 Task: Create a professional a4 business letterhead design .
Action: Mouse moved to (539, 41)
Screenshot: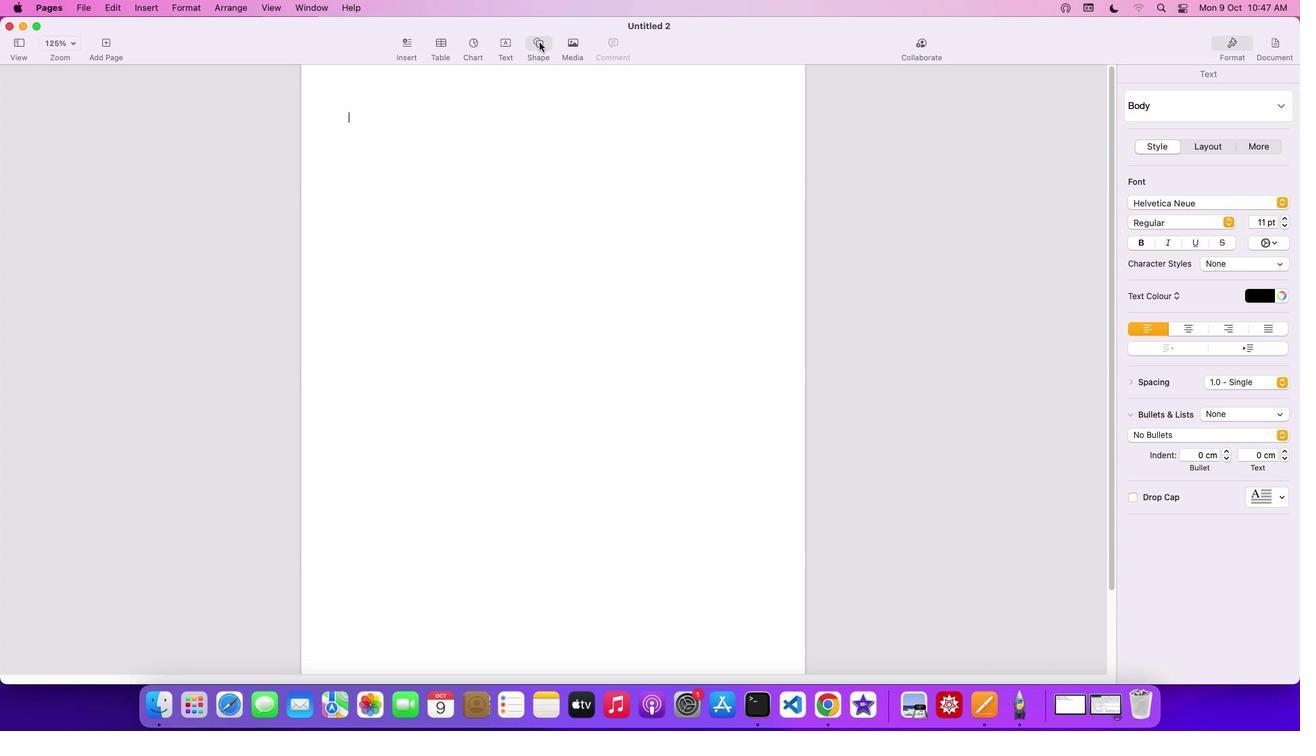 
Action: Mouse pressed left at (539, 41)
Screenshot: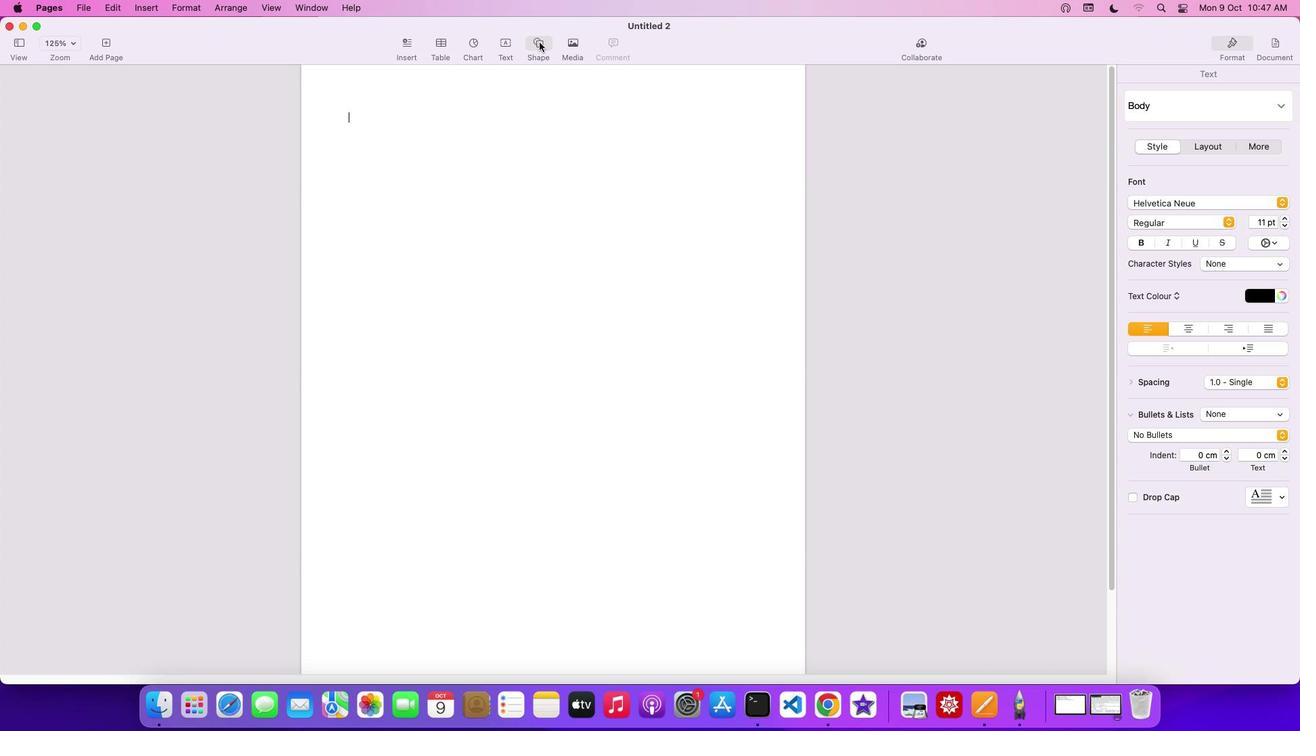 
Action: Mouse moved to (644, 152)
Screenshot: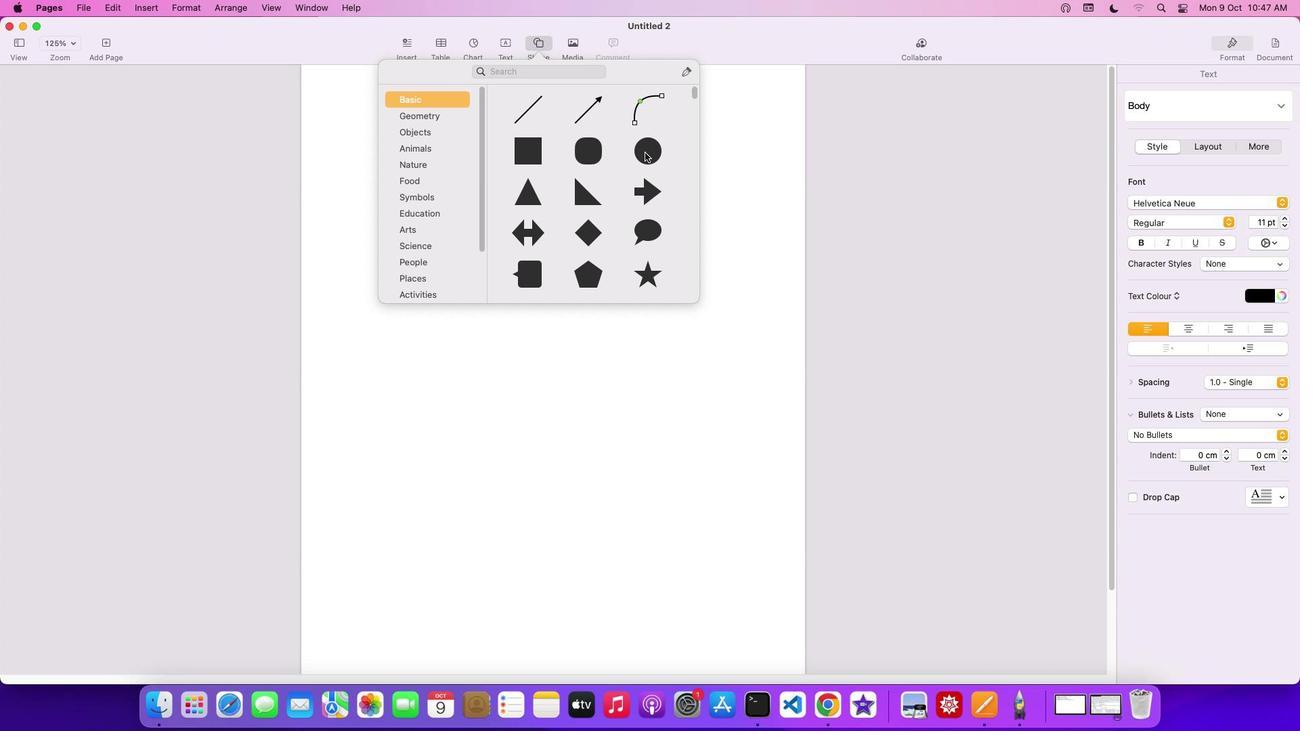 
Action: Mouse pressed left at (644, 152)
Screenshot: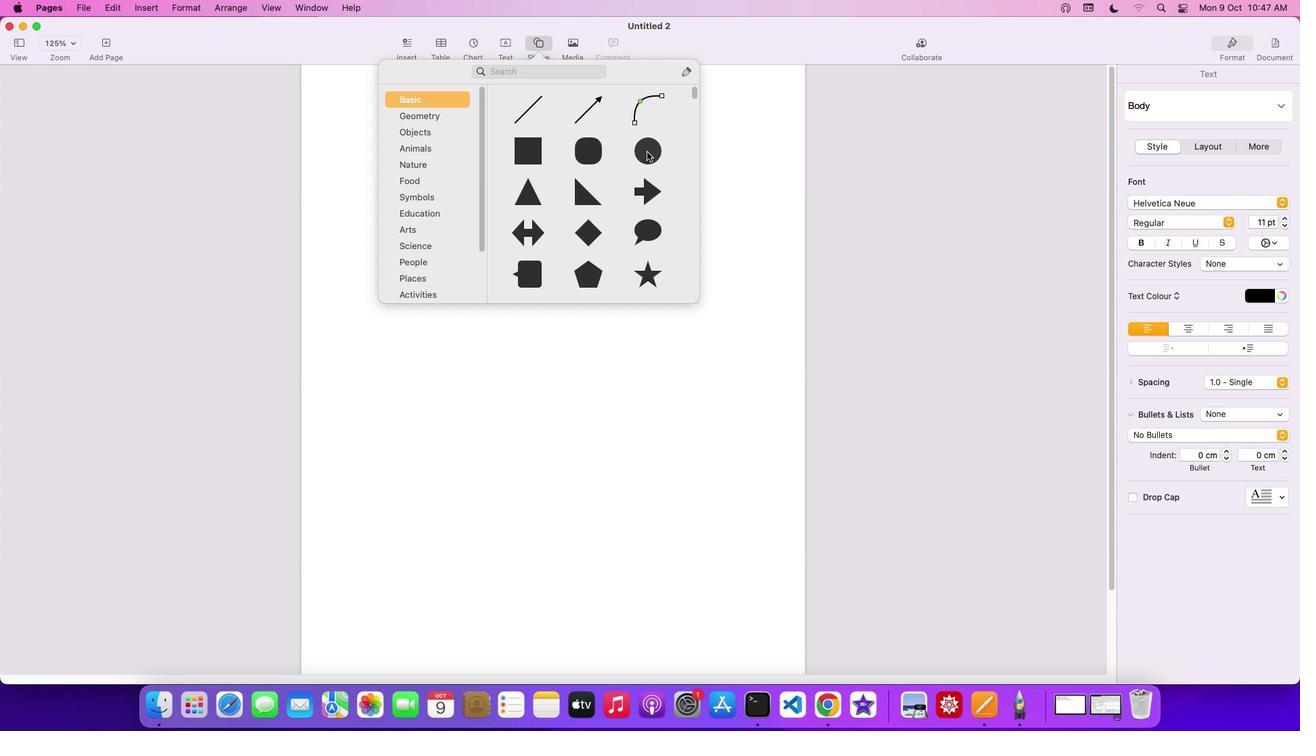 
Action: Mouse moved to (558, 172)
Screenshot: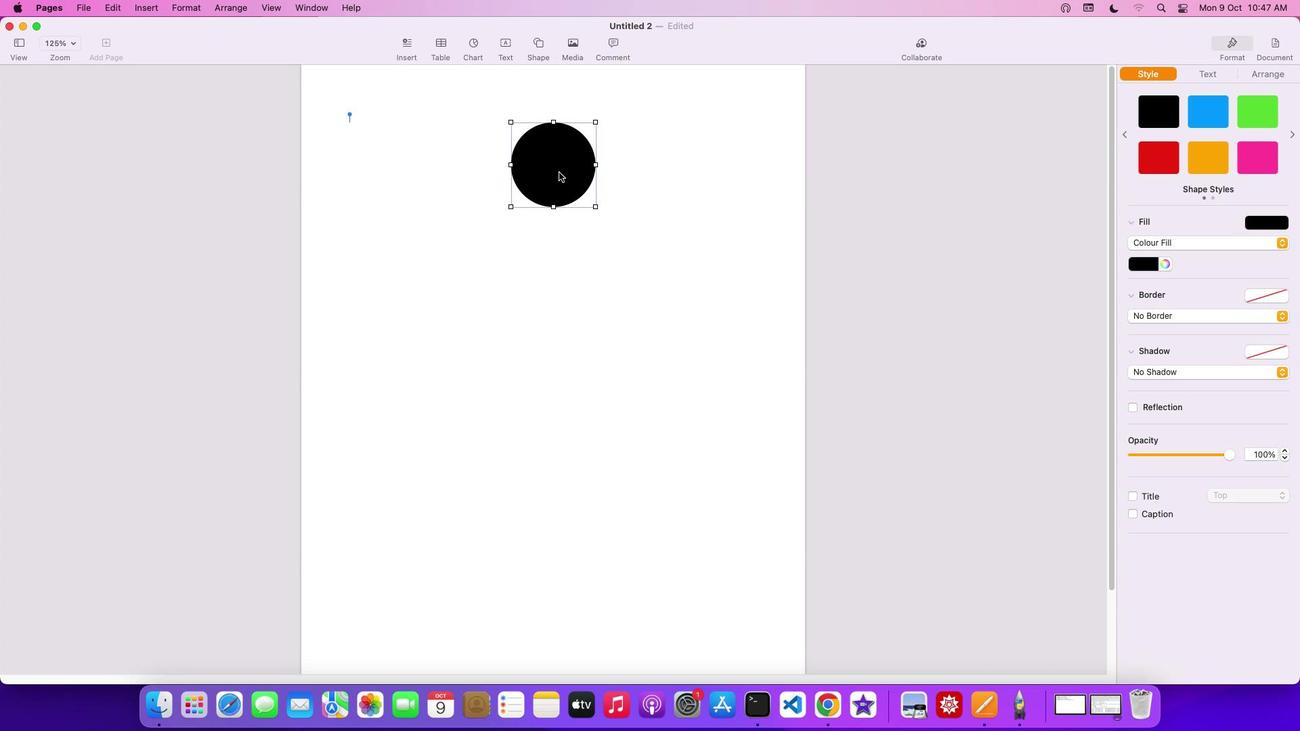 
Action: Mouse pressed left at (558, 172)
Screenshot: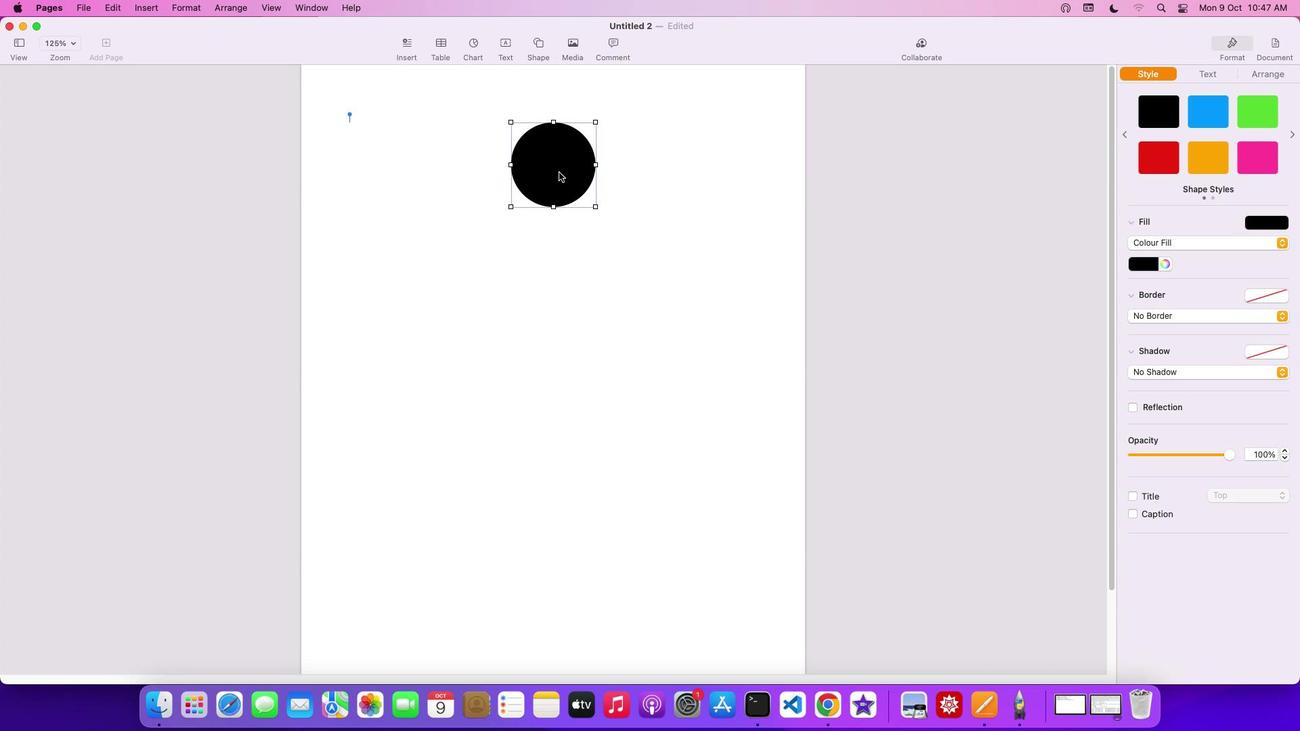
Action: Mouse moved to (314, 103)
Screenshot: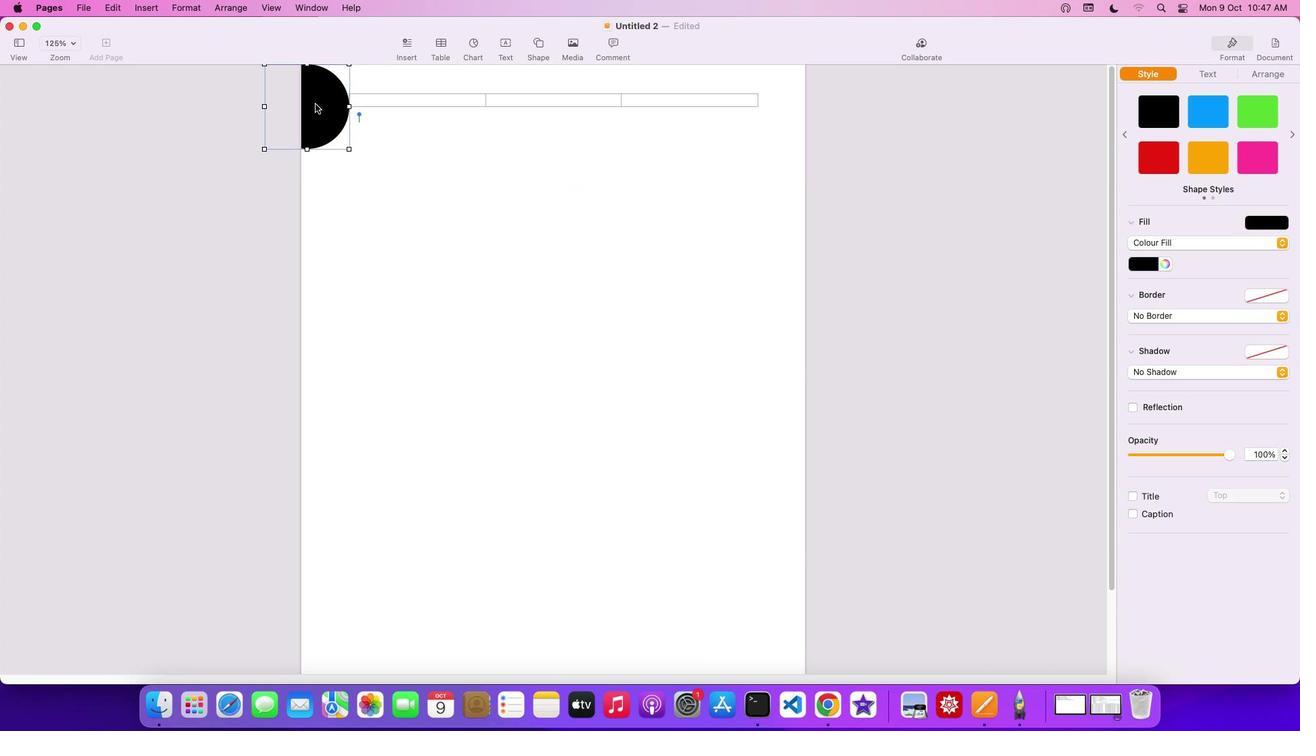 
Action: Key pressed Key.cmd
Screenshot: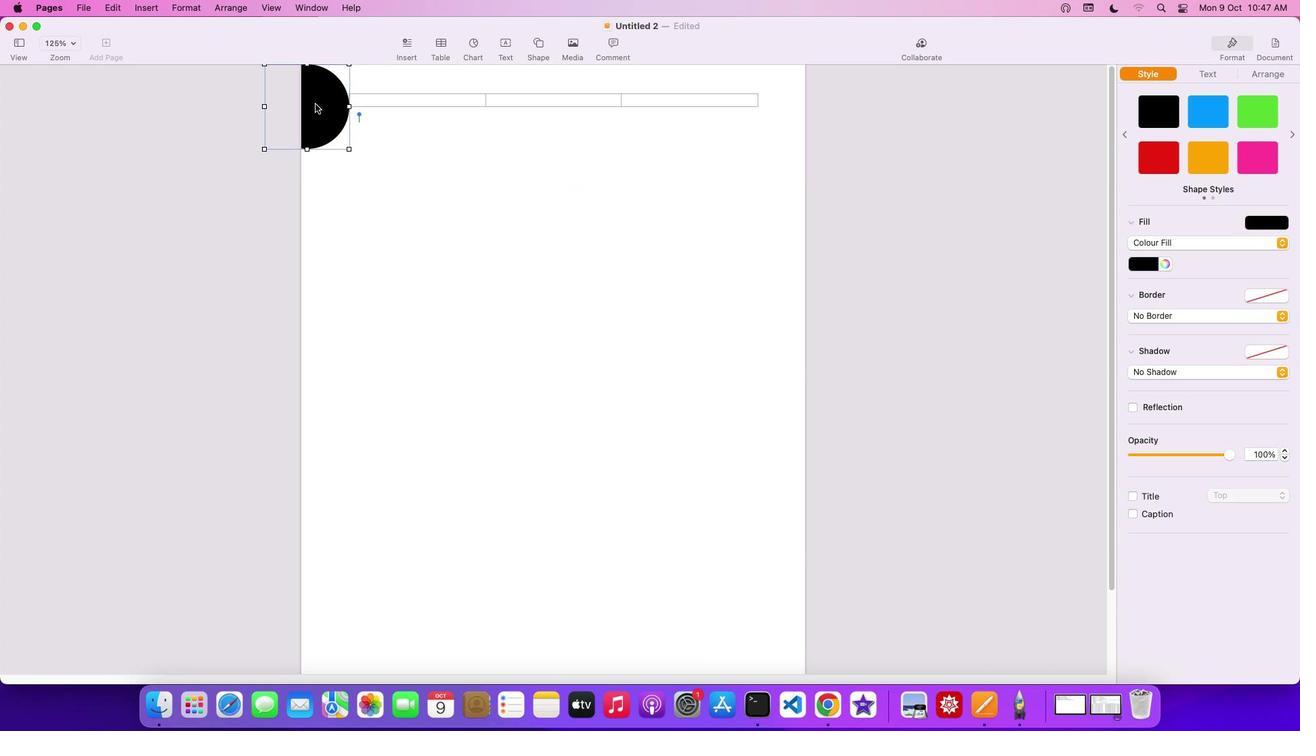 
Action: Mouse moved to (307, 112)
Screenshot: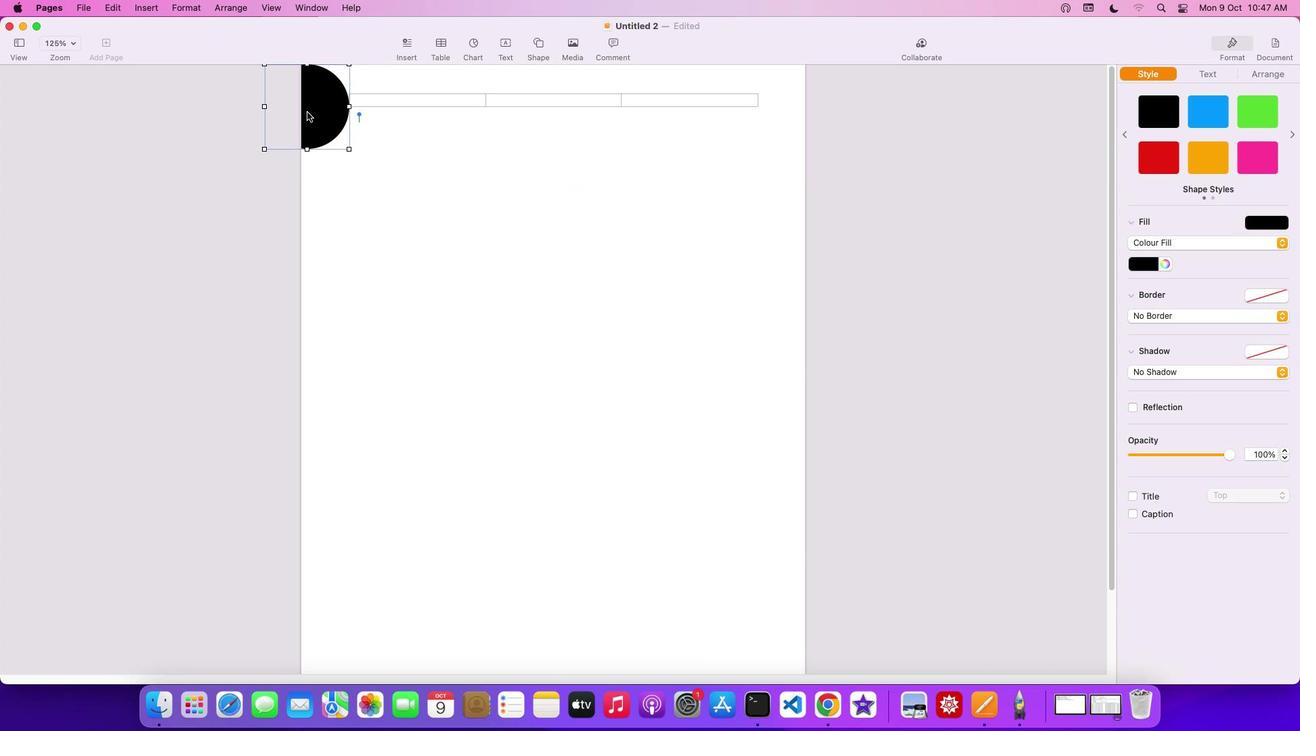 
Action: Key pressed 'c''v'
Screenshot: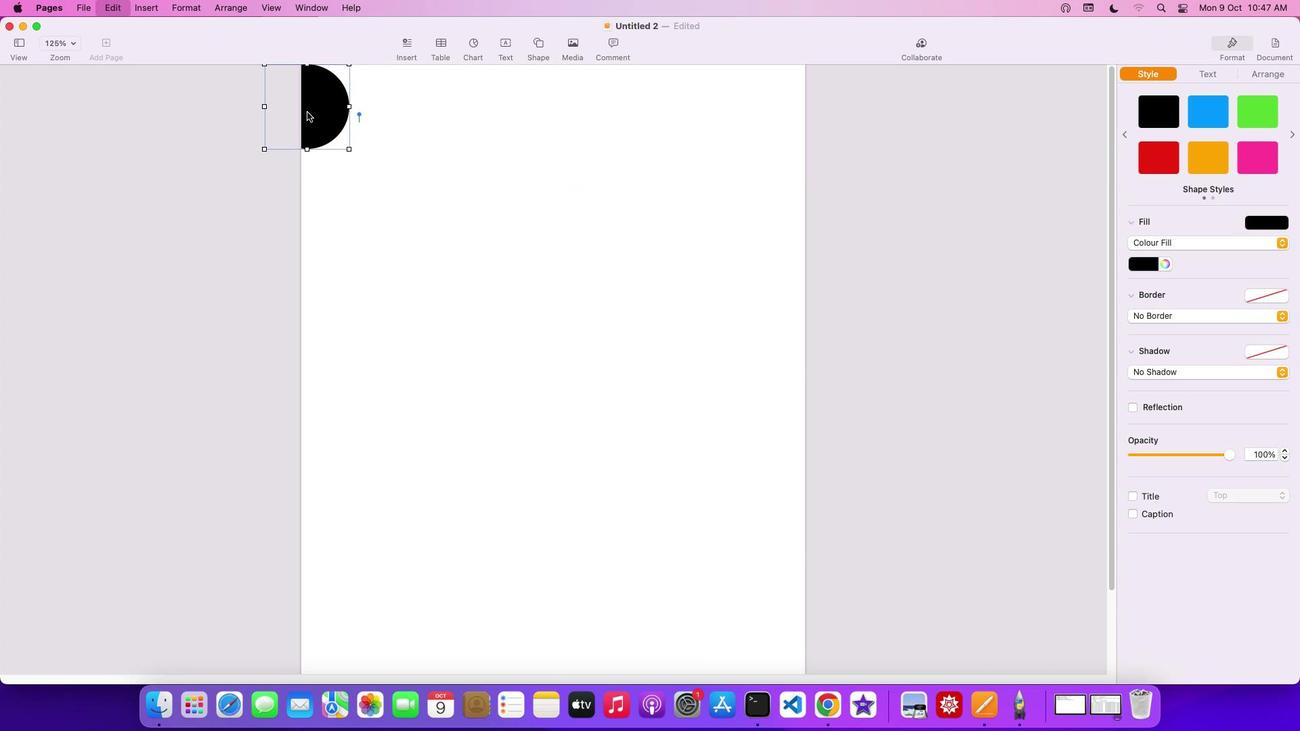 
Action: Mouse moved to (333, 113)
Screenshot: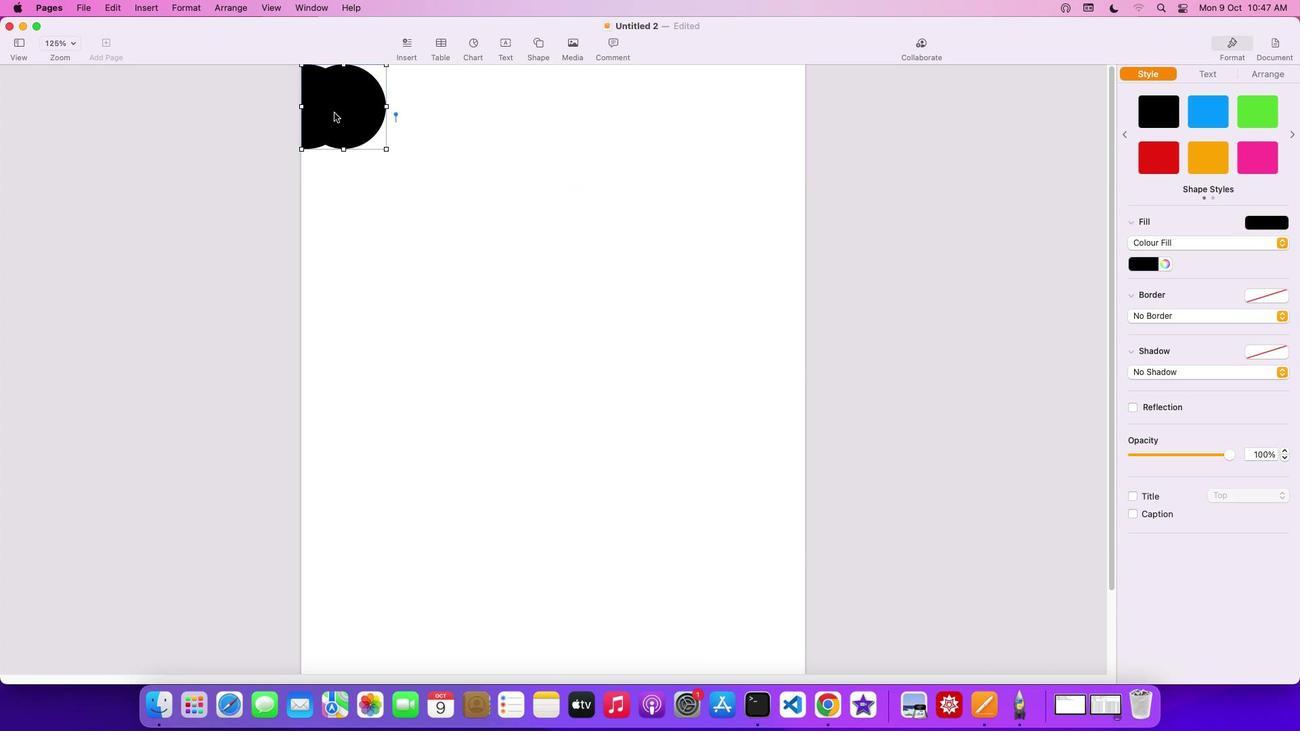 
Action: Mouse pressed left at (333, 113)
Screenshot: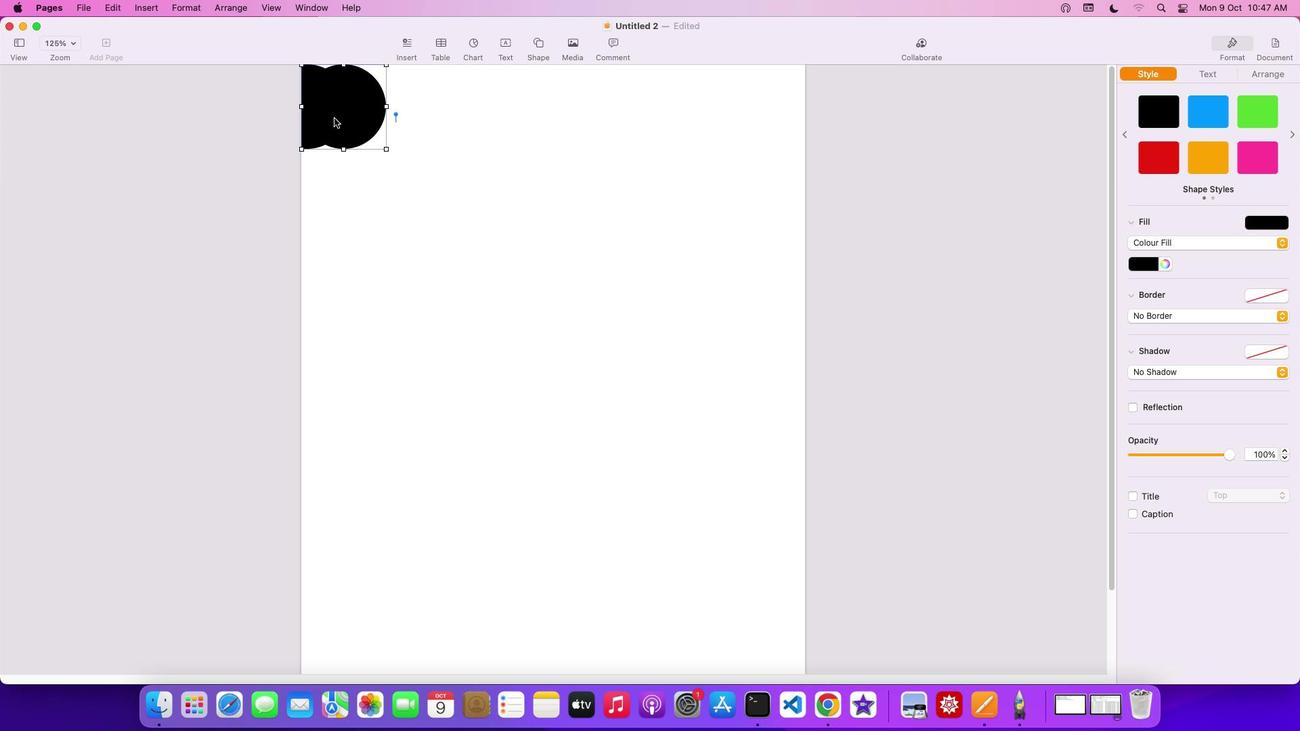 
Action: Mouse moved to (347, 237)
Screenshot: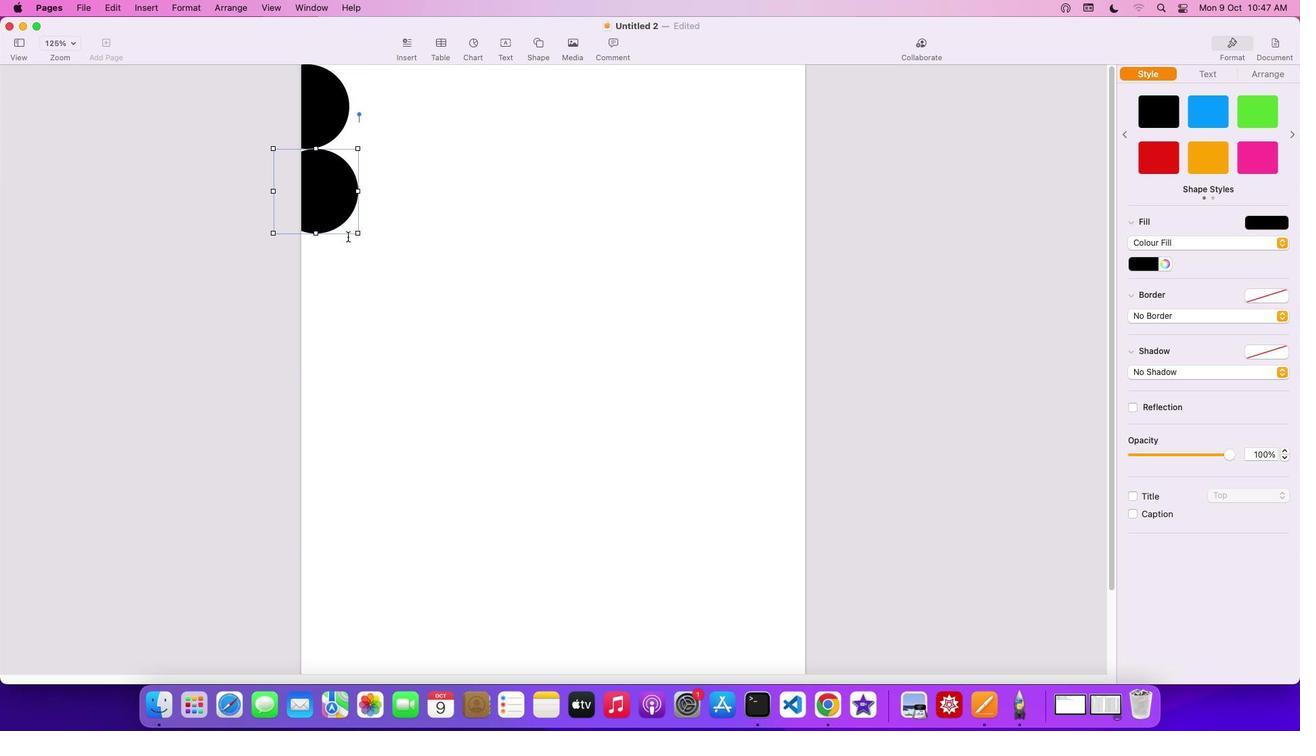 
Action: Key pressed Key.cmd'v'
Screenshot: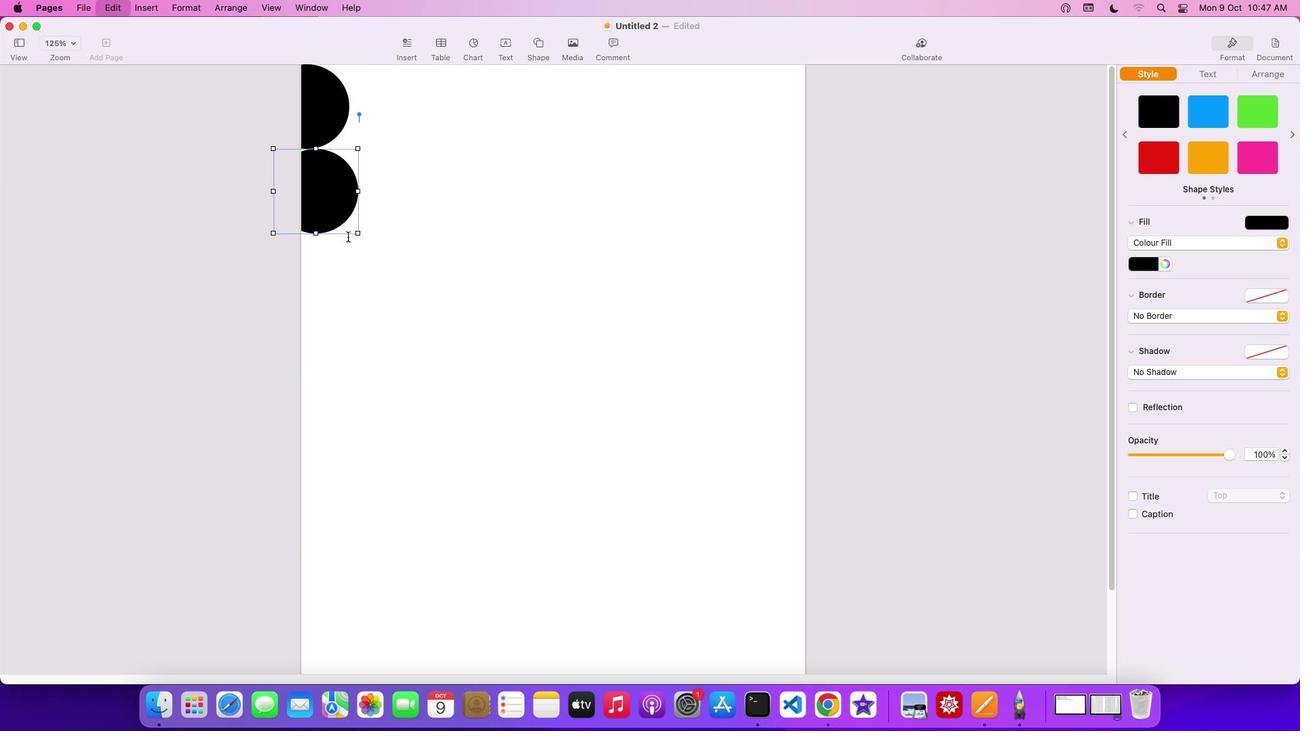 
Action: Mouse moved to (354, 199)
Screenshot: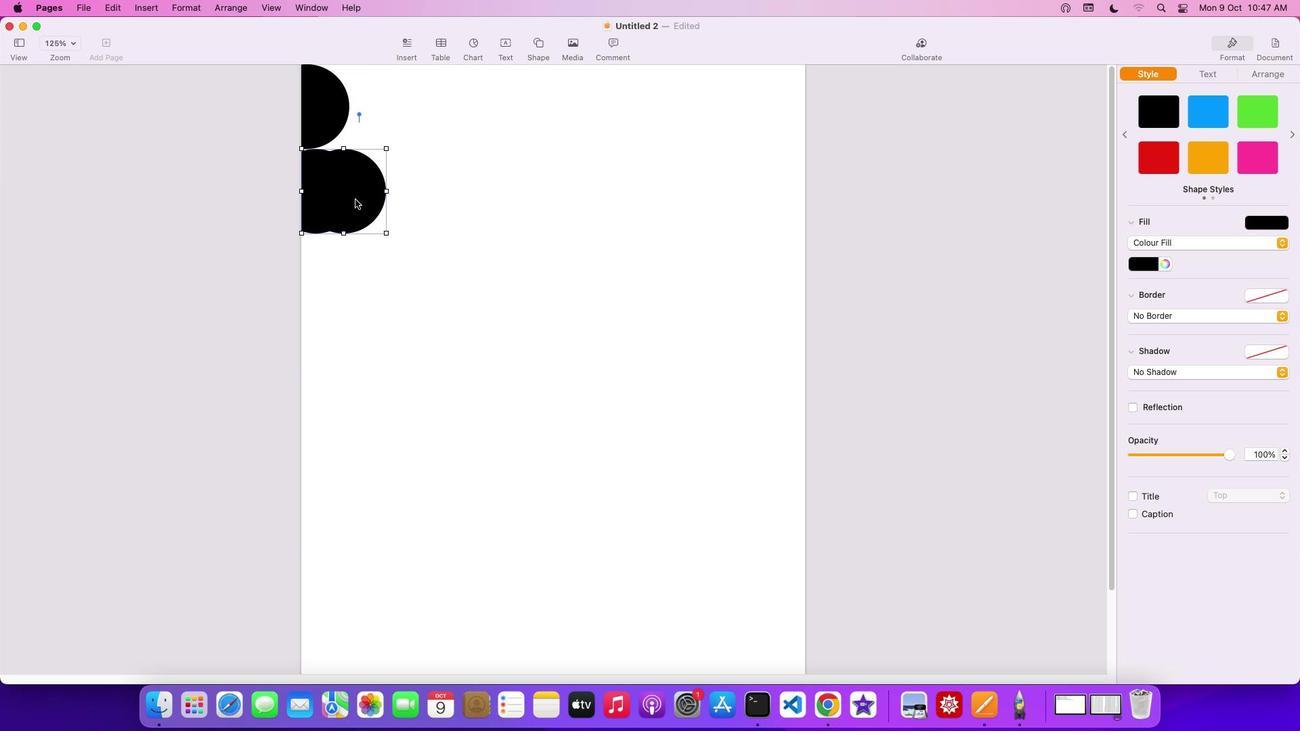 
Action: Mouse pressed left at (354, 199)
Screenshot: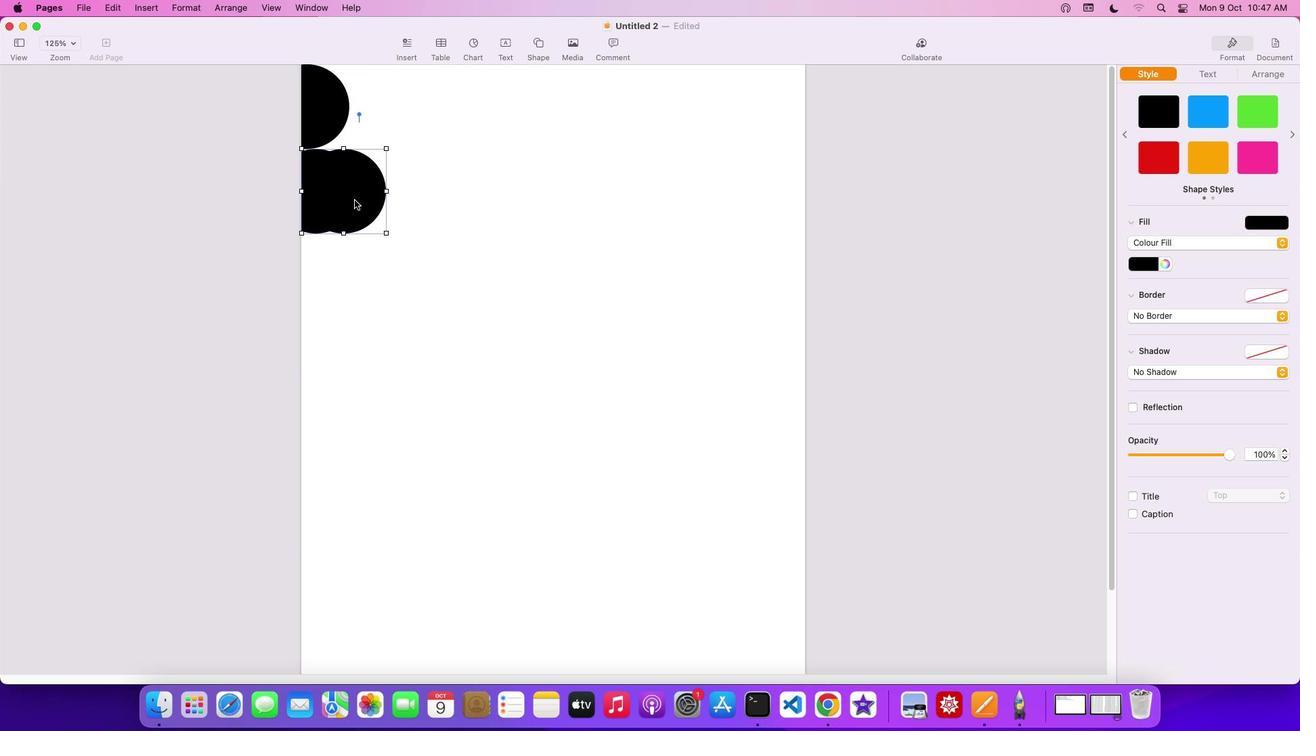 
Action: Mouse moved to (326, 178)
Screenshot: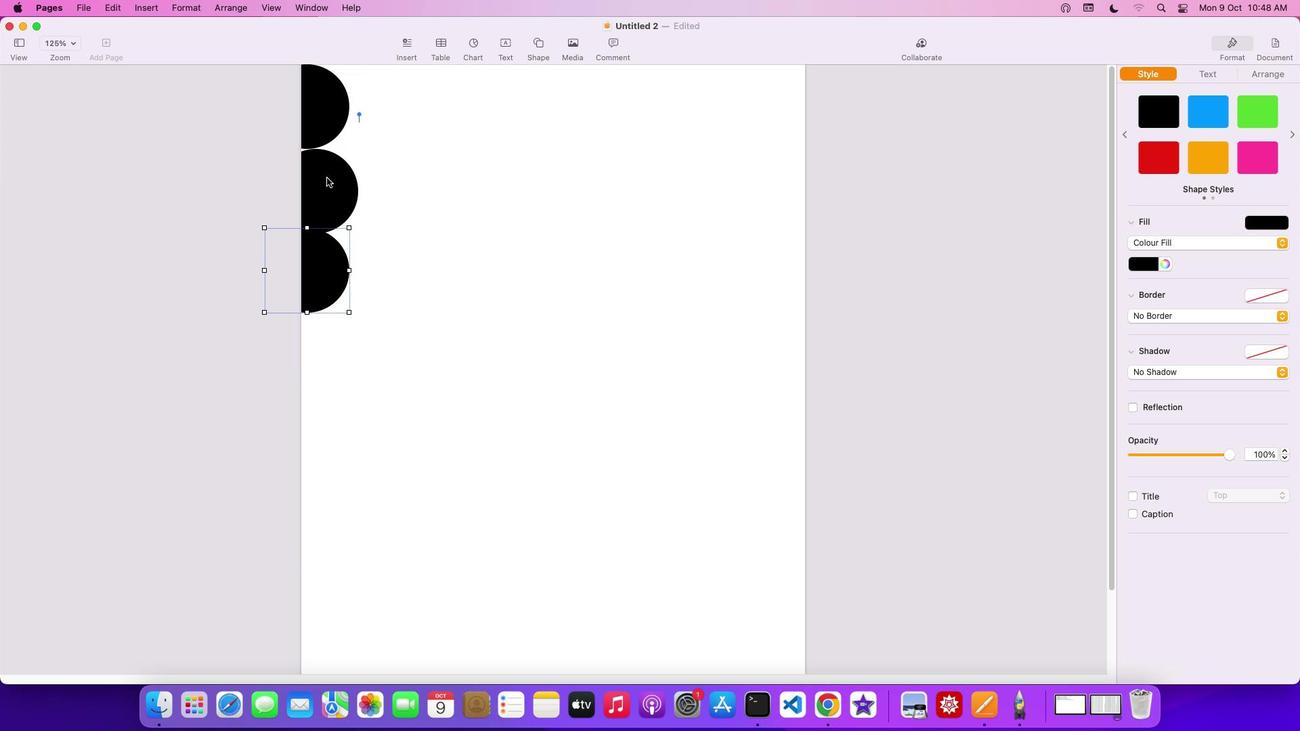 
Action: Mouse pressed left at (326, 178)
Screenshot: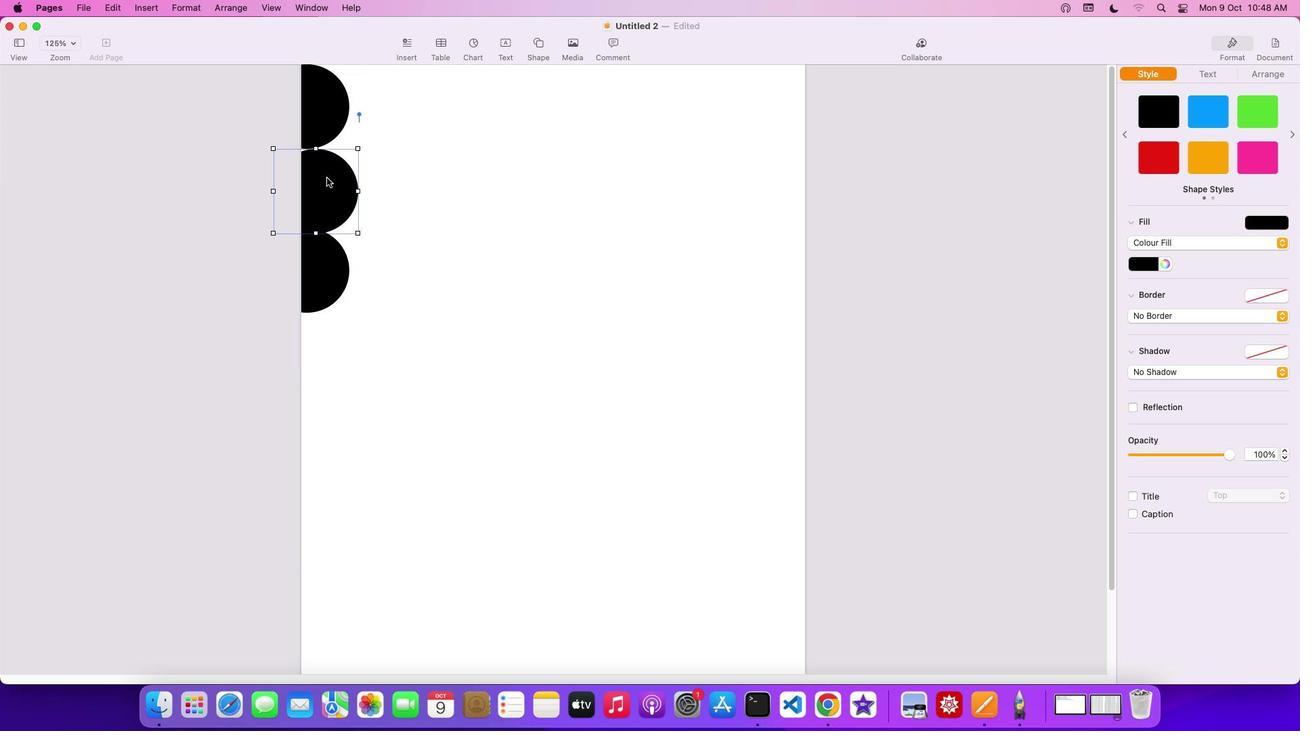 
Action: Mouse moved to (321, 287)
Screenshot: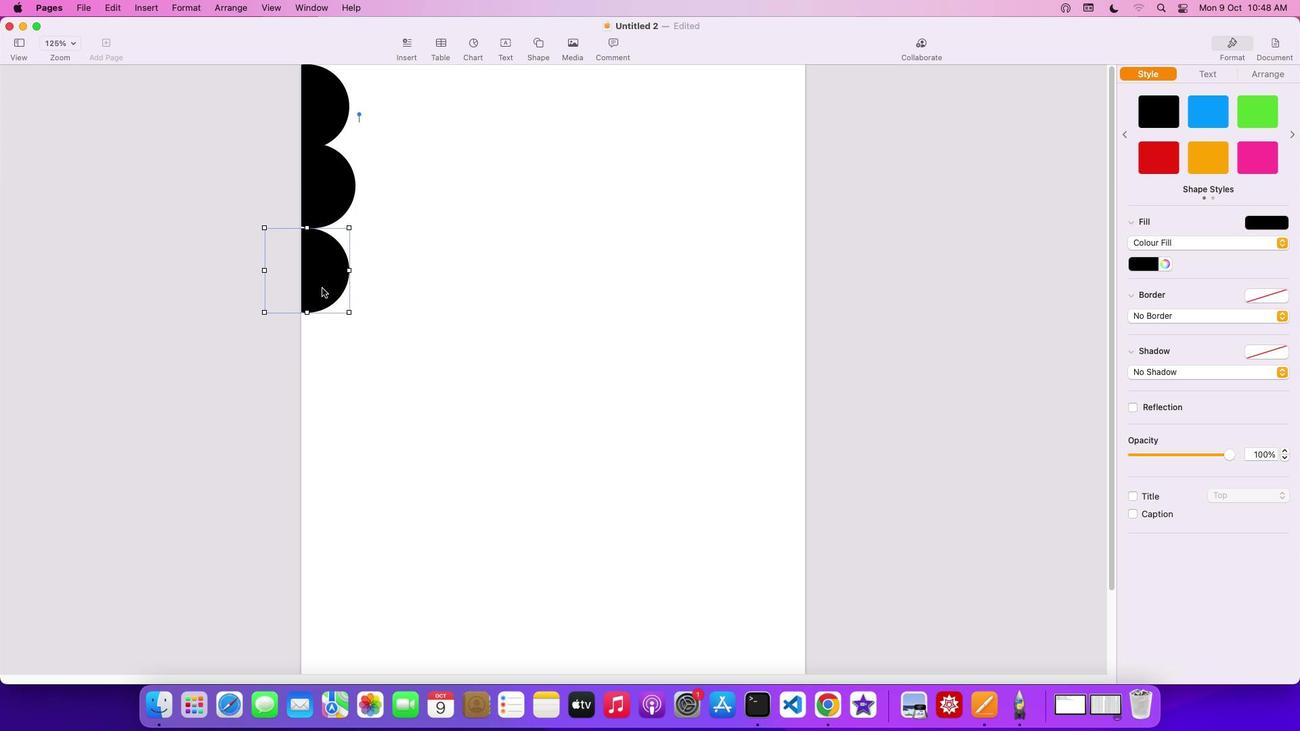 
Action: Mouse pressed left at (321, 287)
Screenshot: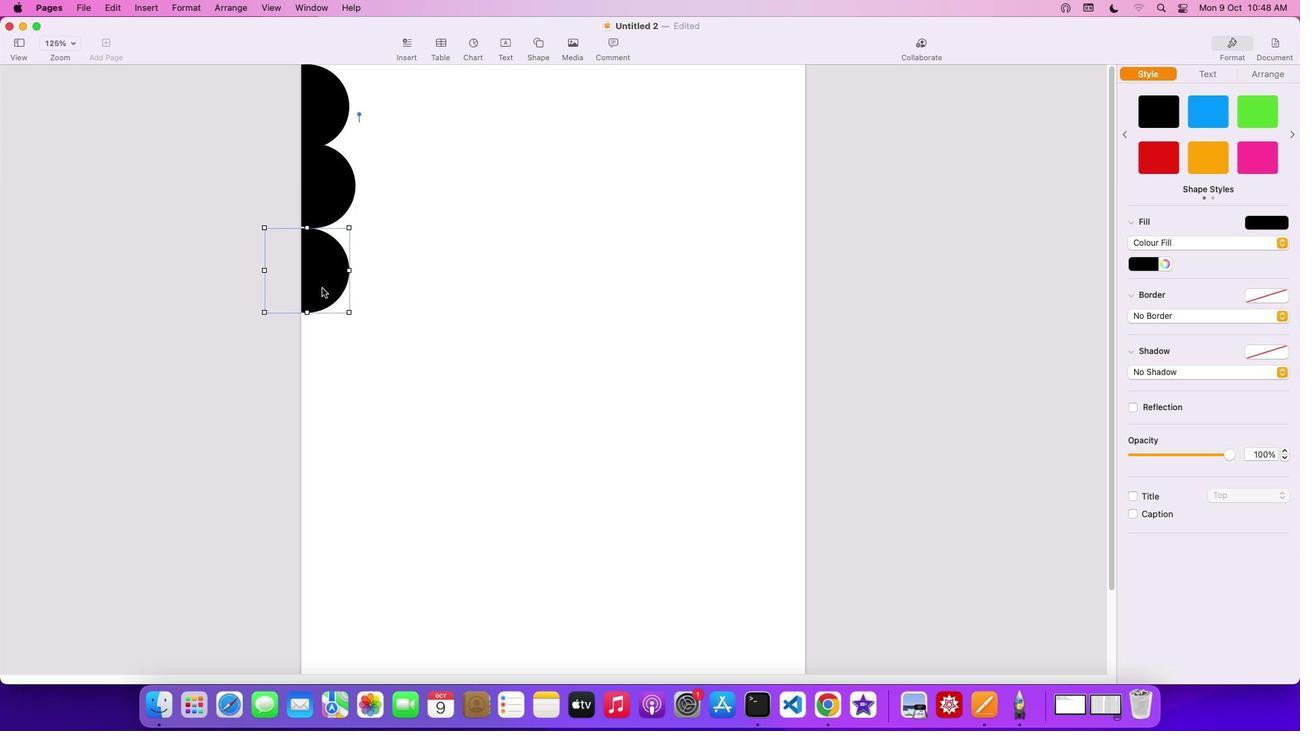 
Action: Mouse moved to (377, 299)
Screenshot: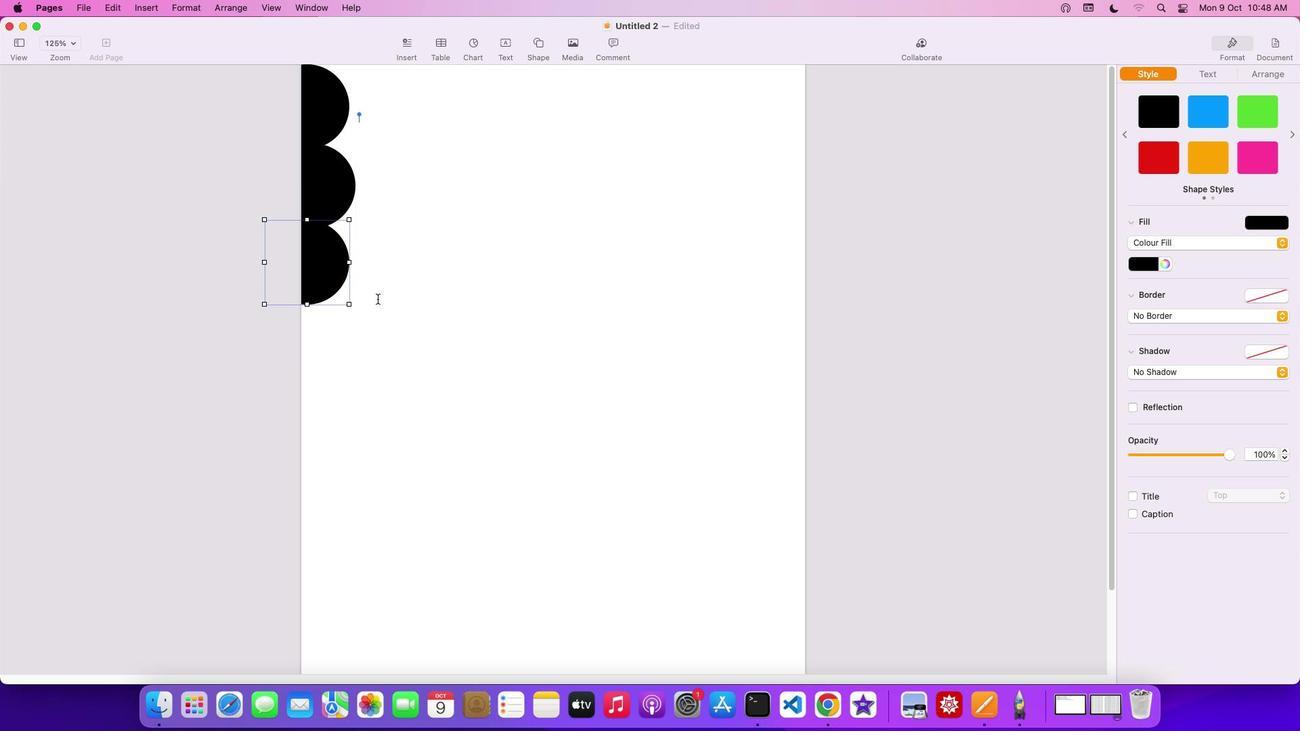 
Action: Key pressed Key.cmd'v'
Screenshot: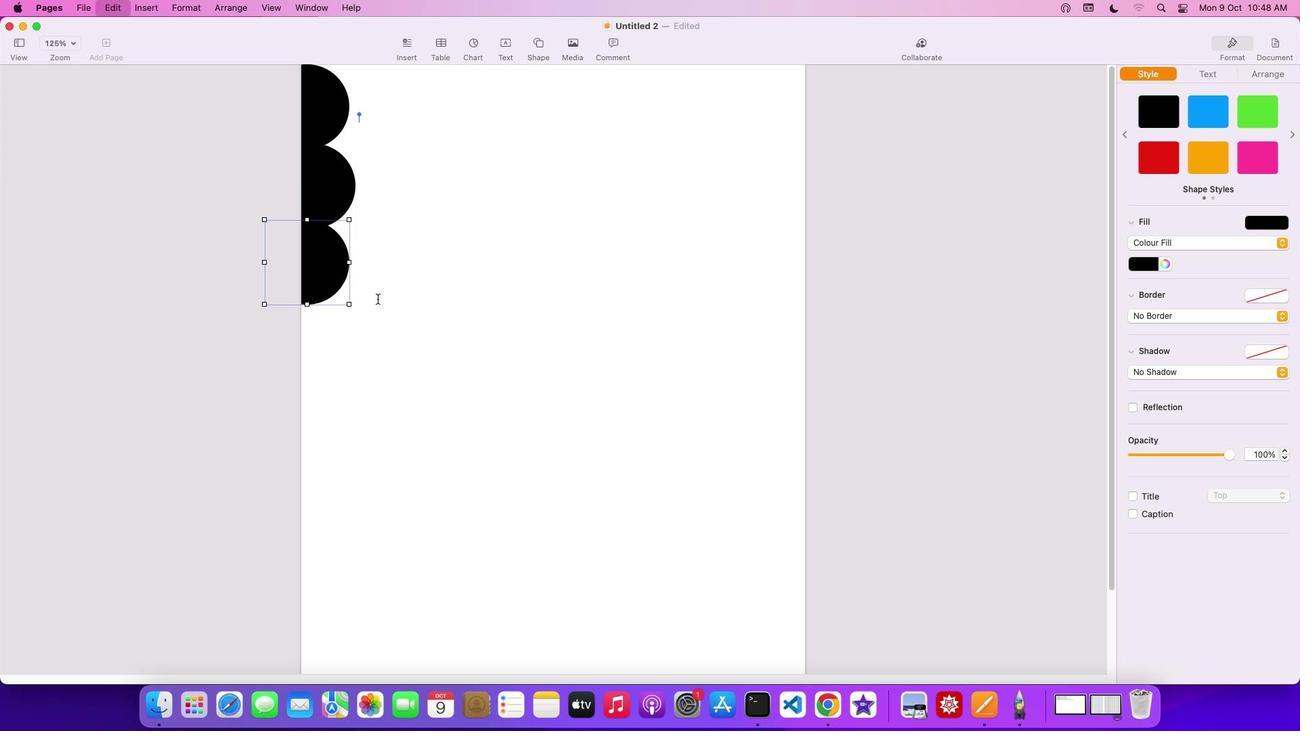 
Action: Mouse moved to (340, 278)
Screenshot: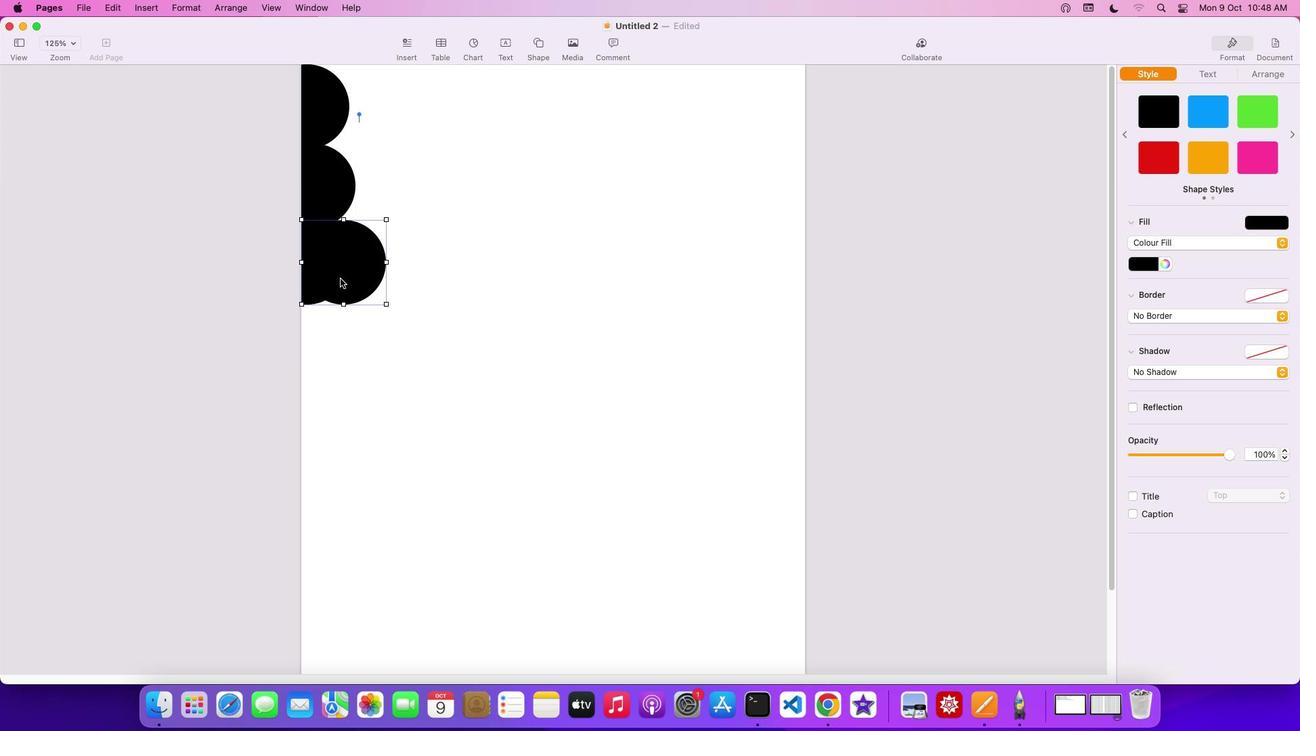 
Action: Mouse pressed left at (340, 278)
Screenshot: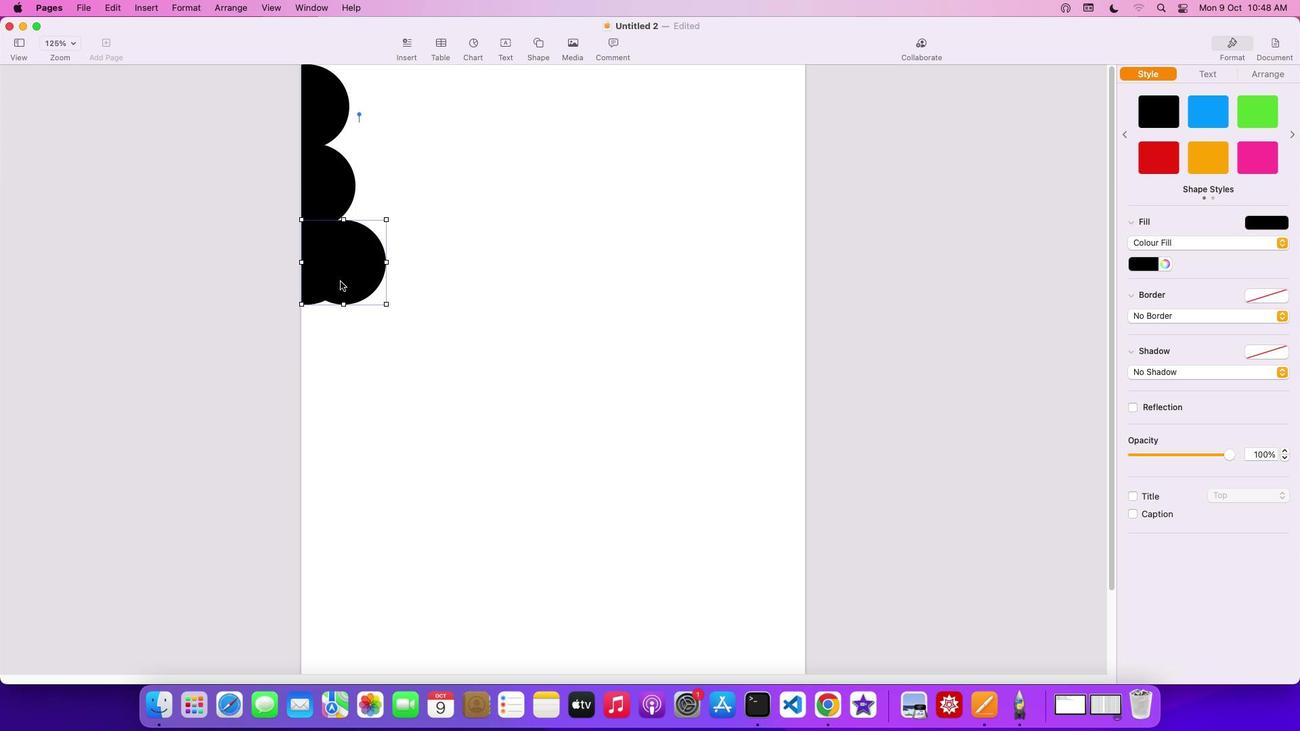 
Action: Mouse moved to (338, 184)
Screenshot: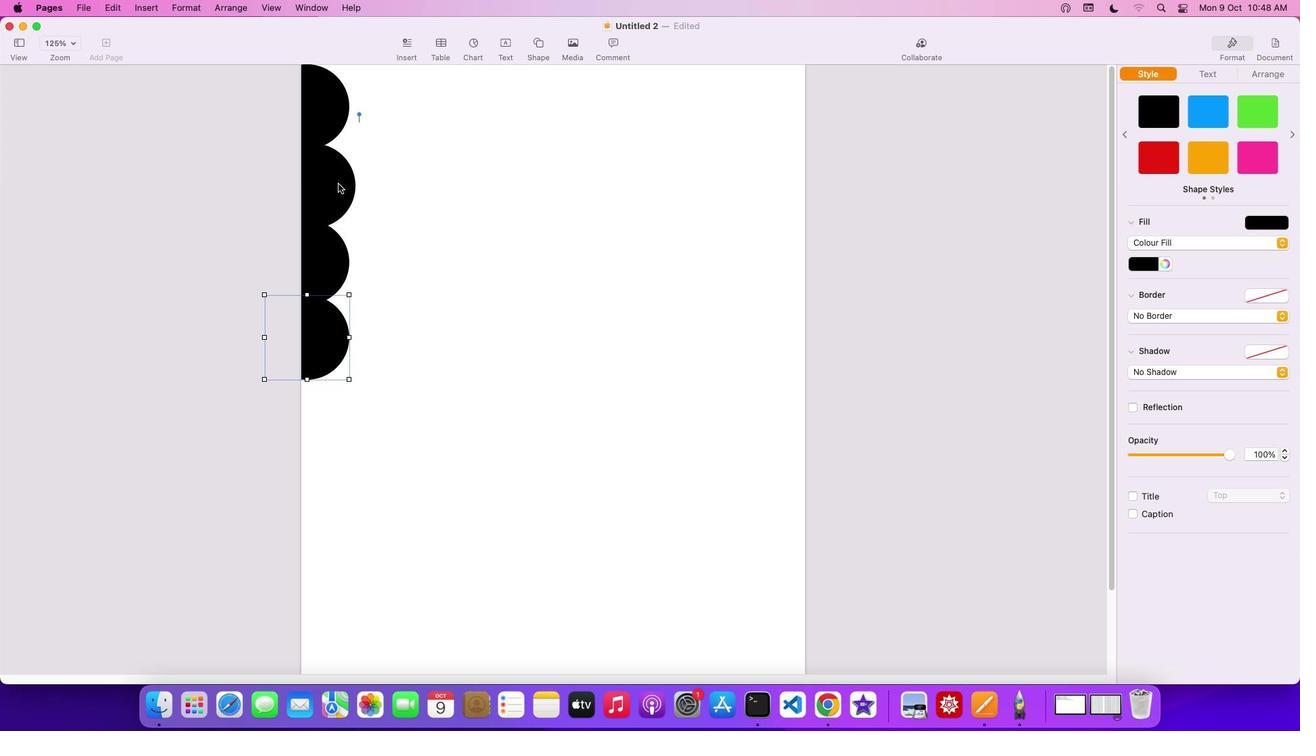 
Action: Mouse pressed left at (338, 184)
Screenshot: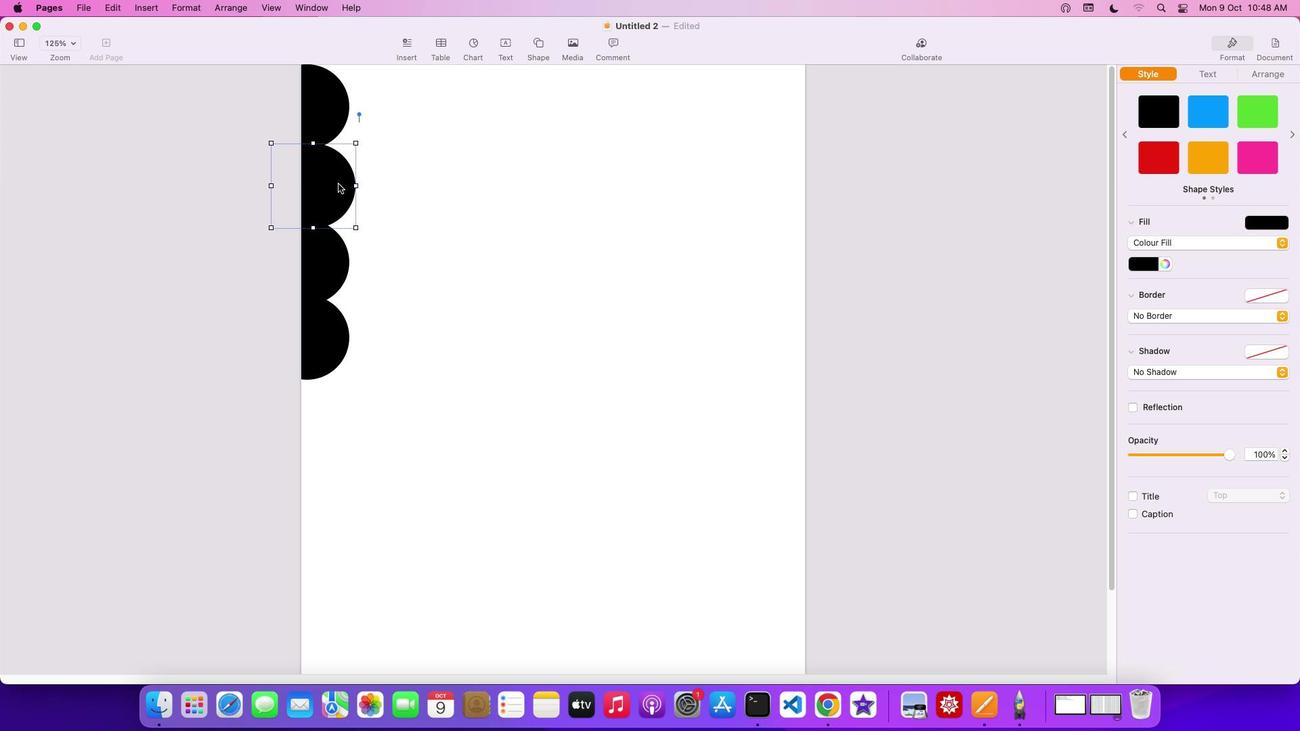
Action: Mouse moved to (473, 329)
Screenshot: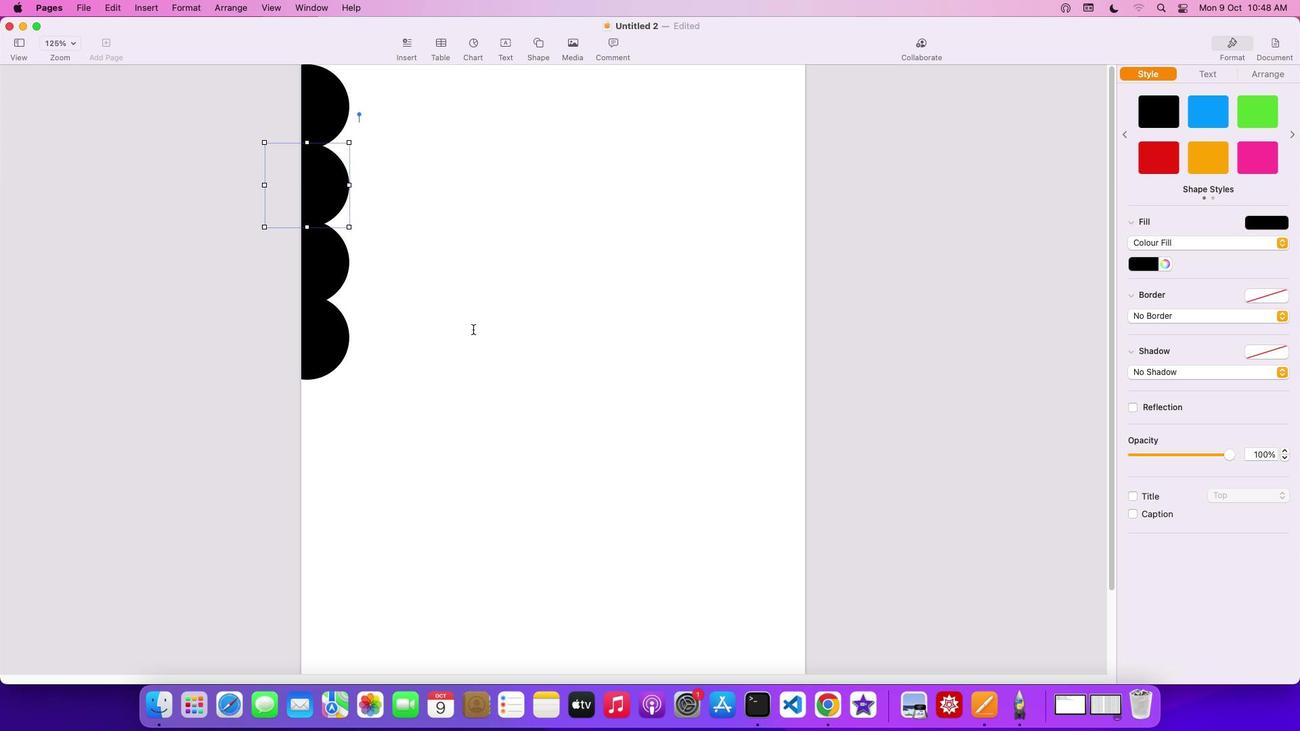 
Action: Mouse scrolled (473, 329) with delta (0, 0)
Screenshot: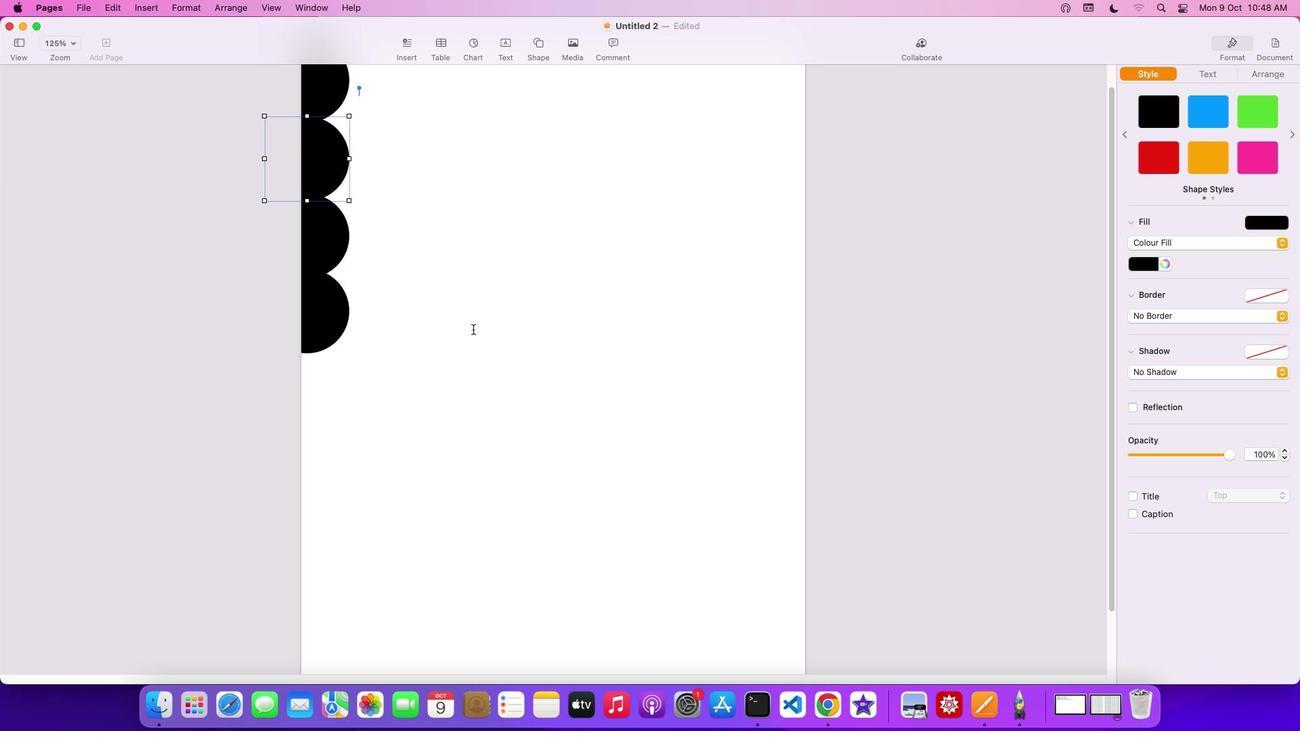 
Action: Mouse scrolled (473, 329) with delta (0, 0)
Screenshot: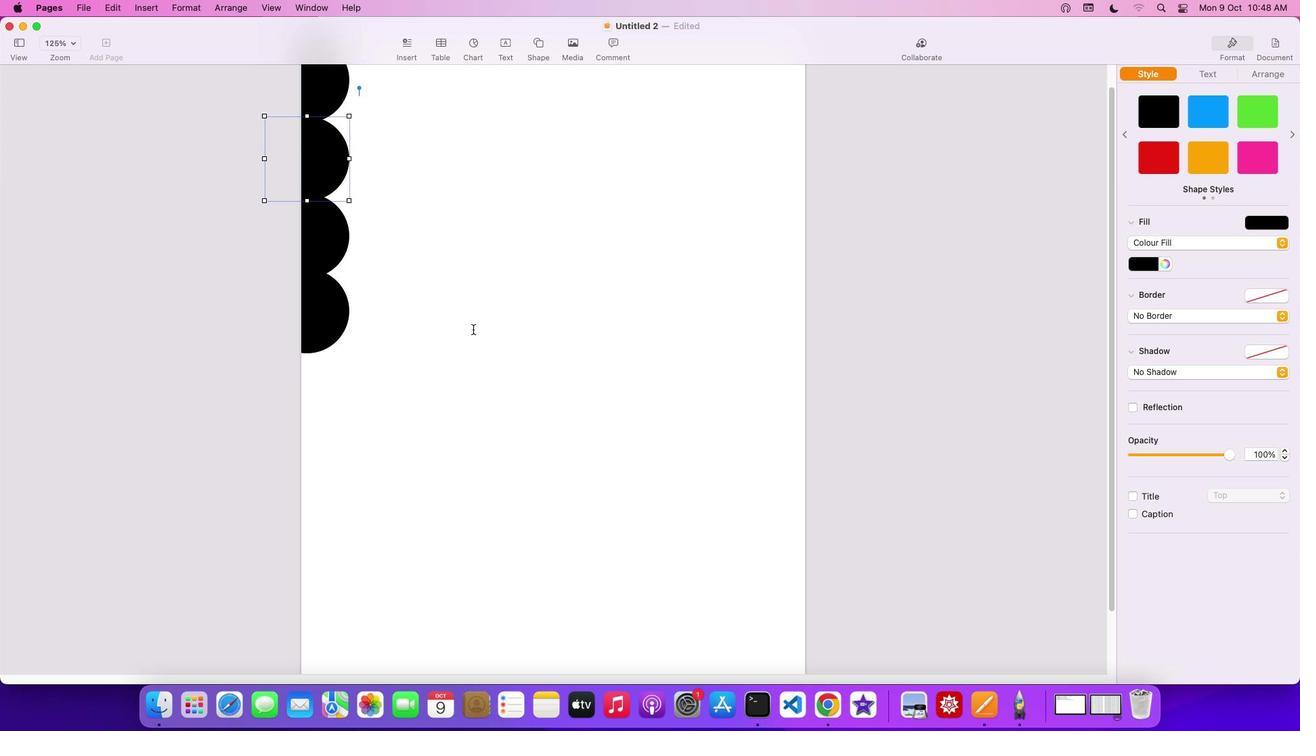 
Action: Mouse scrolled (473, 329) with delta (0, -1)
Screenshot: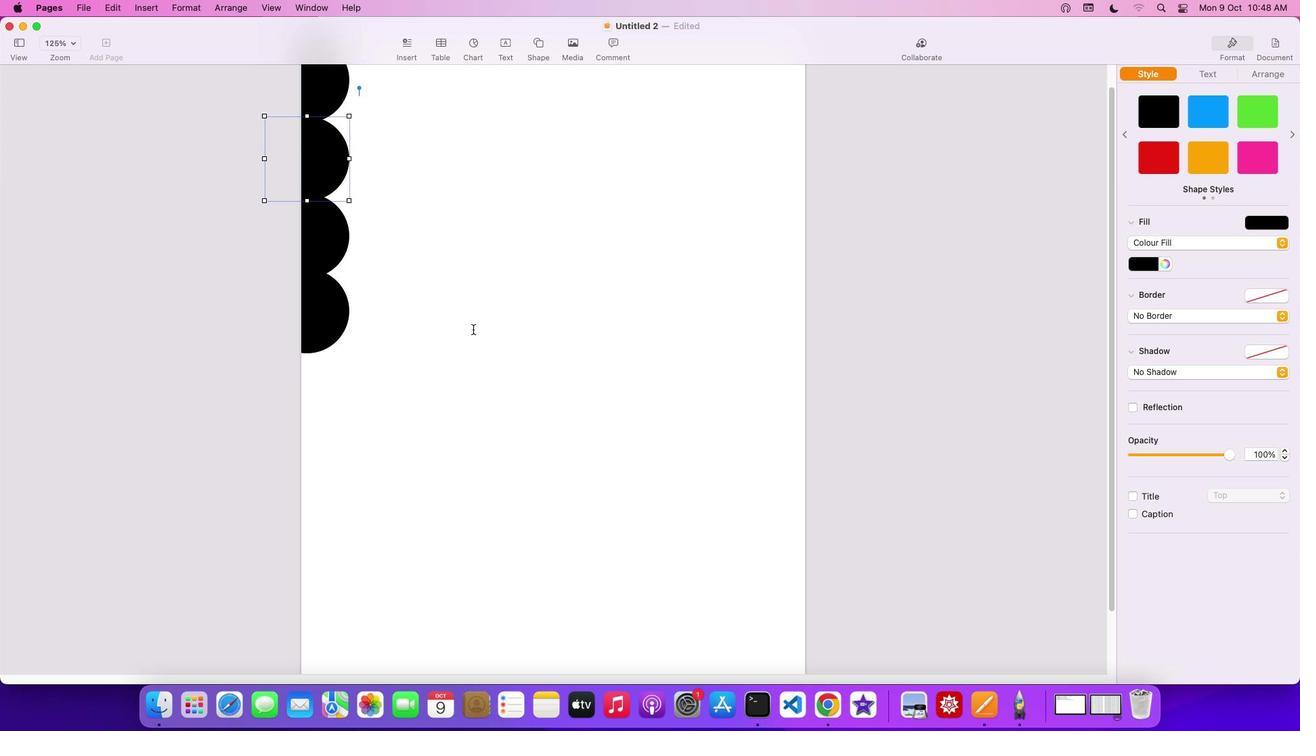 
Action: Mouse moved to (409, 365)
Screenshot: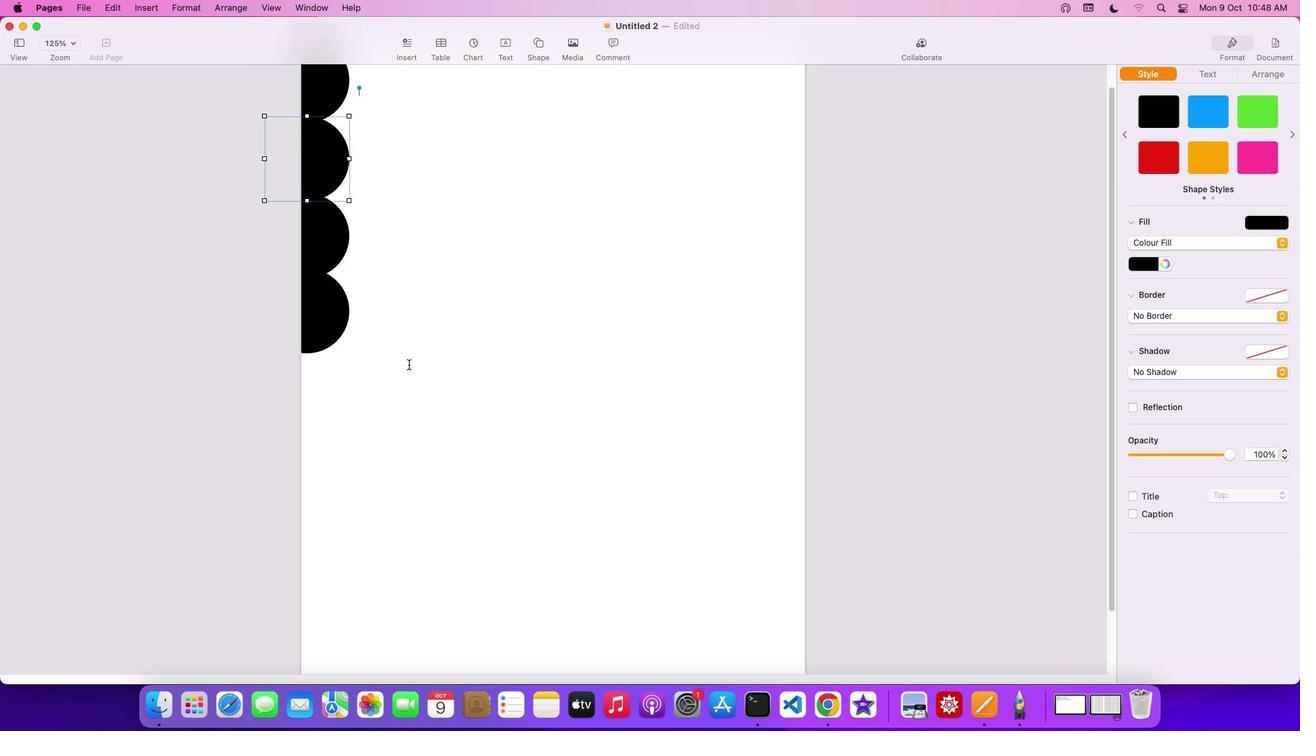 
Action: Key pressed Key.cmd'v'
Screenshot: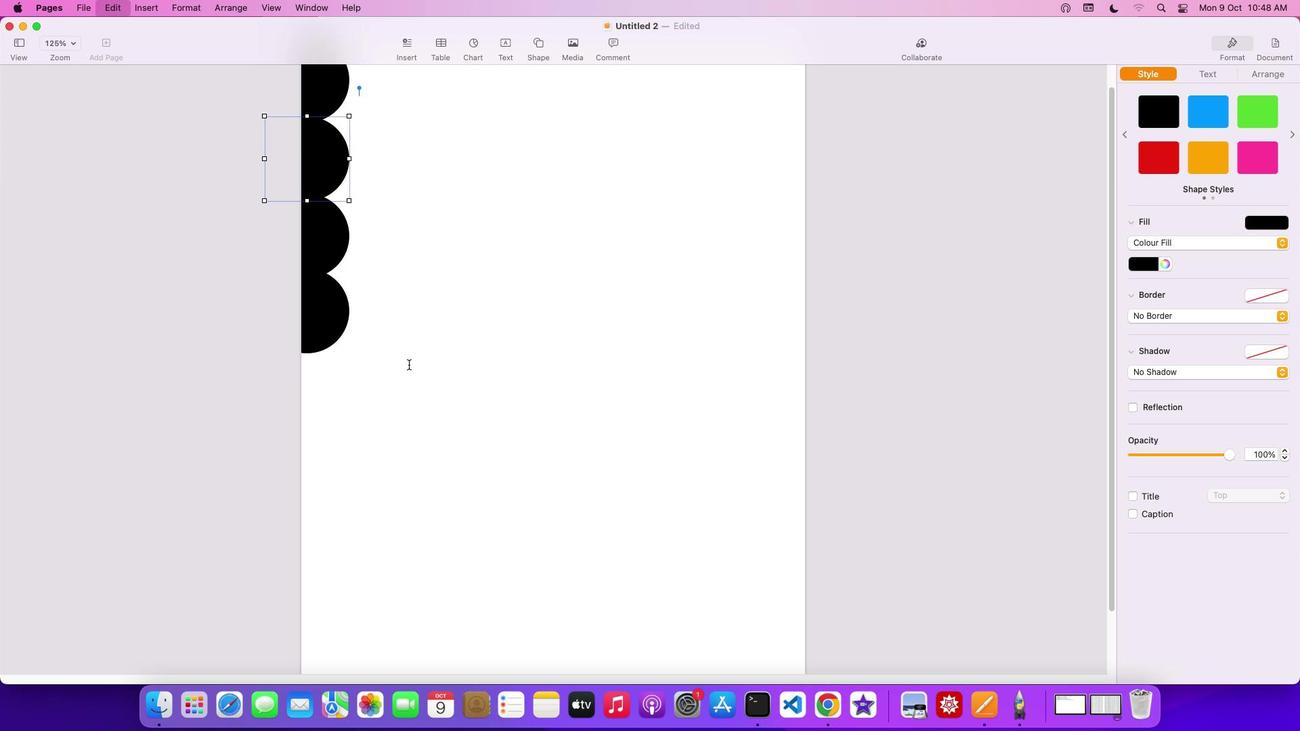 
Action: Mouse moved to (353, 155)
Screenshot: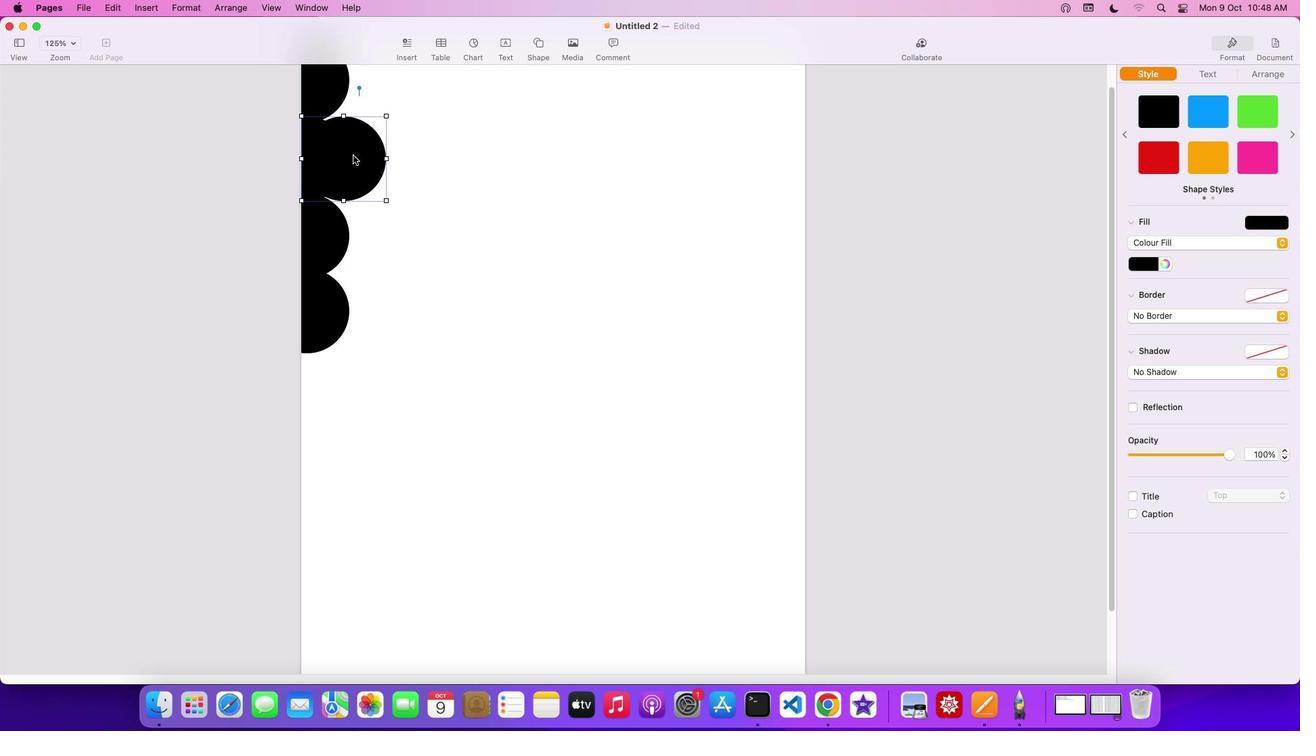 
Action: Mouse pressed left at (353, 155)
Screenshot: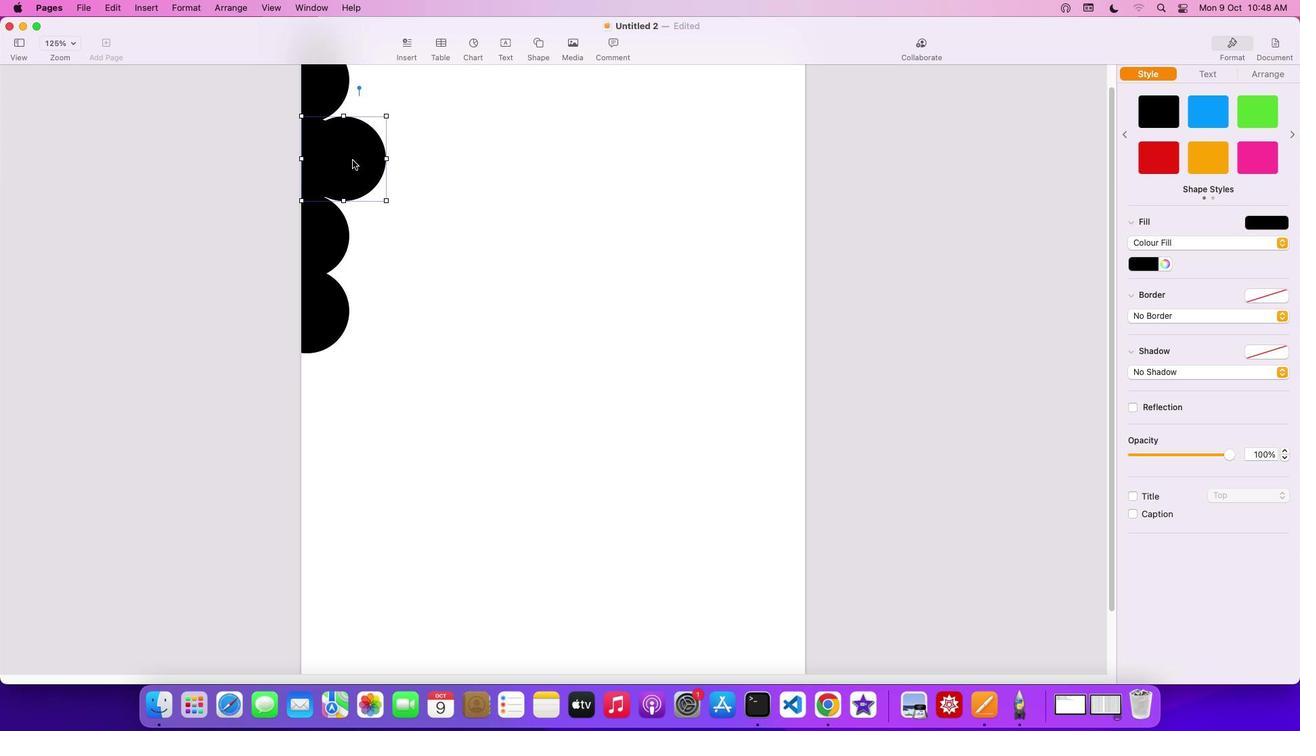 
Action: Mouse moved to (359, 453)
Screenshot: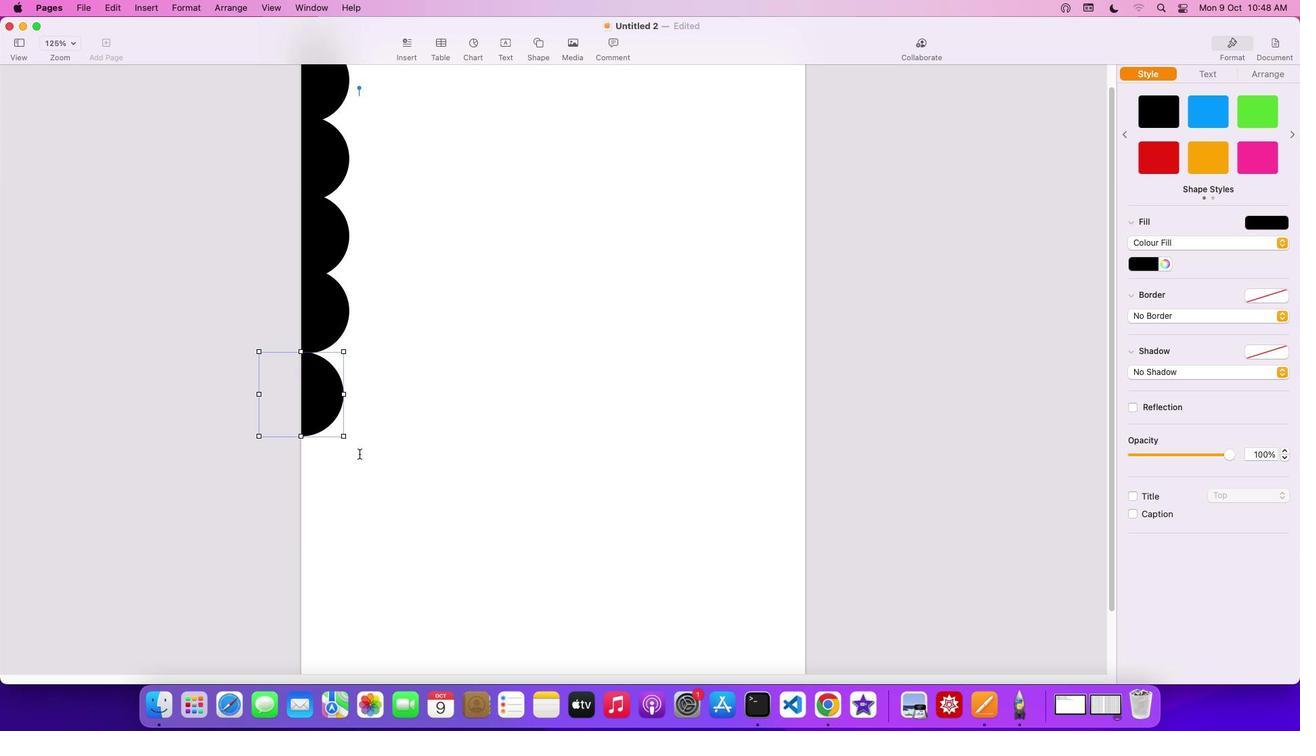 
Action: Key pressed Key.cmd'v'
Screenshot: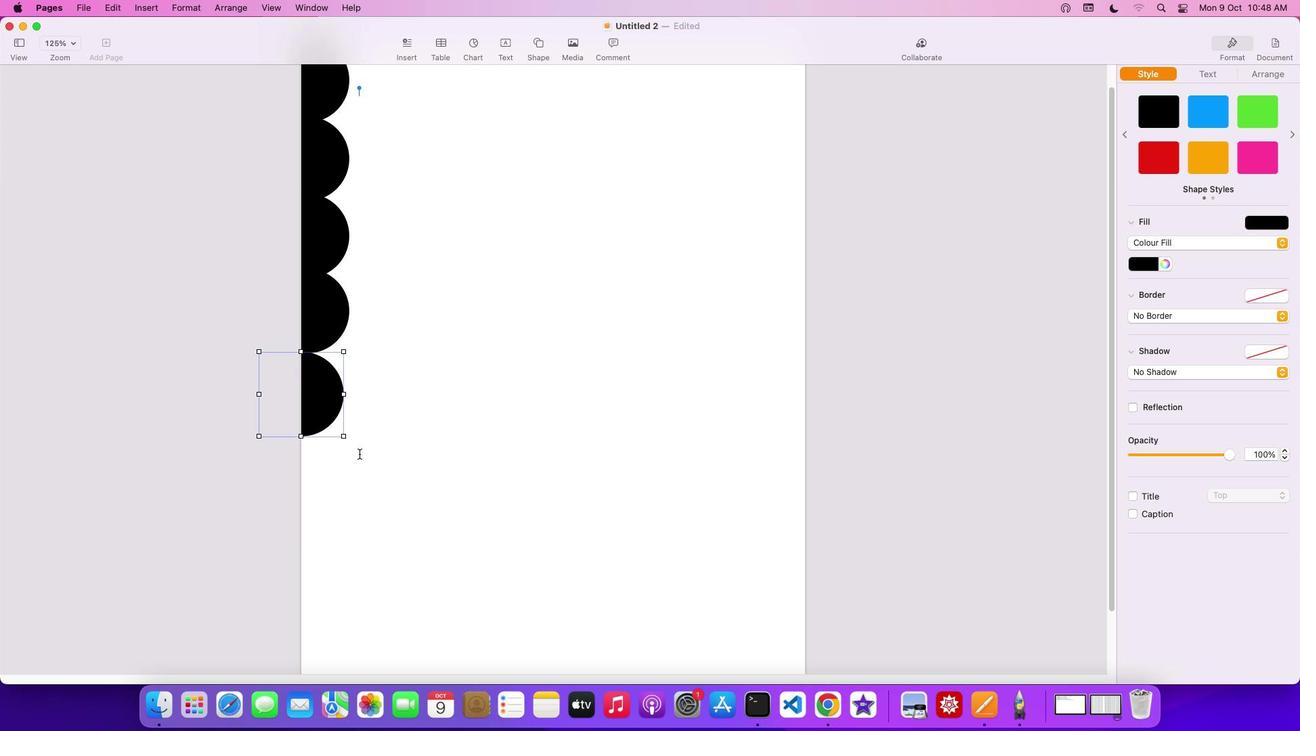 
Action: Mouse moved to (360, 412)
Screenshot: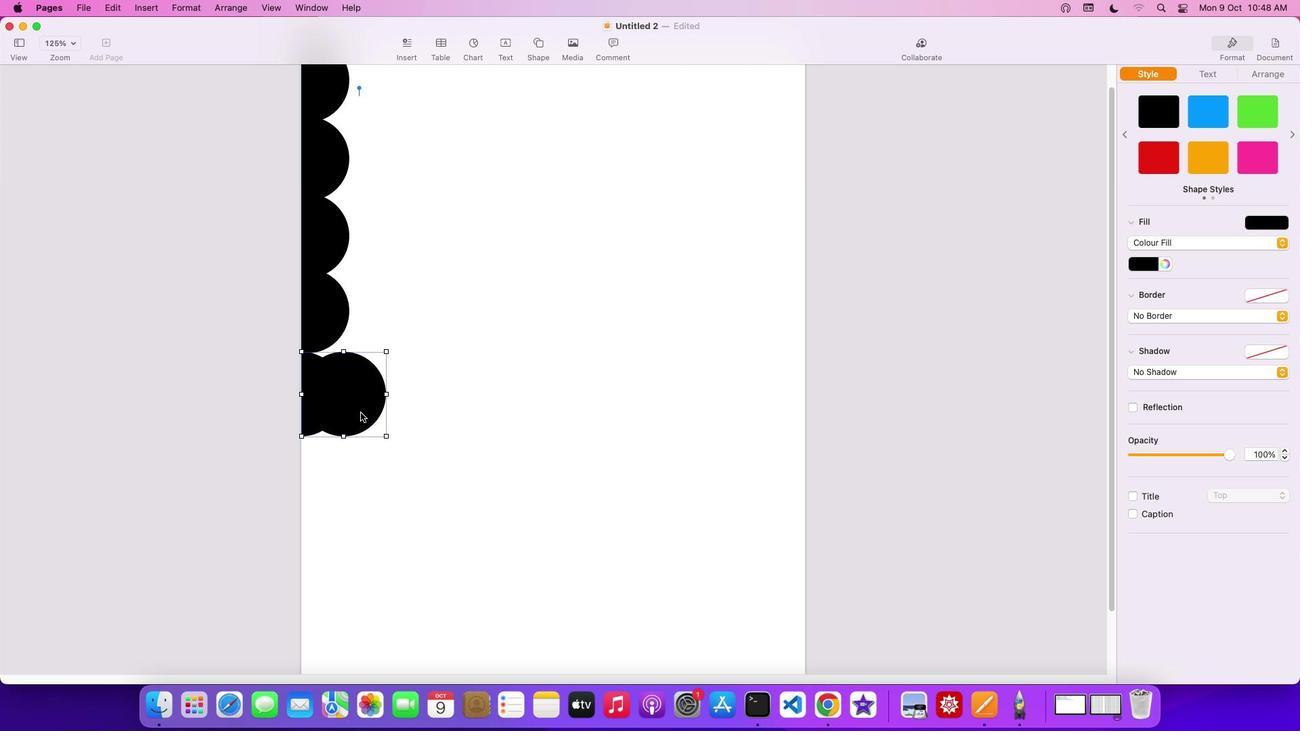 
Action: Mouse pressed left at (360, 412)
Screenshot: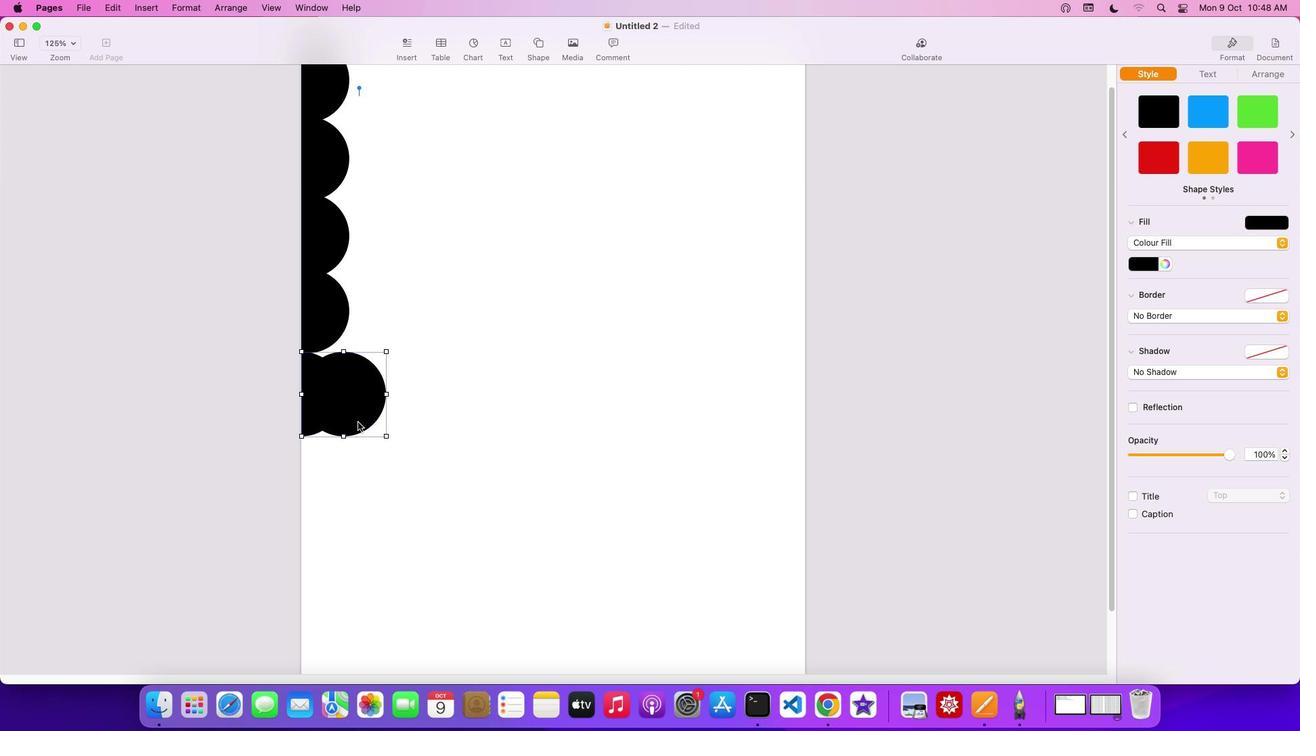 
Action: Mouse moved to (449, 478)
Screenshot: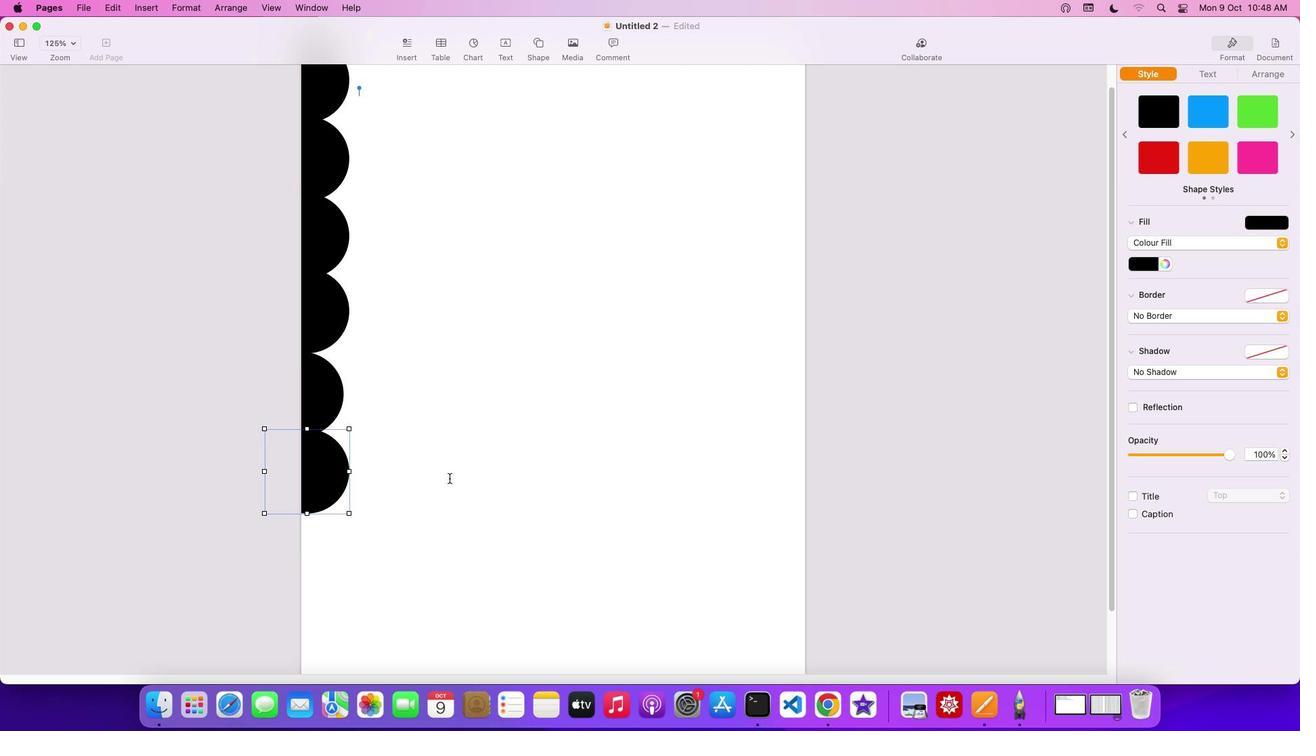 
Action: Key pressed Key.cmd'v'
Screenshot: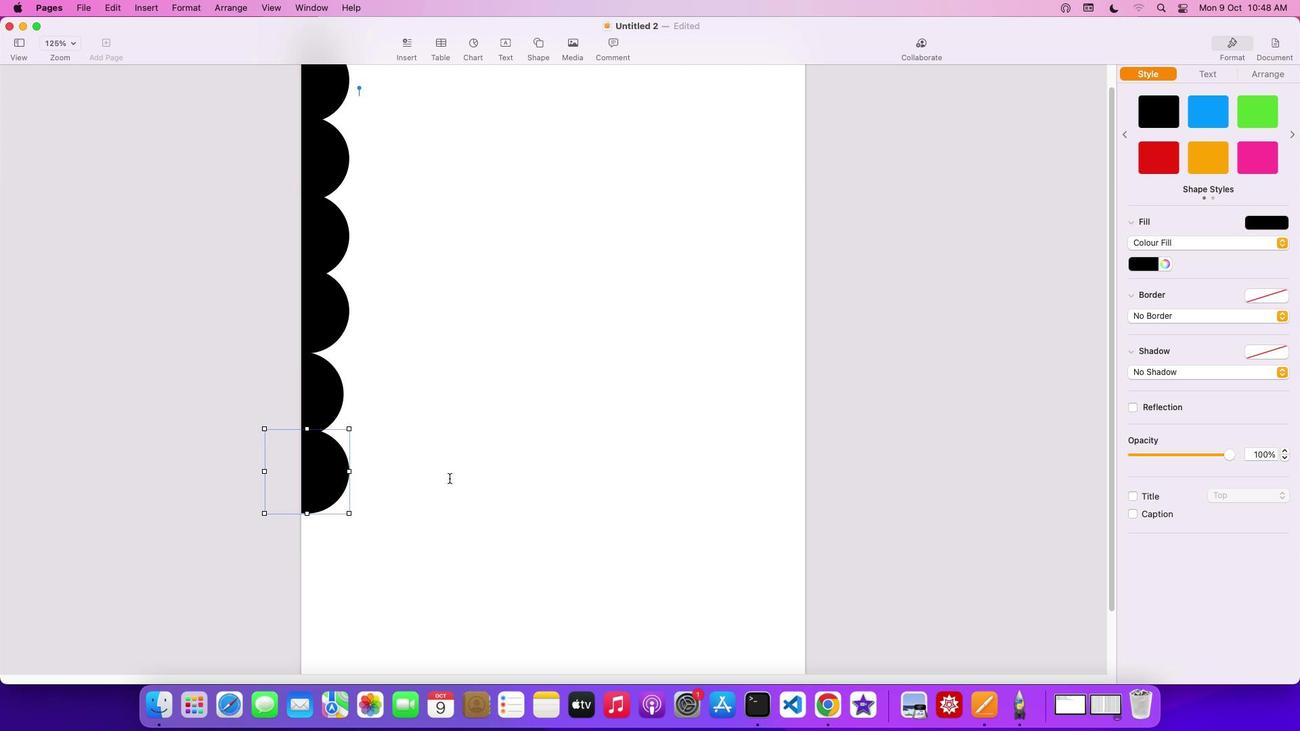 
Action: Mouse moved to (360, 472)
Screenshot: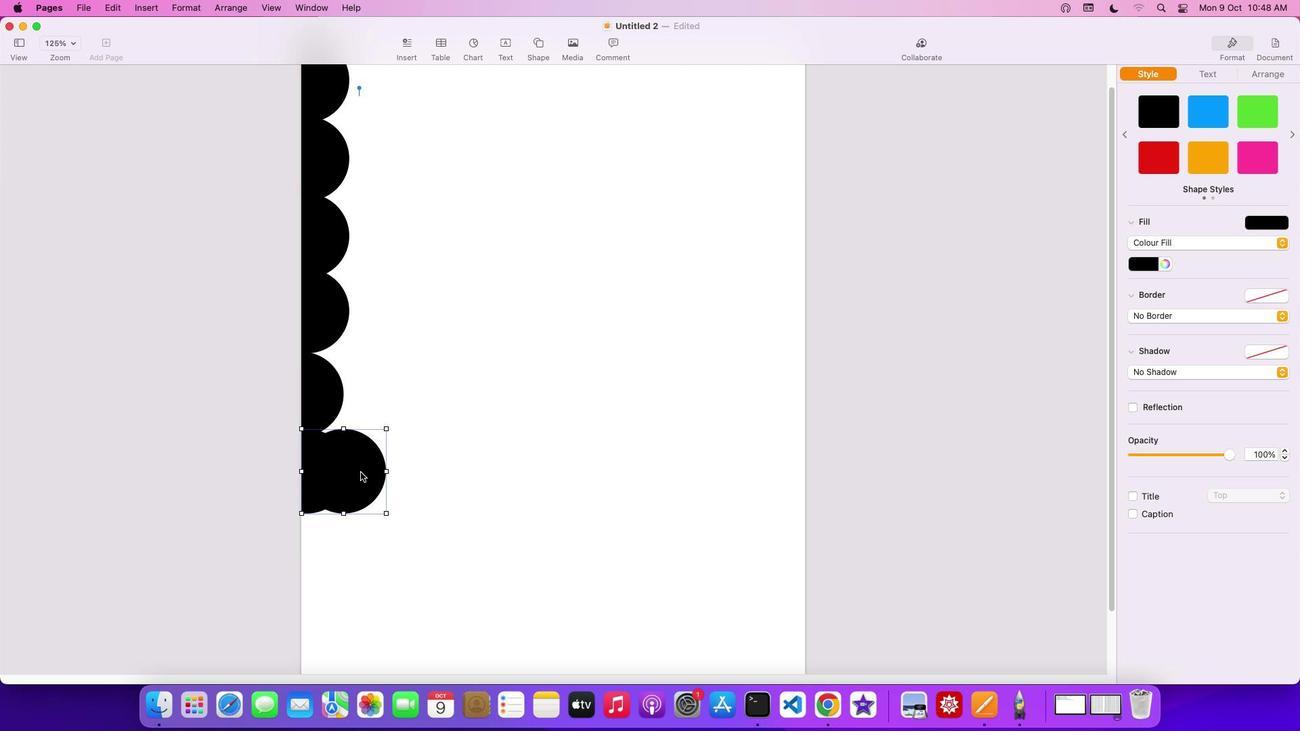 
Action: Mouse pressed left at (360, 472)
Screenshot: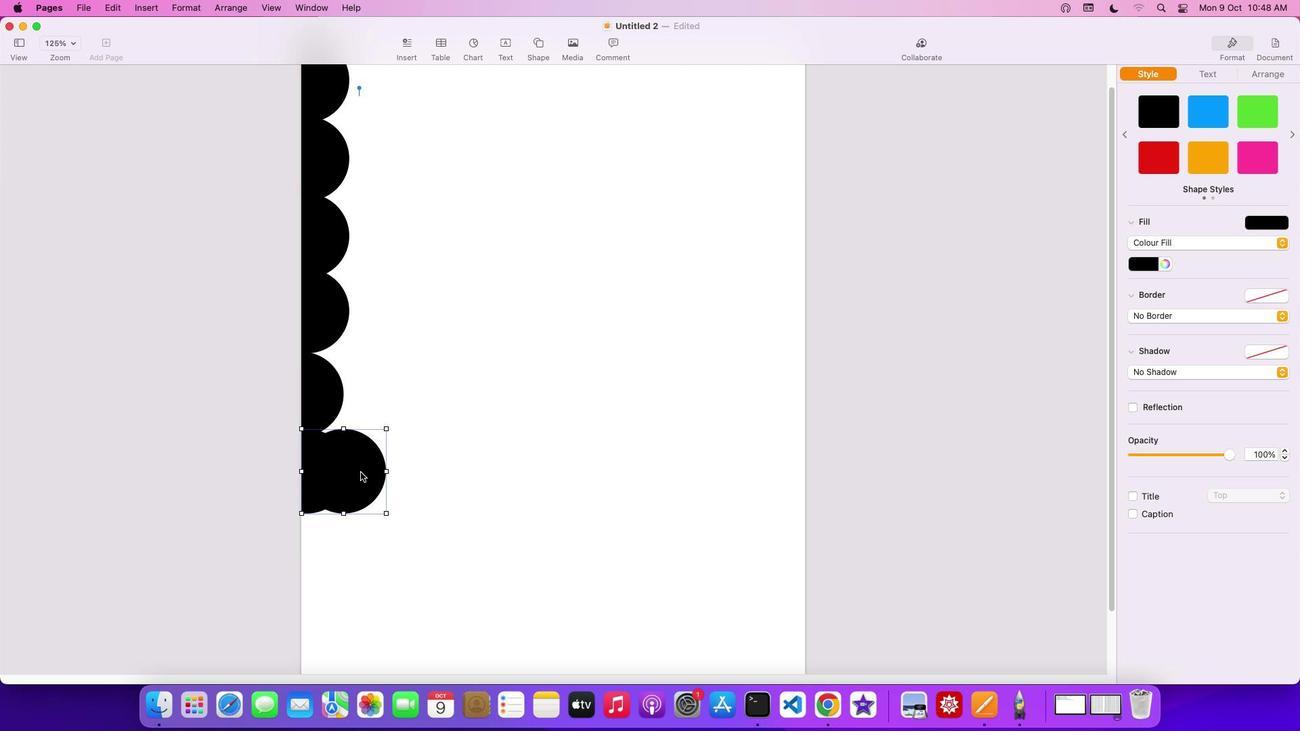 
Action: Mouse moved to (496, 560)
Screenshot: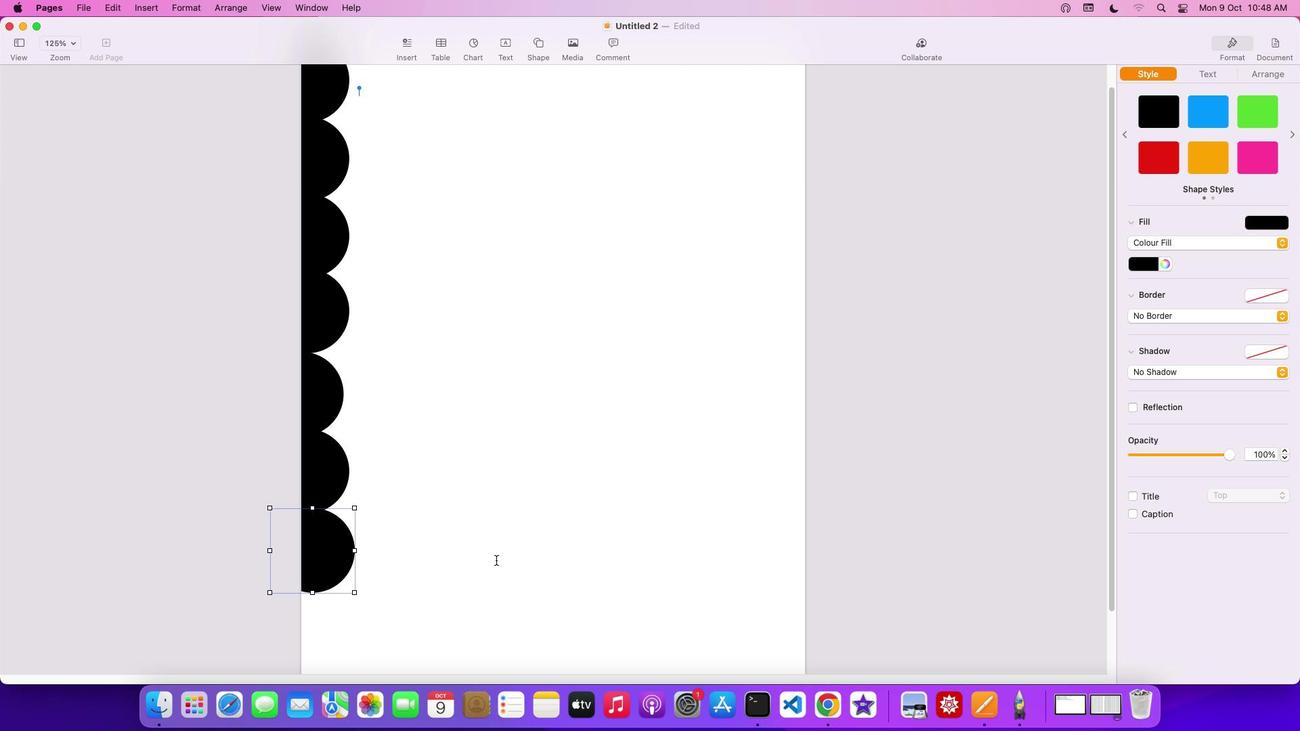 
Action: Key pressed Key.cmd
Screenshot: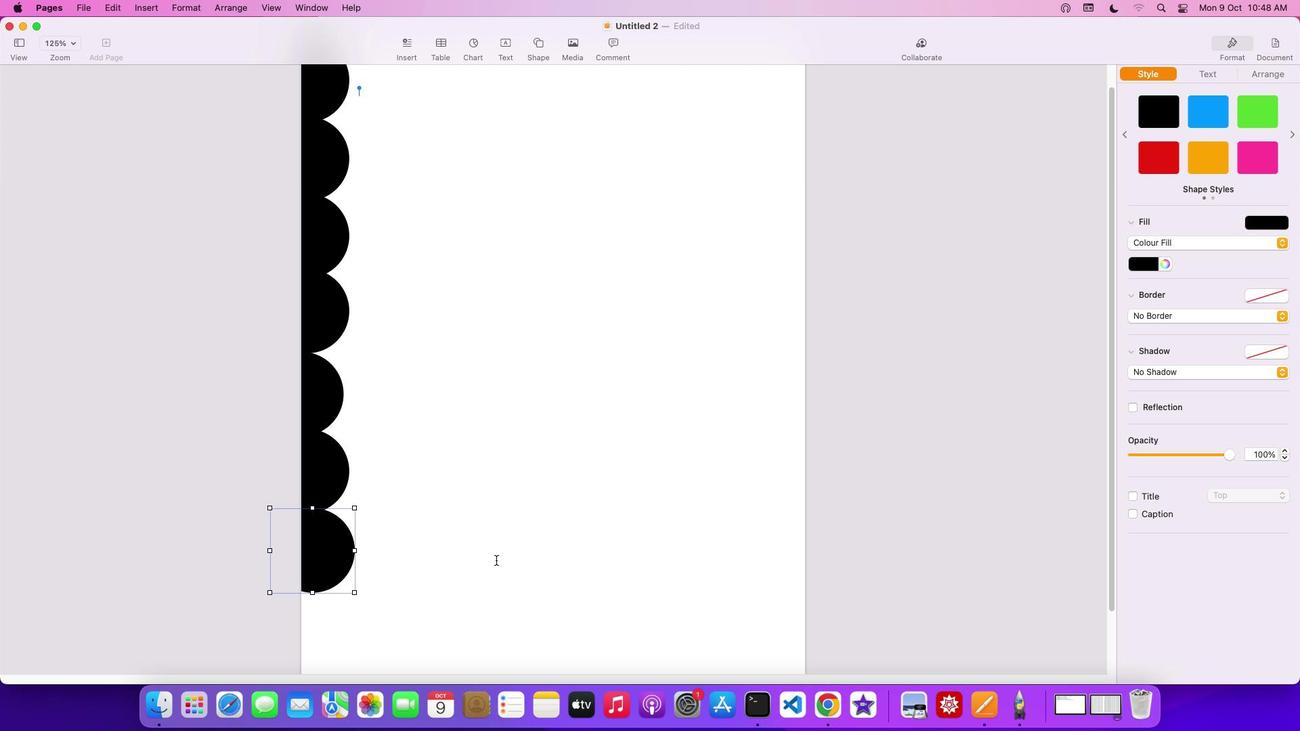 
Action: Mouse moved to (491, 560)
Screenshot: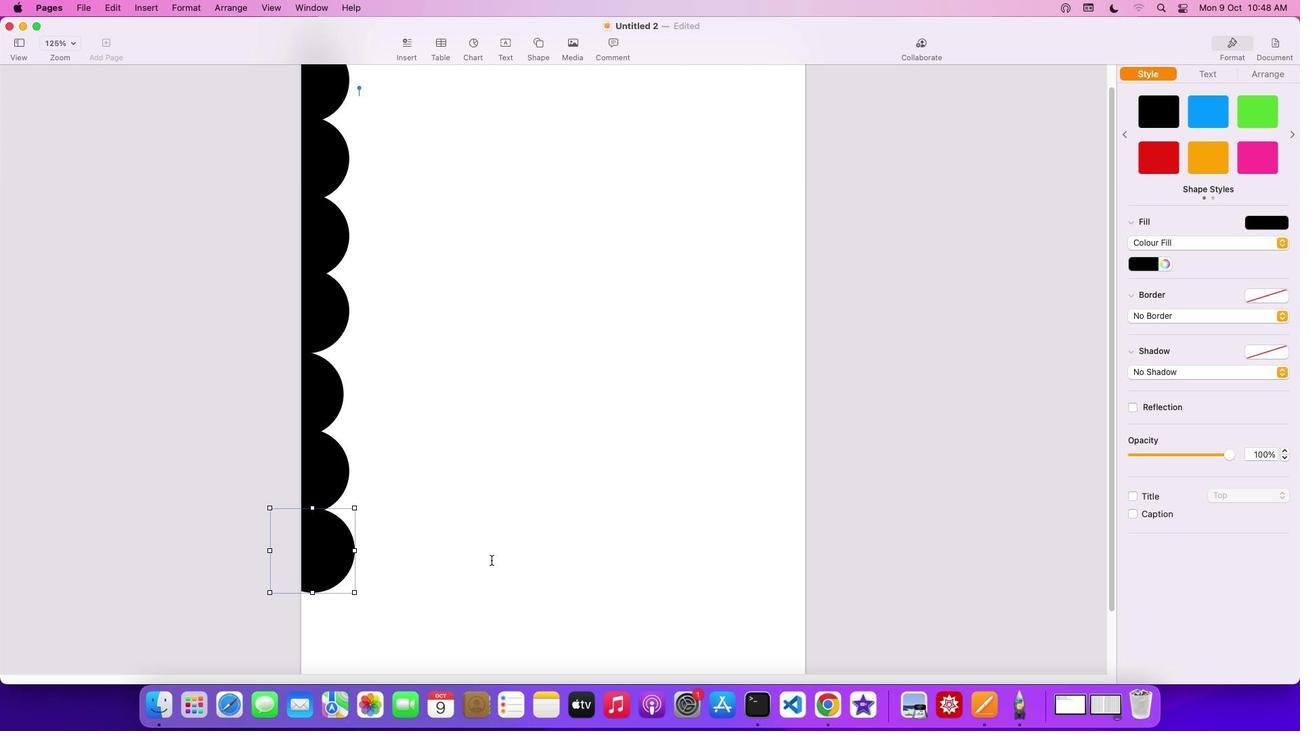 
Action: Key pressed 'v'
Screenshot: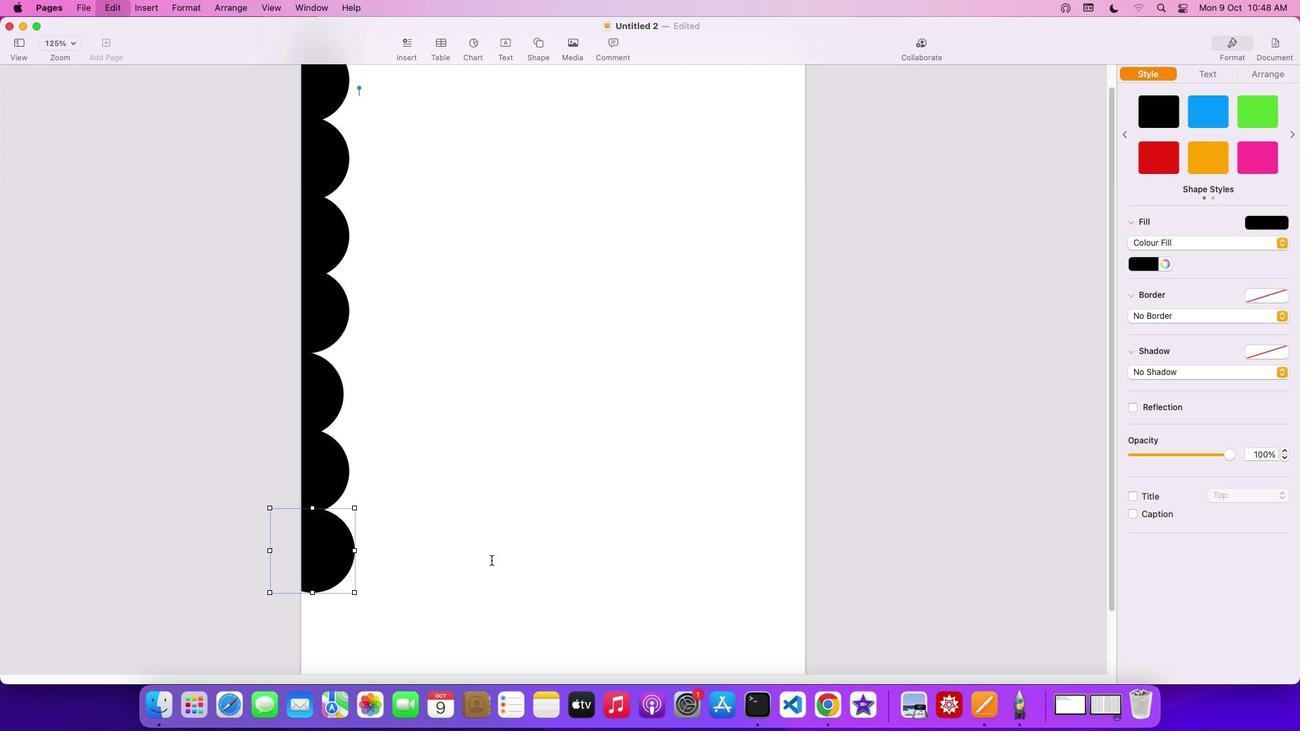 
Action: Mouse moved to (453, 541)
Screenshot: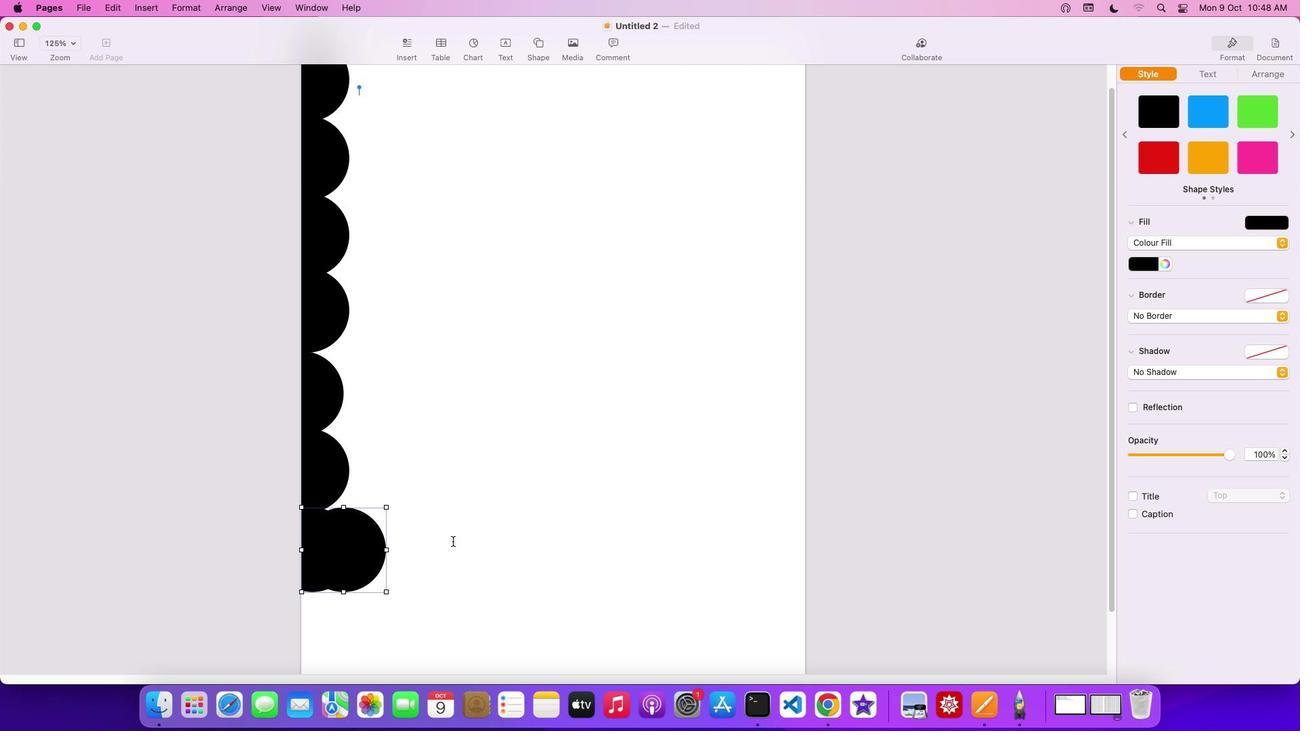 
Action: Mouse scrolled (453, 541) with delta (0, 0)
Screenshot: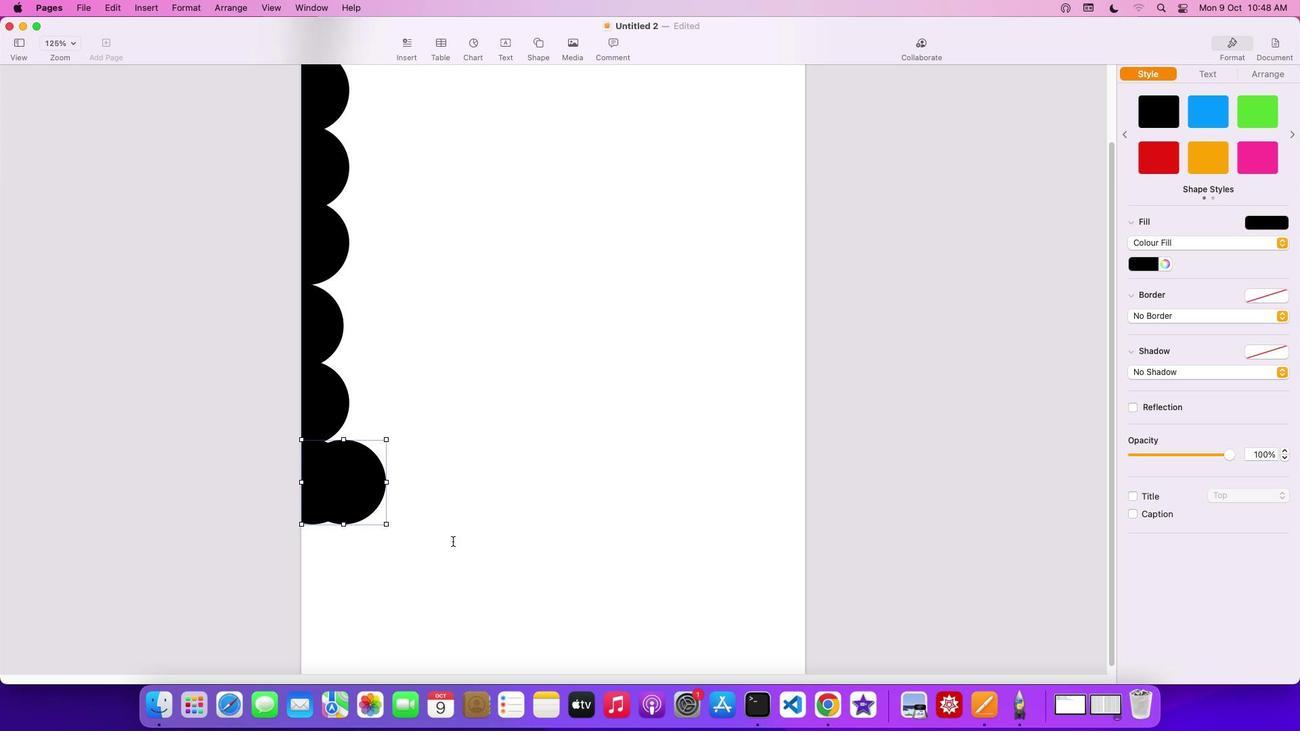 
Action: Mouse scrolled (453, 541) with delta (0, 0)
Screenshot: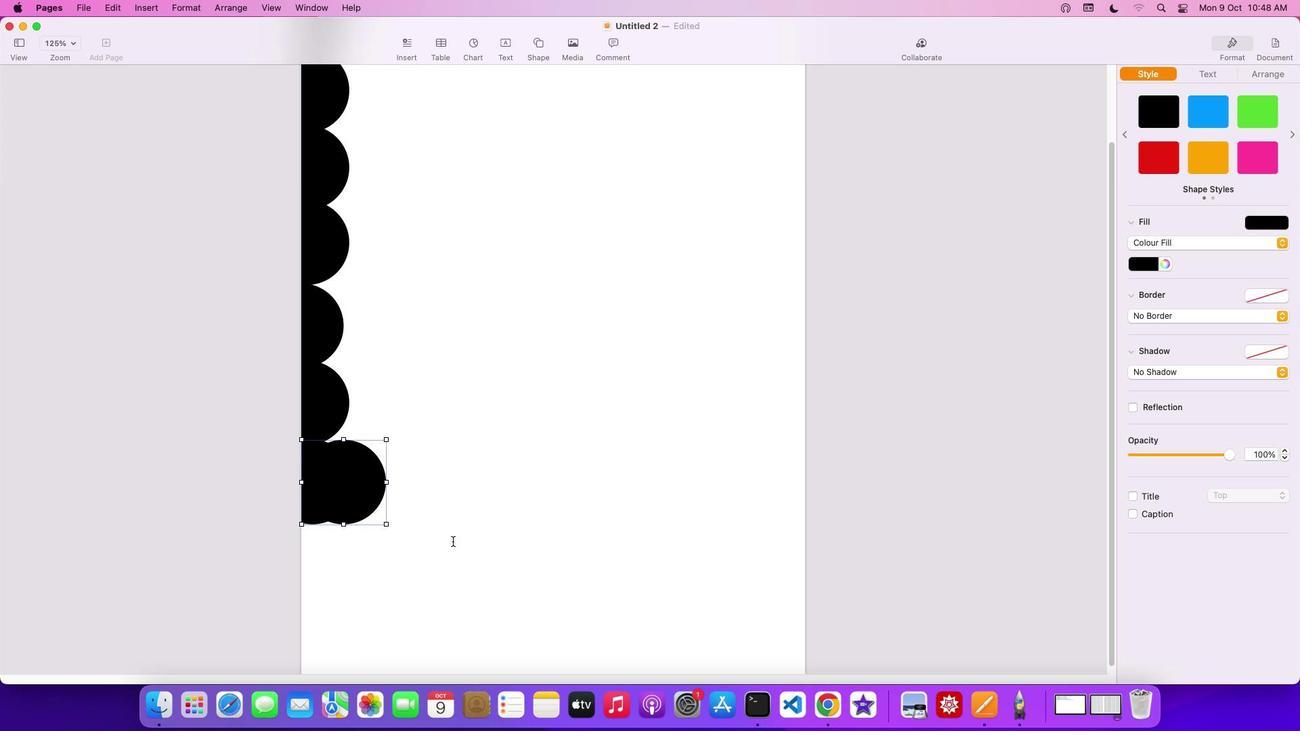 
Action: Mouse scrolled (453, 541) with delta (0, -2)
Screenshot: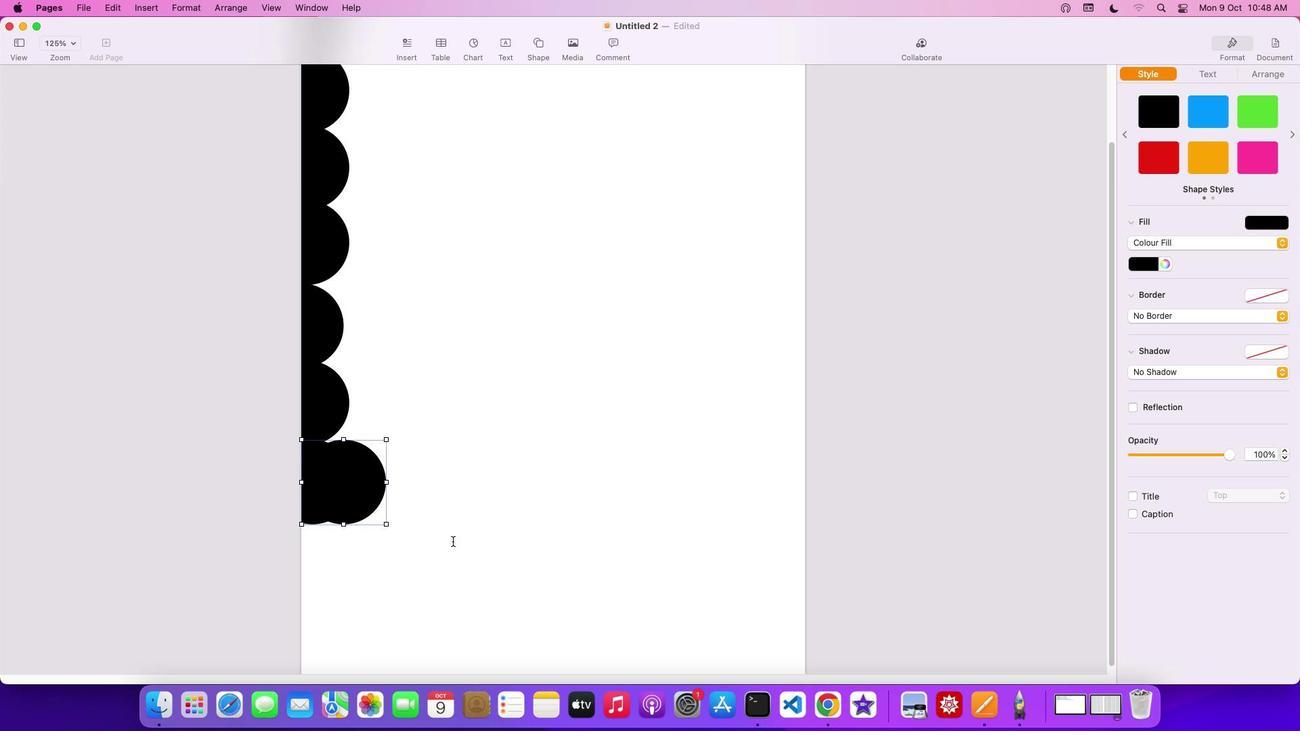 
Action: Mouse scrolled (453, 541) with delta (0, -3)
Screenshot: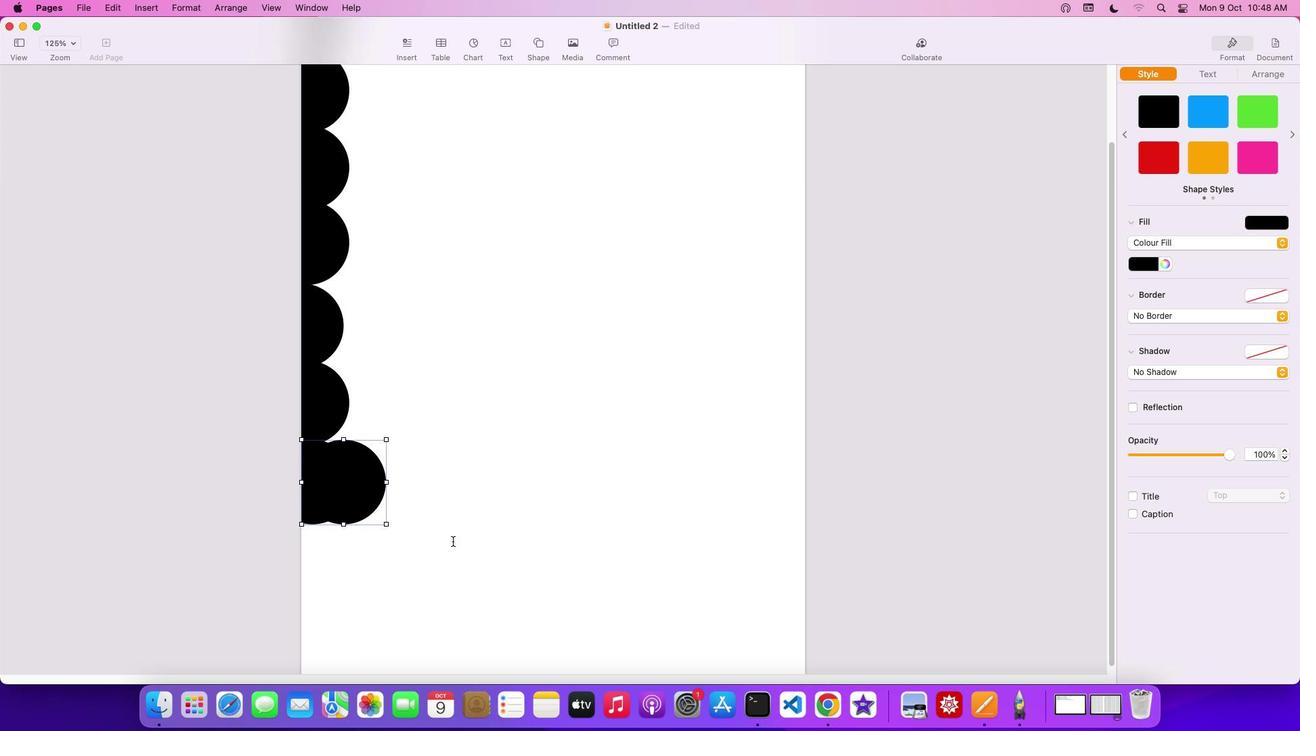 
Action: Mouse moved to (358, 487)
Screenshot: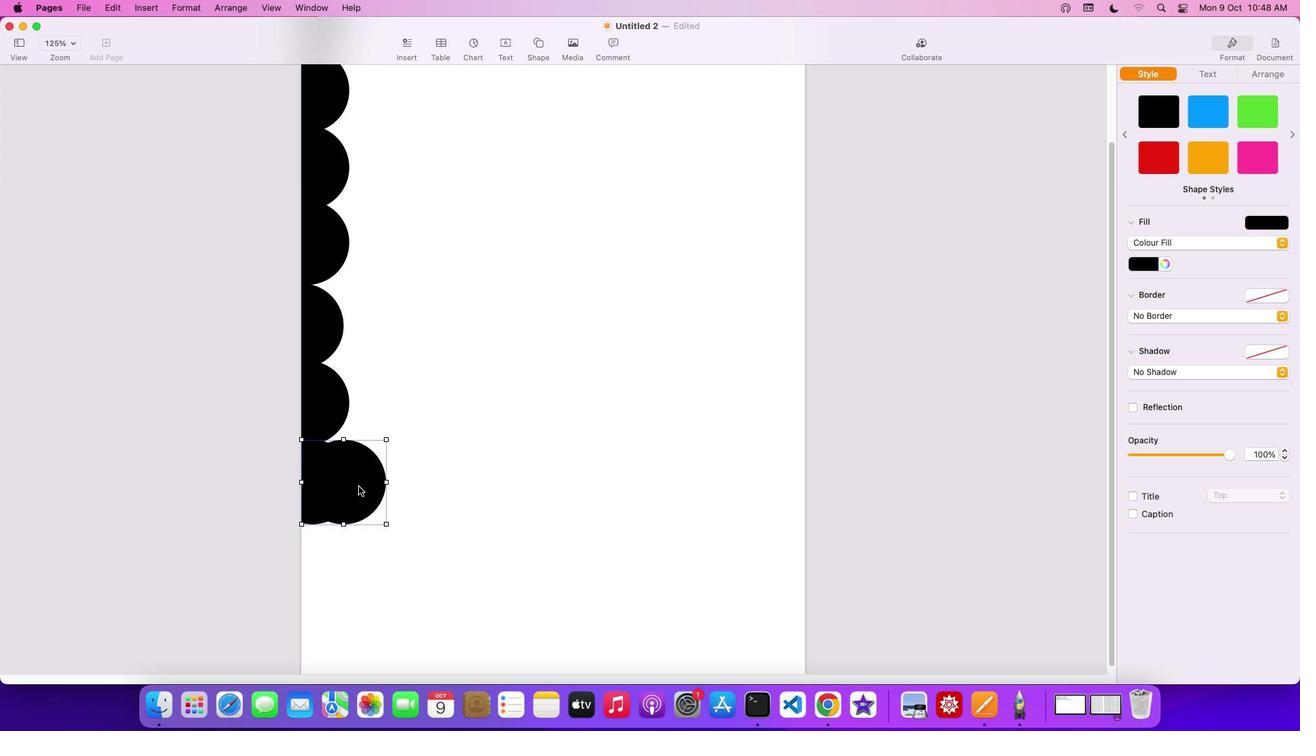 
Action: Mouse pressed left at (358, 487)
Screenshot: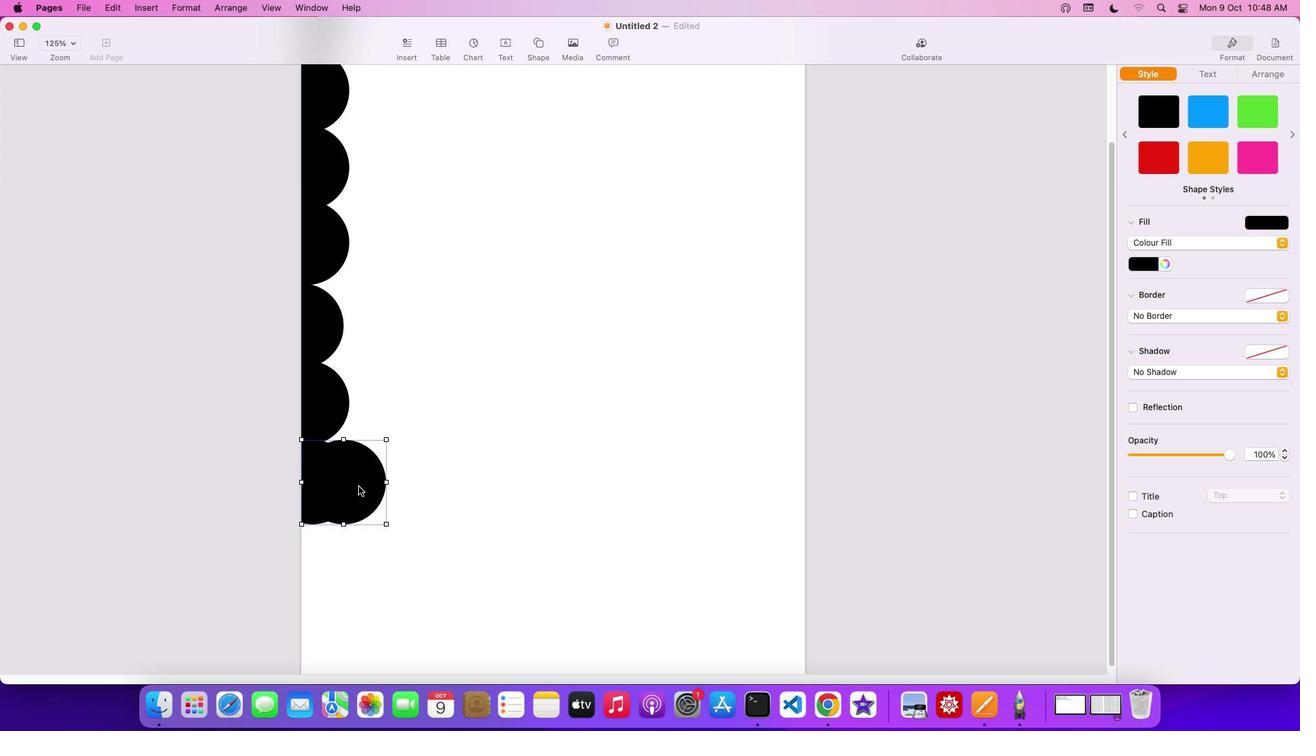 
Action: Mouse moved to (335, 493)
Screenshot: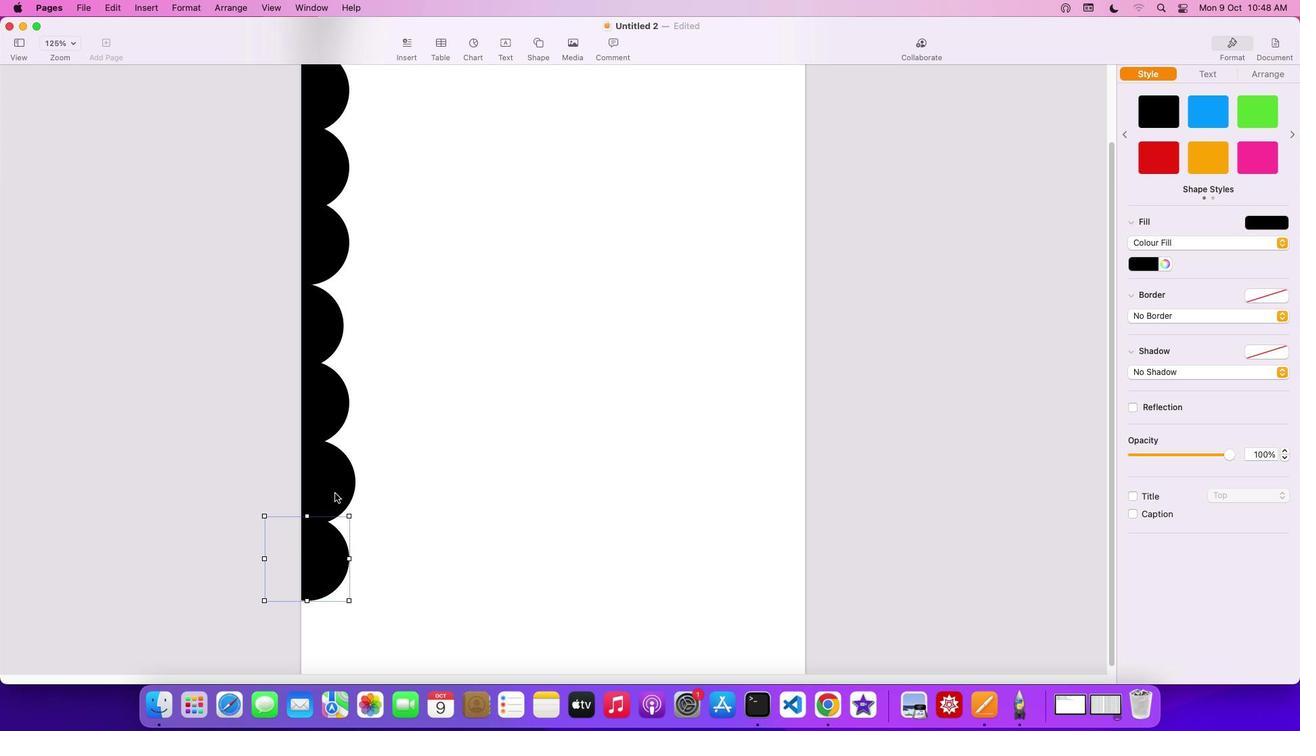 
Action: Mouse pressed left at (335, 493)
Screenshot: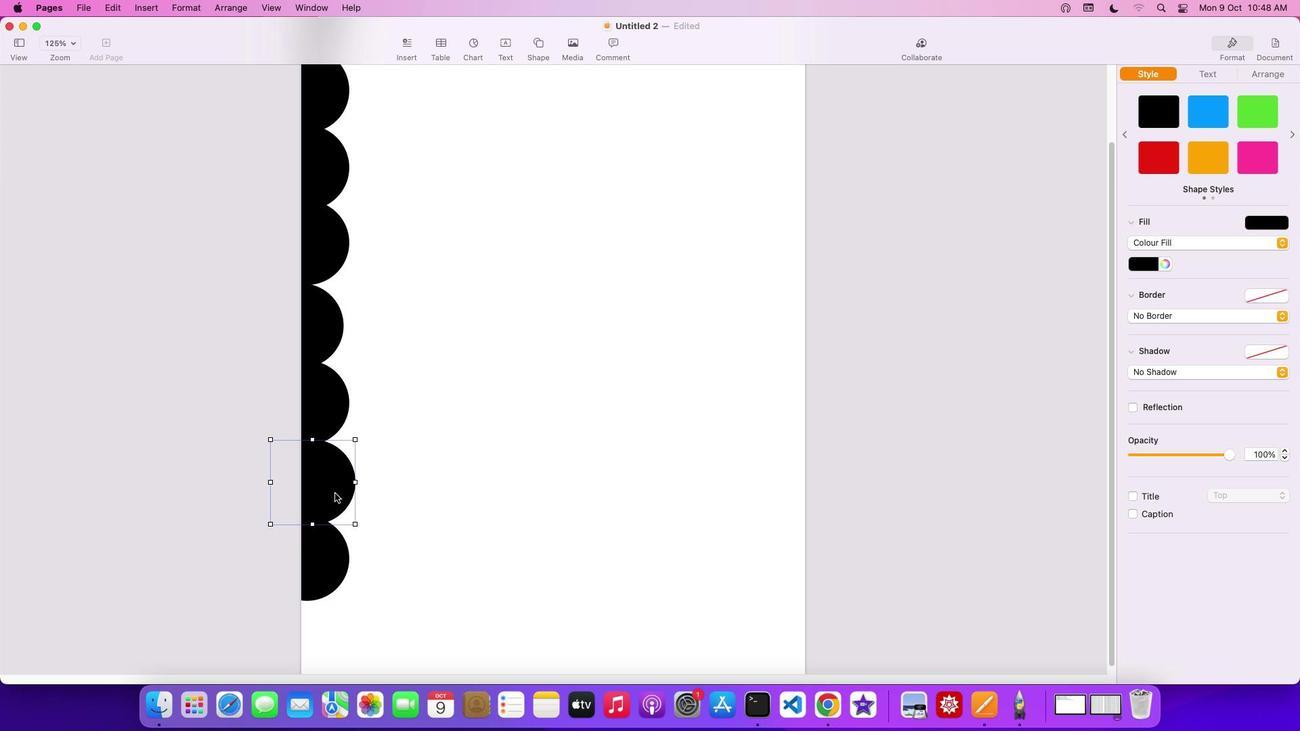 
Action: Mouse moved to (497, 567)
Screenshot: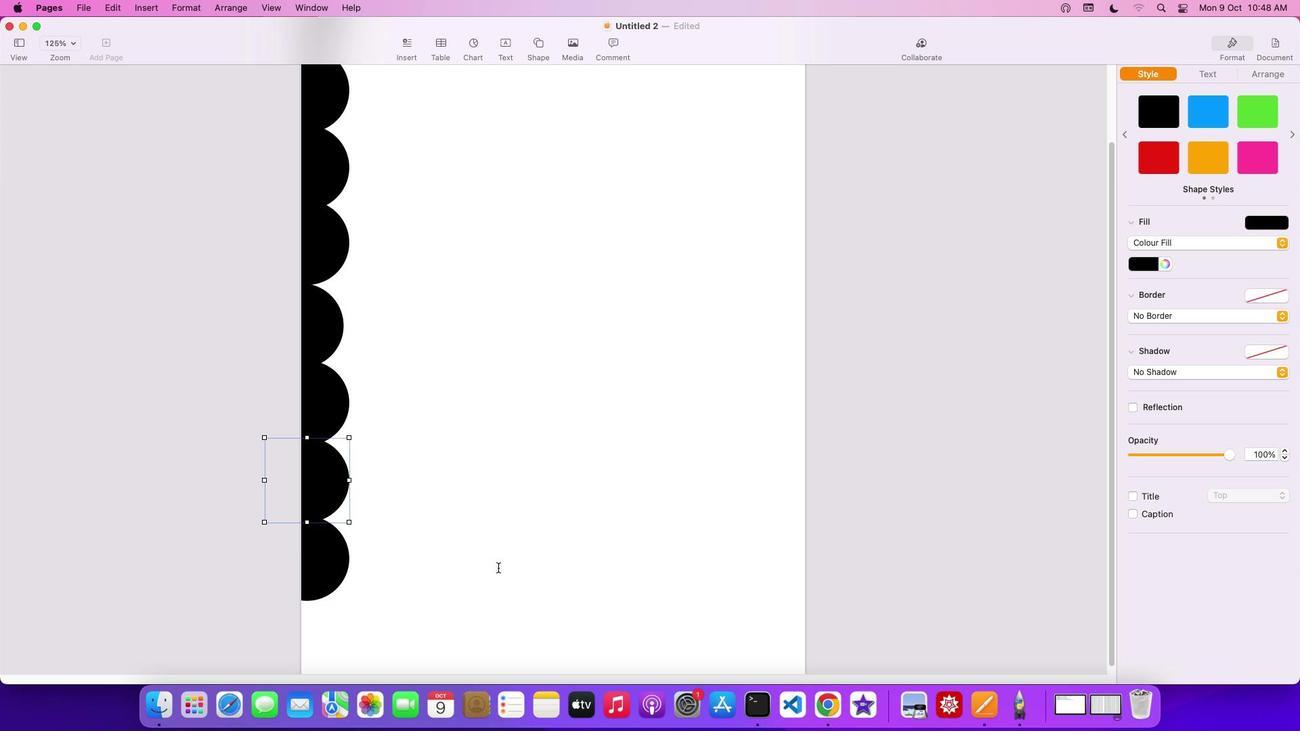 
Action: Key pressed Key.cmd
Screenshot: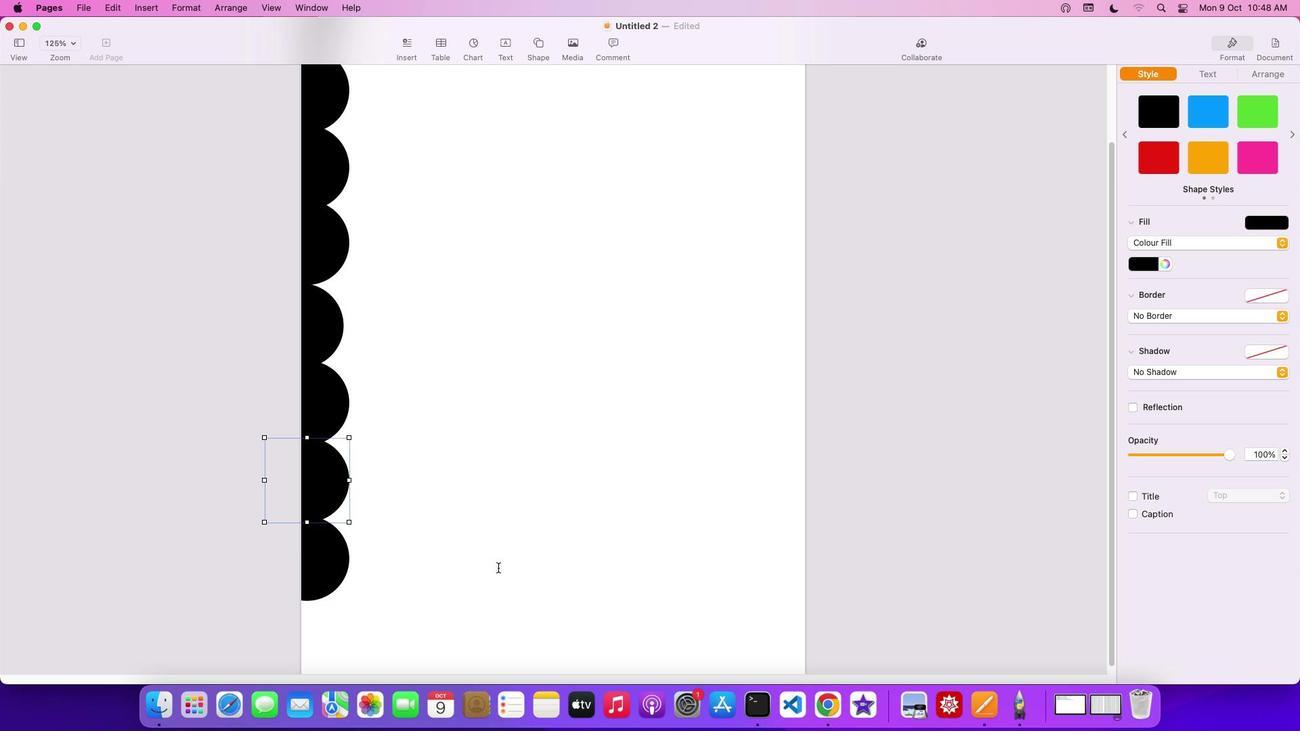 
Action: Mouse moved to (495, 567)
Screenshot: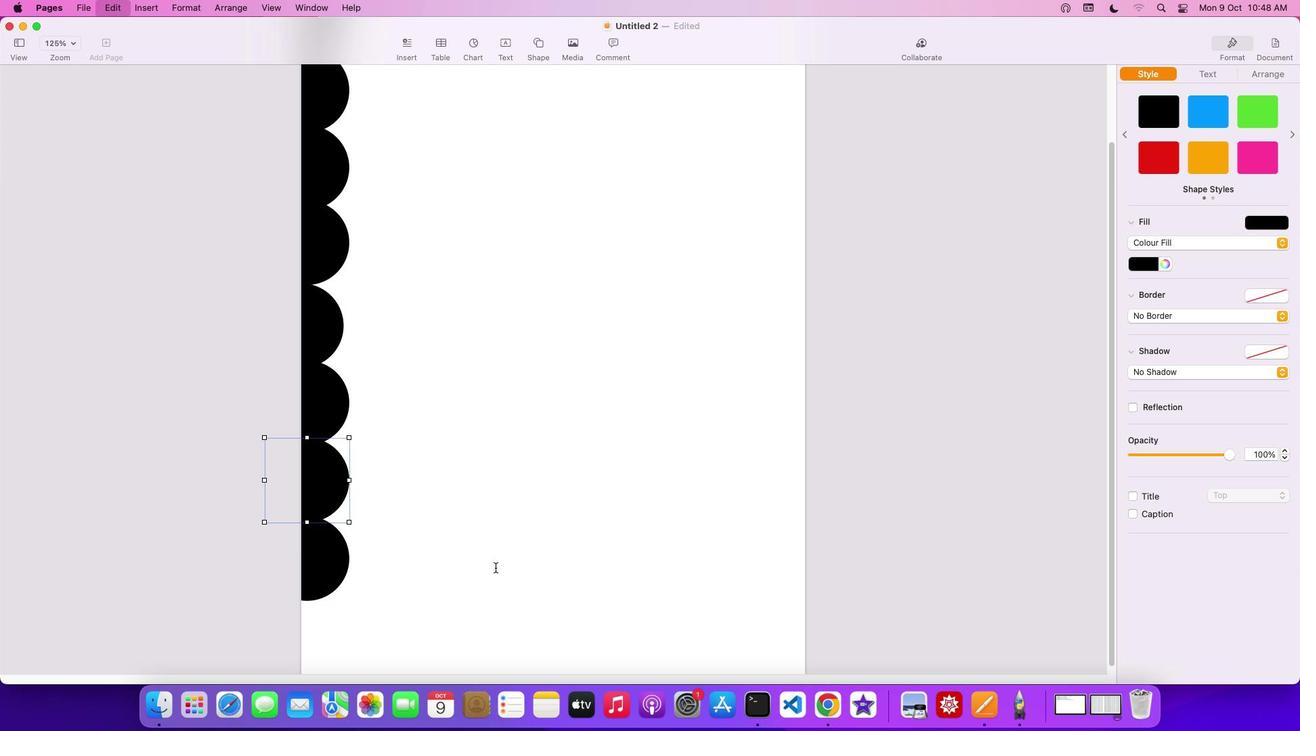 
Action: Key pressed 'v'
Screenshot: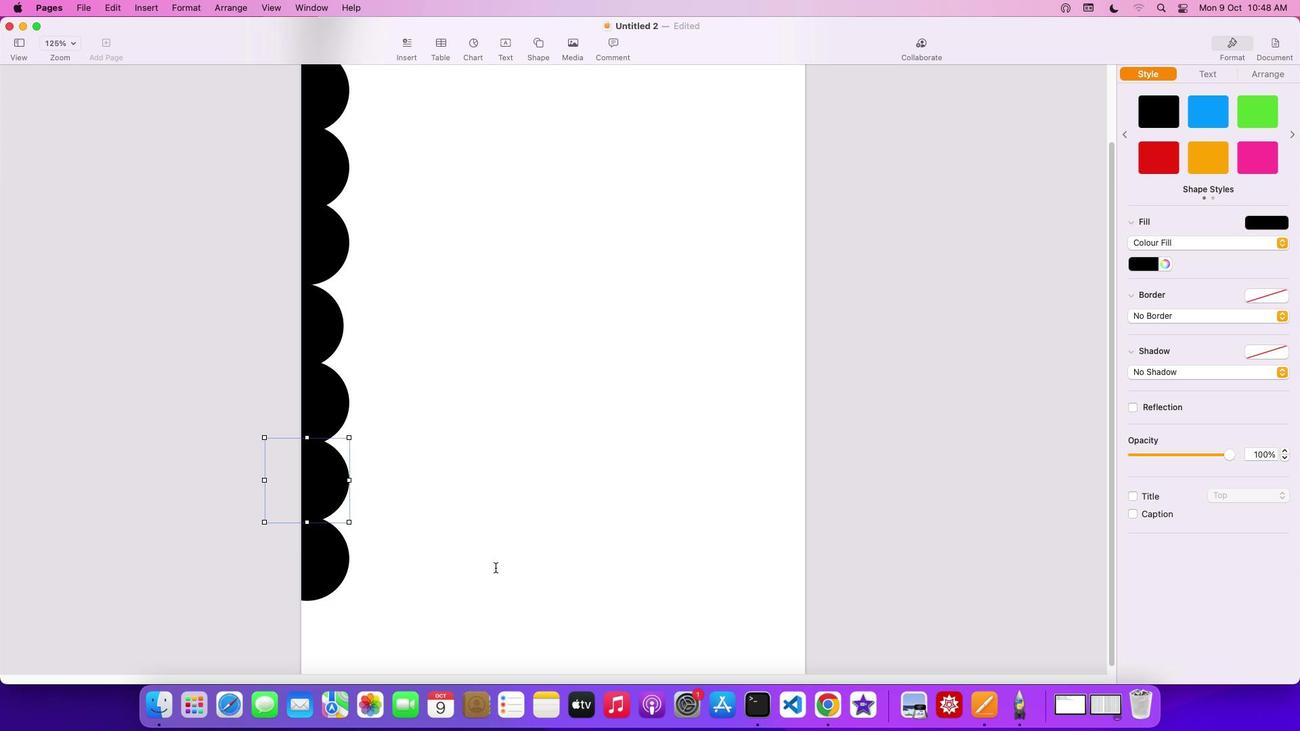 
Action: Mouse moved to (332, 473)
Screenshot: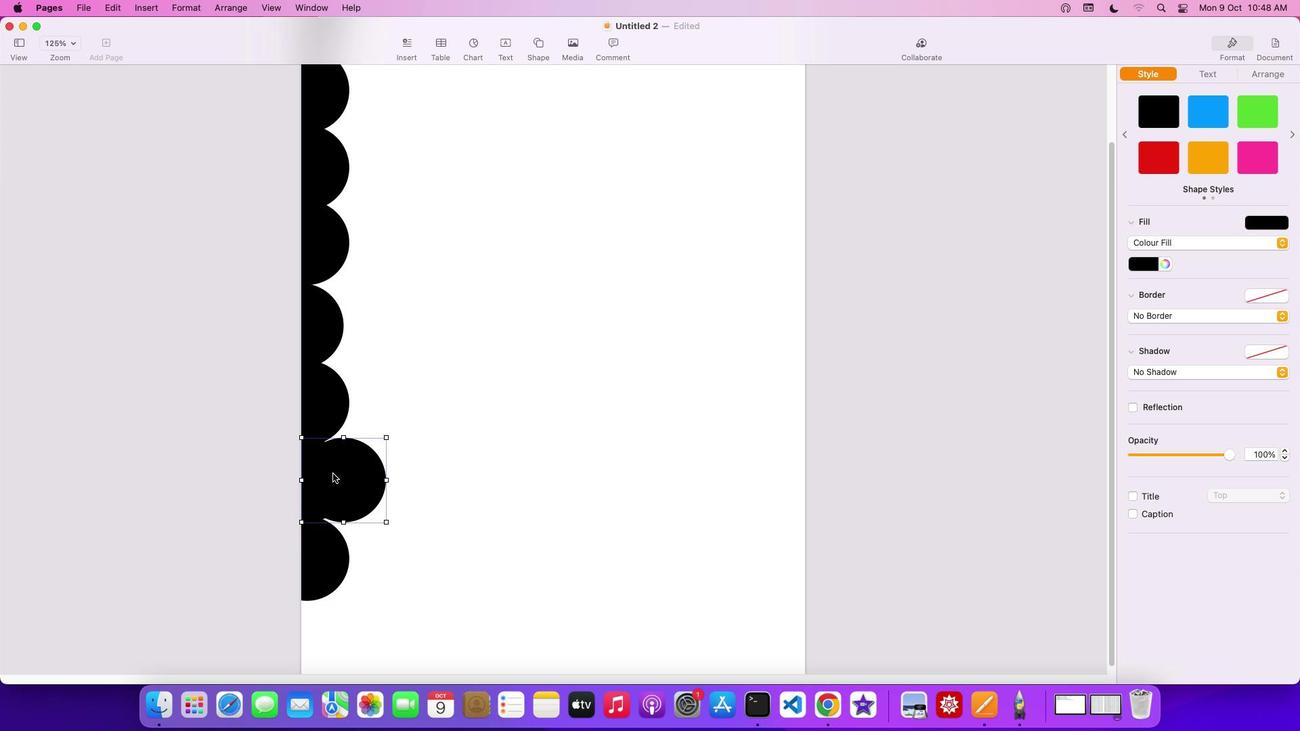 
Action: Mouse pressed left at (332, 473)
Screenshot: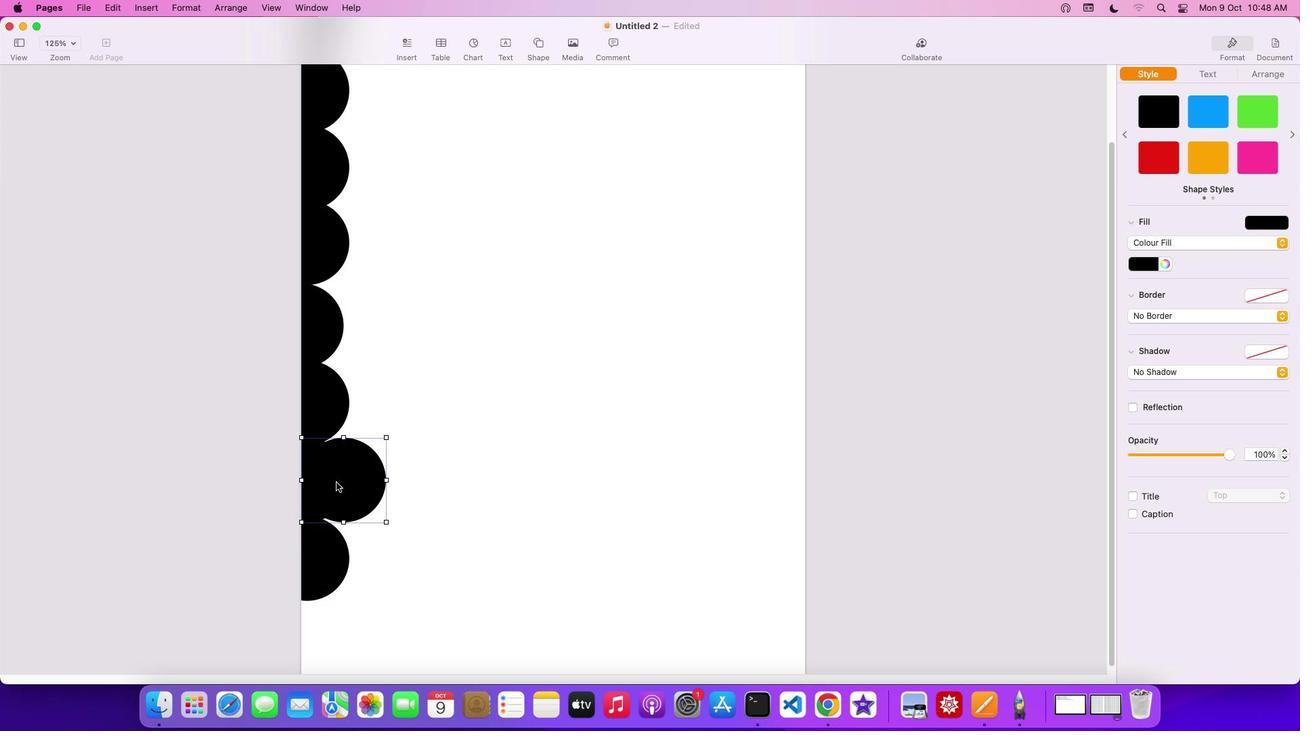 
Action: Mouse moved to (446, 597)
Screenshot: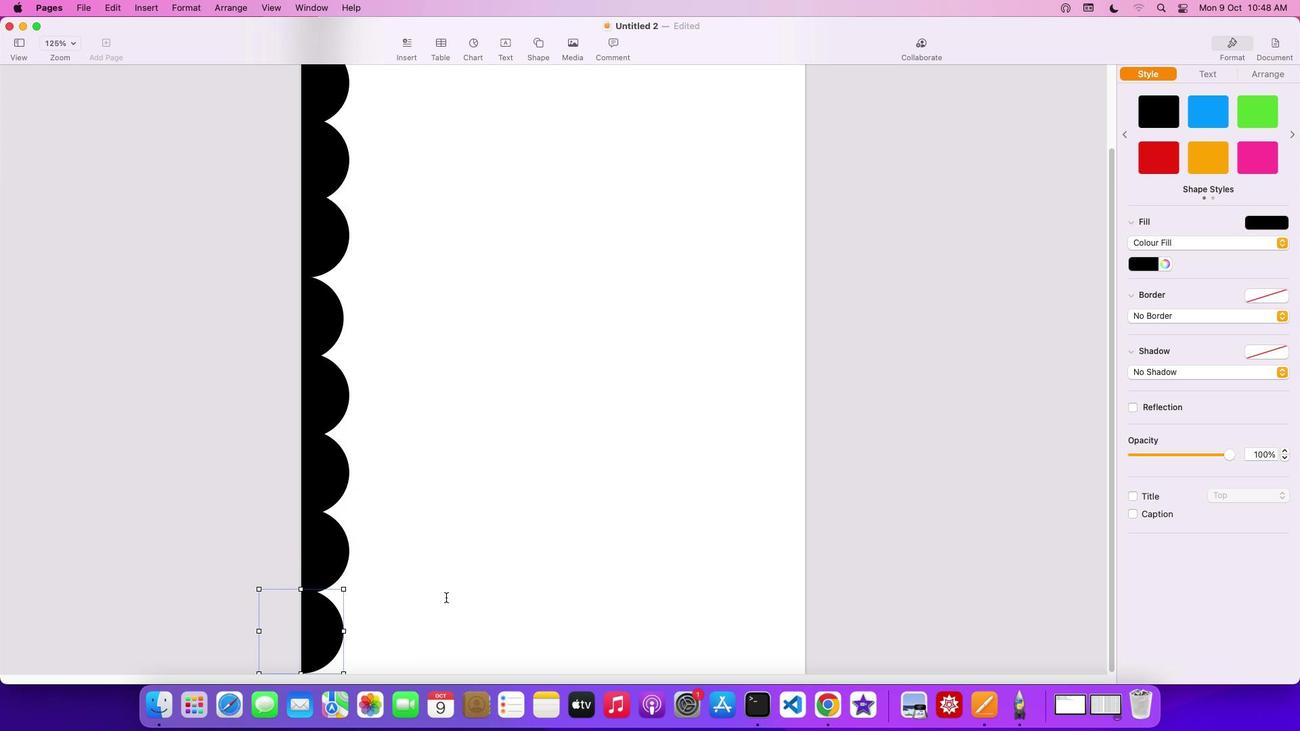 
Action: Mouse scrolled (446, 597) with delta (0, 0)
Screenshot: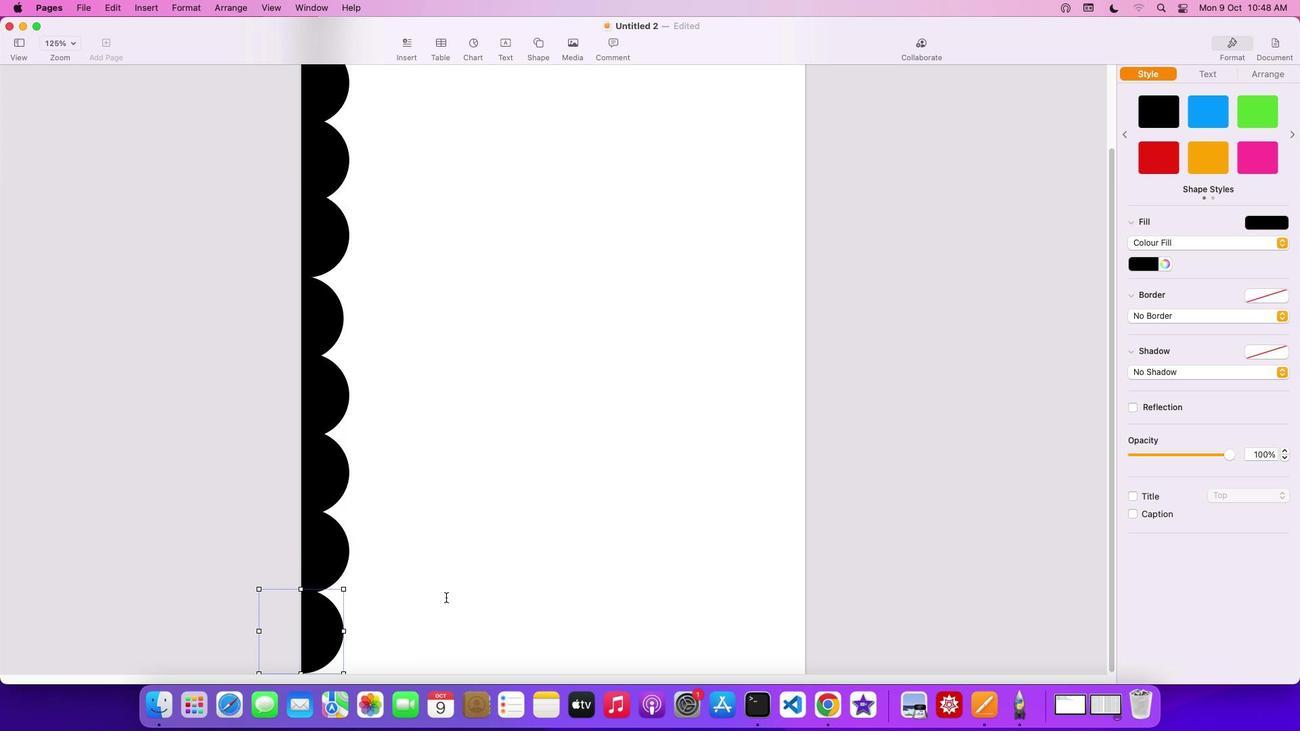 
Action: Mouse scrolled (446, 597) with delta (0, 0)
Screenshot: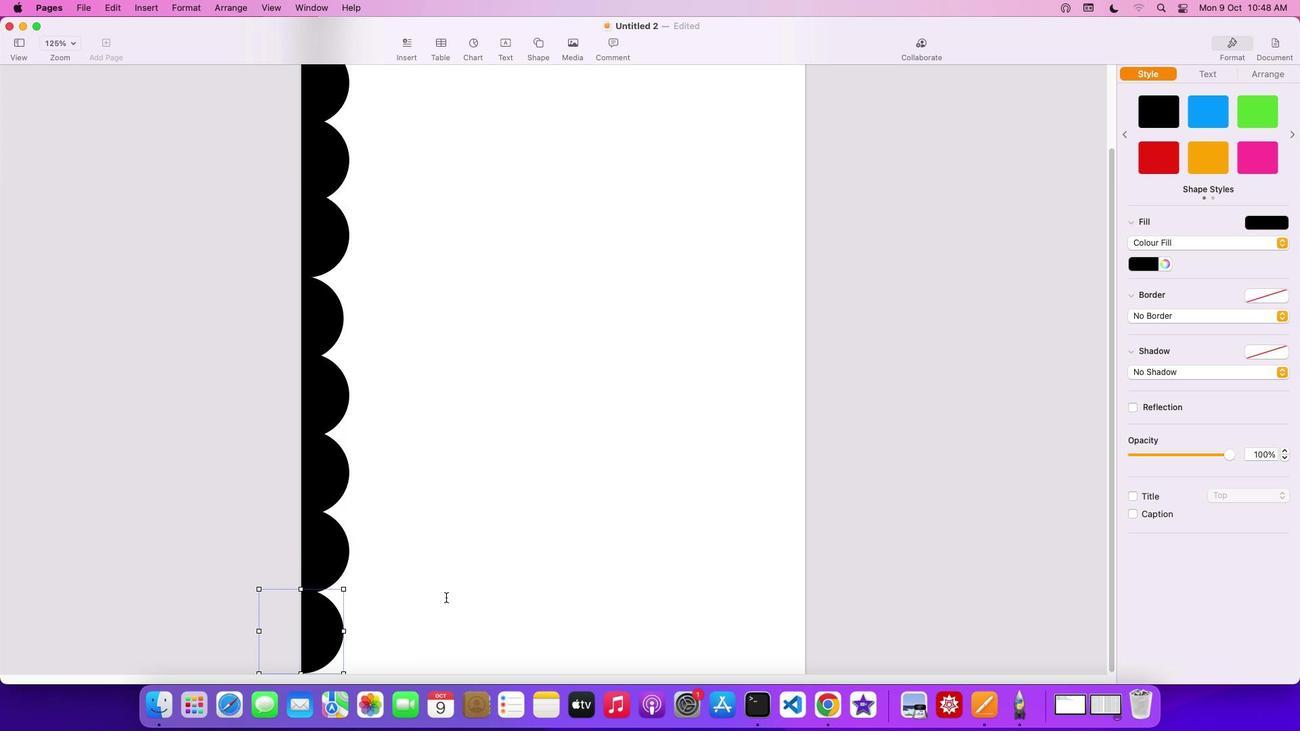 
Action: Mouse scrolled (446, 597) with delta (0, -2)
Screenshot: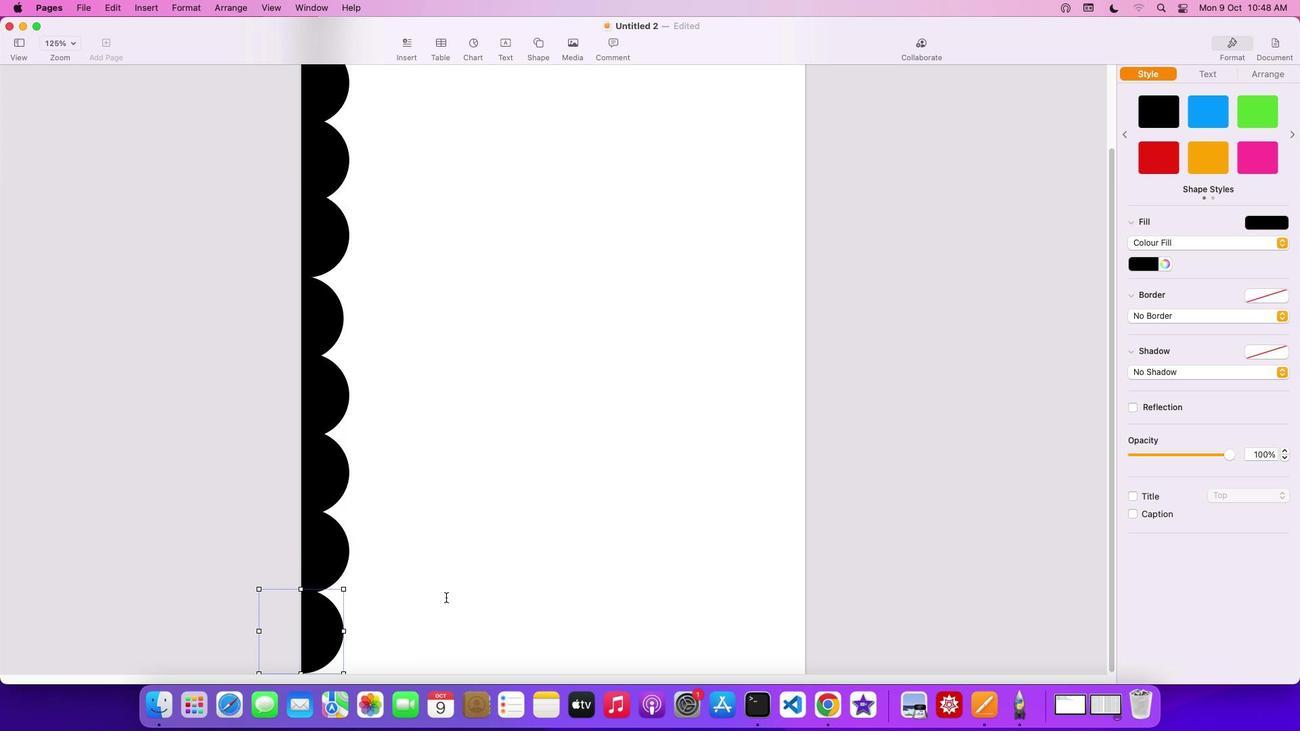 
Action: Mouse scrolled (446, 597) with delta (0, -3)
Screenshot: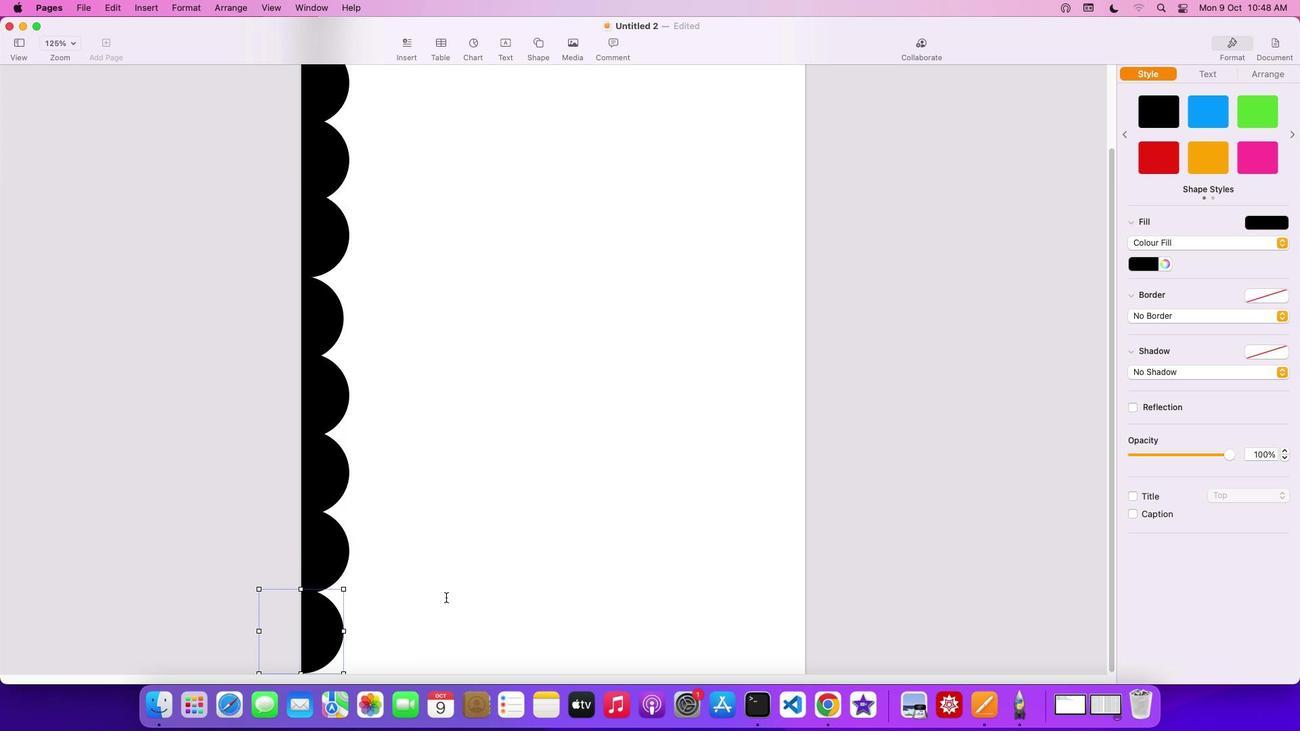 
Action: Mouse scrolled (446, 597) with delta (0, -4)
Screenshot: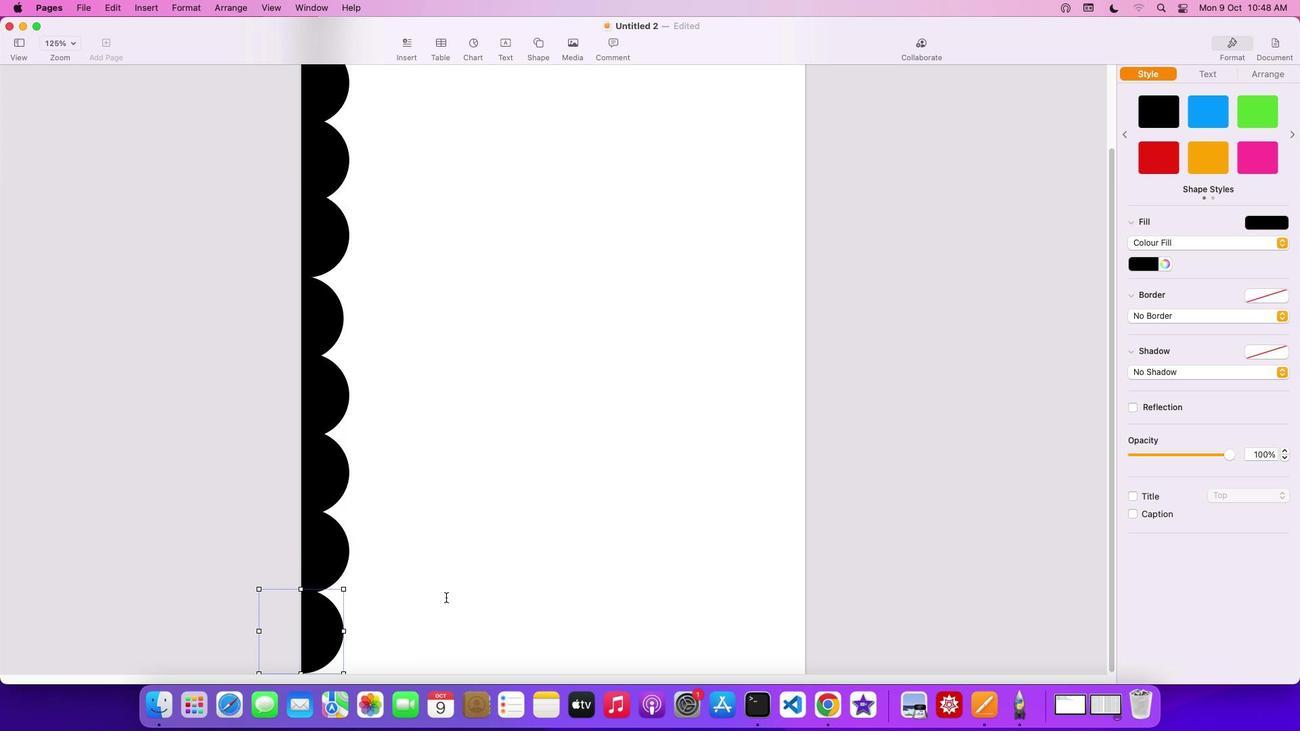 
Action: Mouse scrolled (446, 597) with delta (0, 0)
Screenshot: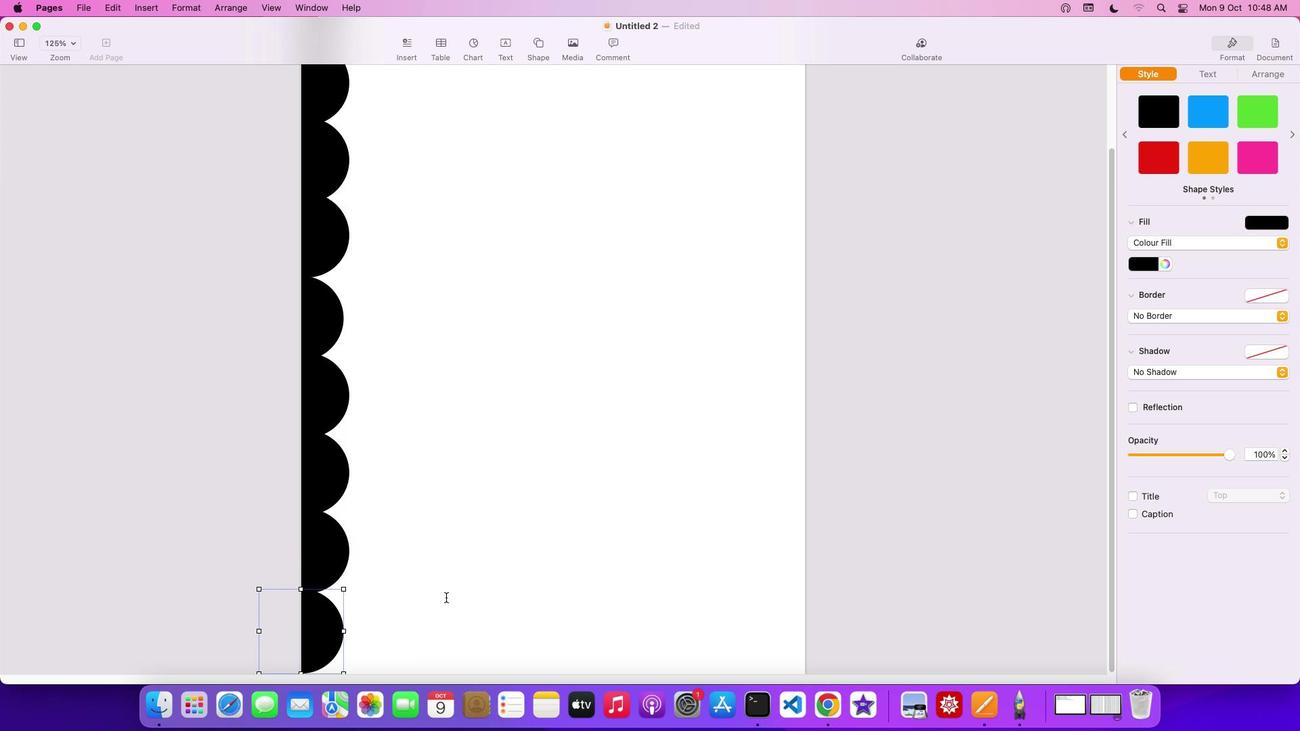 
Action: Mouse scrolled (446, 597) with delta (0, 0)
Screenshot: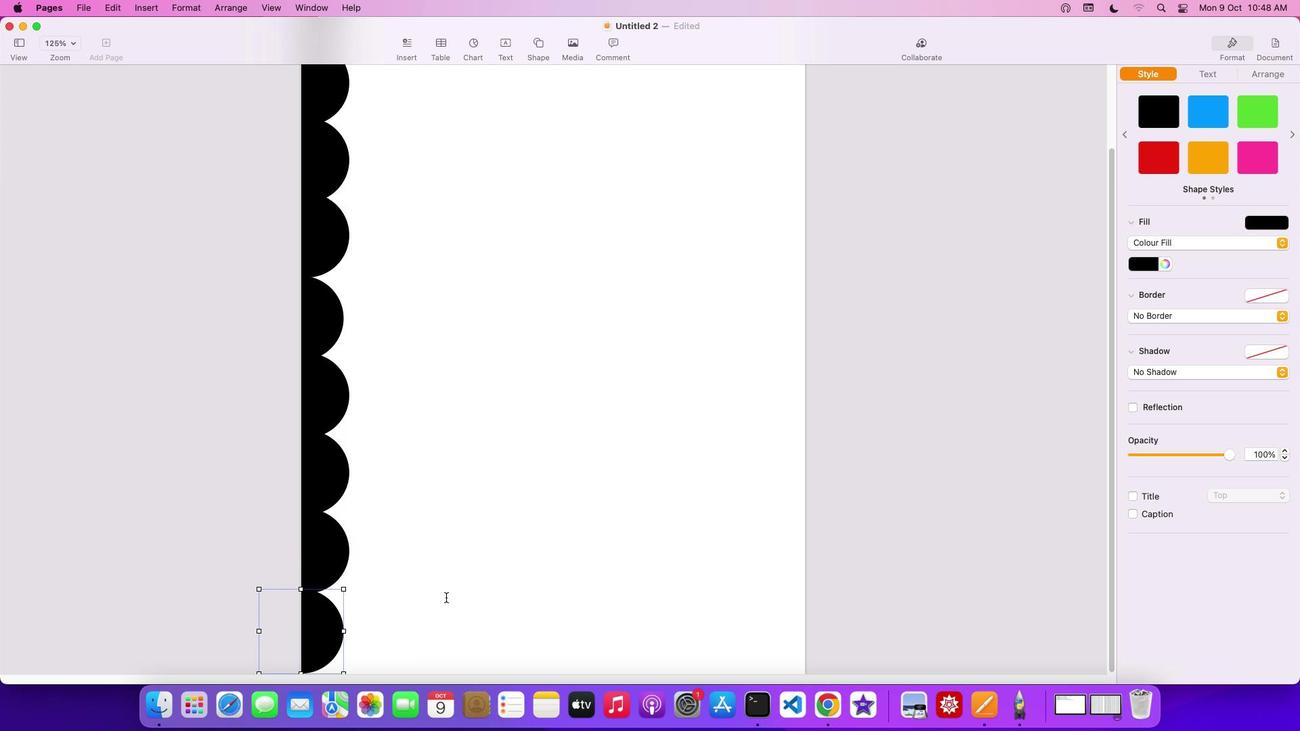 
Action: Mouse scrolled (446, 597) with delta (0, -2)
Screenshot: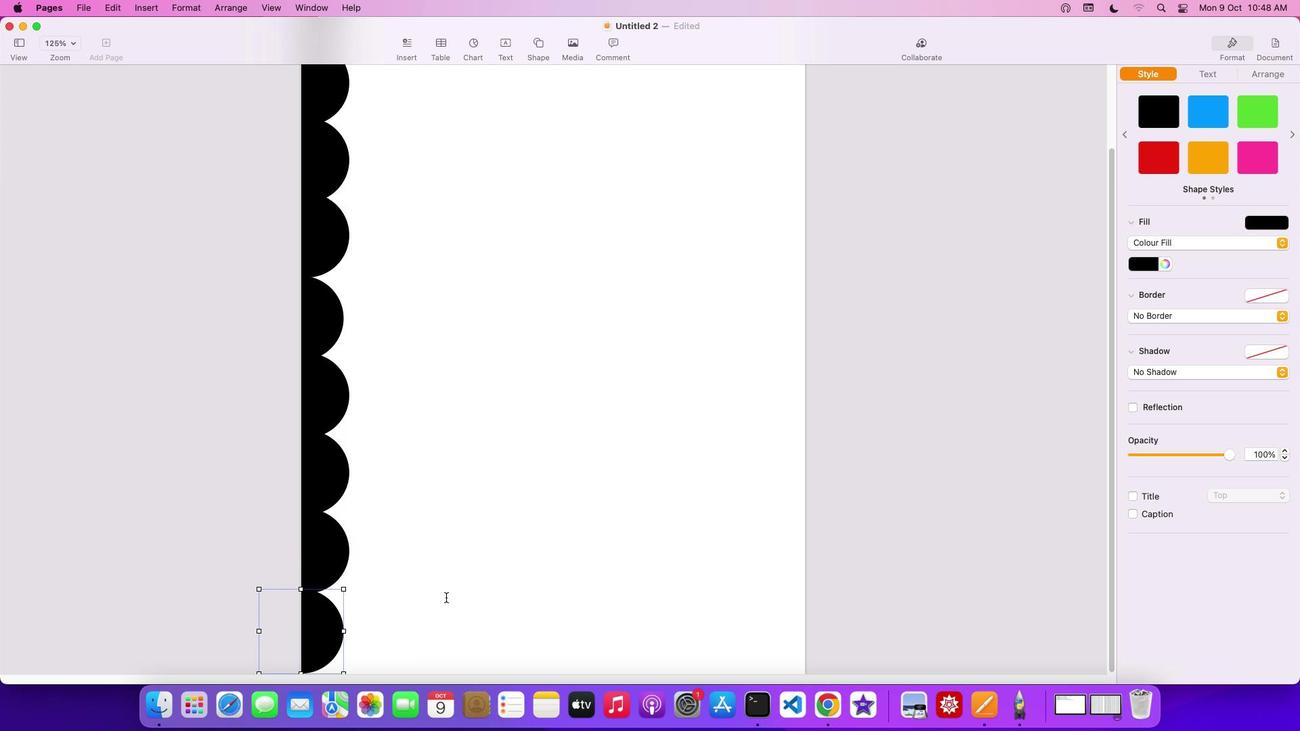 
Action: Mouse scrolled (446, 597) with delta (0, -3)
Screenshot: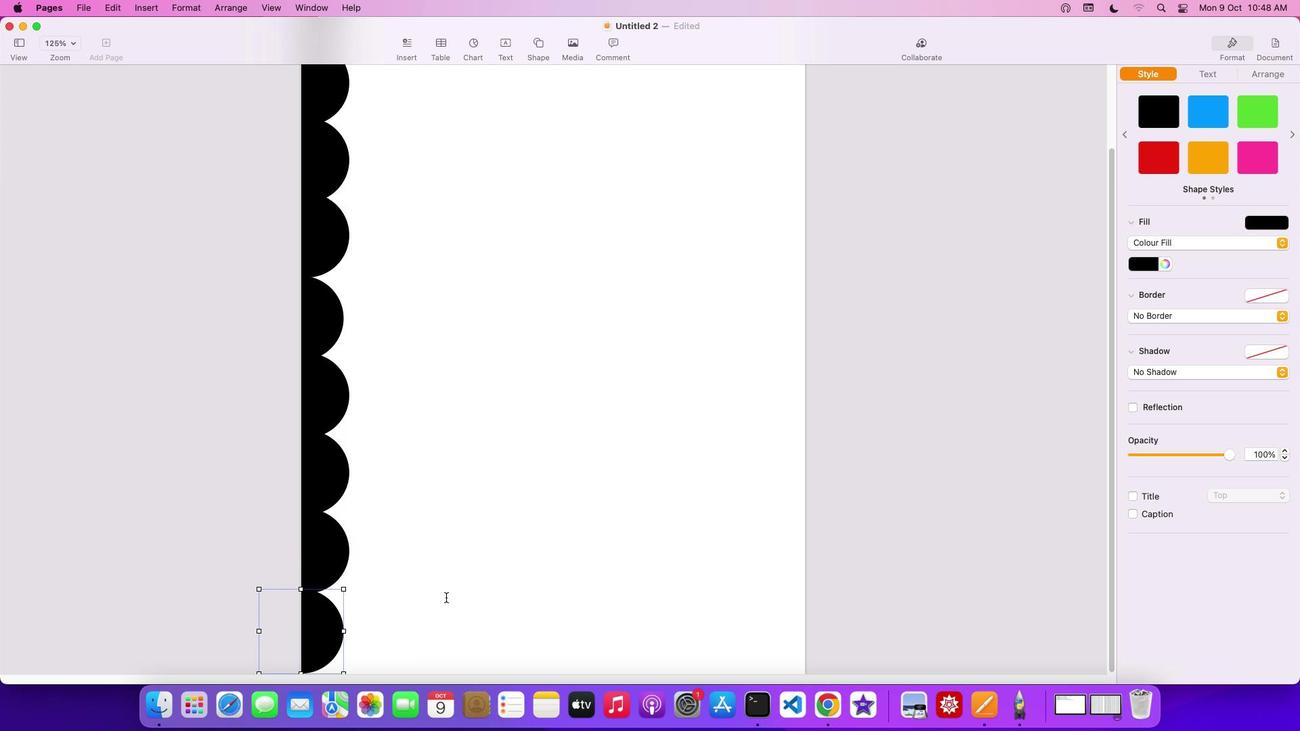 
Action: Mouse scrolled (446, 597) with delta (0, -3)
Screenshot: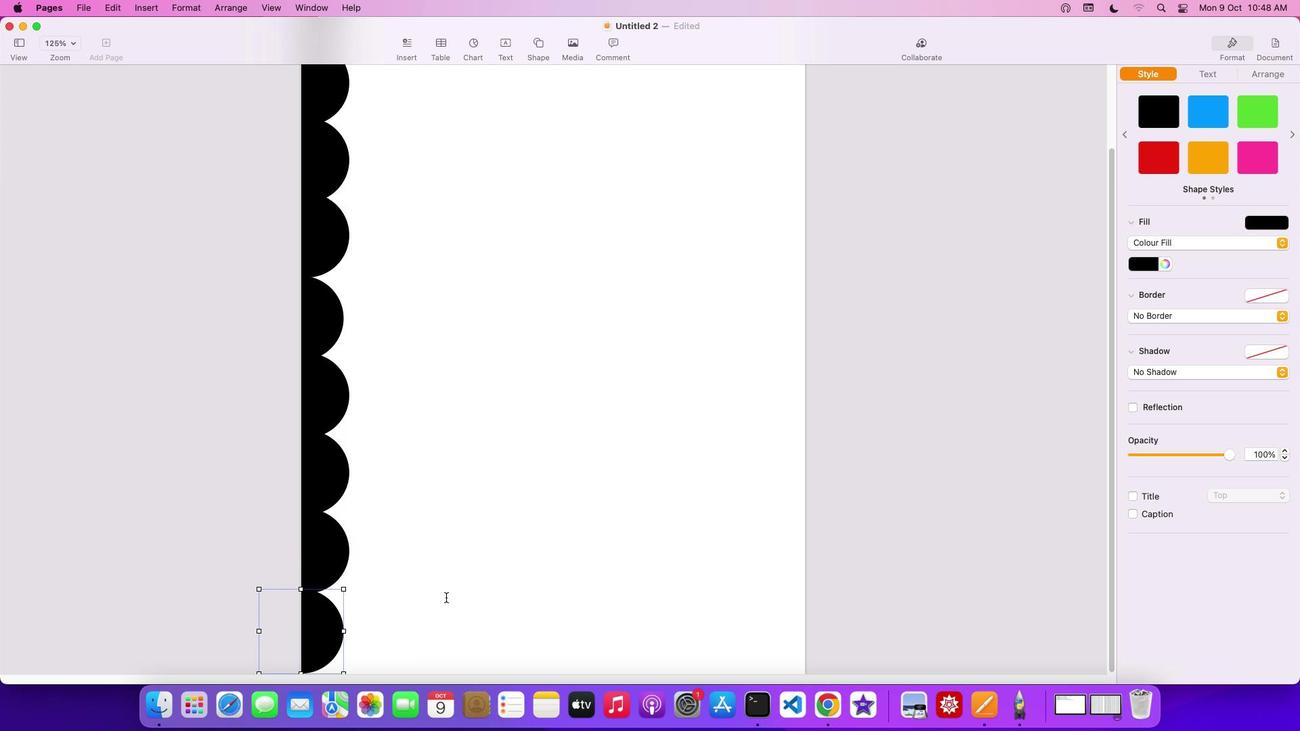 
Action: Key pressed Key.cmdKey.cmd'v'
Screenshot: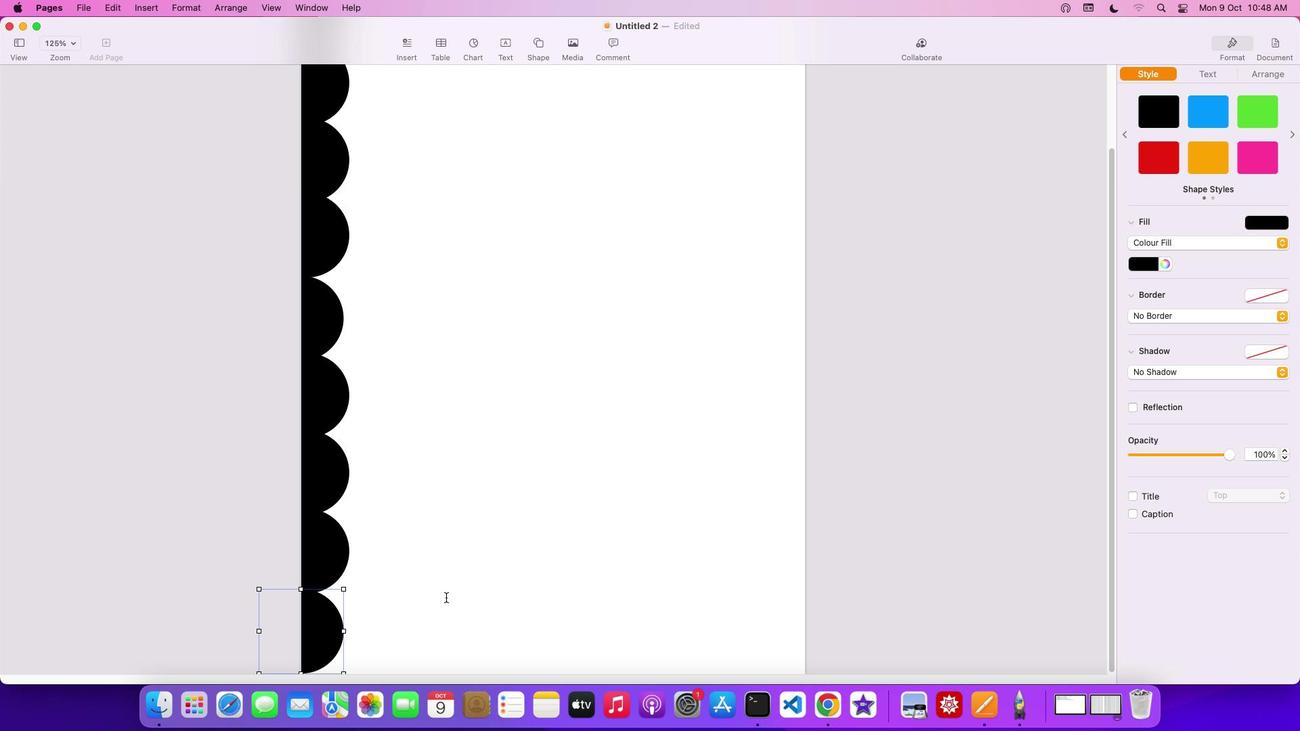 
Action: Mouse moved to (331, 629)
Screenshot: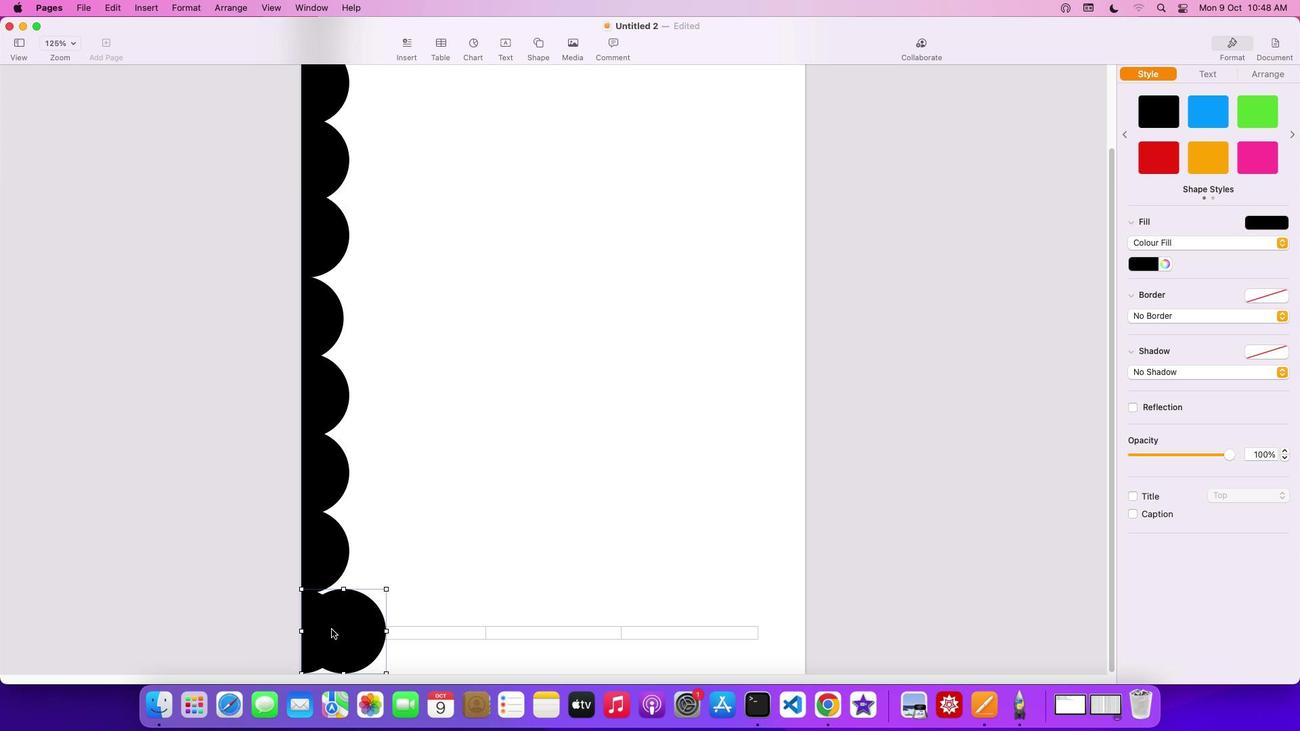 
Action: Mouse pressed left at (331, 629)
Screenshot: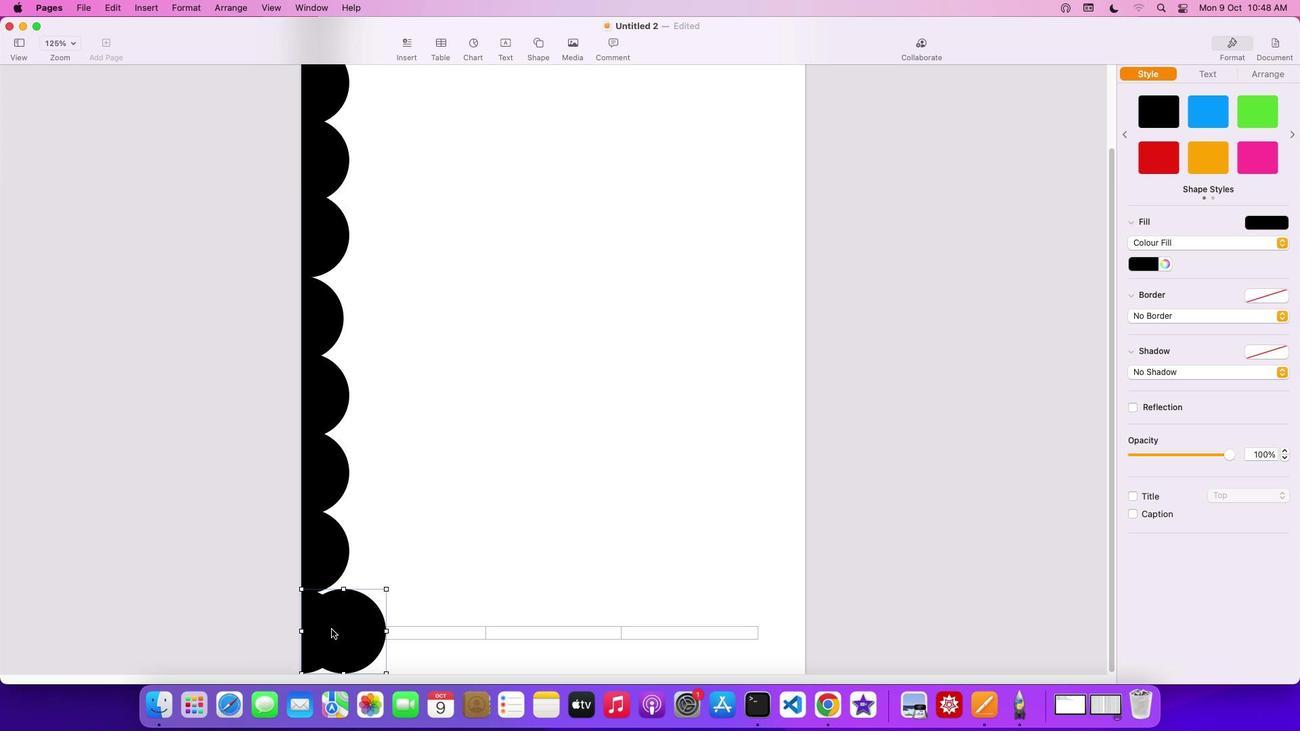 
Action: Mouse moved to (1198, 74)
Screenshot: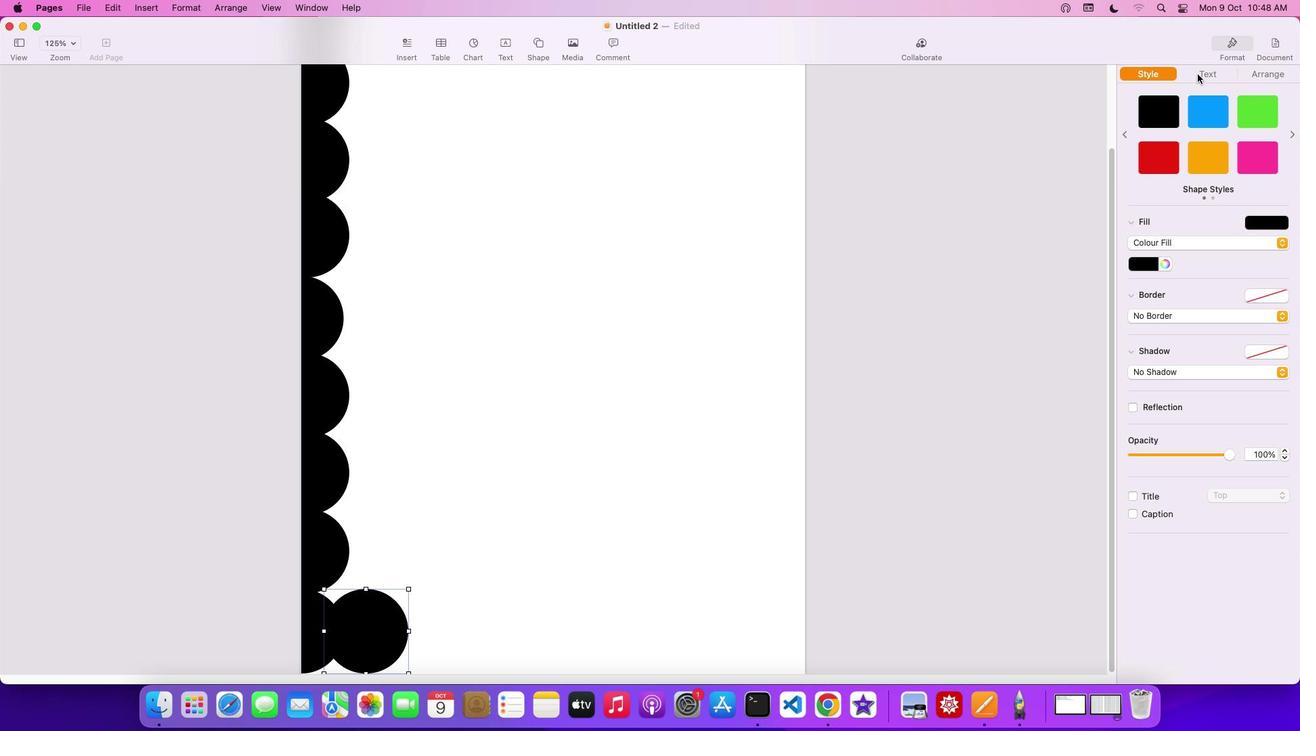
Action: Mouse pressed left at (1198, 74)
Screenshot: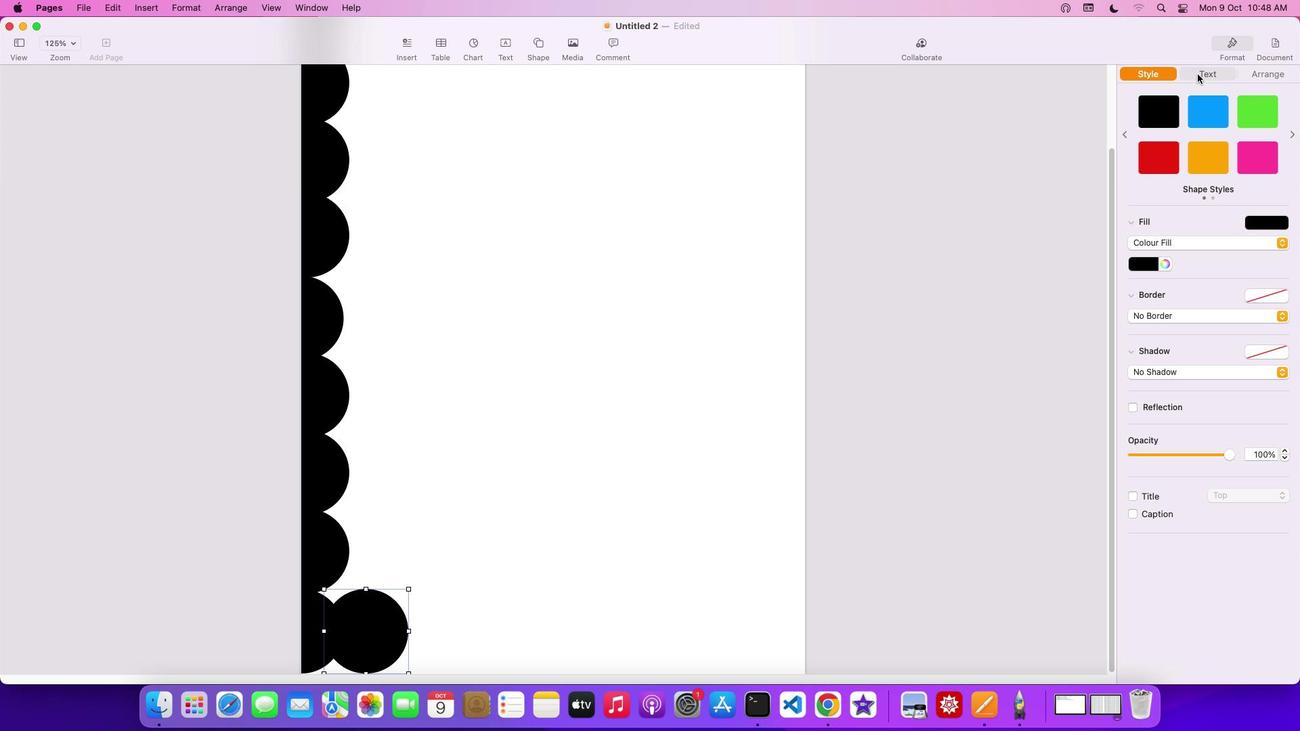 
Action: Mouse moved to (1270, 76)
Screenshot: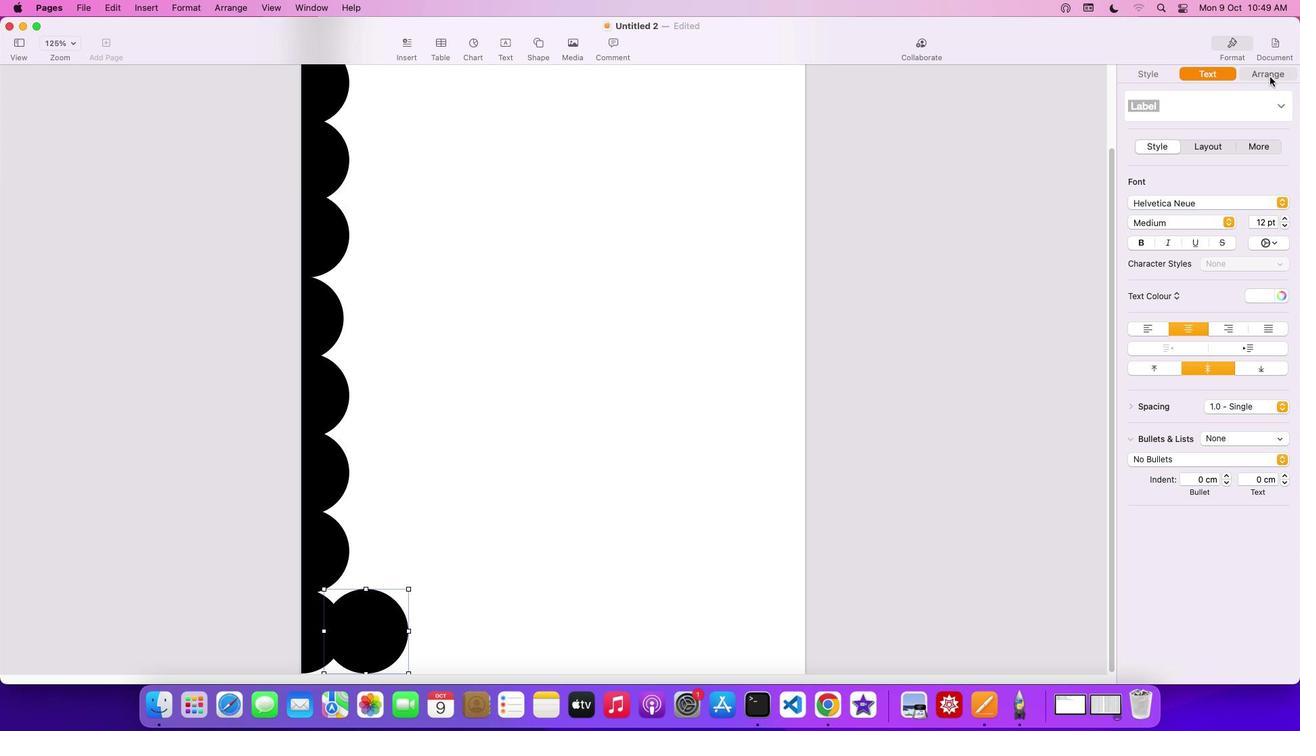 
Action: Mouse pressed left at (1270, 76)
Screenshot: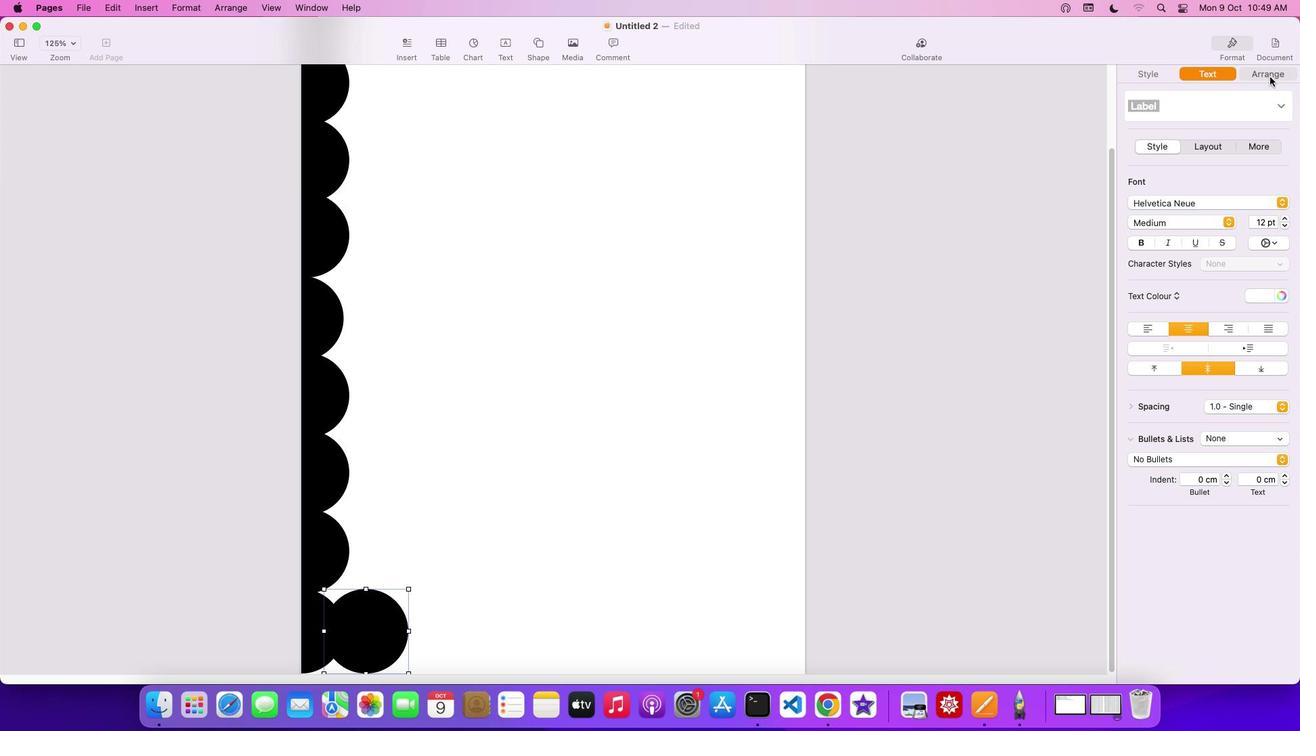 
Action: Mouse moved to (1175, 119)
Screenshot: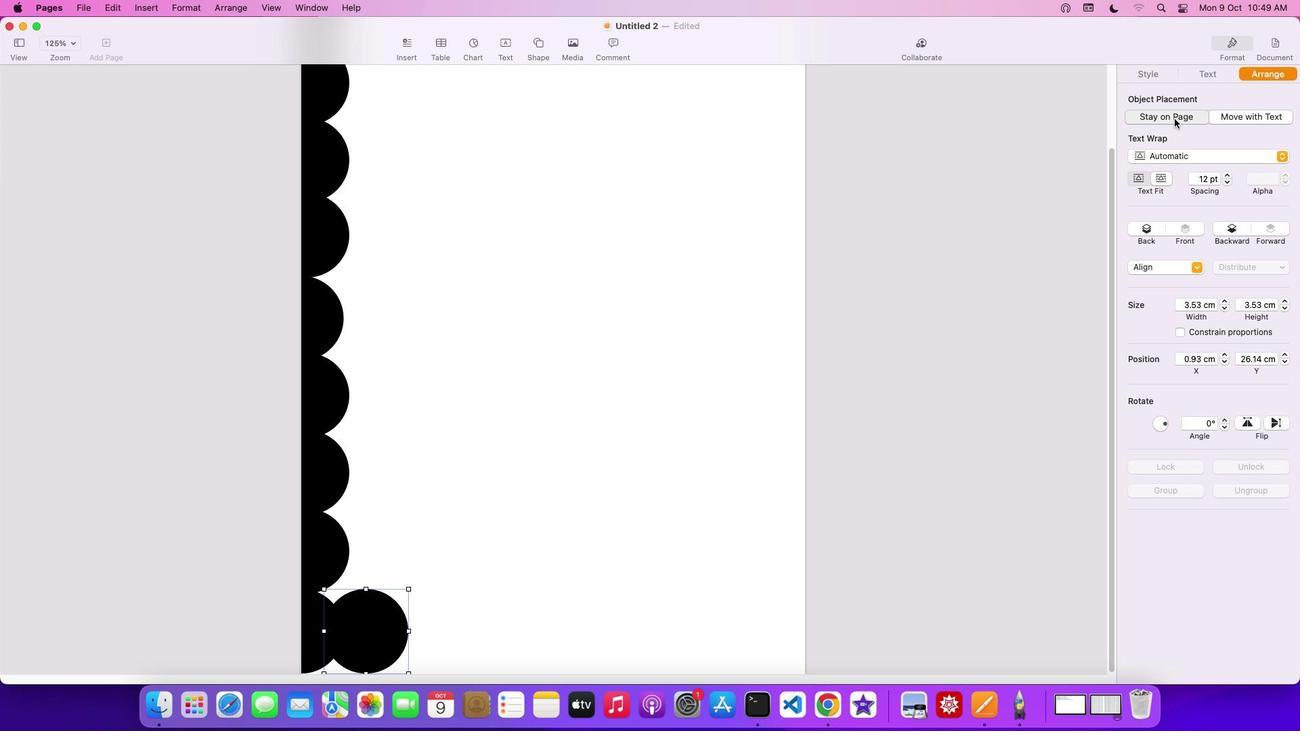 
Action: Mouse pressed left at (1175, 119)
Screenshot: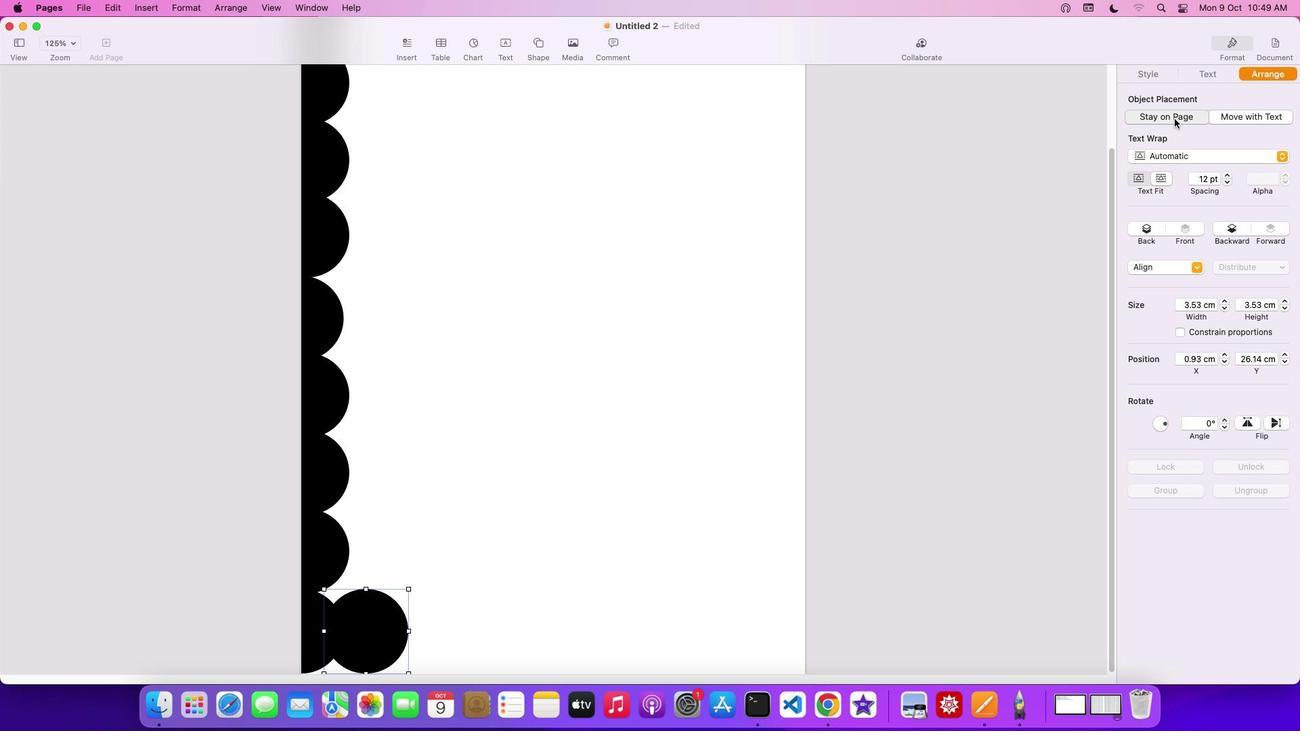 
Action: Mouse moved to (371, 640)
Screenshot: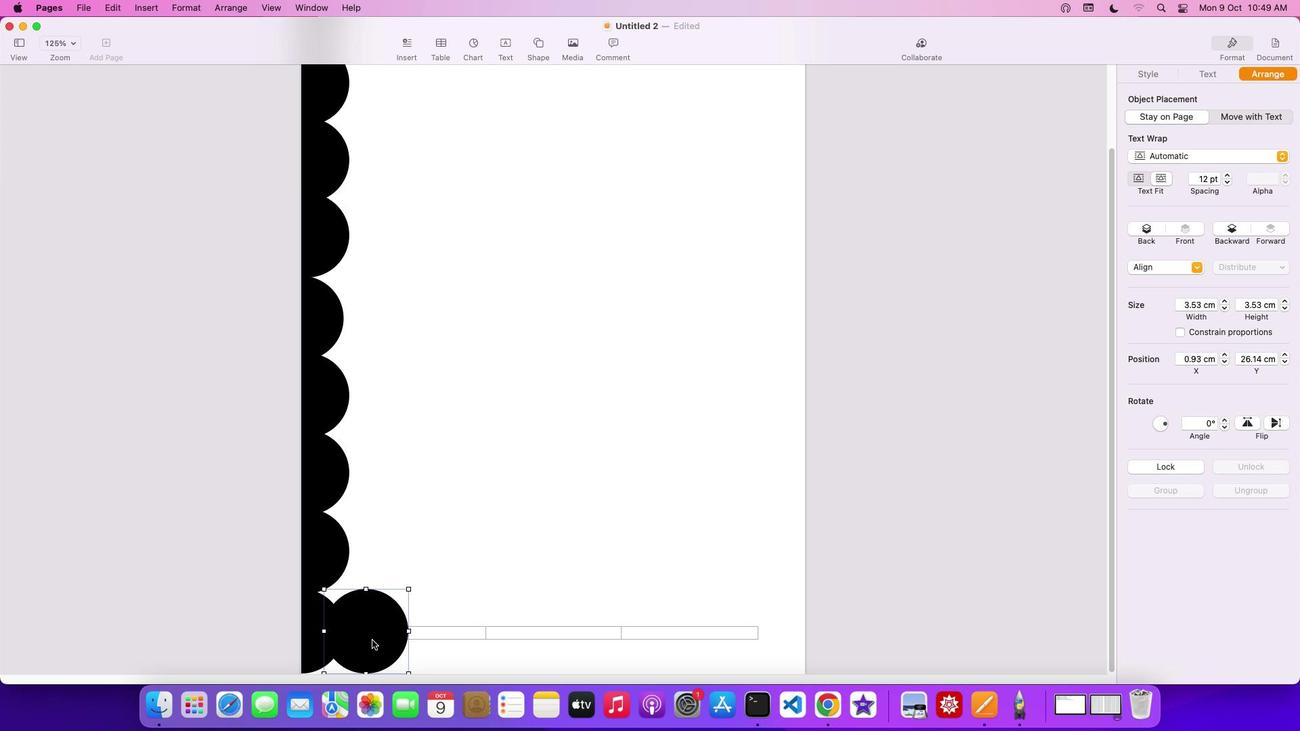 
Action: Mouse pressed left at (371, 640)
Screenshot: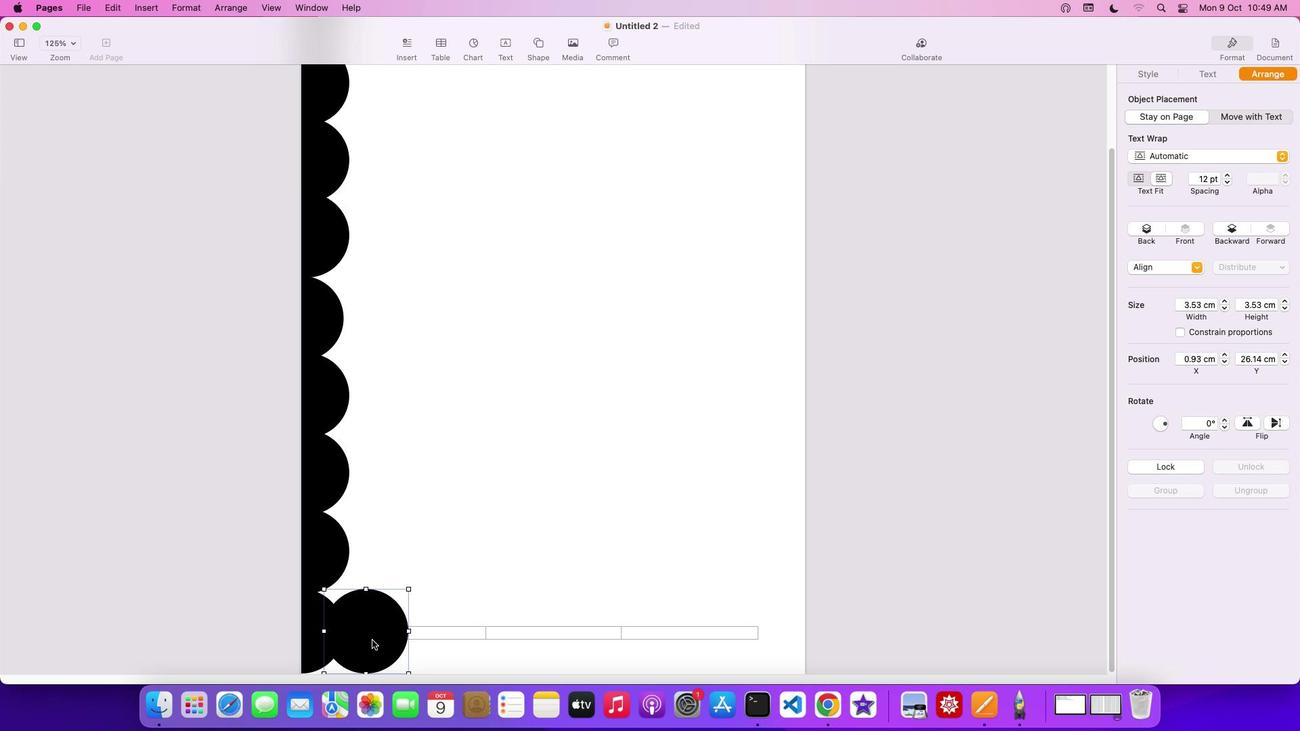 
Action: Mouse moved to (525, 639)
Screenshot: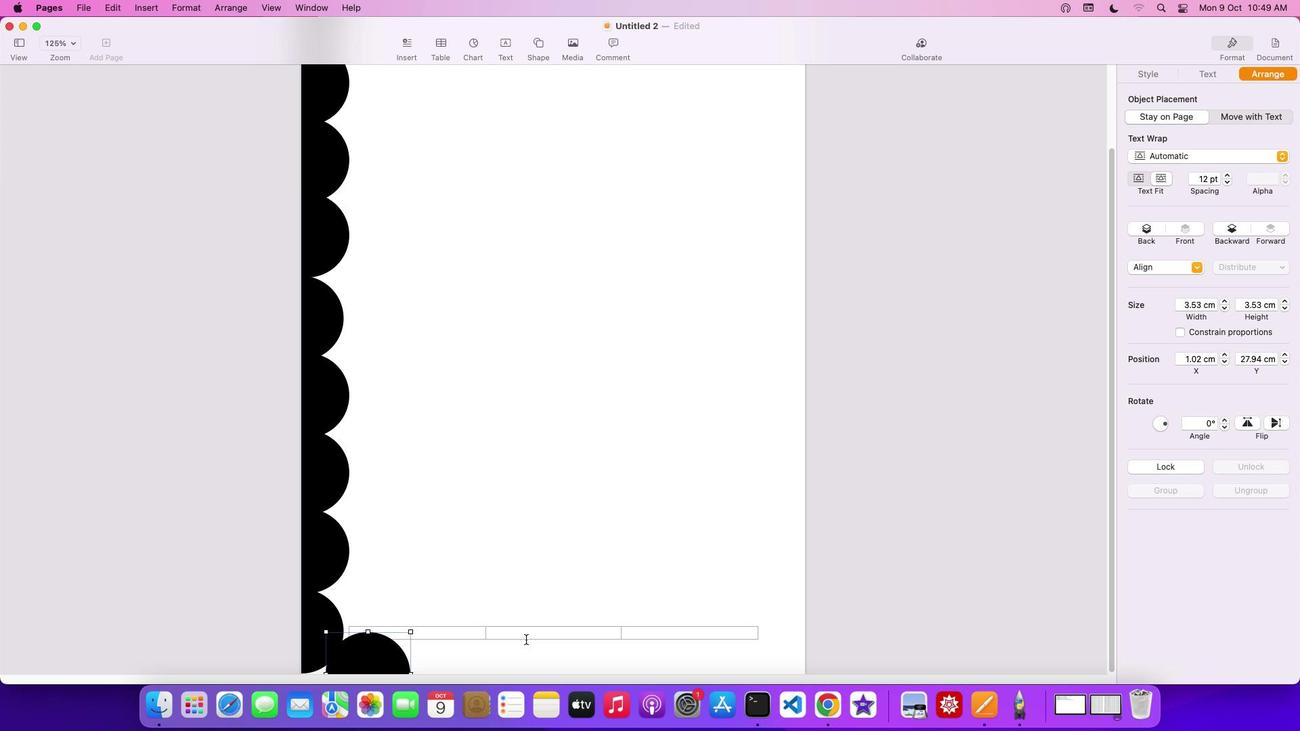 
Action: Key pressed Key.cmd
Screenshot: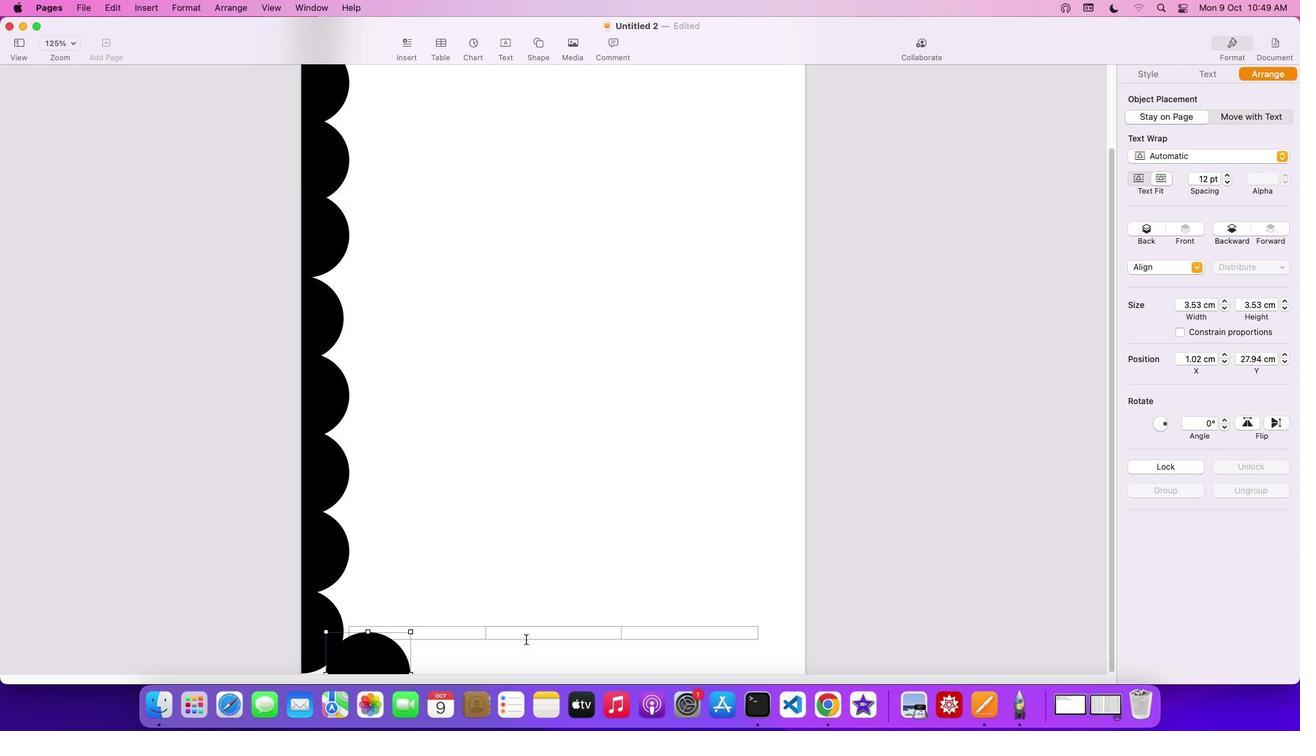 
Action: Mouse moved to (524, 640)
Screenshot: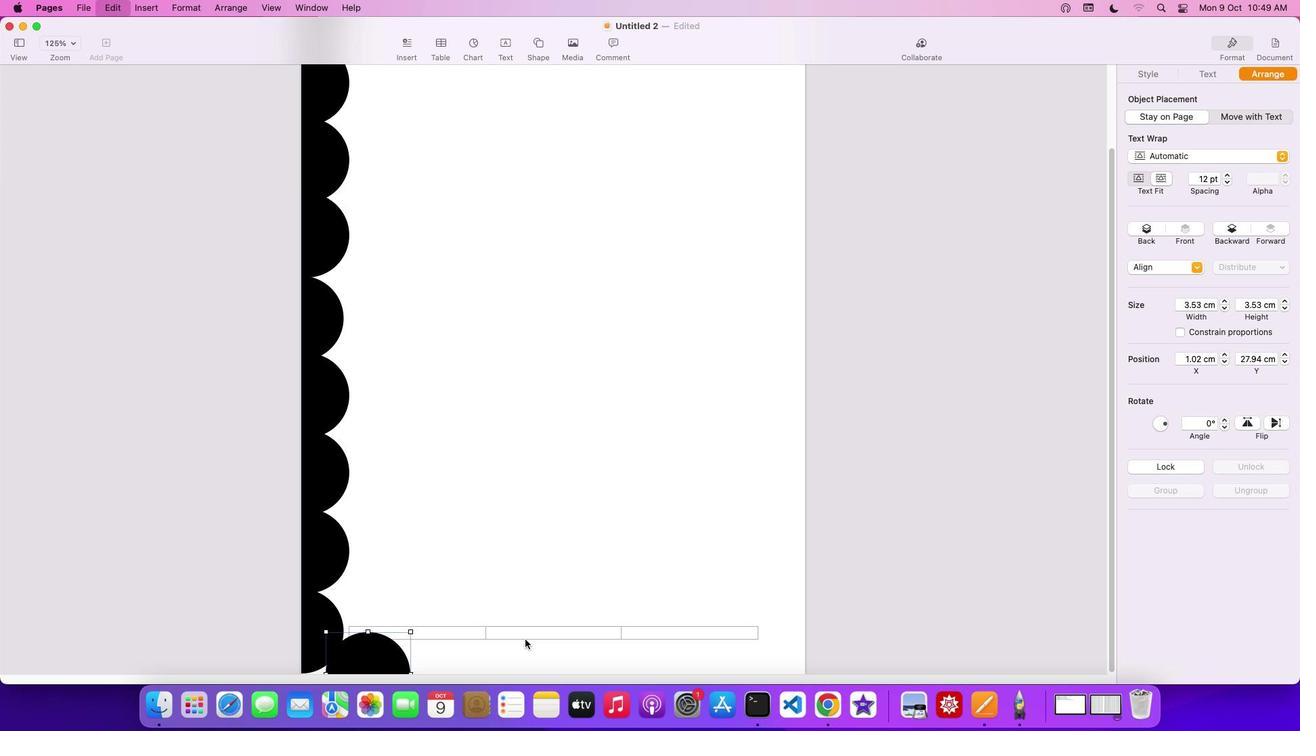 
Action: Key pressed 'v'
Screenshot: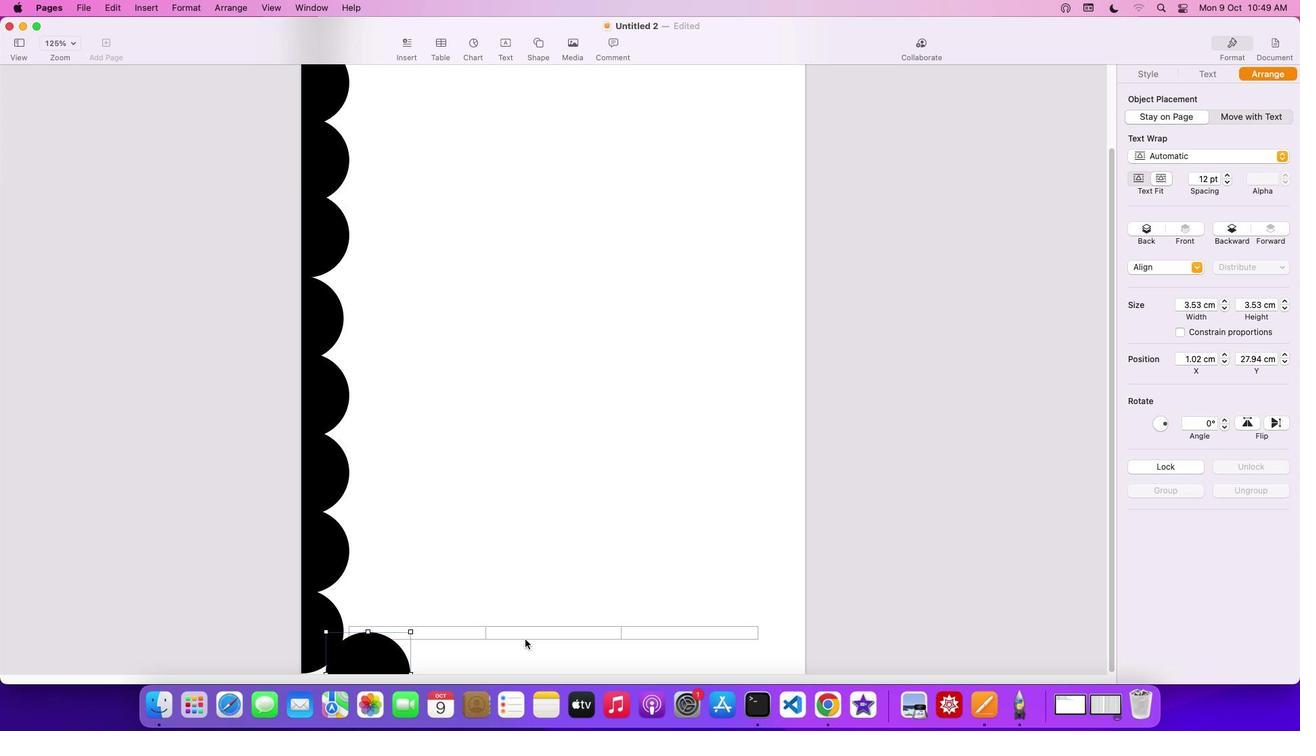 
Action: Mouse moved to (375, 616)
Screenshot: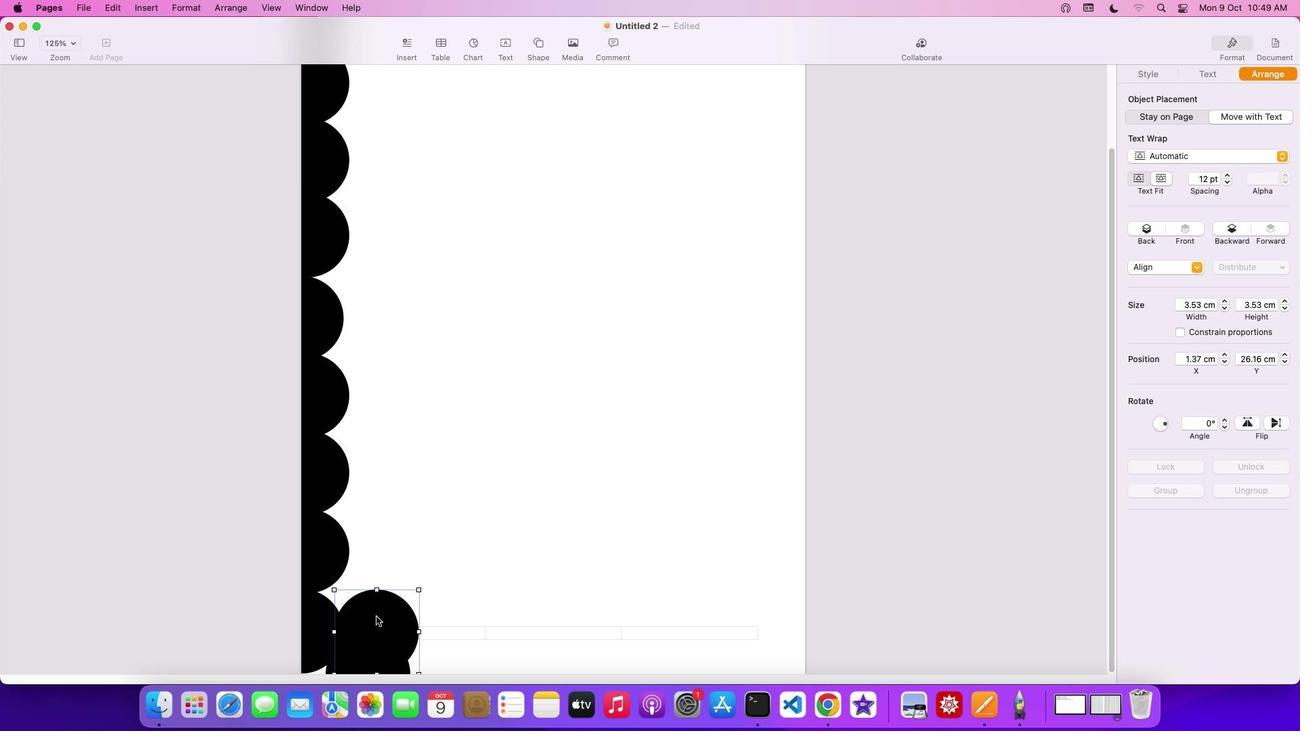 
Action: Mouse pressed left at (375, 616)
Screenshot: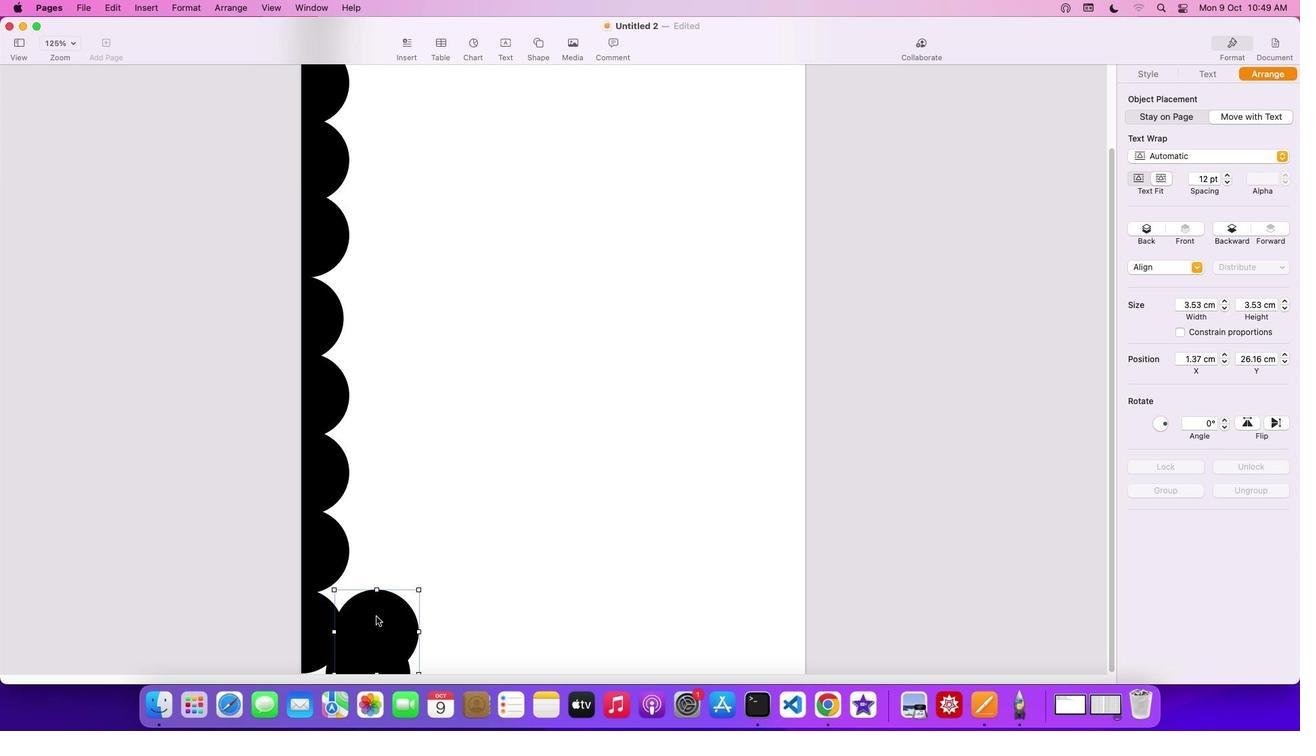 
Action: Mouse moved to (1187, 115)
Screenshot: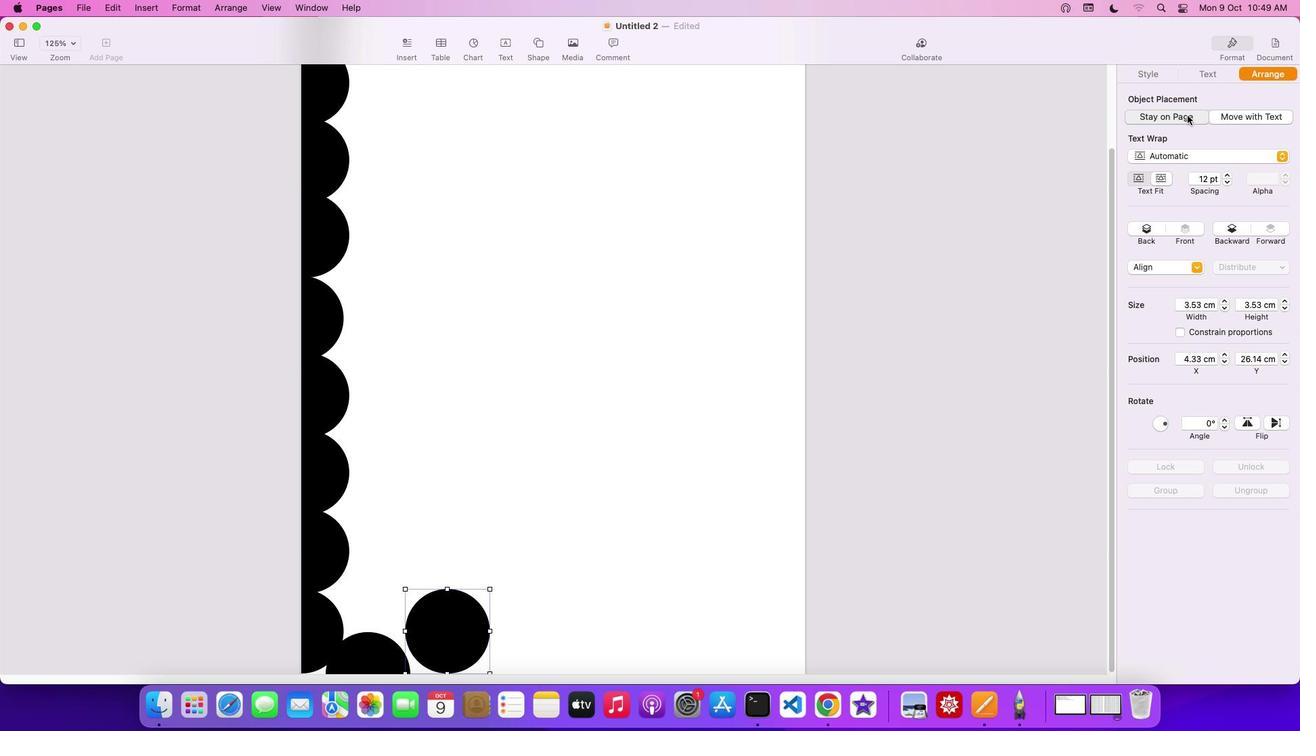 
Action: Mouse pressed left at (1187, 115)
Screenshot: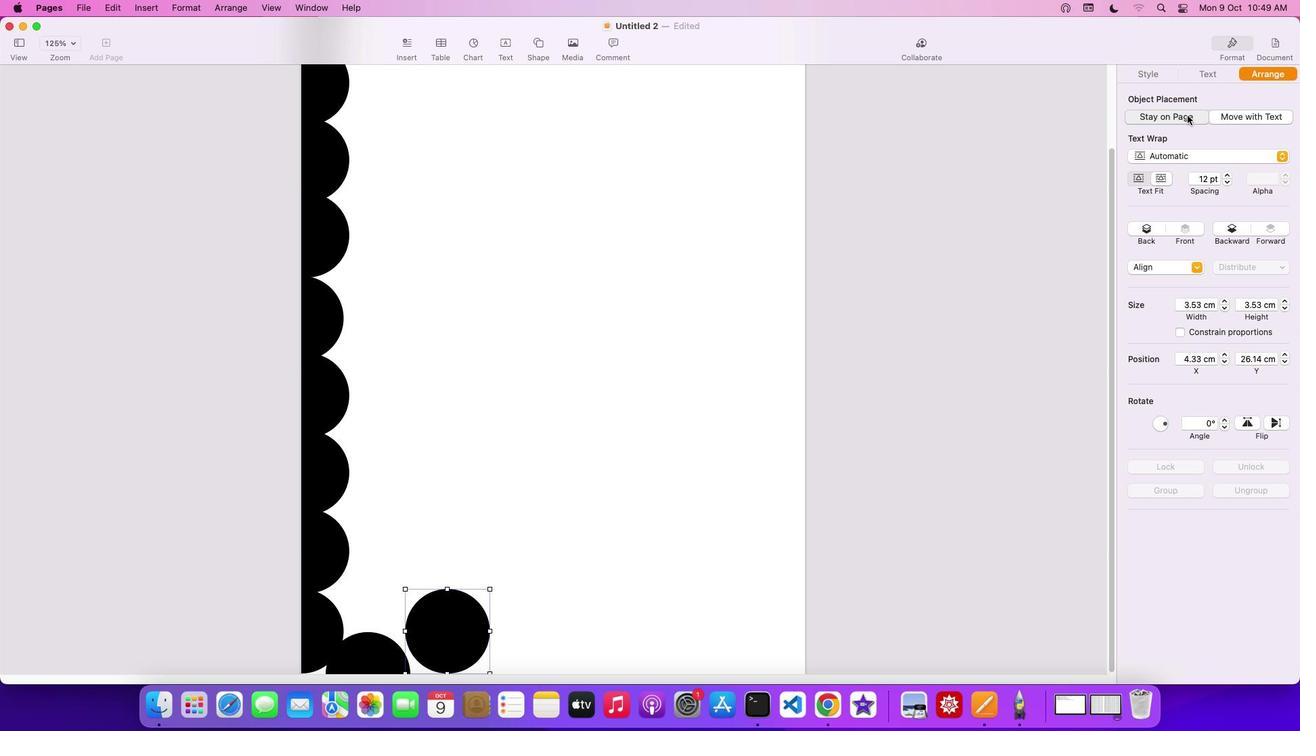 
Action: Mouse moved to (457, 619)
Screenshot: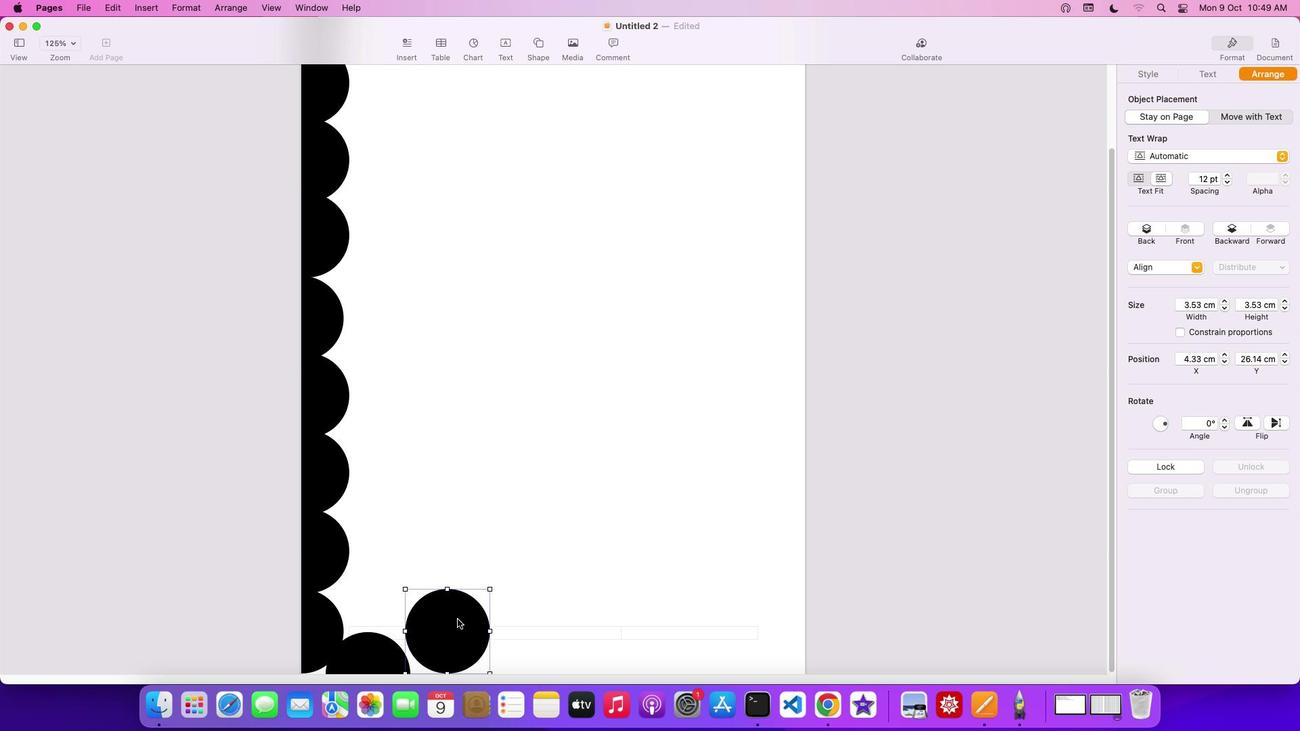 
Action: Mouse pressed left at (457, 619)
Screenshot: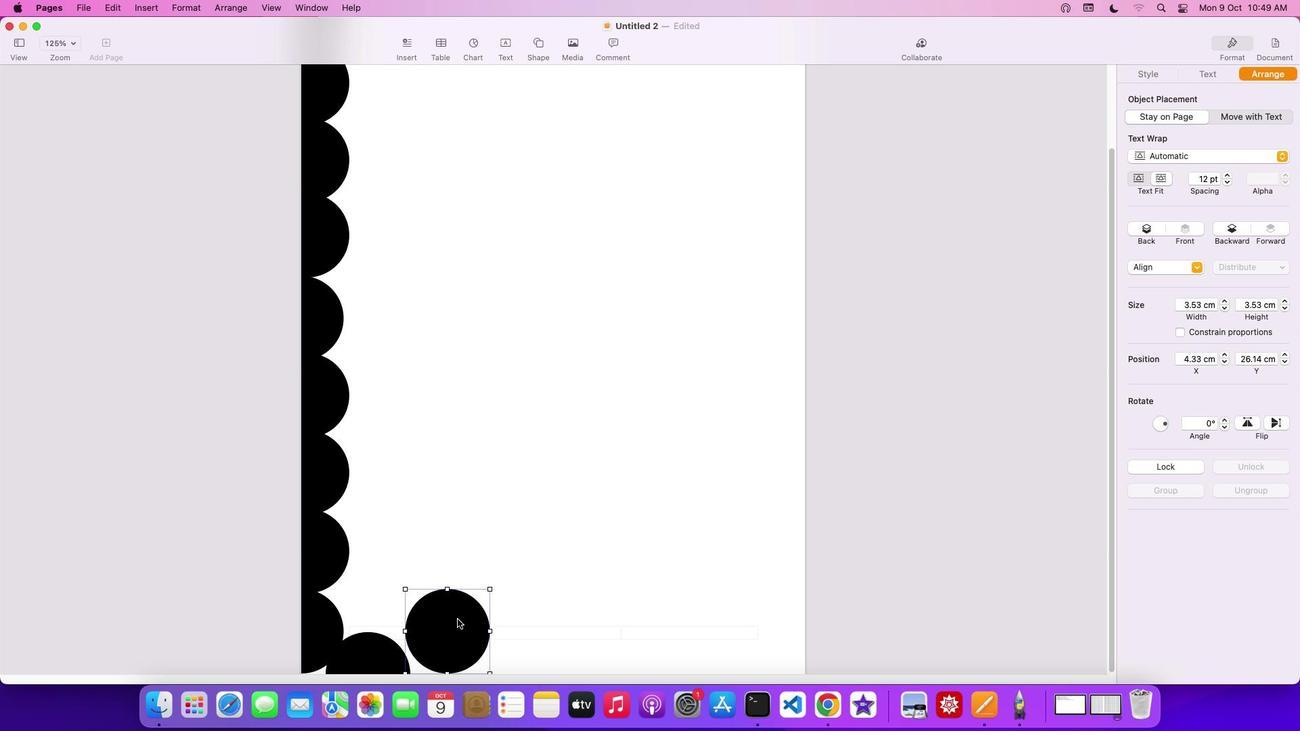 
Action: Mouse moved to (581, 639)
Screenshot: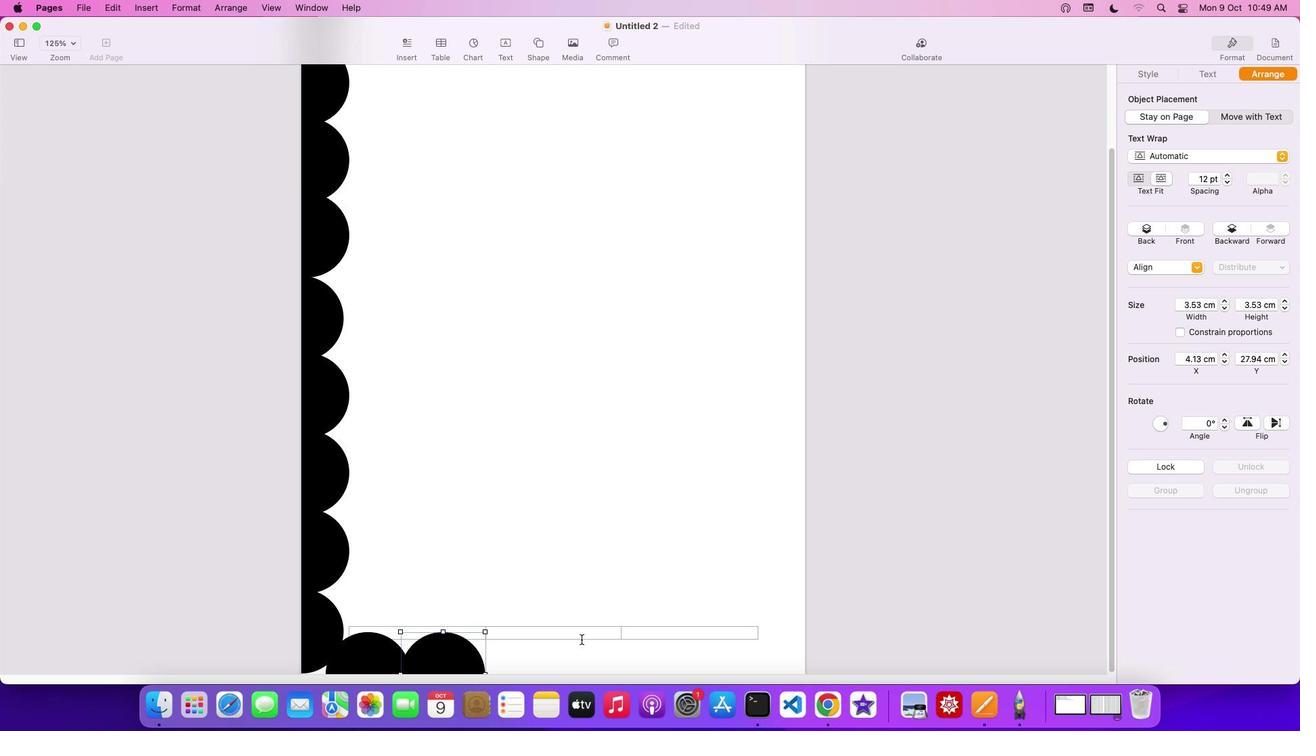 
Action: Key pressed Key.cmd
Screenshot: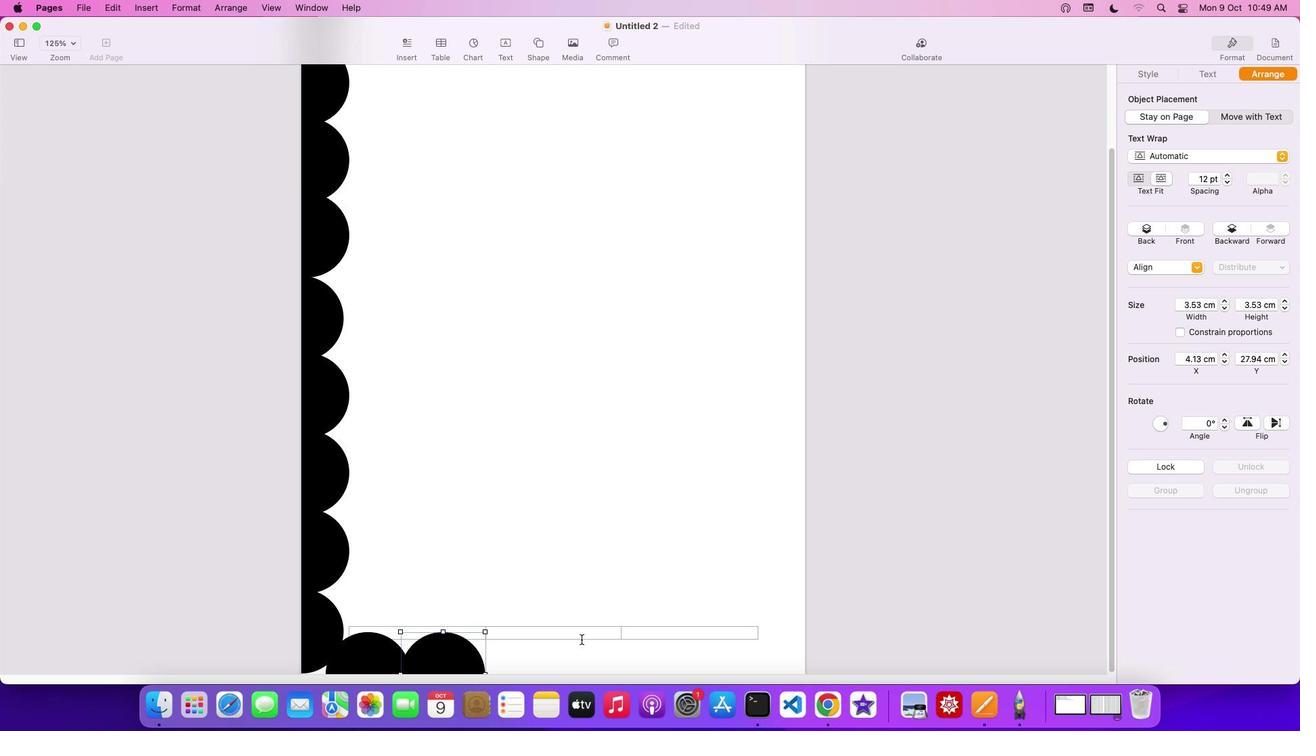 
Action: Mouse moved to (579, 640)
Screenshot: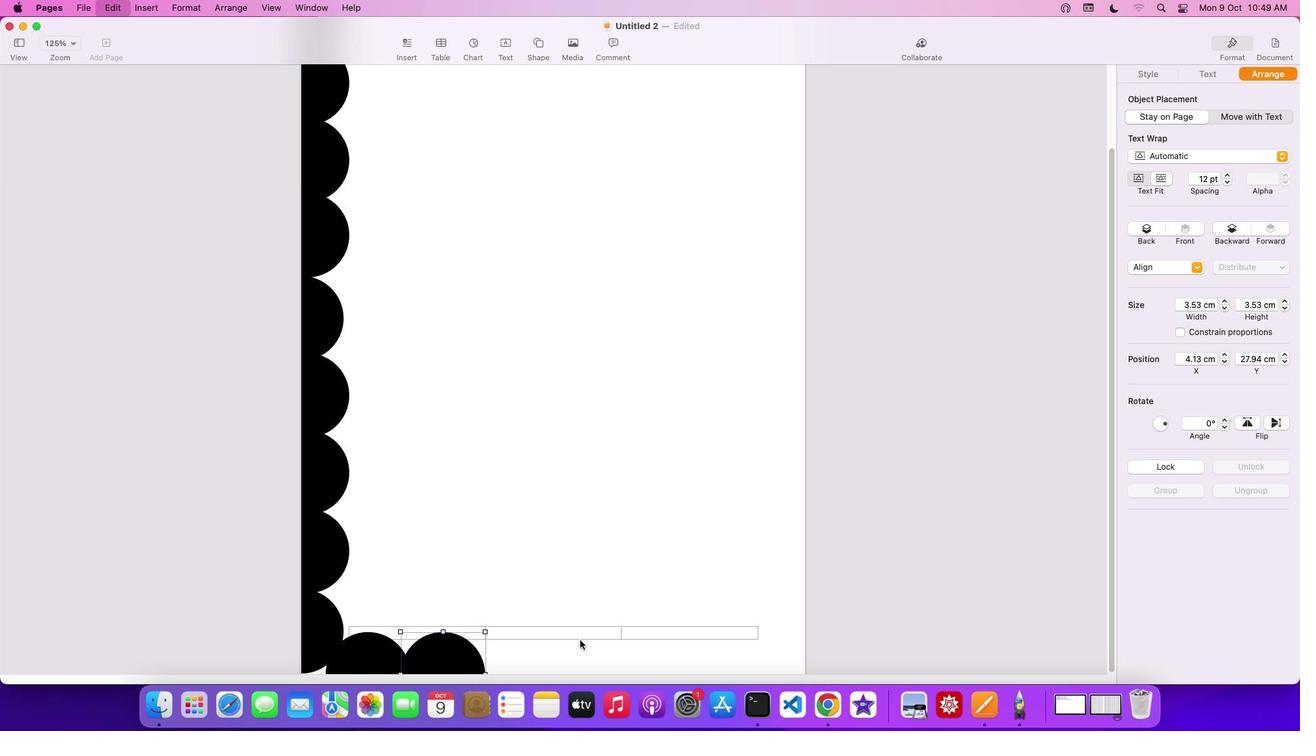
Action: Key pressed 'v'
Screenshot: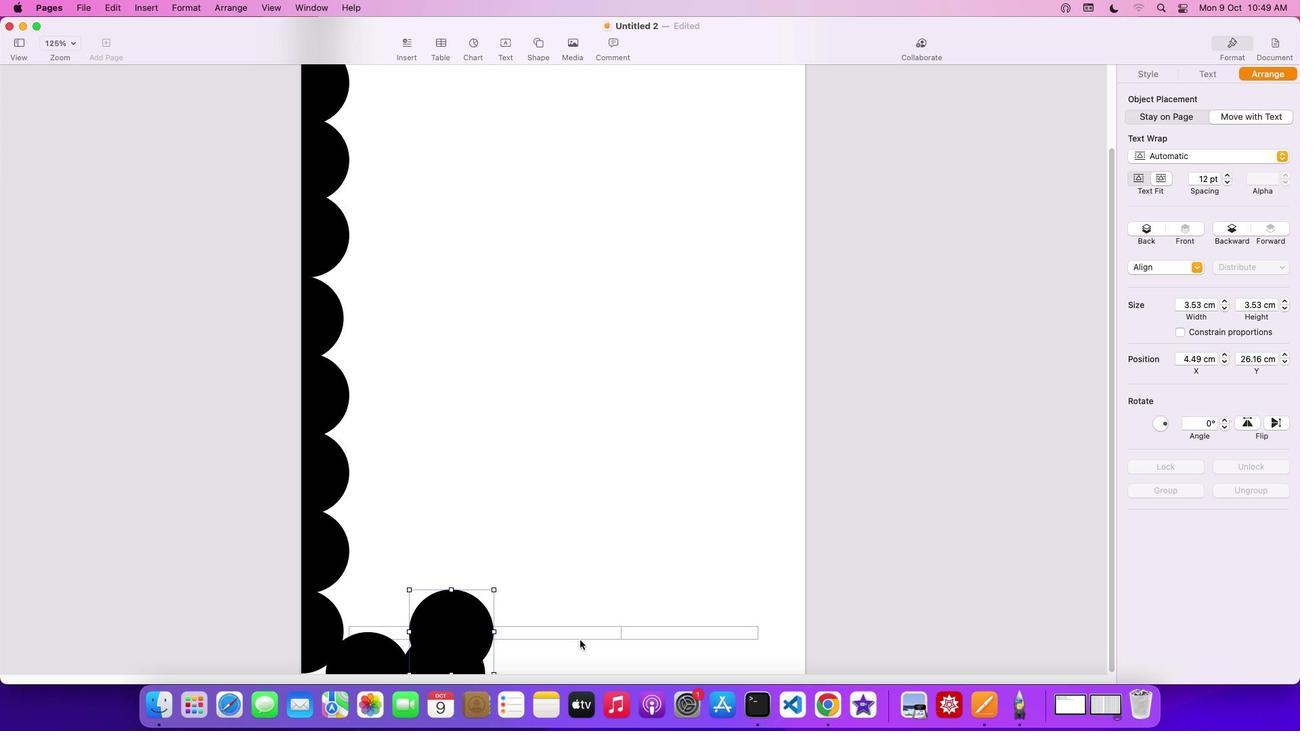 
Action: Mouse moved to (457, 636)
Screenshot: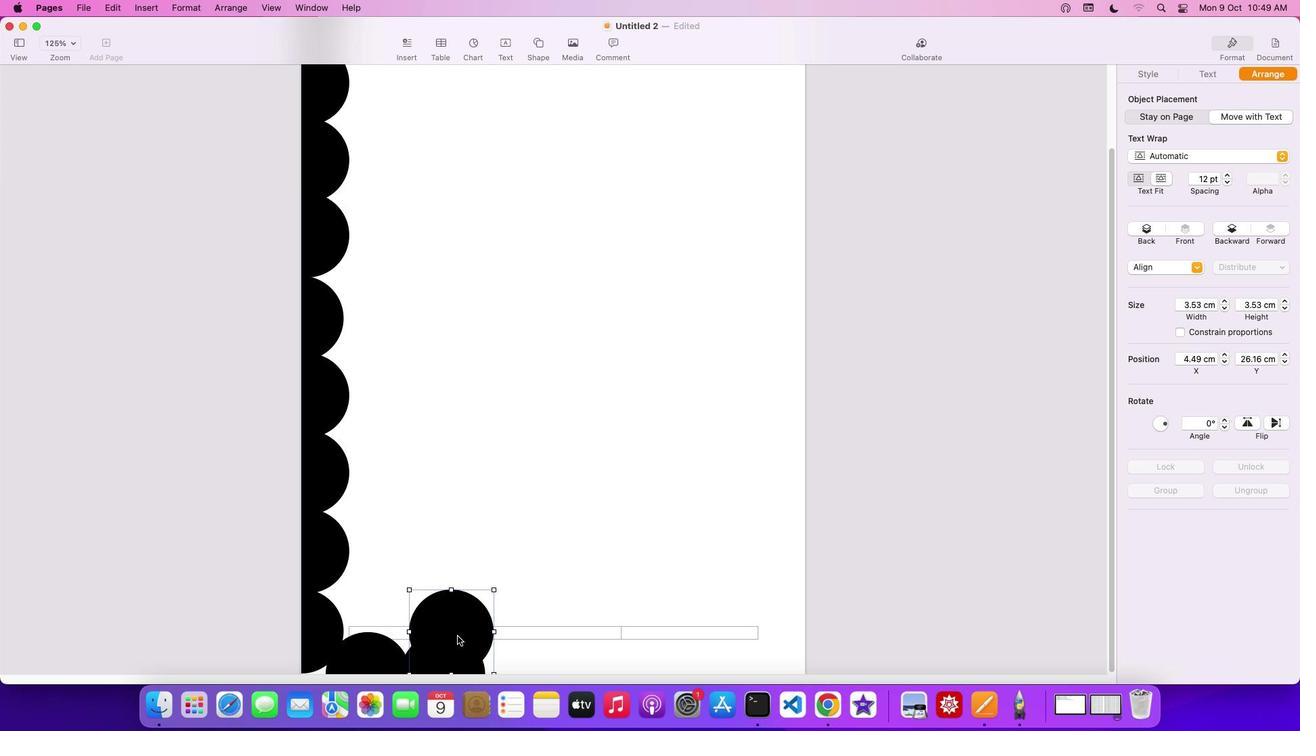 
Action: Mouse pressed left at (457, 636)
Screenshot: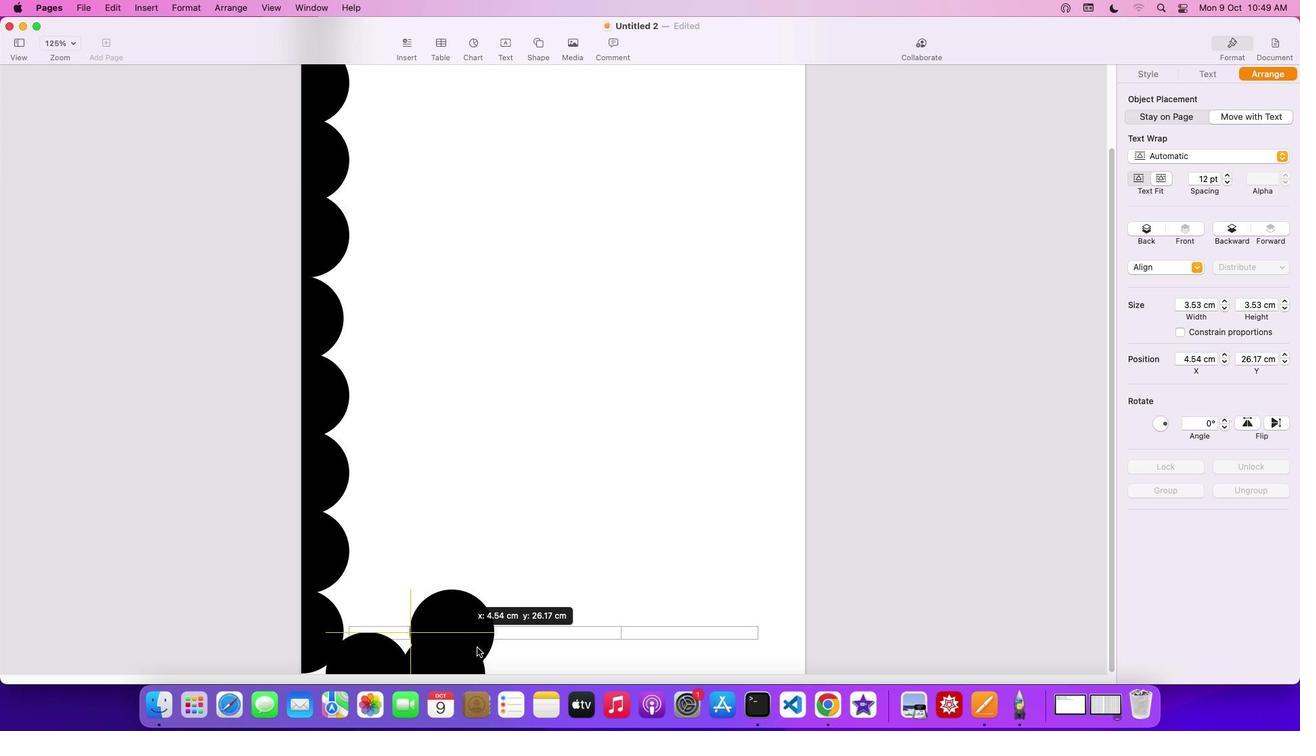 
Action: Mouse moved to (1188, 111)
Screenshot: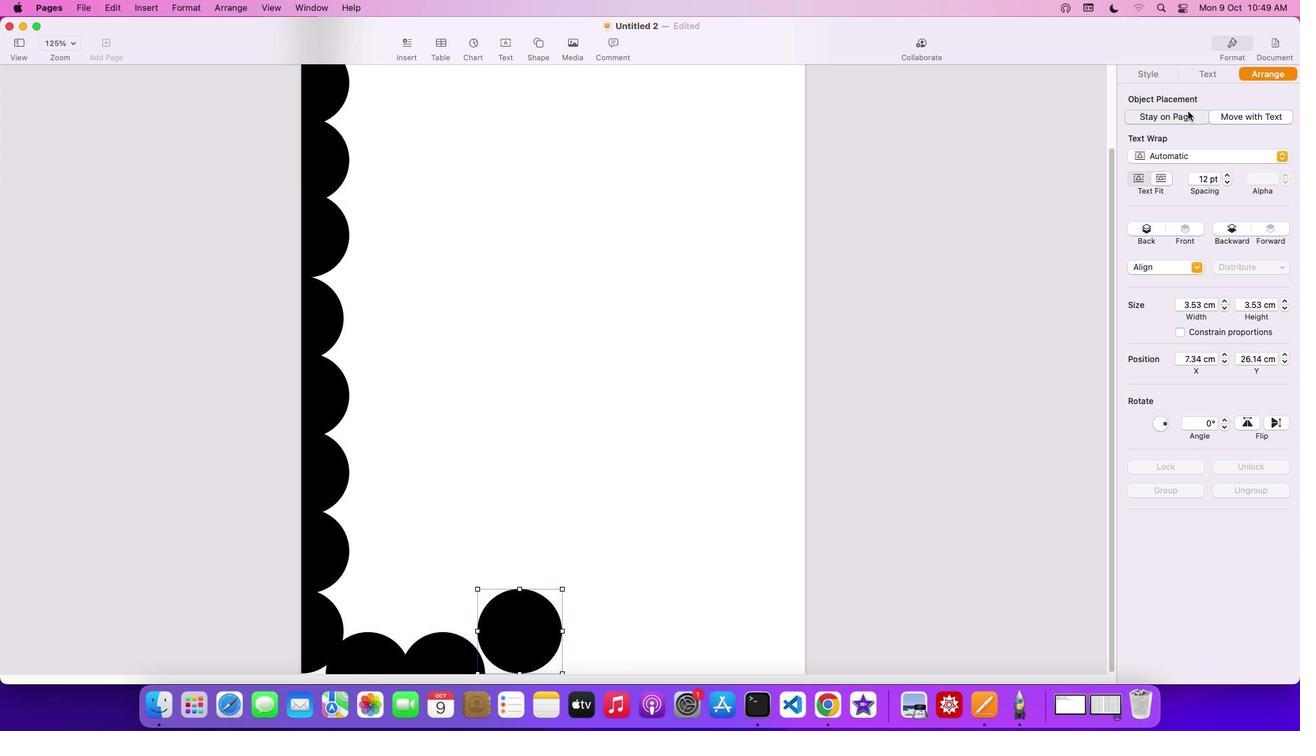 
Action: Mouse pressed left at (1188, 111)
Screenshot: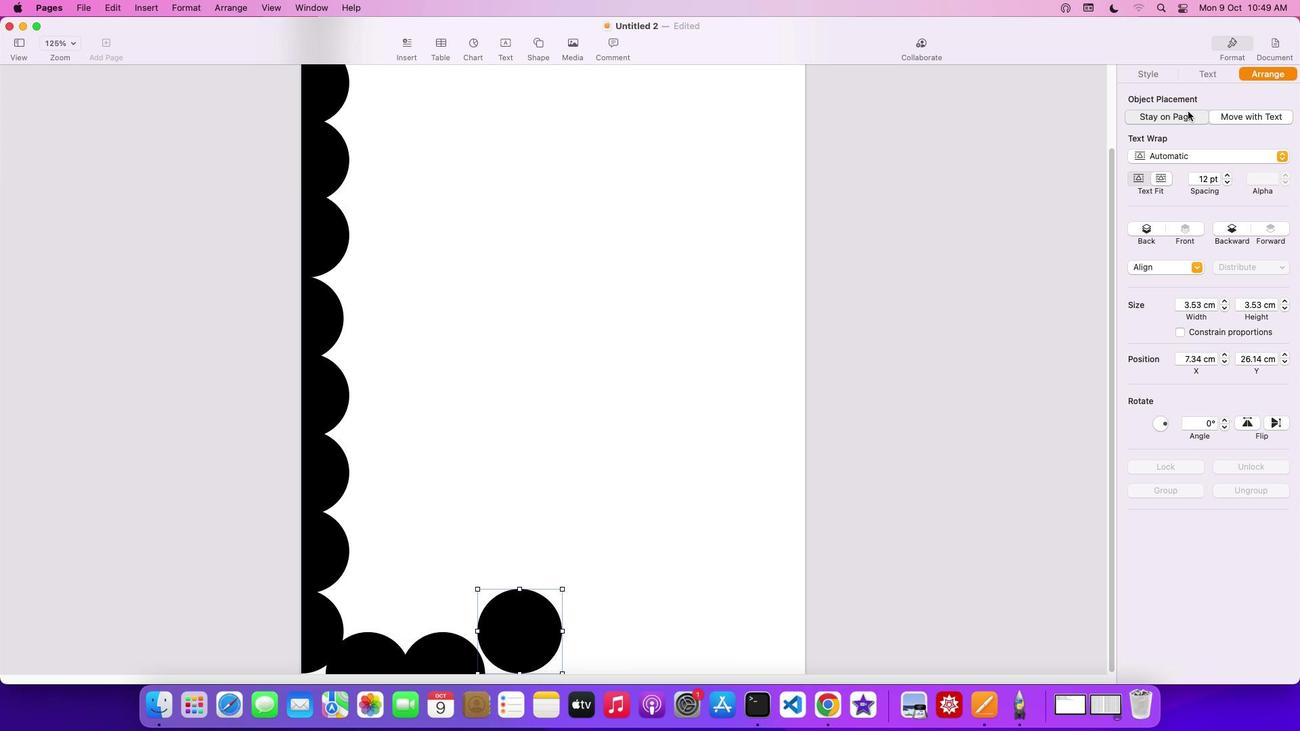 
Action: Mouse moved to (518, 640)
Screenshot: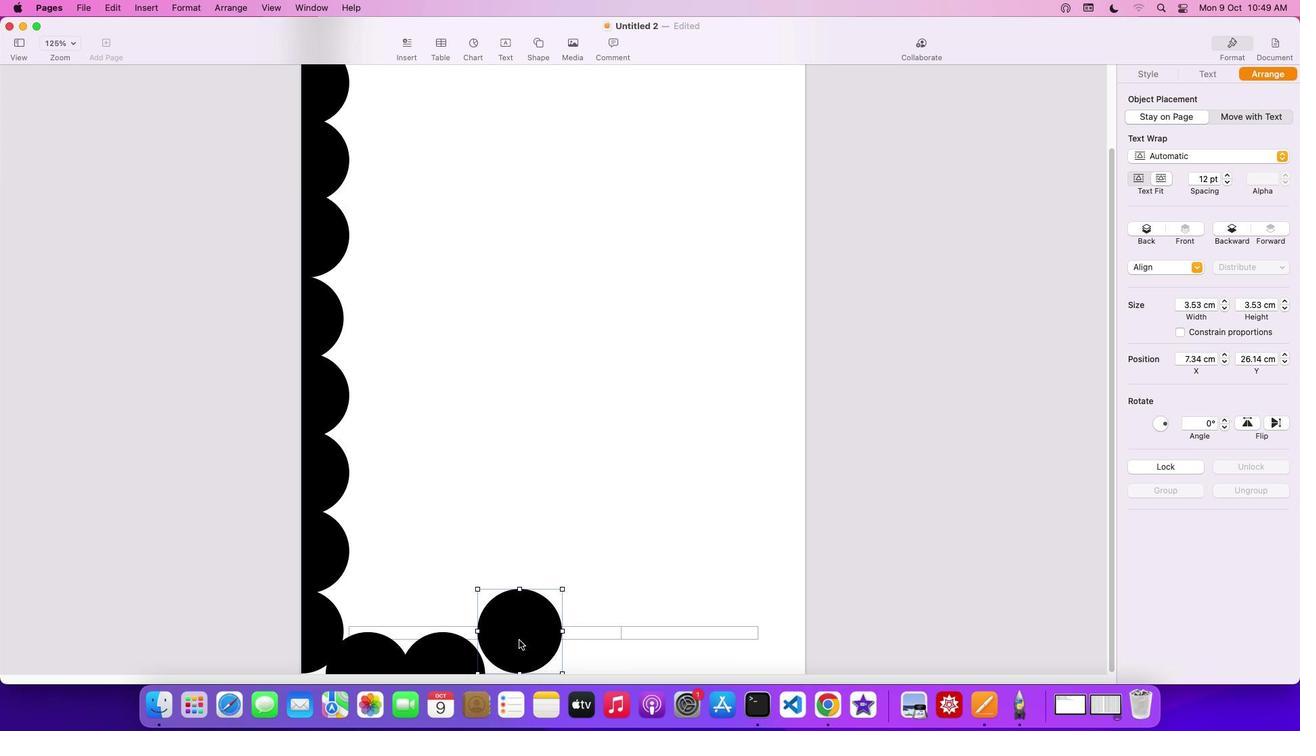 
Action: Mouse pressed left at (518, 640)
Screenshot: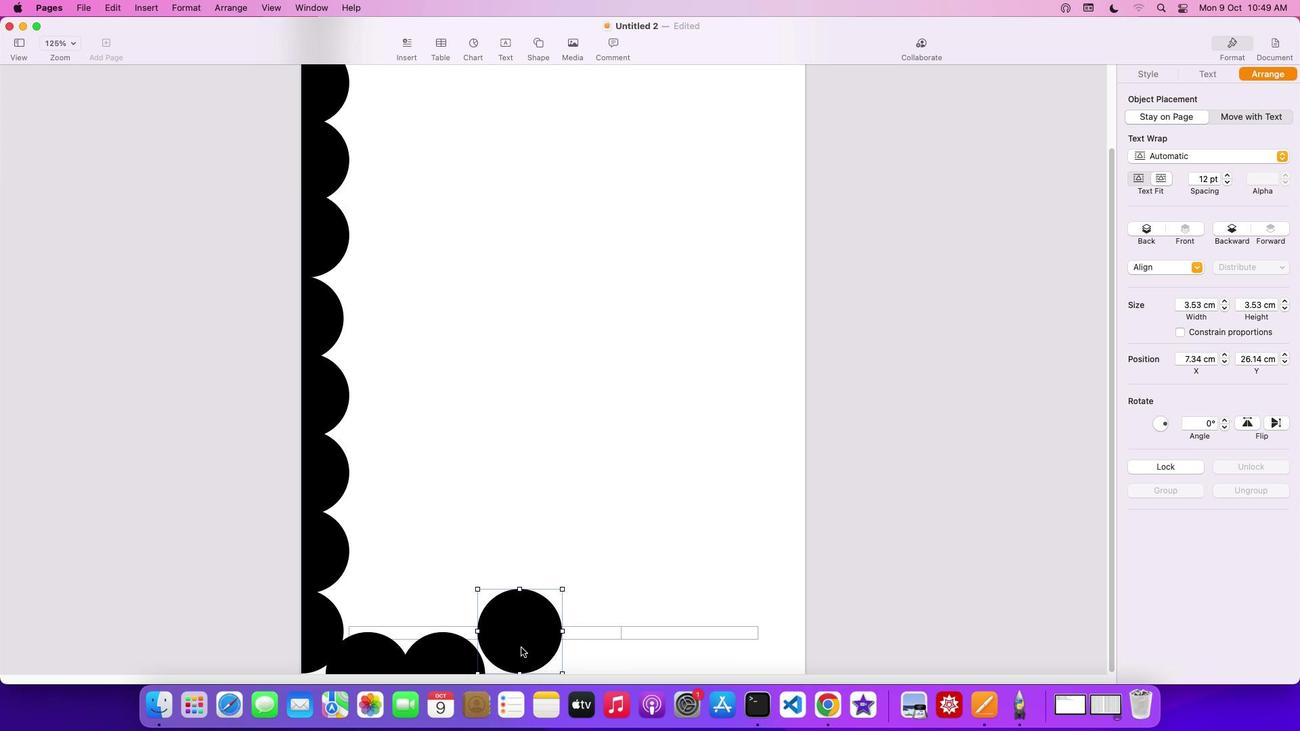 
Action: Mouse moved to (517, 684)
Screenshot: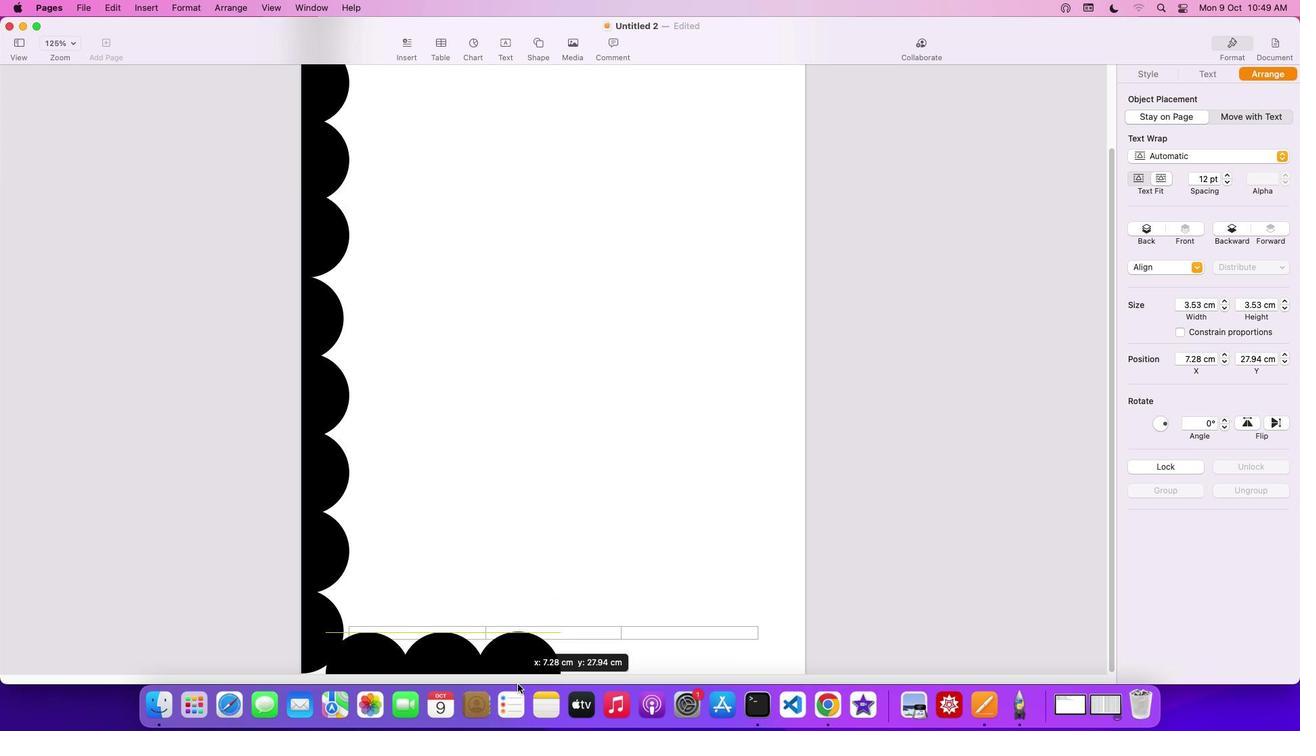 
Action: Key pressed Key.cmd'v'
Screenshot: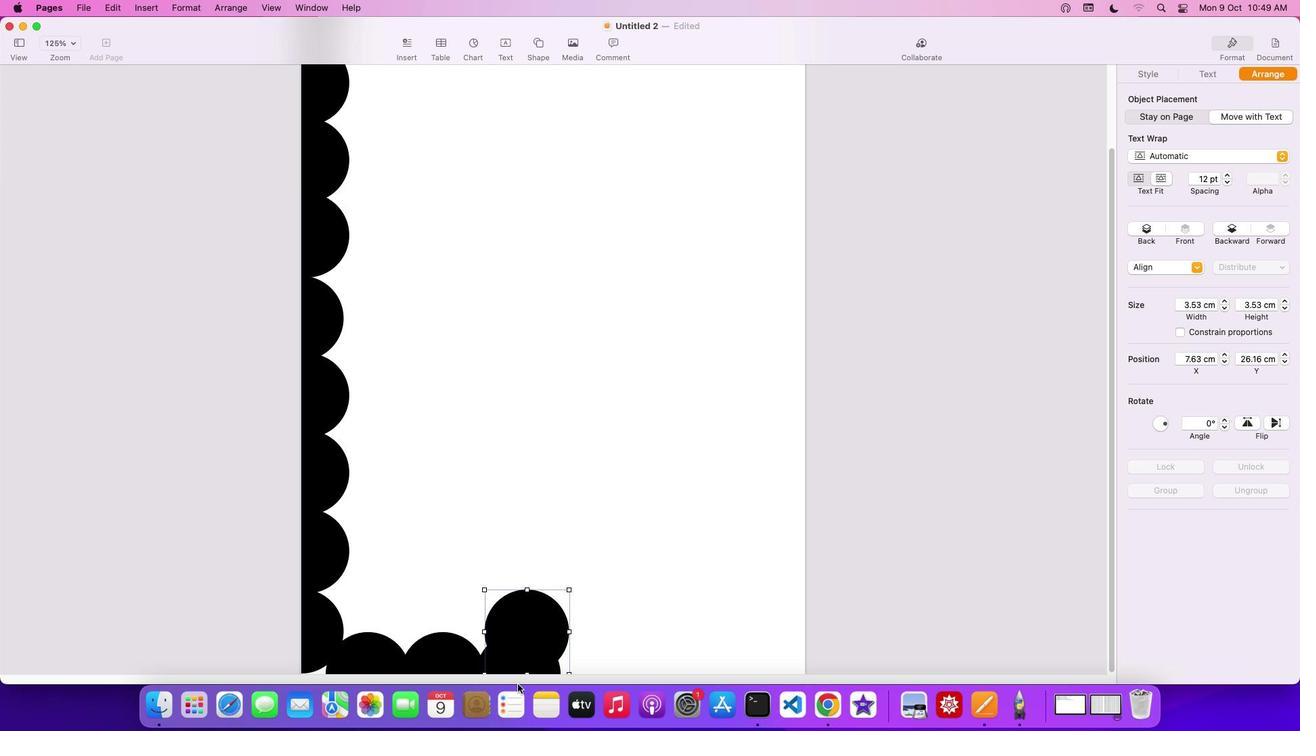 
Action: Mouse moved to (1158, 111)
Screenshot: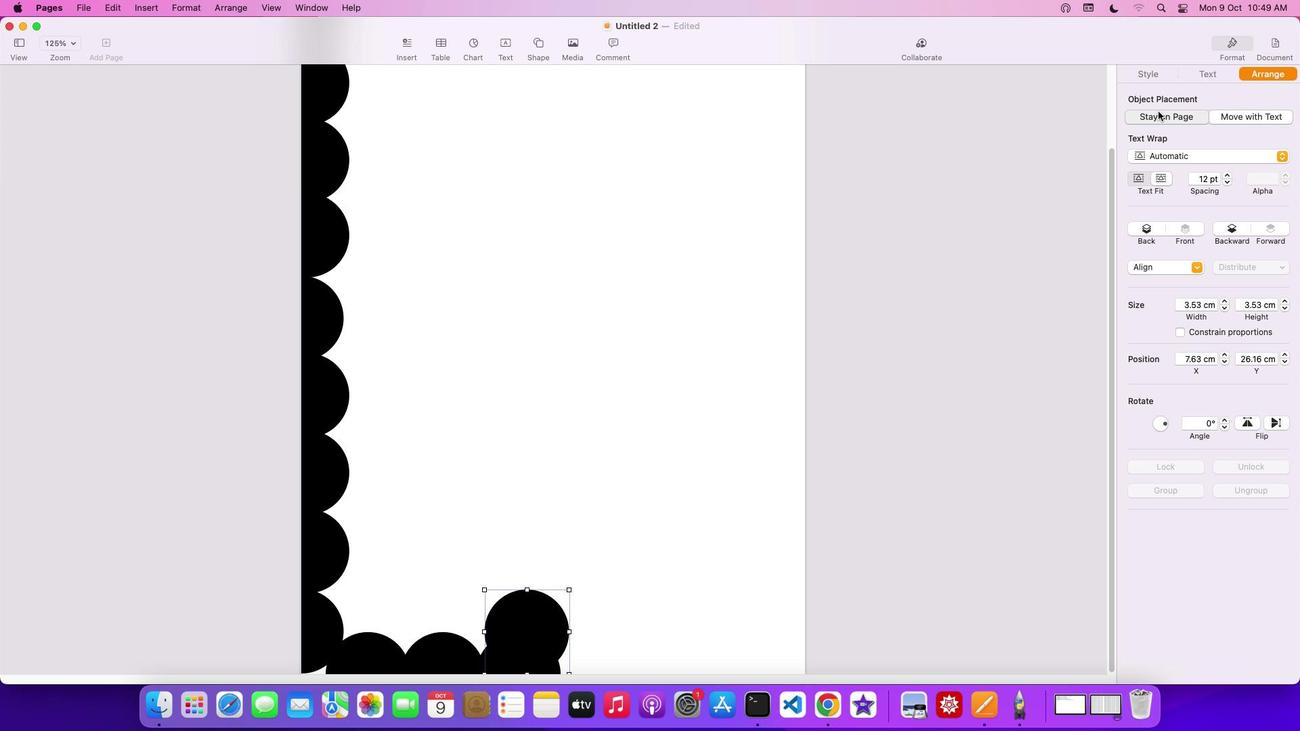
Action: Mouse pressed left at (1158, 111)
Screenshot: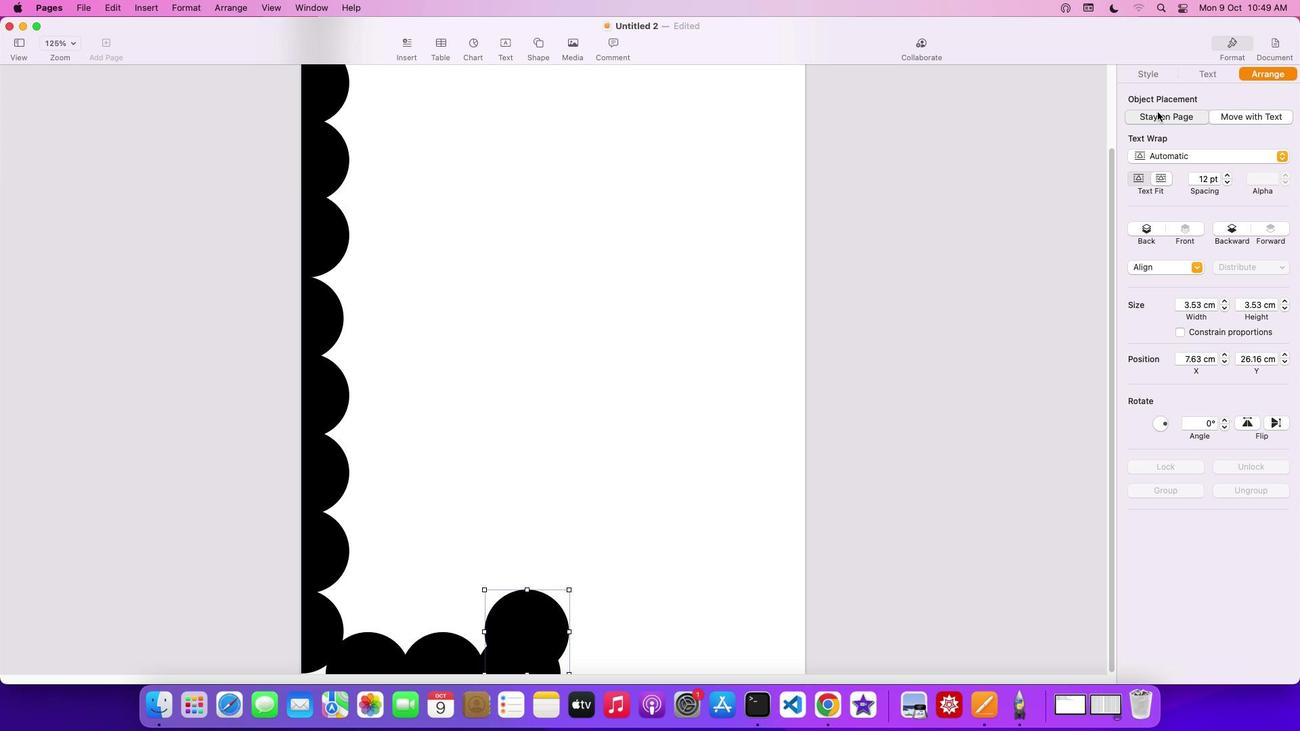 
Action: Mouse moved to (541, 644)
Screenshot: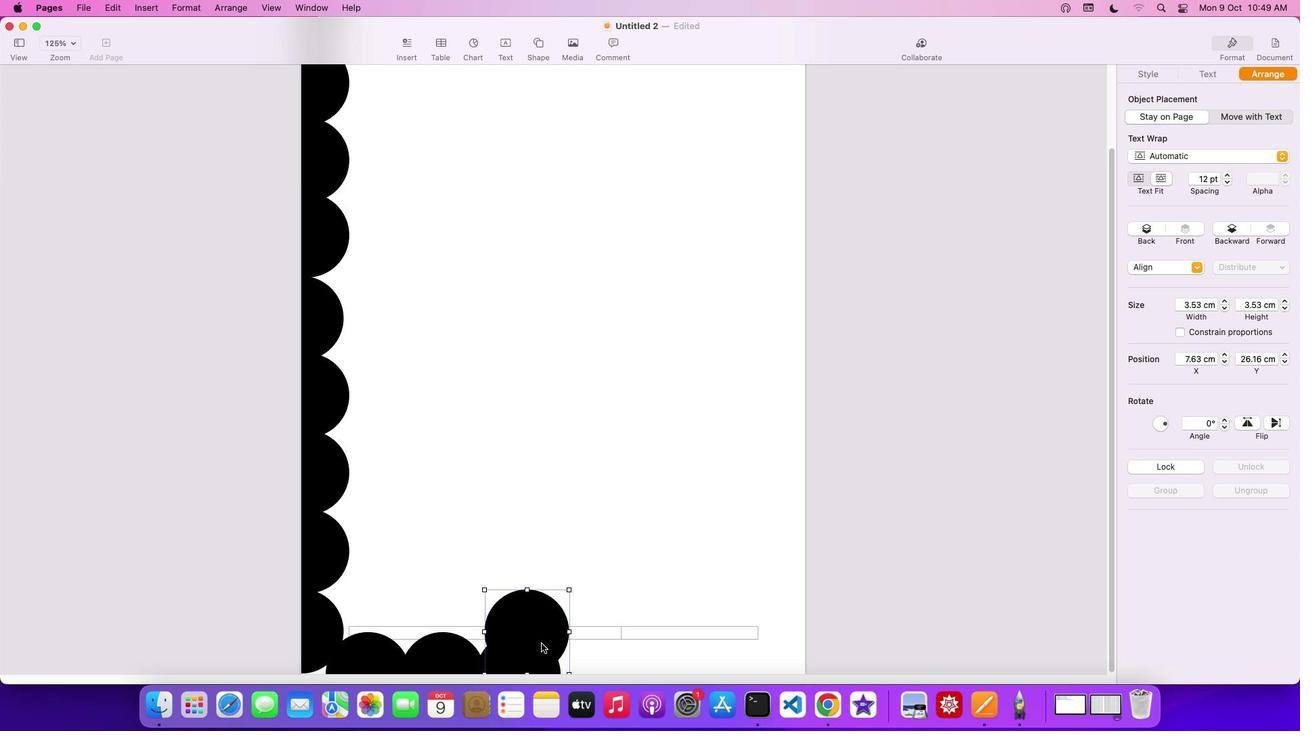 
Action: Mouse pressed left at (541, 644)
Screenshot: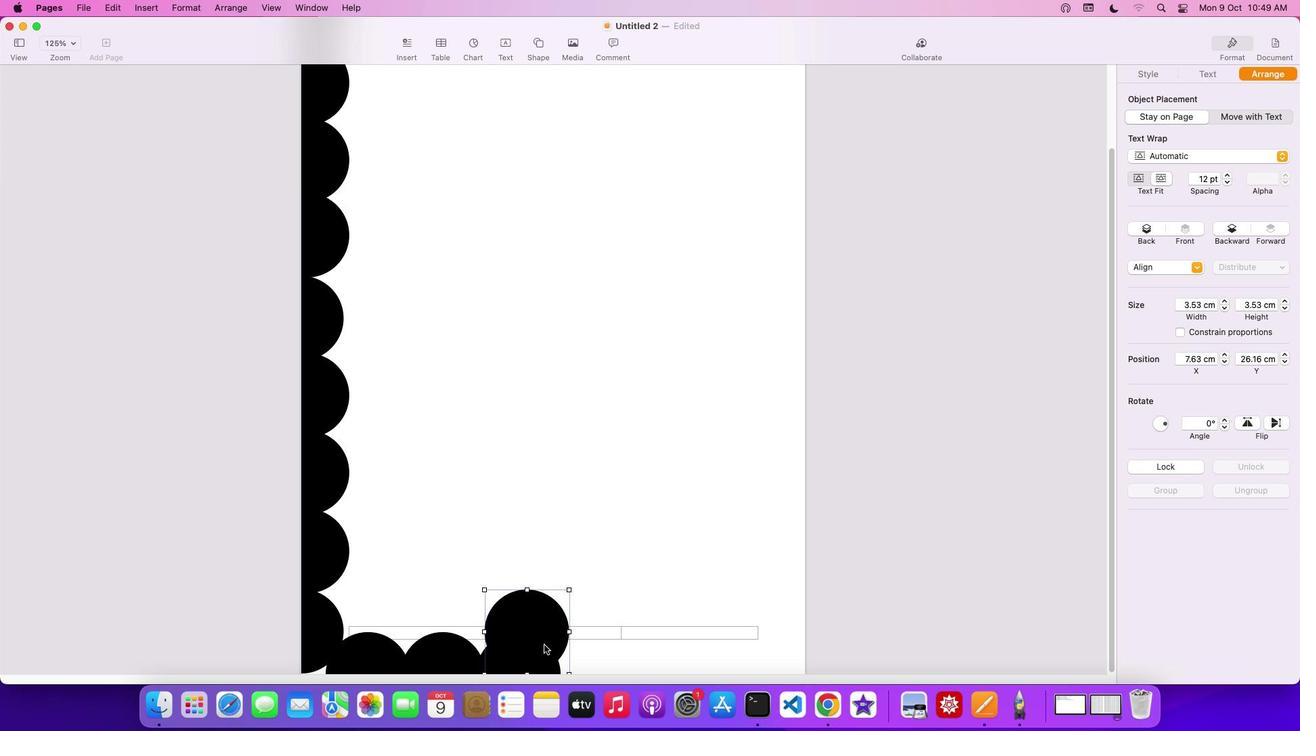 
Action: Mouse moved to (614, 683)
Screenshot: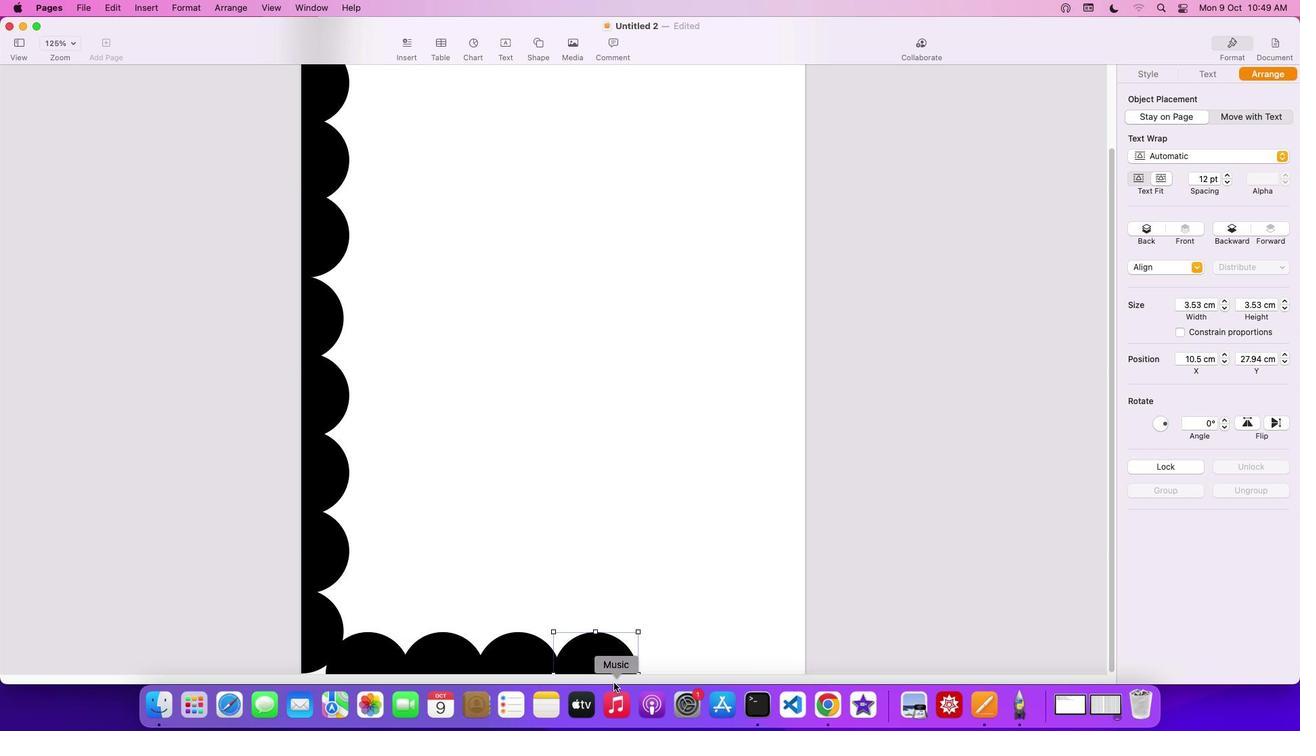 
Action: Key pressed Key.cmd'v'
Screenshot: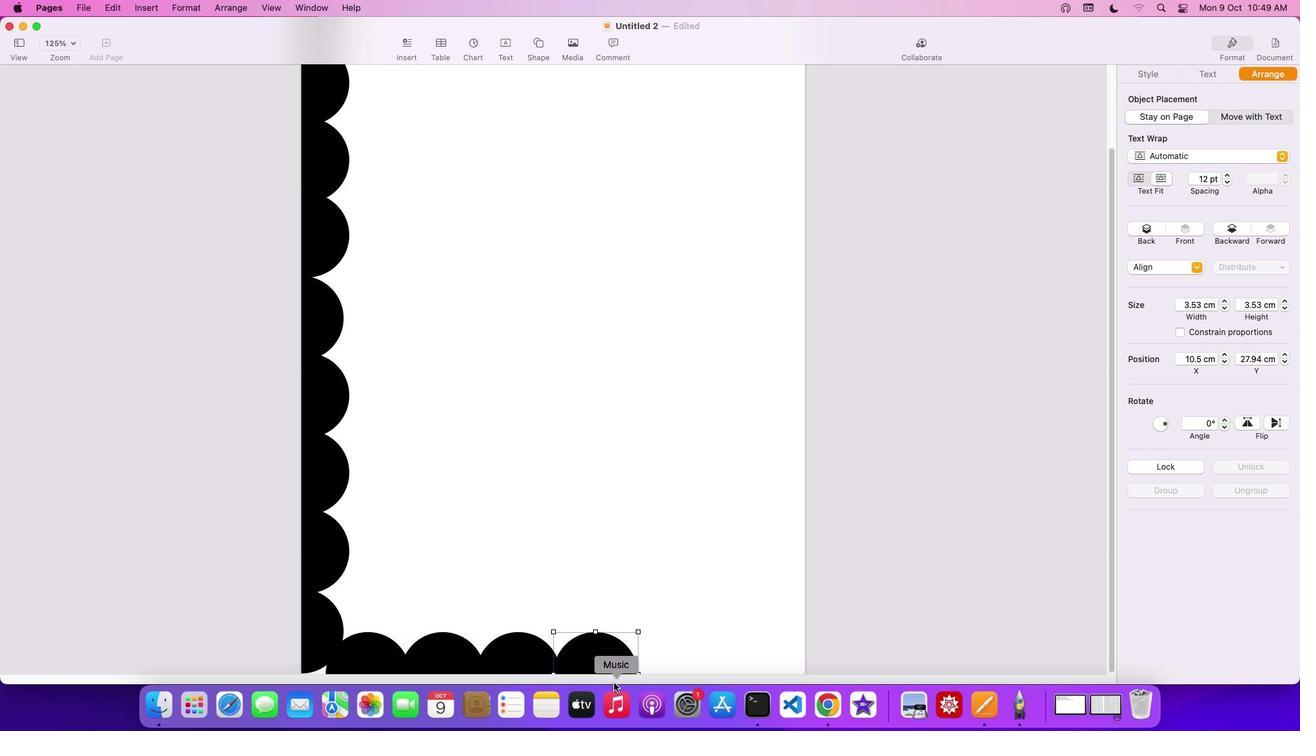 
Action: Mouse moved to (610, 629)
Screenshot: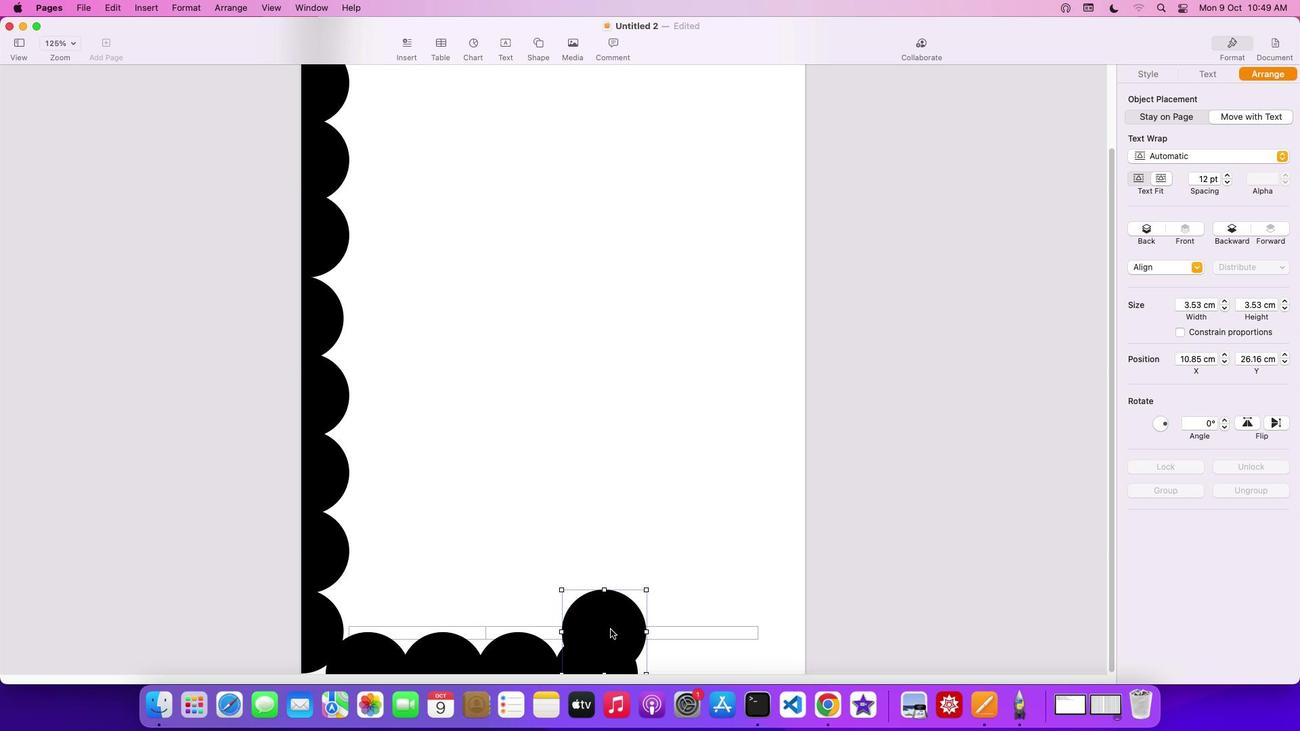 
Action: Mouse pressed left at (610, 629)
Screenshot: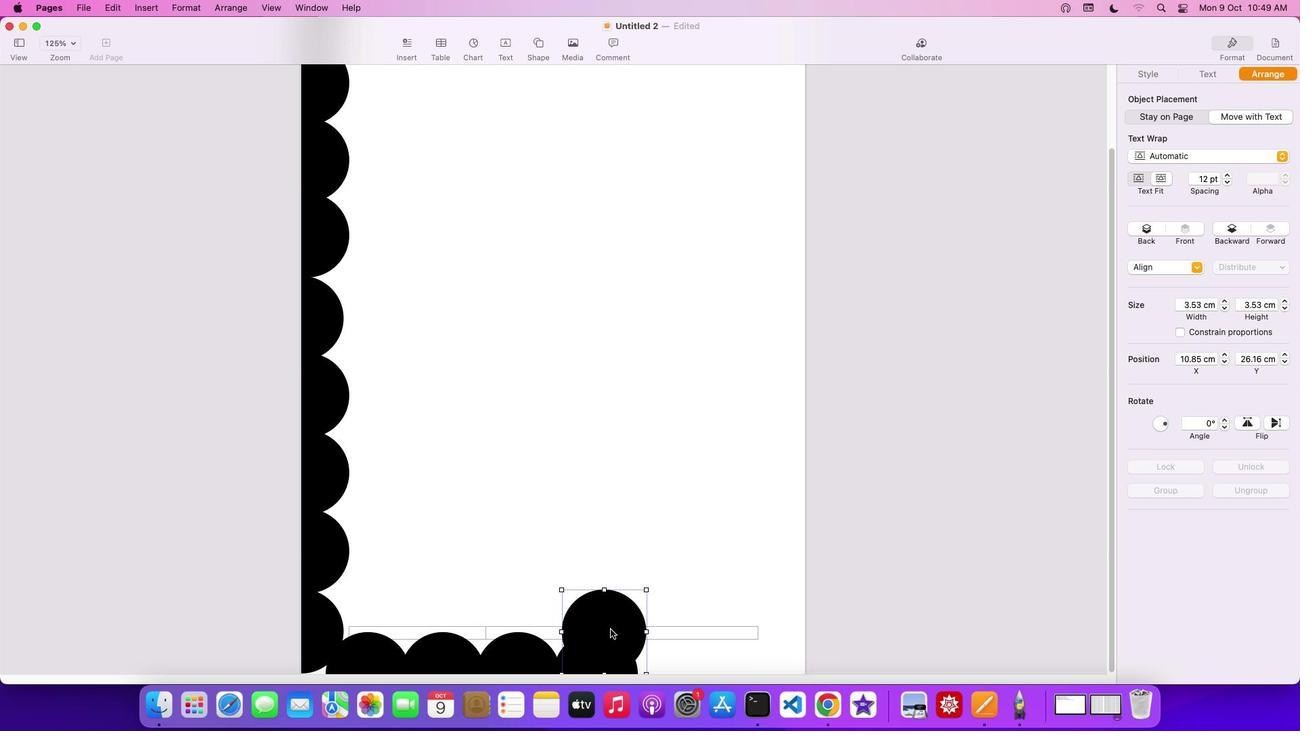 
Action: Mouse moved to (1149, 113)
Screenshot: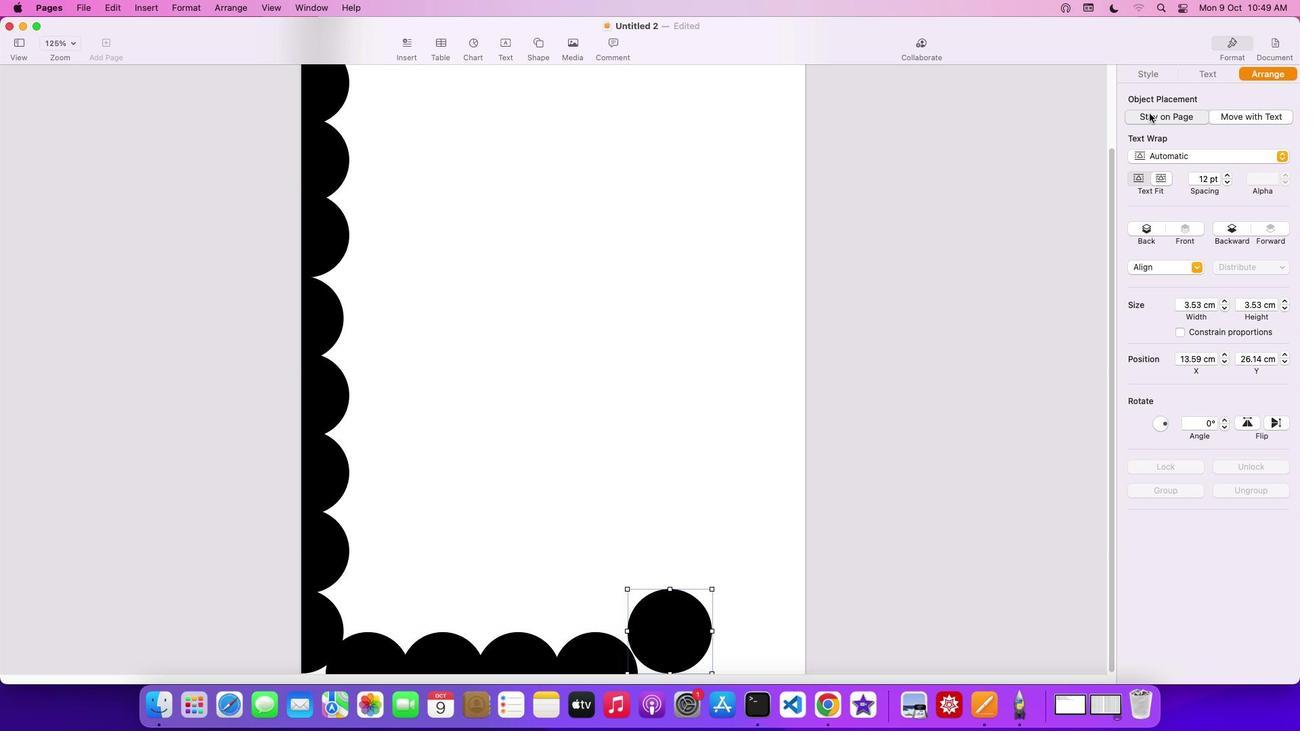 
Action: Mouse pressed left at (1149, 113)
Screenshot: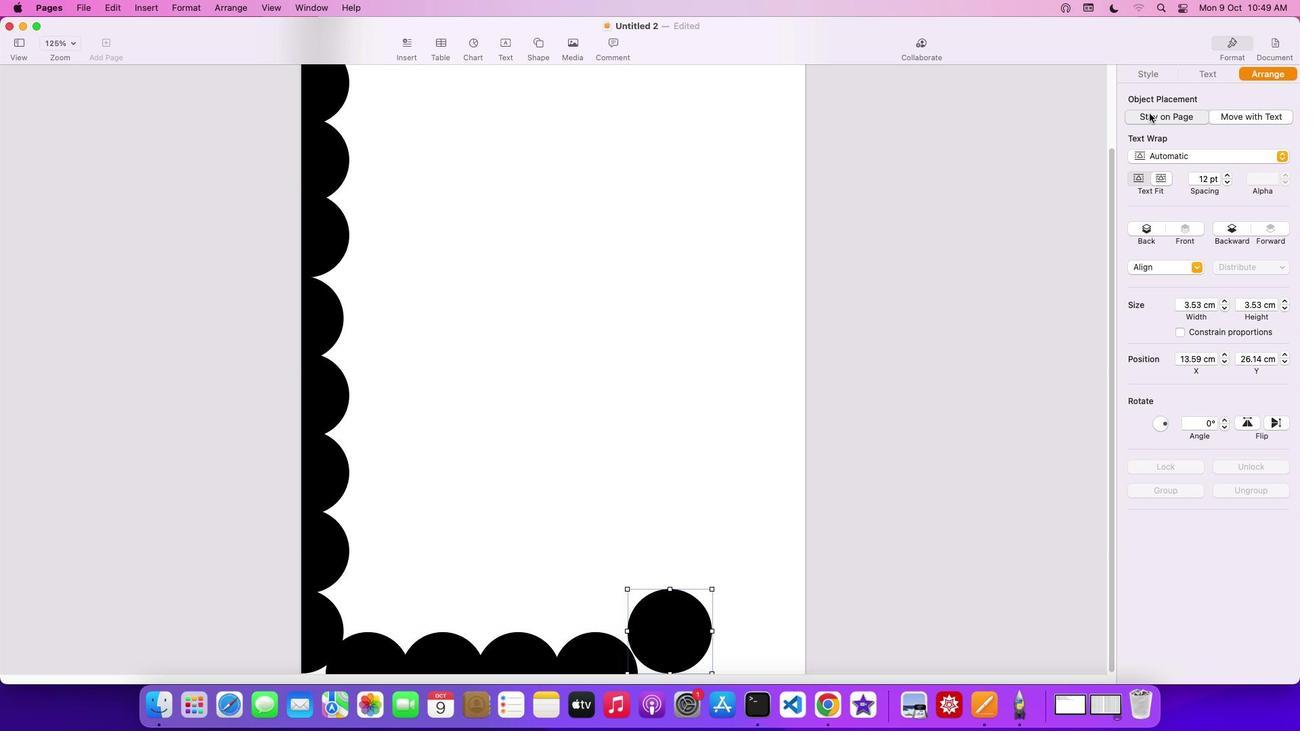 
Action: Mouse moved to (694, 626)
Screenshot: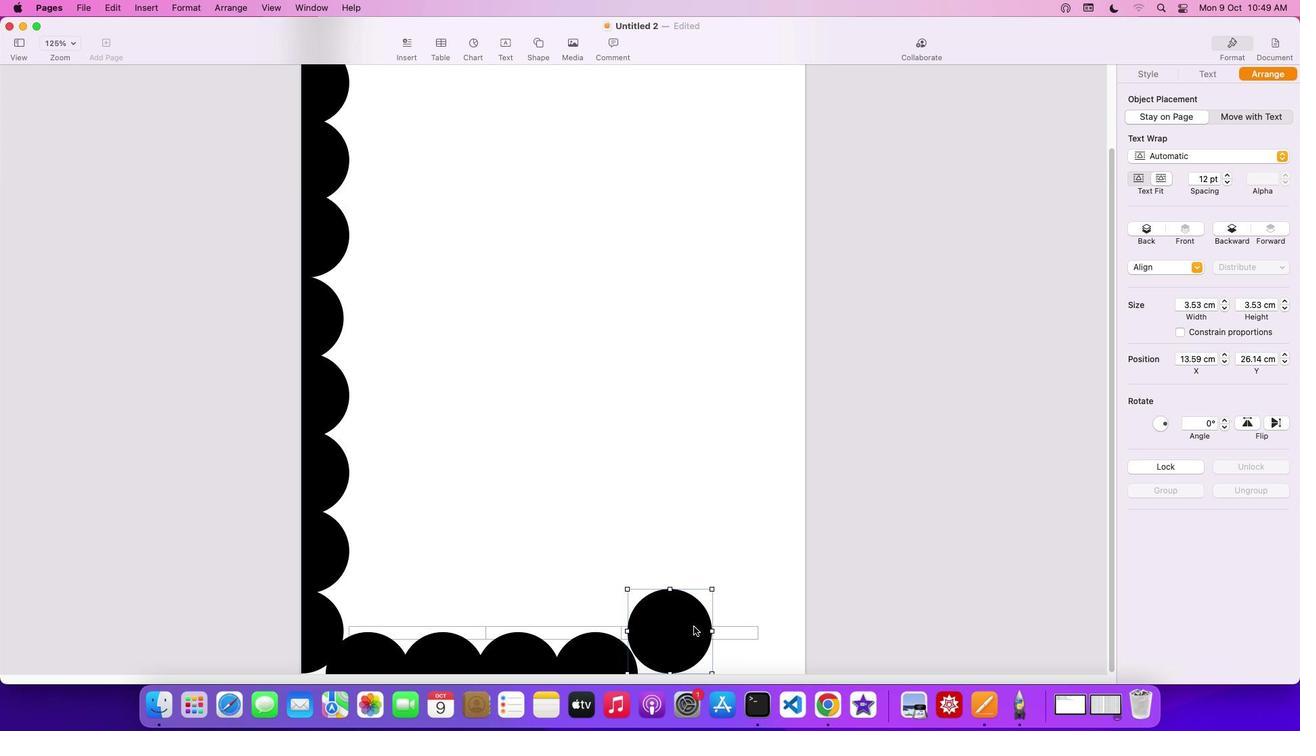 
Action: Mouse pressed left at (694, 626)
Screenshot: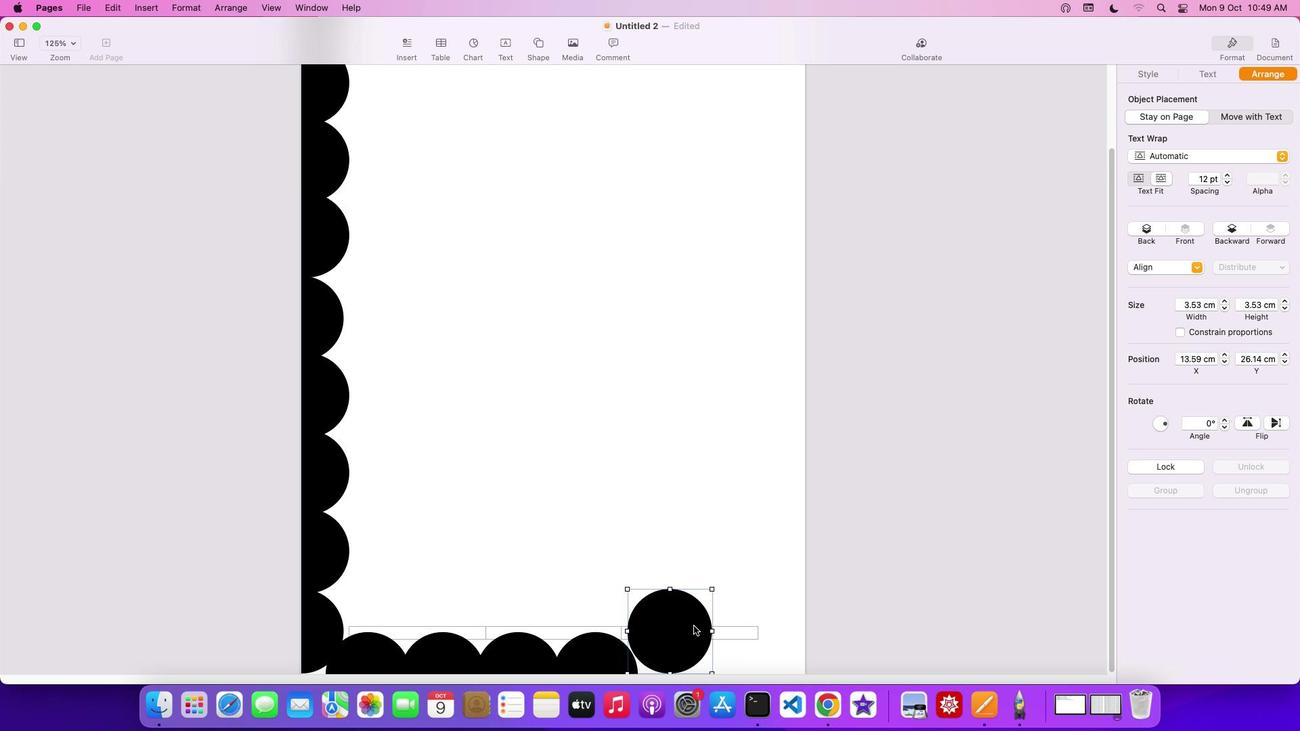 
Action: Mouse moved to (717, 667)
Screenshot: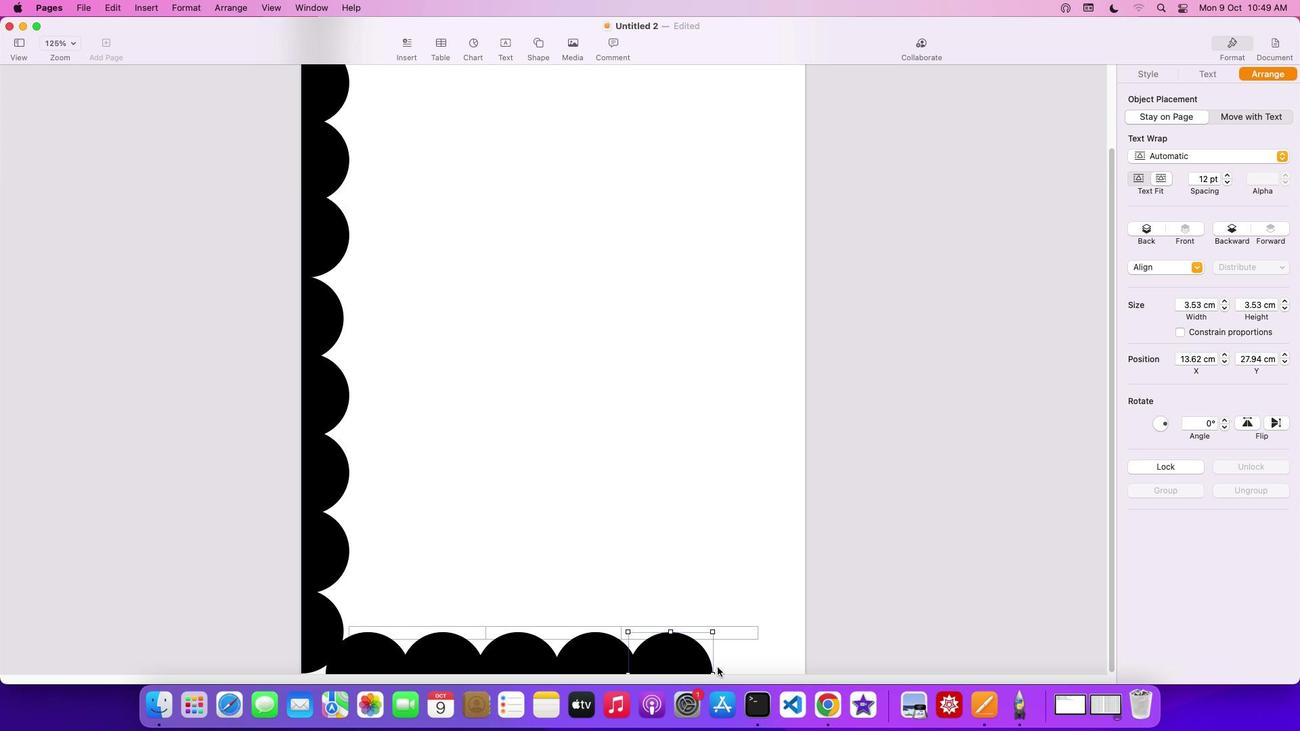
Action: Key pressed Key.cmd'v'
Screenshot: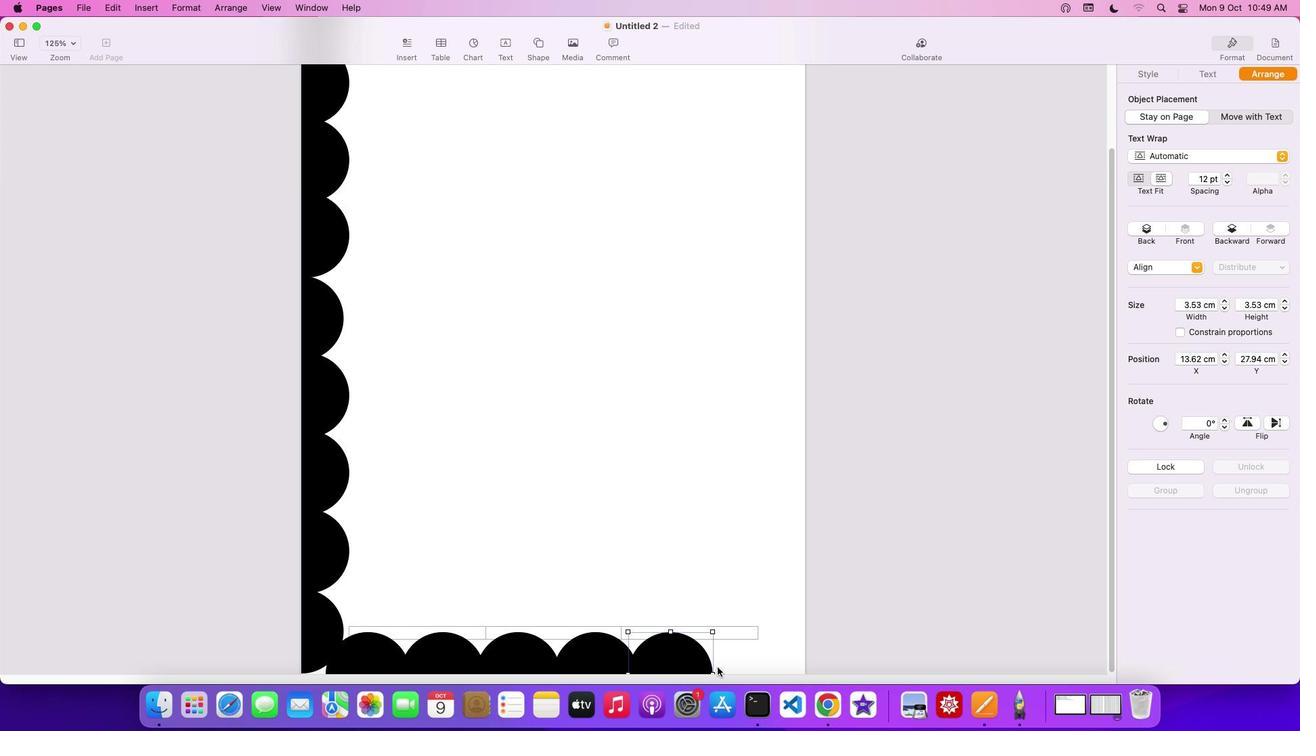 
Action: Mouse moved to (699, 626)
Screenshot: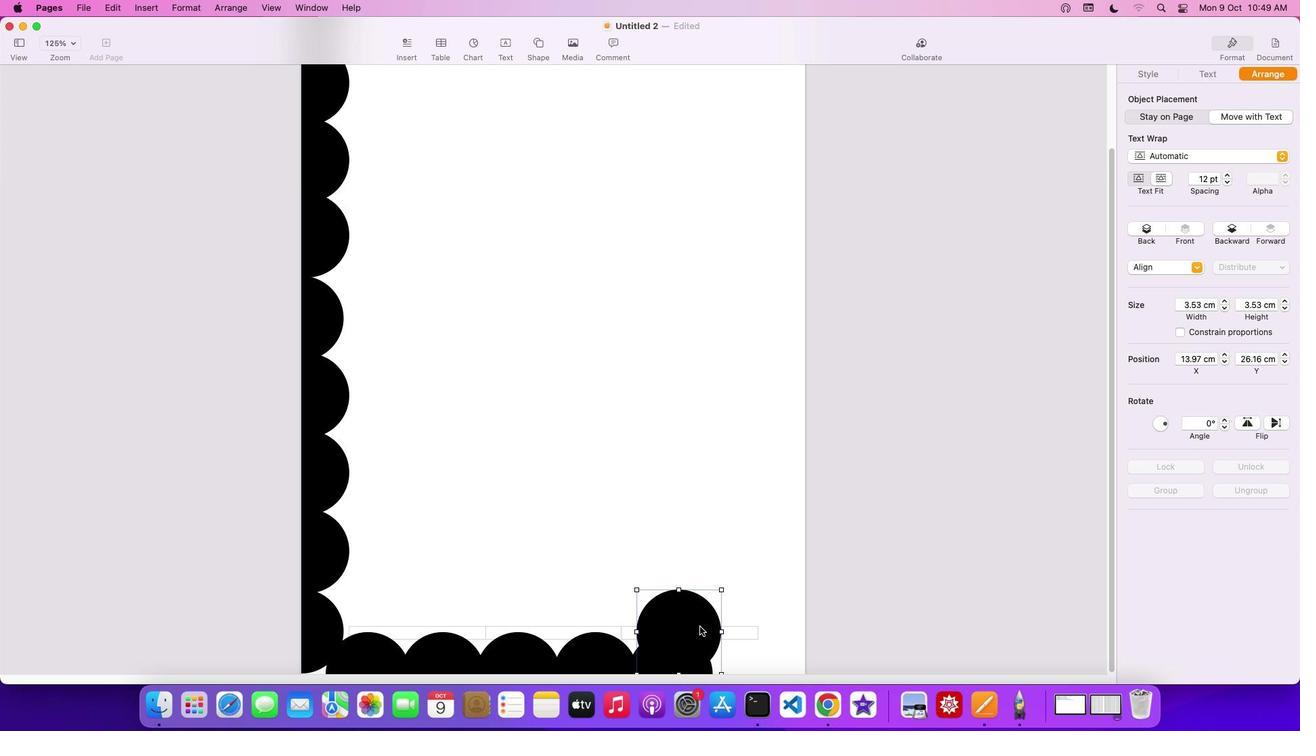 
Action: Mouse pressed left at (699, 626)
Screenshot: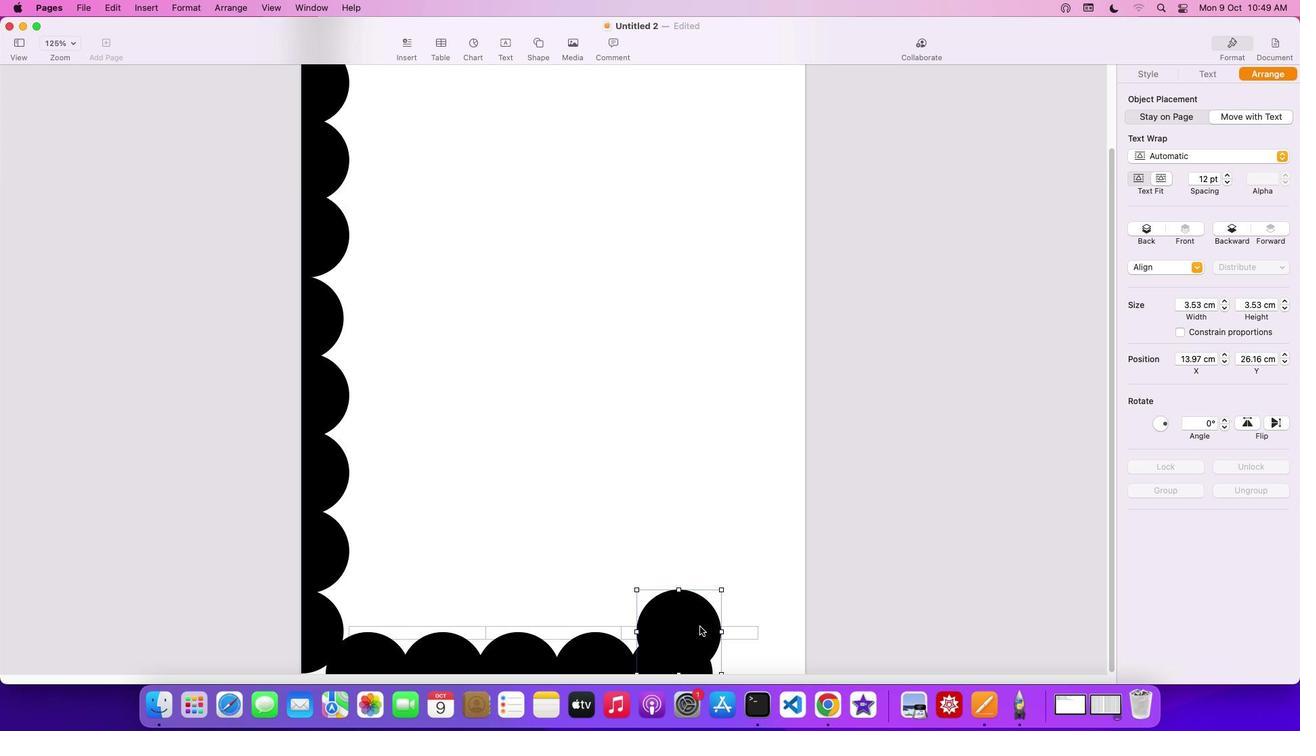 
Action: Mouse moved to (1163, 101)
Screenshot: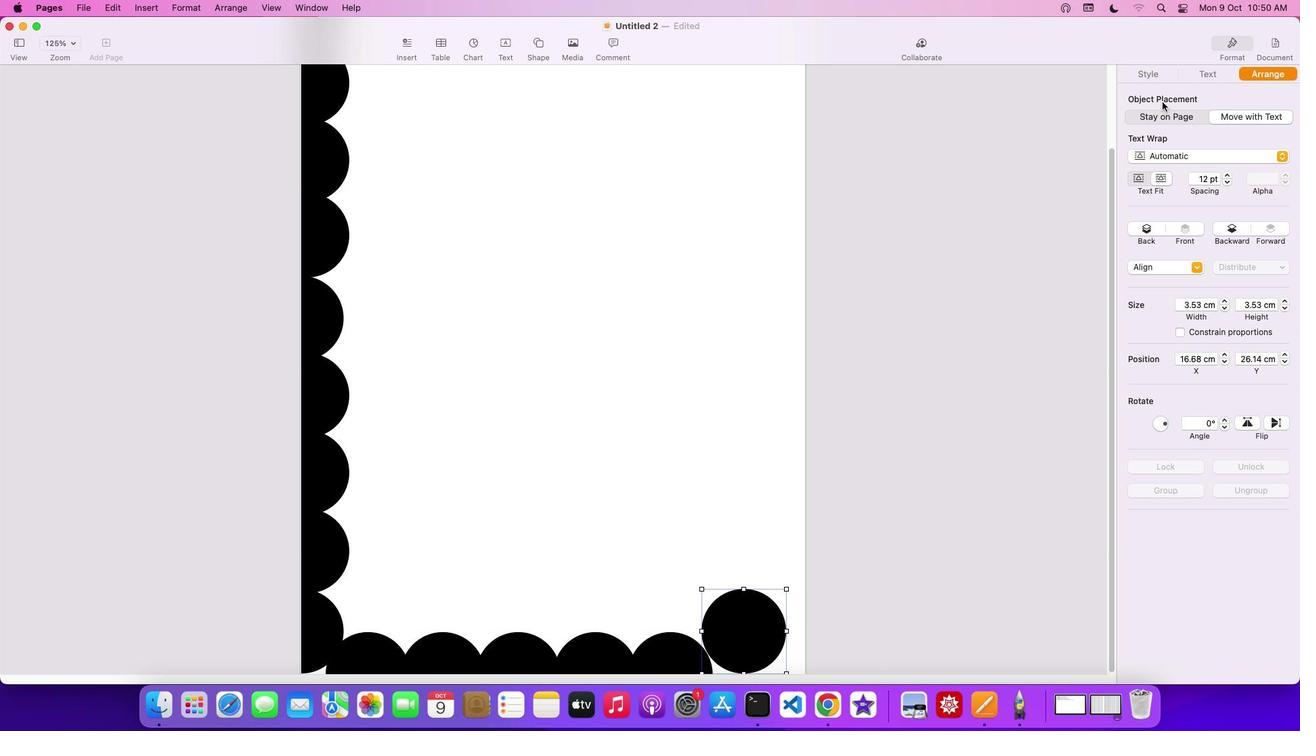 
Action: Mouse pressed left at (1163, 101)
Screenshot: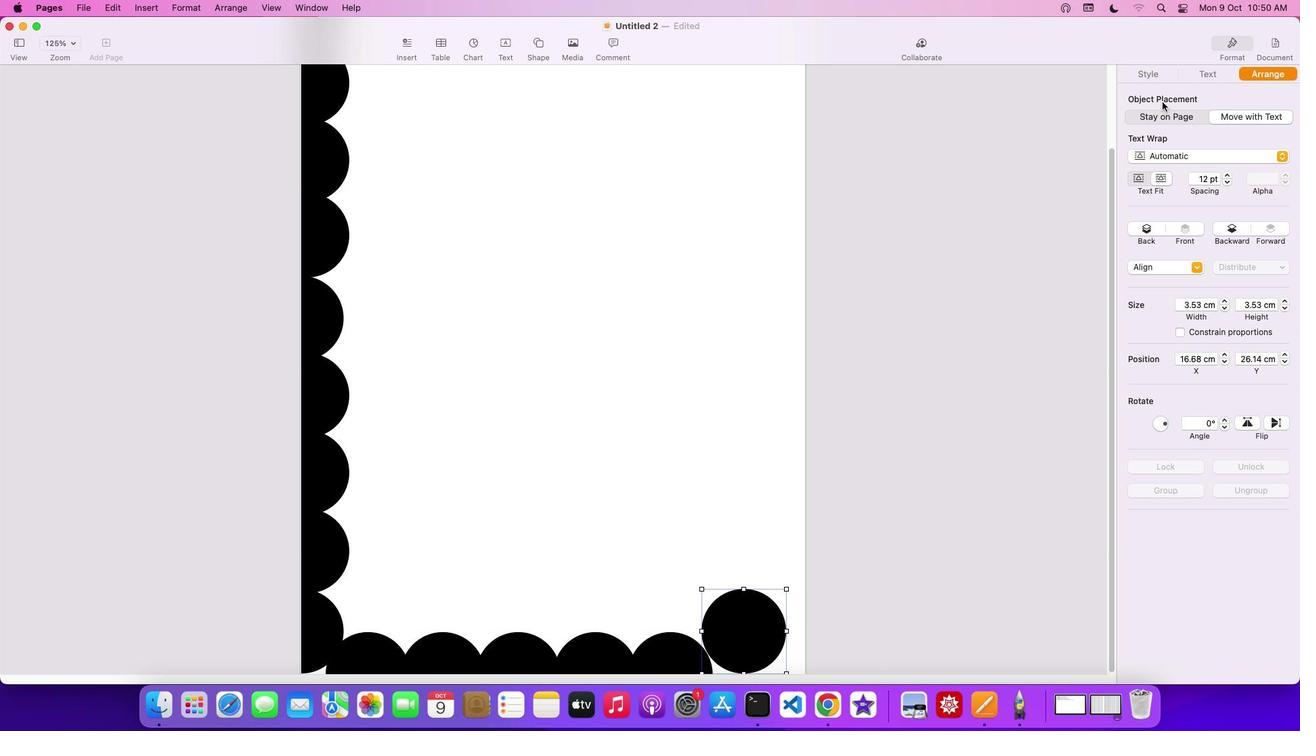 
Action: Mouse moved to (1158, 117)
Screenshot: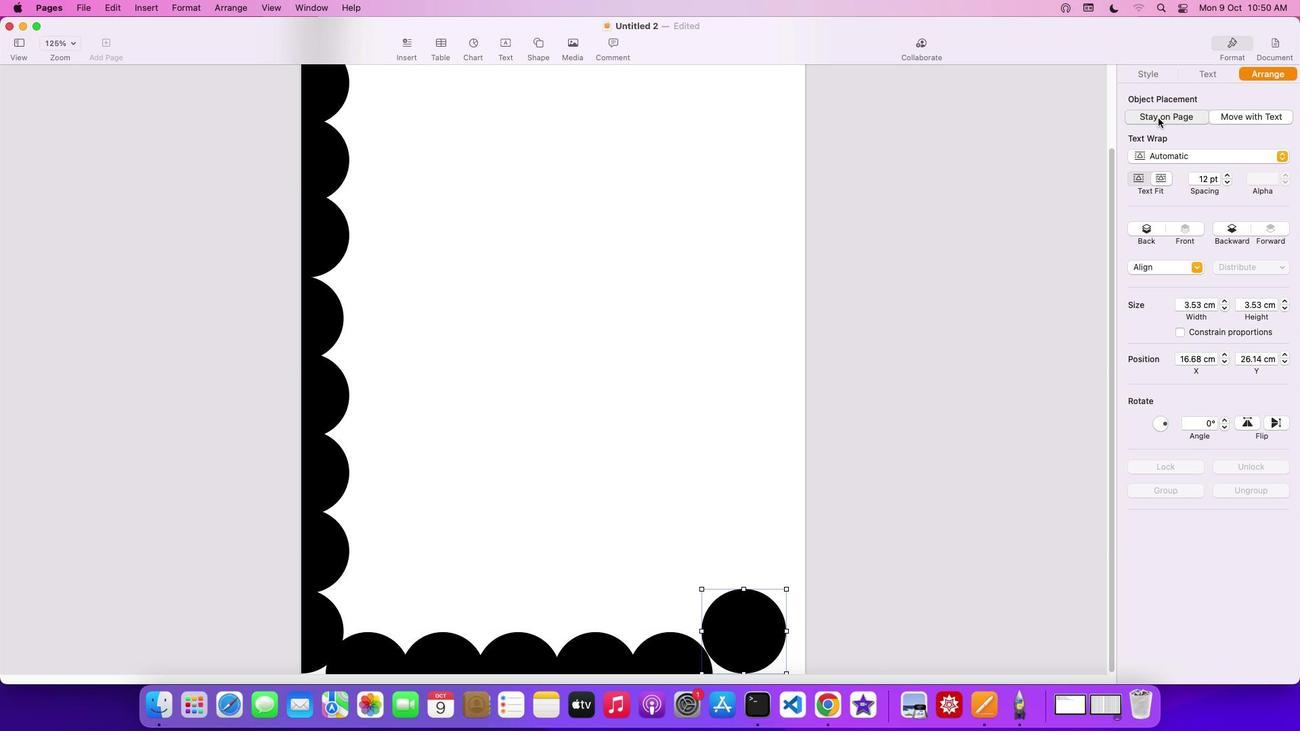 
Action: Mouse pressed left at (1158, 117)
Screenshot: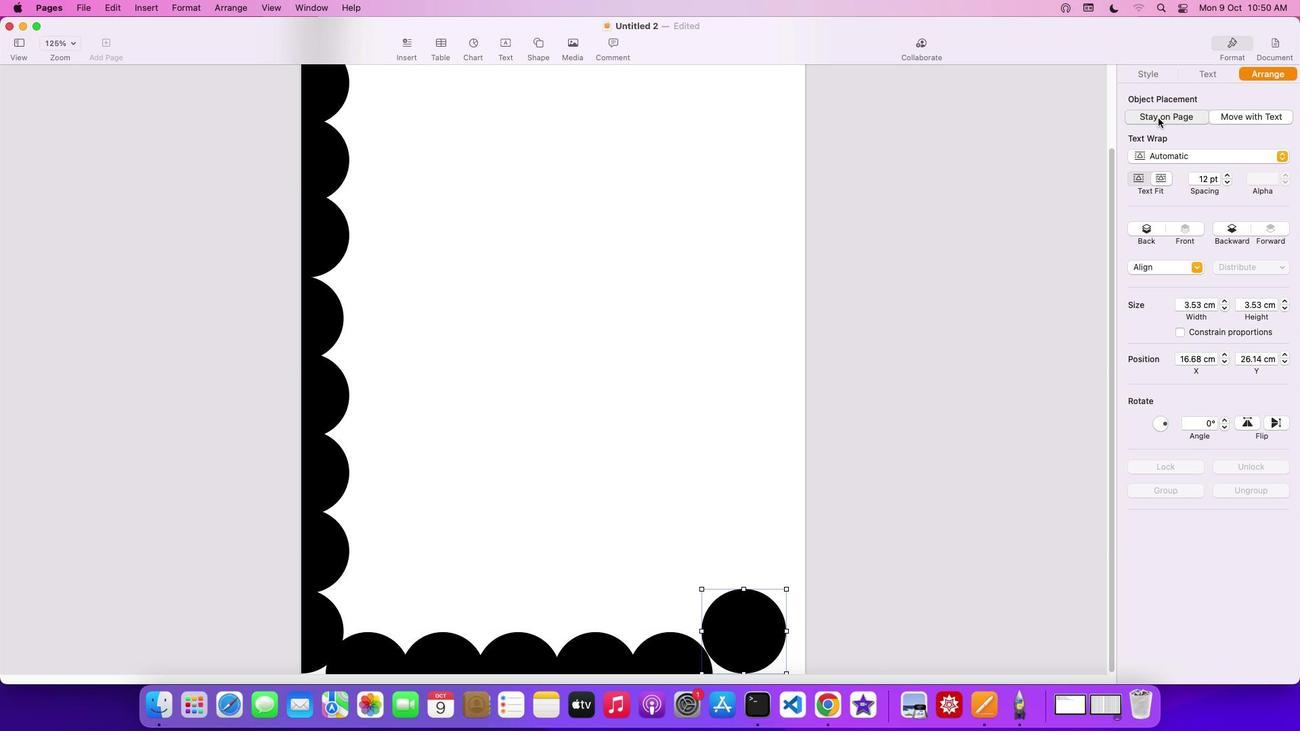 
Action: Mouse moved to (765, 640)
Screenshot: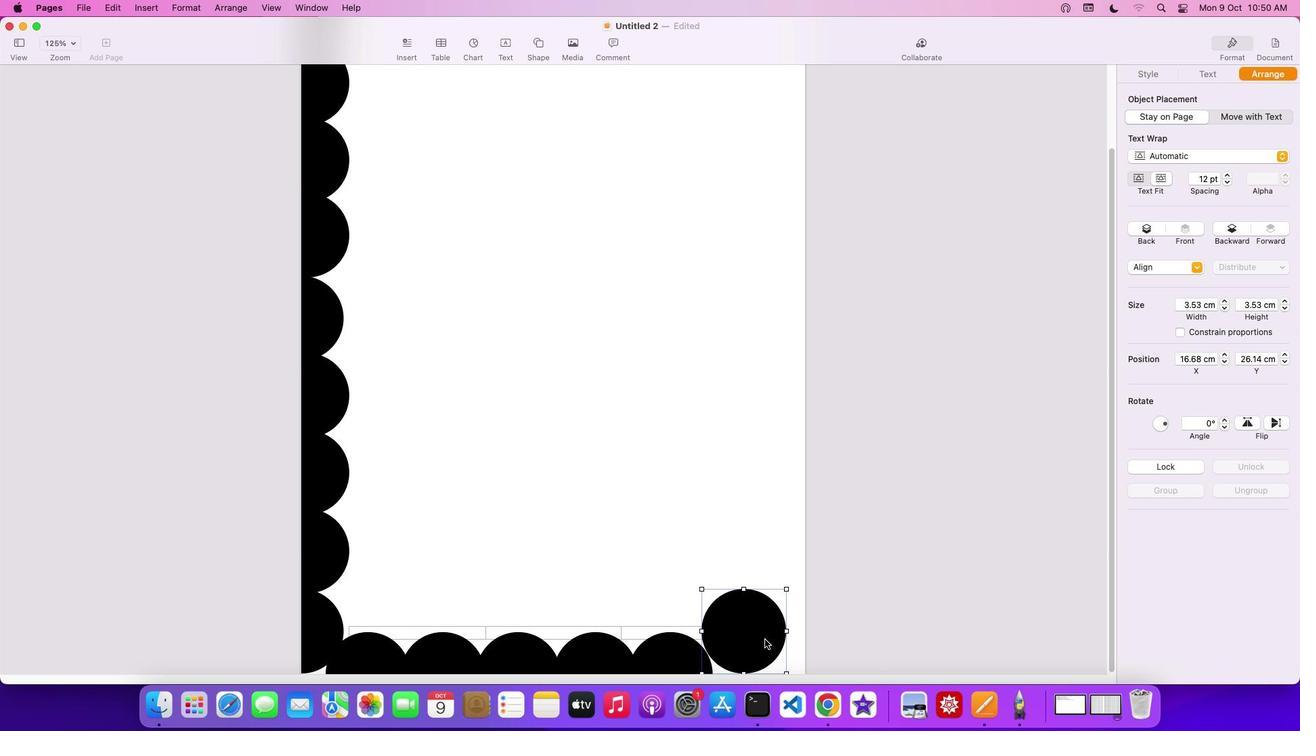 
Action: Mouse pressed left at (765, 640)
Screenshot: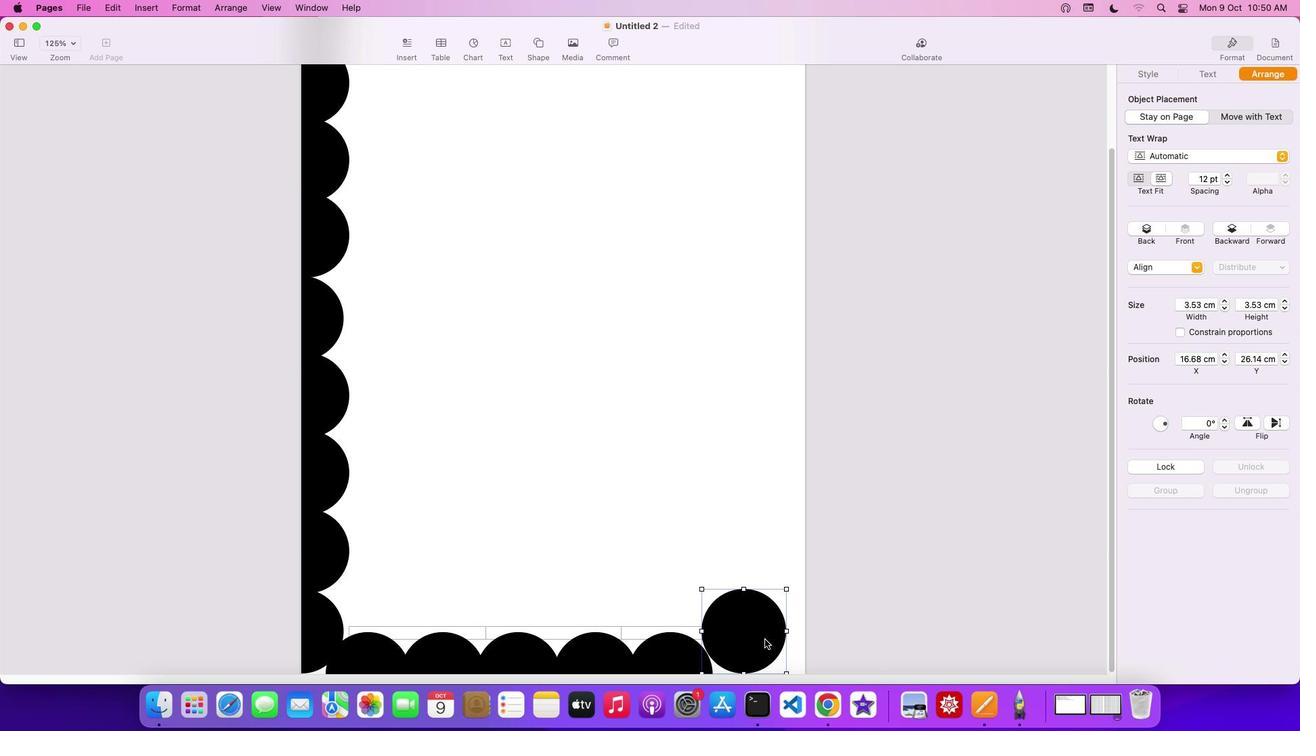 
Action: Mouse moved to (772, 563)
Screenshot: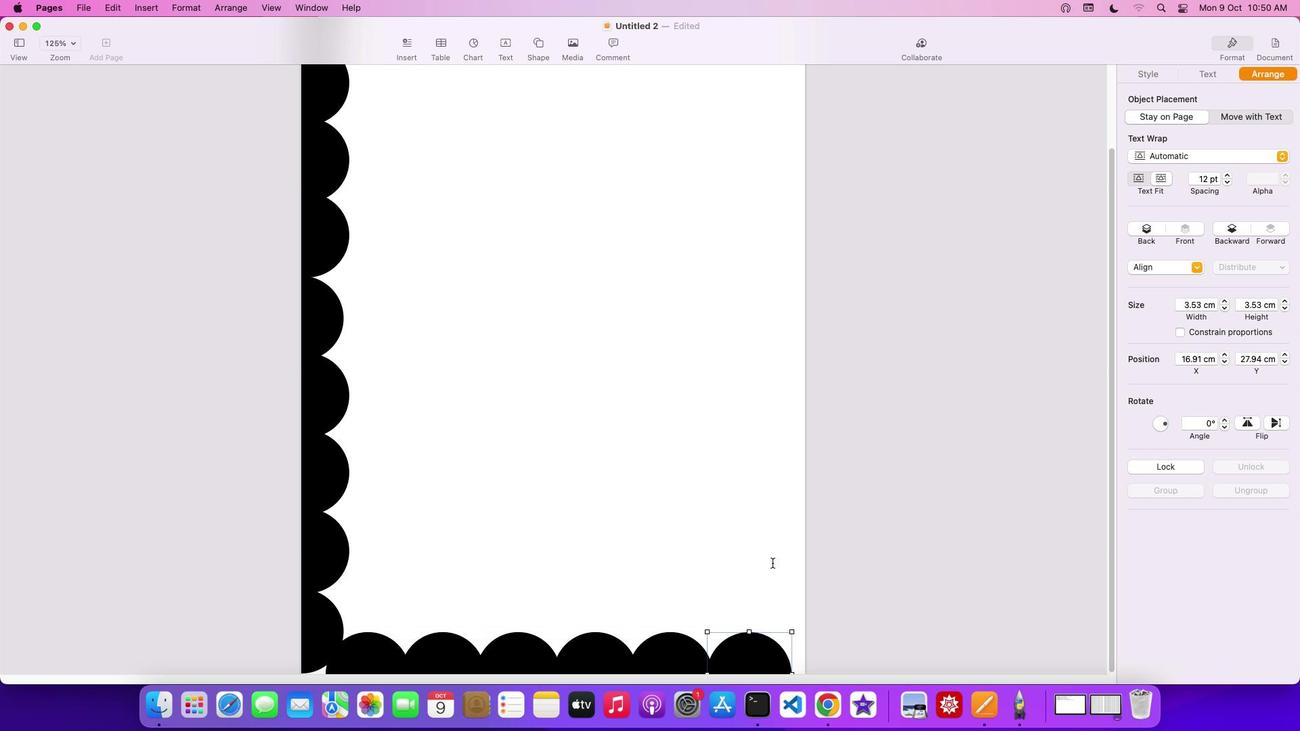 
Action: Key pressed Key.cmd
Screenshot: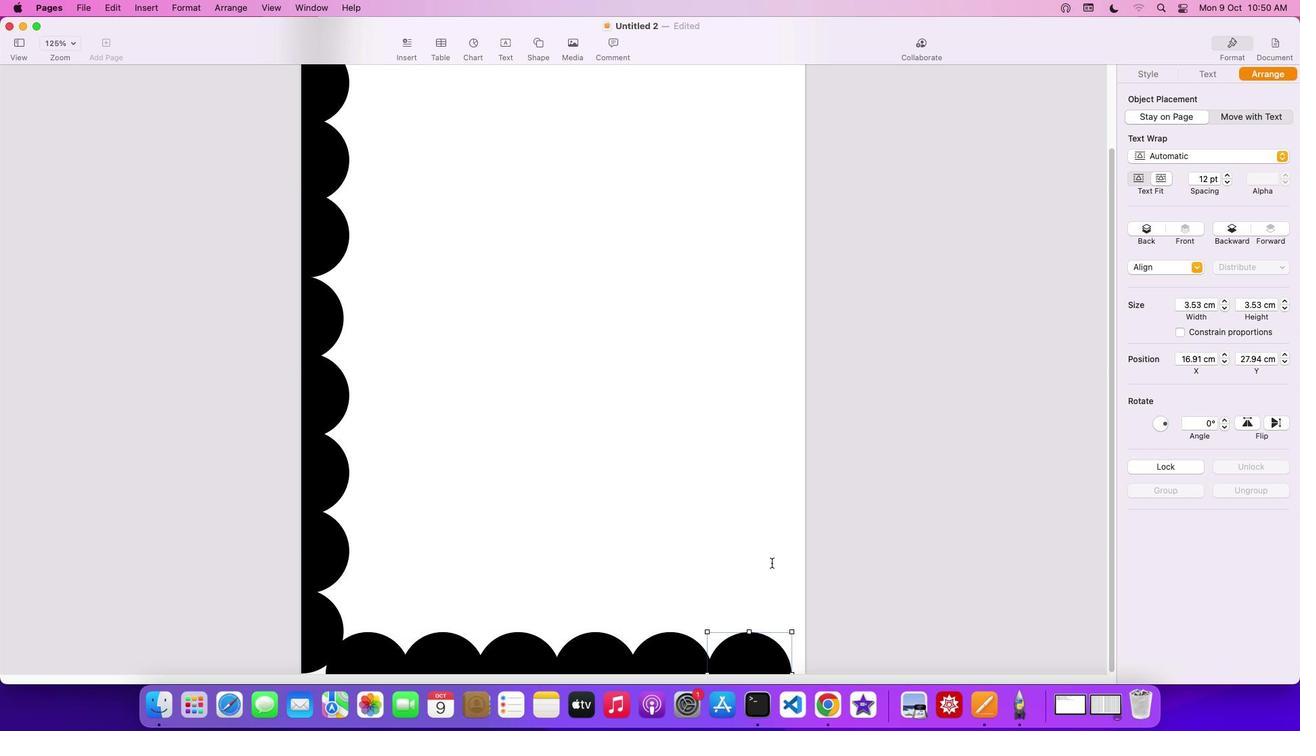 
Action: Mouse moved to (772, 563)
Screenshot: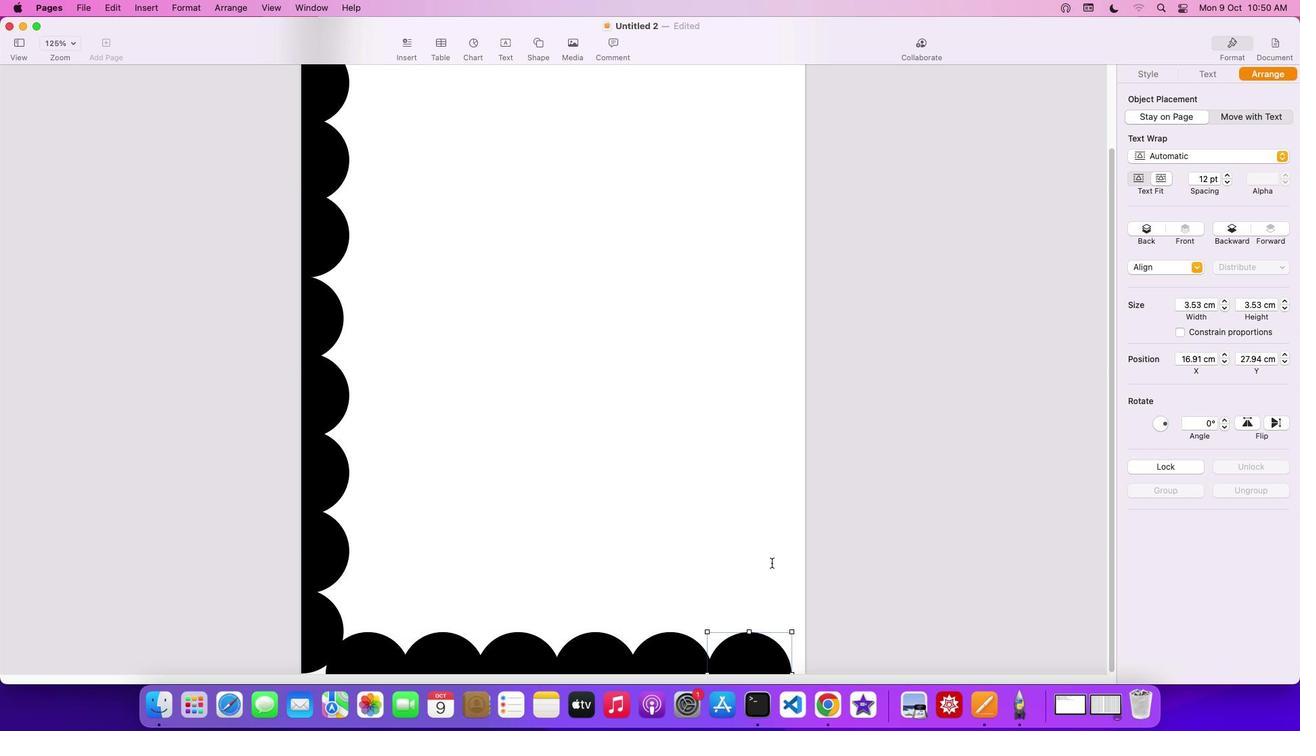 
Action: Key pressed 'v'
Screenshot: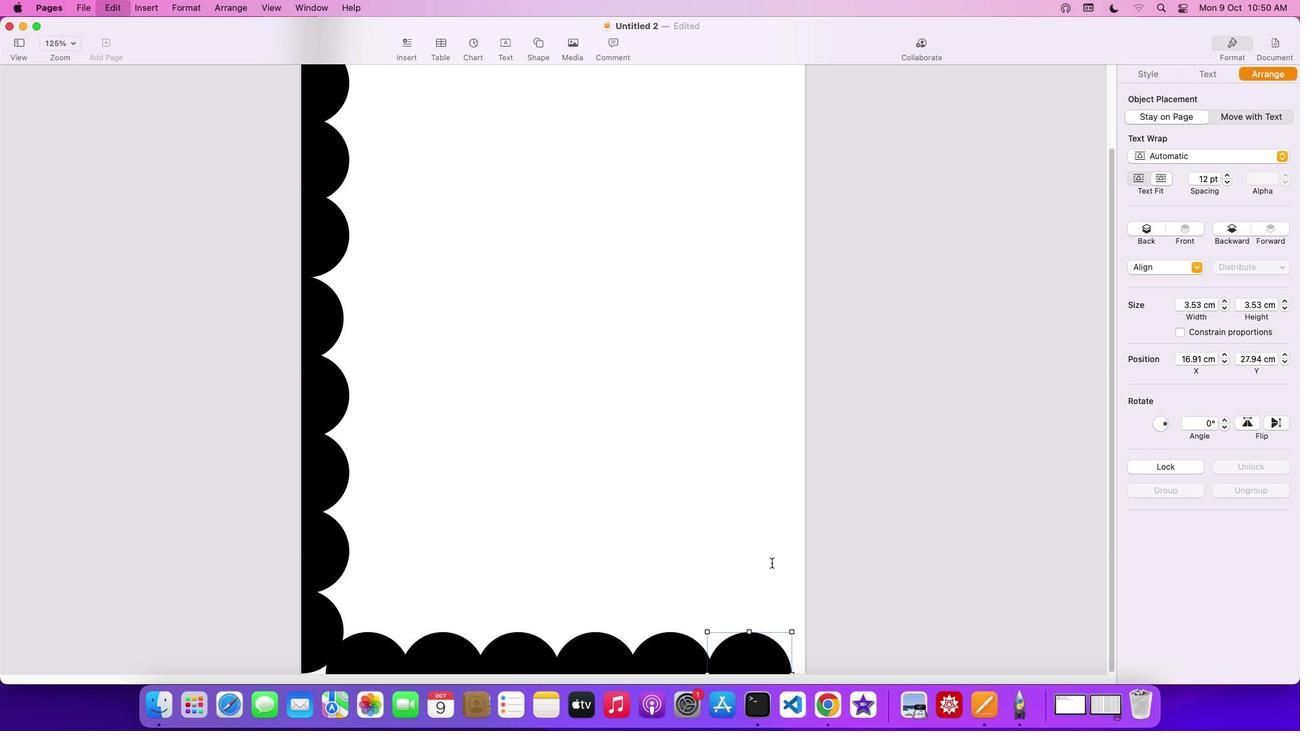 
Action: Mouse moved to (753, 629)
Screenshot: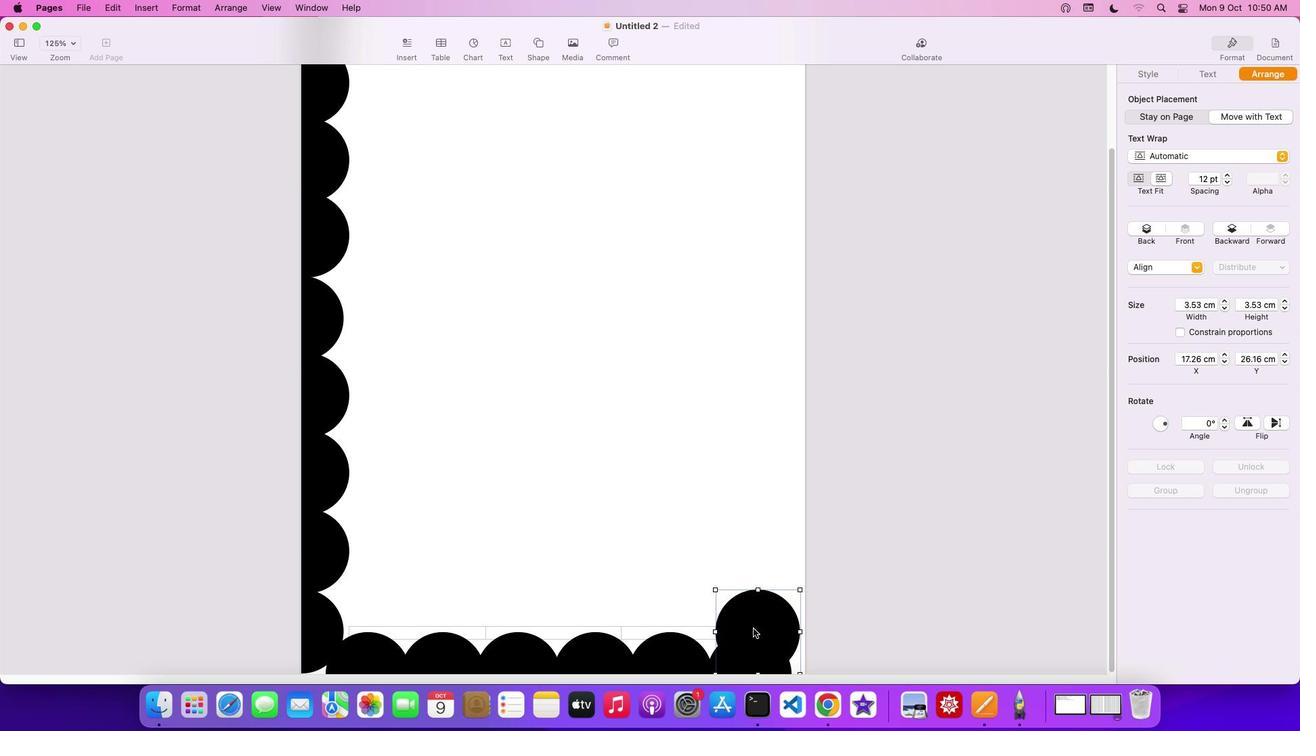 
Action: Mouse pressed left at (753, 629)
Screenshot: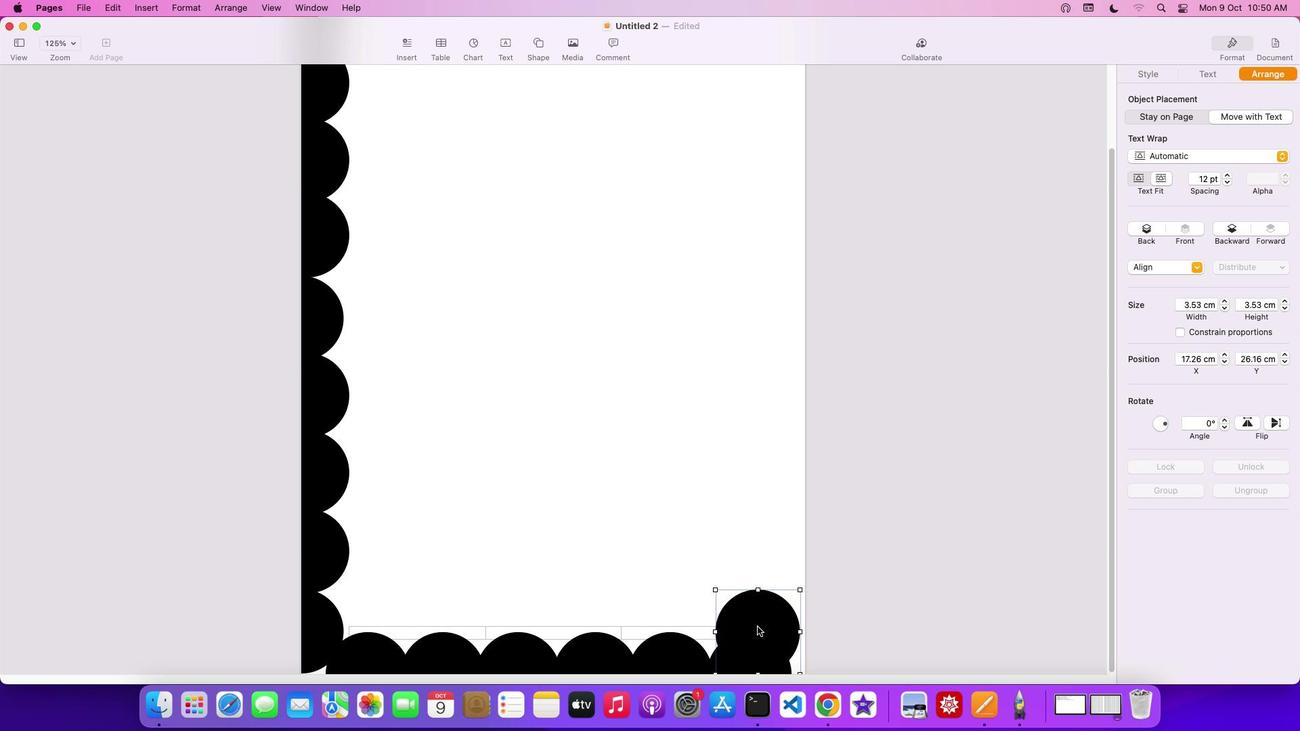 
Action: Mouse moved to (795, 606)
Screenshot: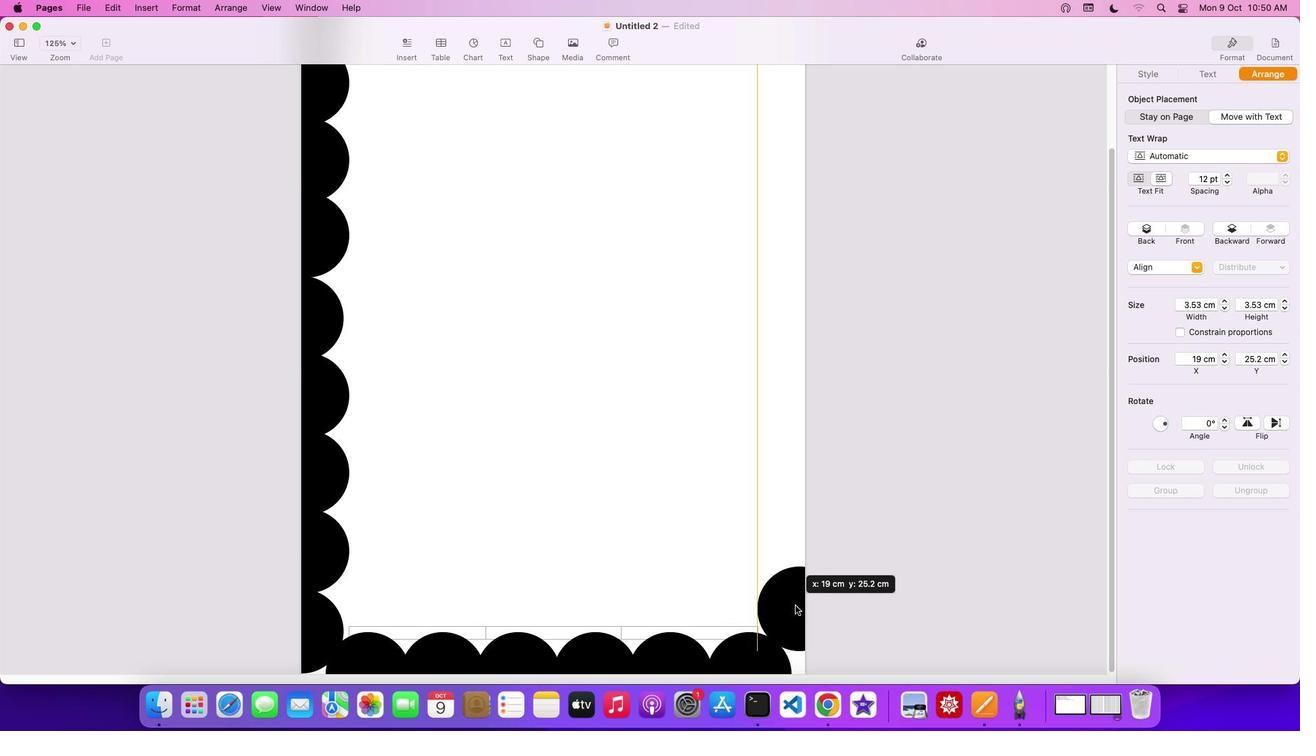 
Action: Key pressed Key.cmd'v'
Screenshot: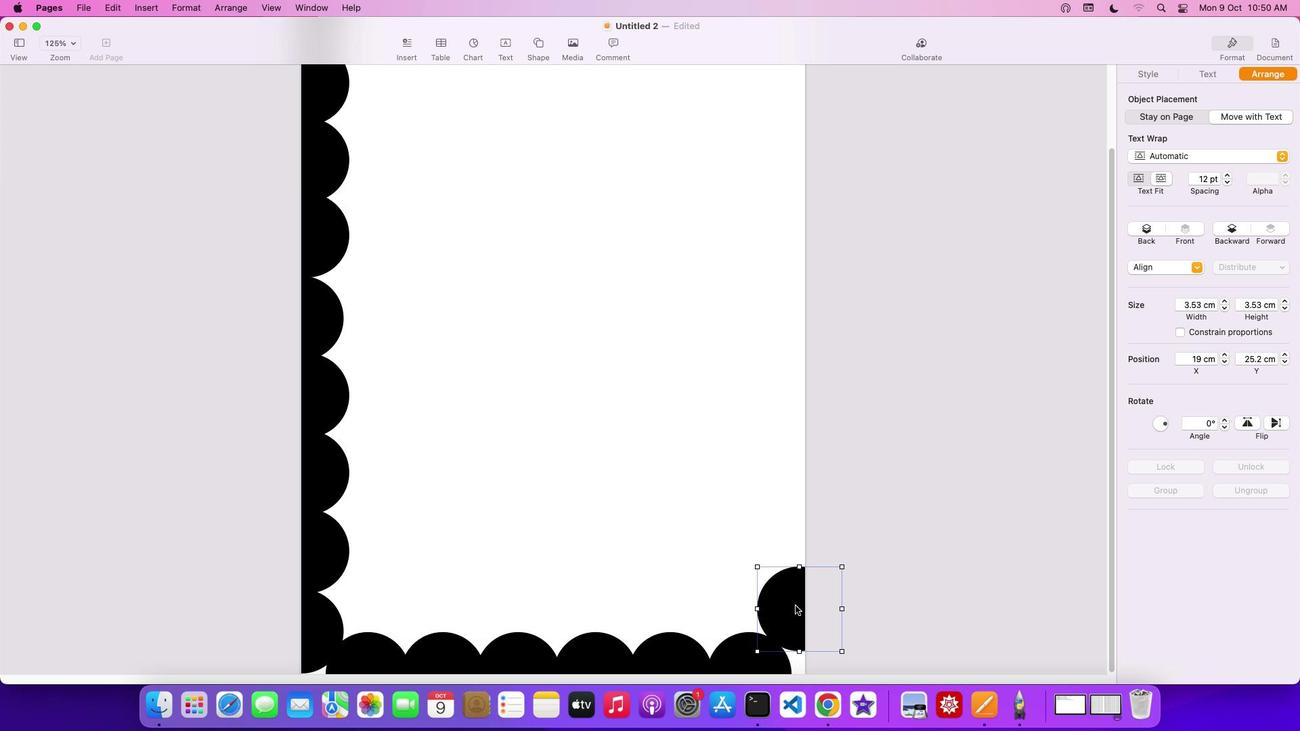
Action: Mouse moved to (778, 631)
Screenshot: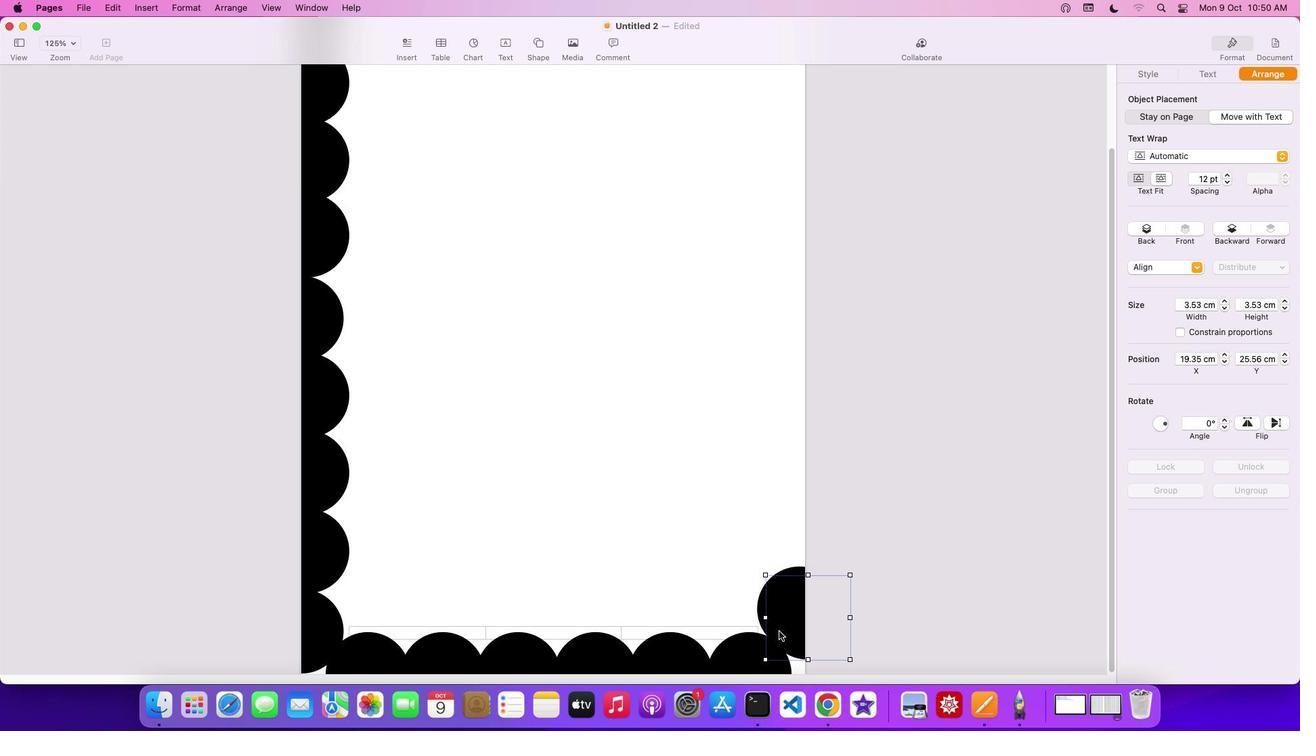 
Action: Mouse pressed left at (778, 631)
Screenshot: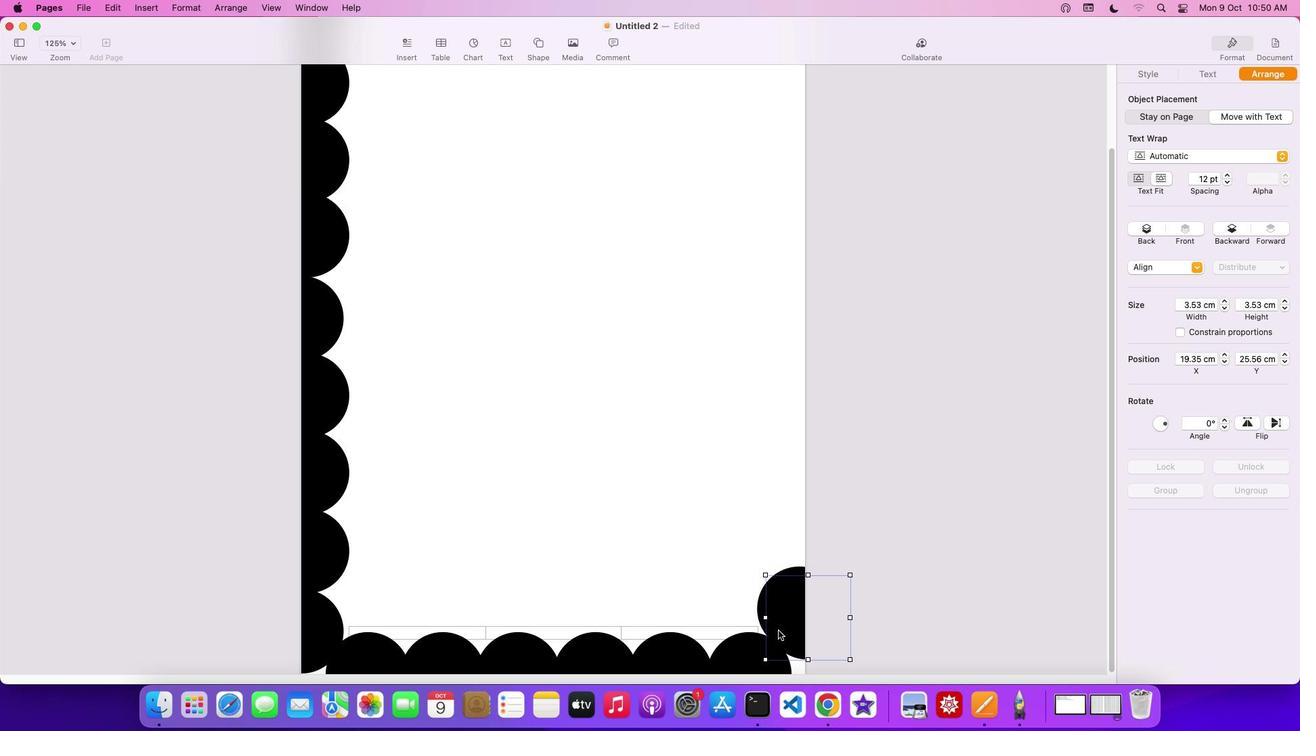 
Action: Mouse moved to (772, 554)
Screenshot: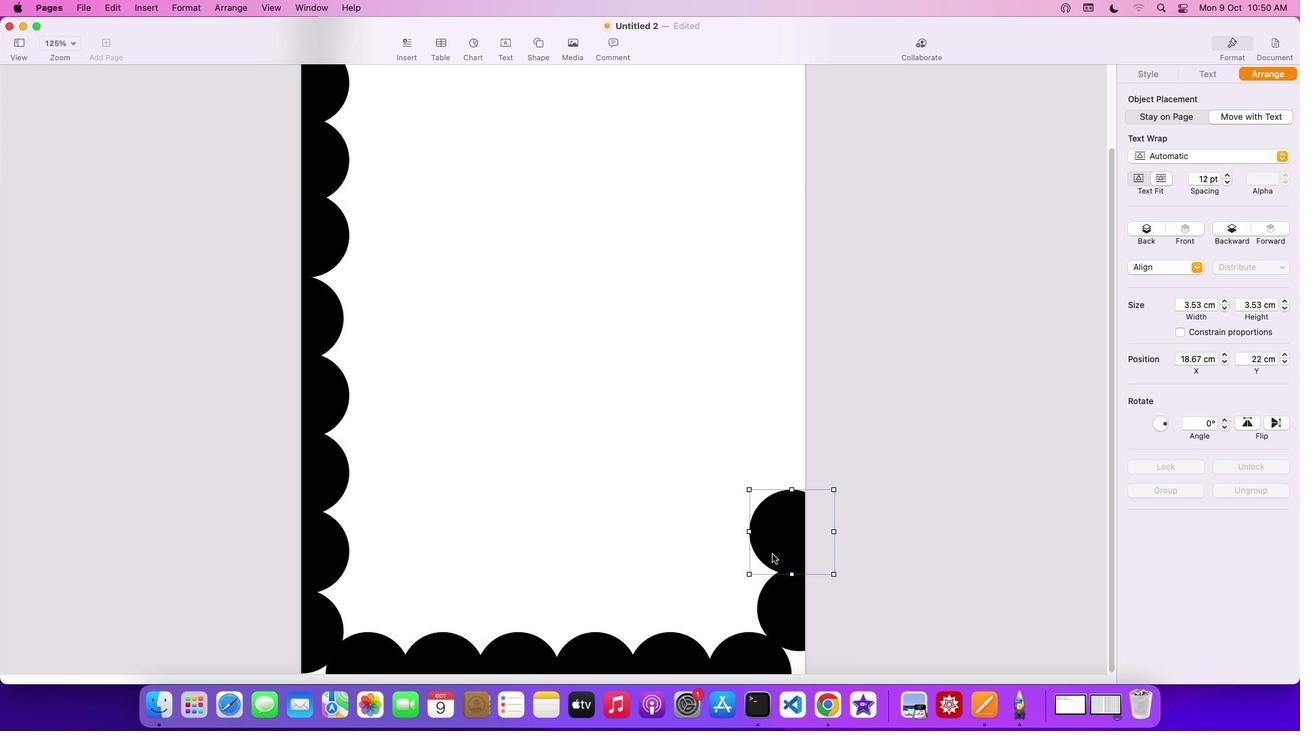 
Action: Key pressed Key.cmd'v'
Screenshot: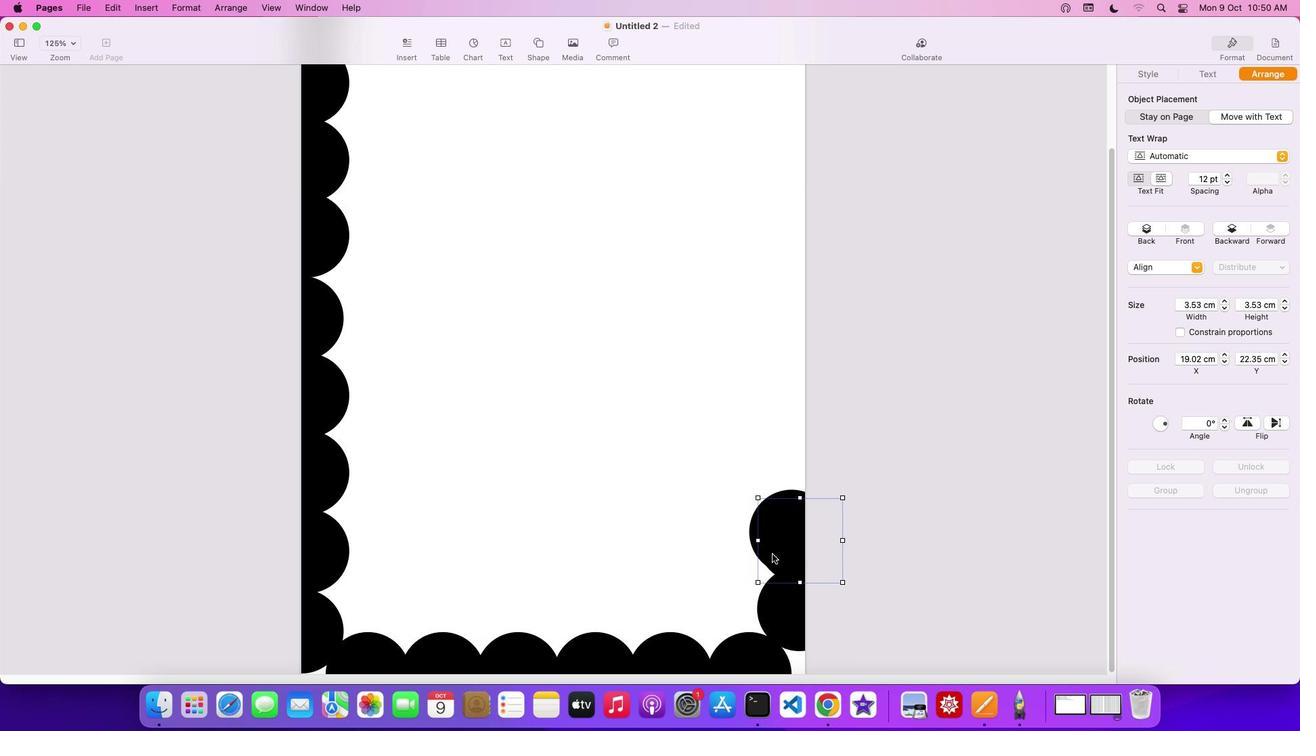 
Action: Mouse pressed left at (772, 554)
Screenshot: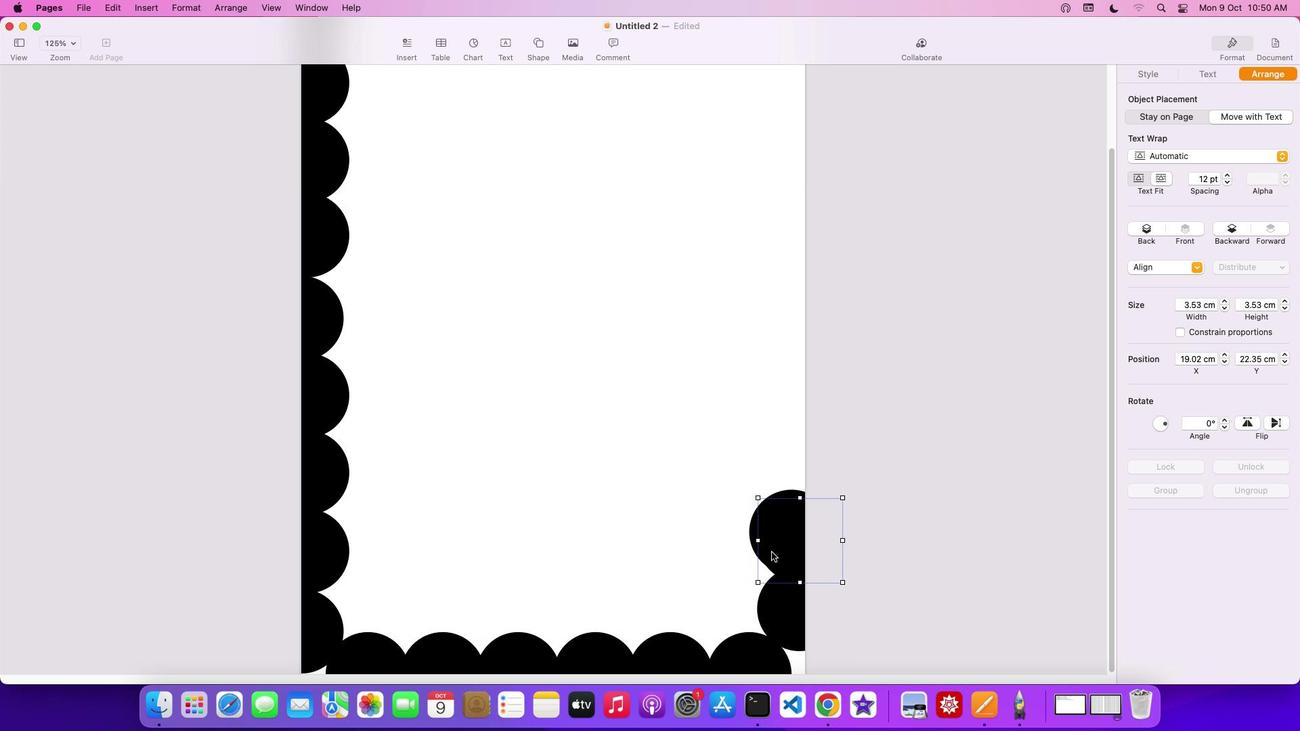 
Action: Mouse moved to (780, 613)
Screenshot: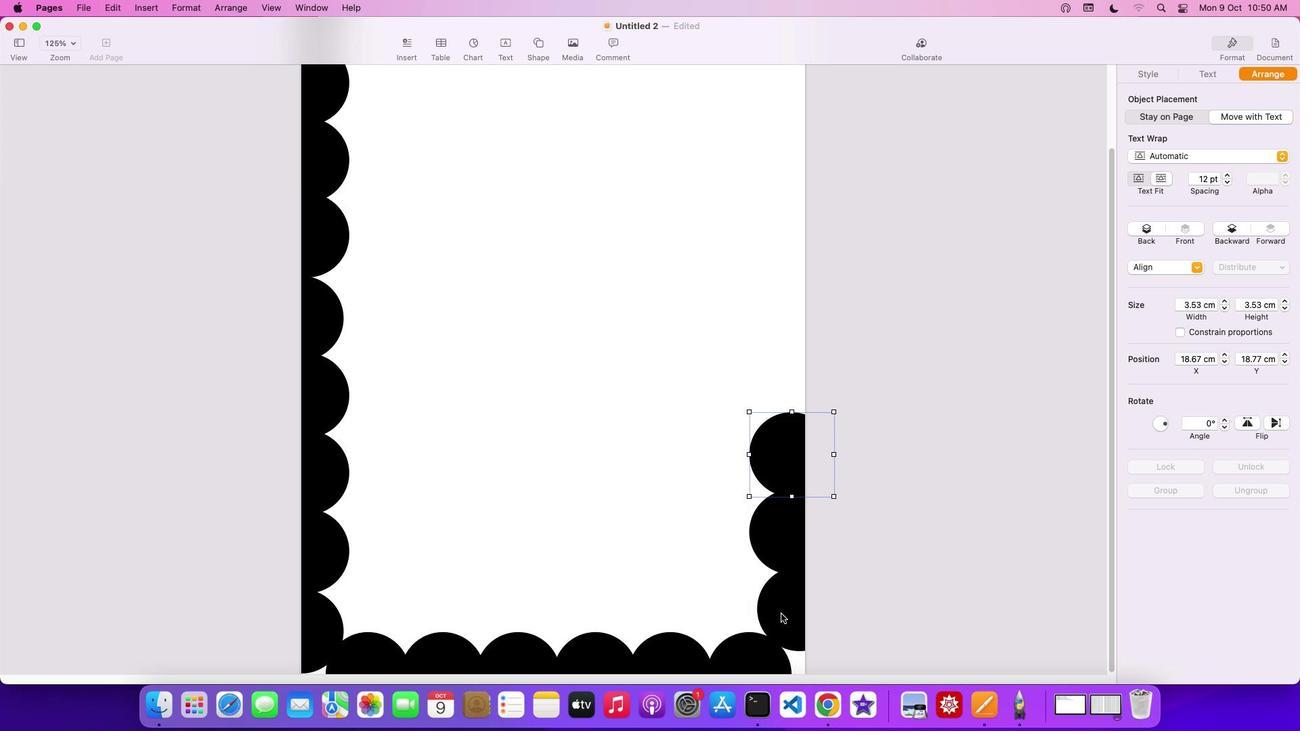 
Action: Mouse pressed left at (780, 613)
Screenshot: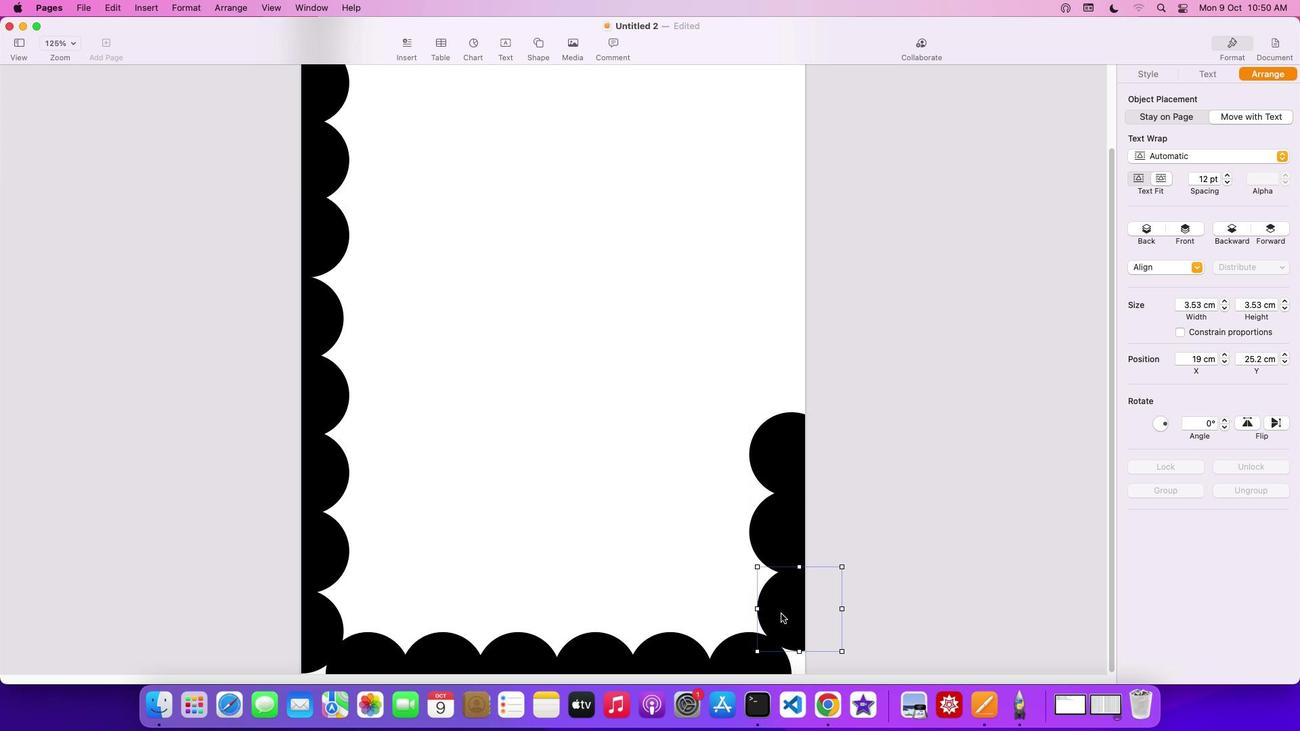 
Action: Mouse moved to (797, 443)
Screenshot: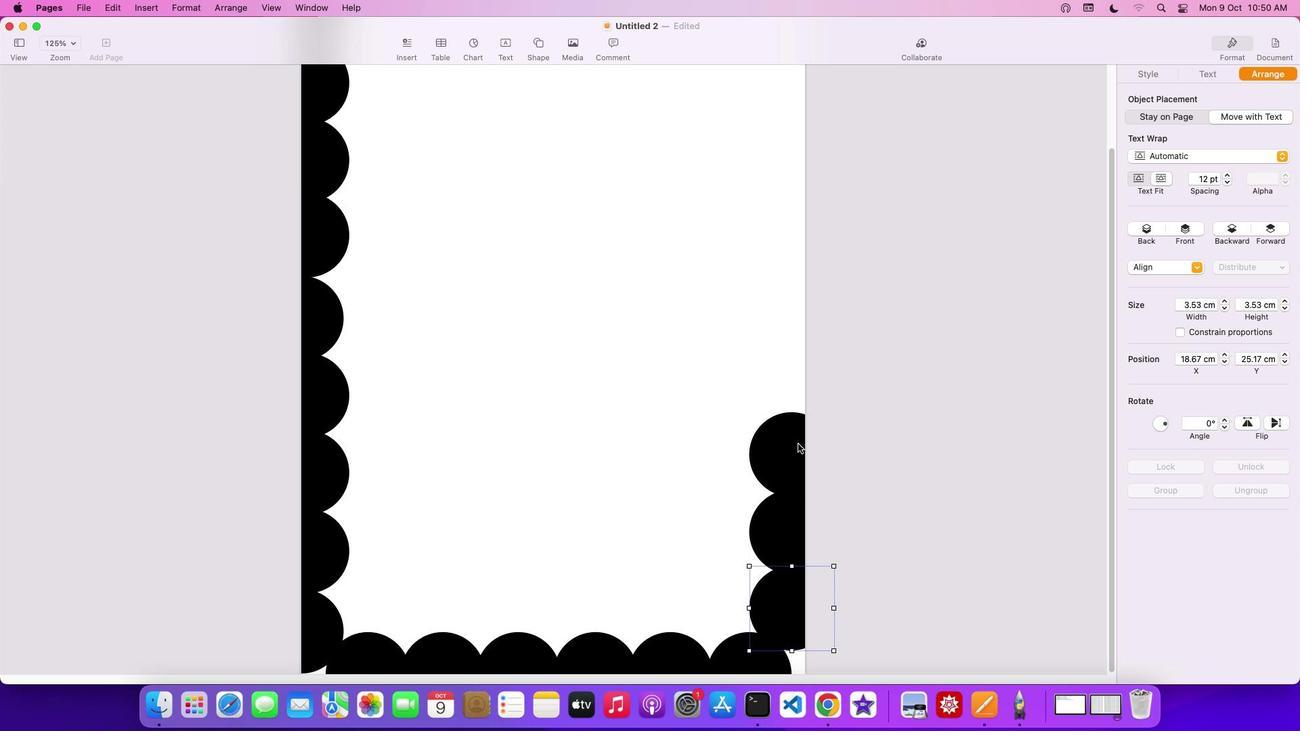
Action: Key pressed Key.cmd'v'
Screenshot: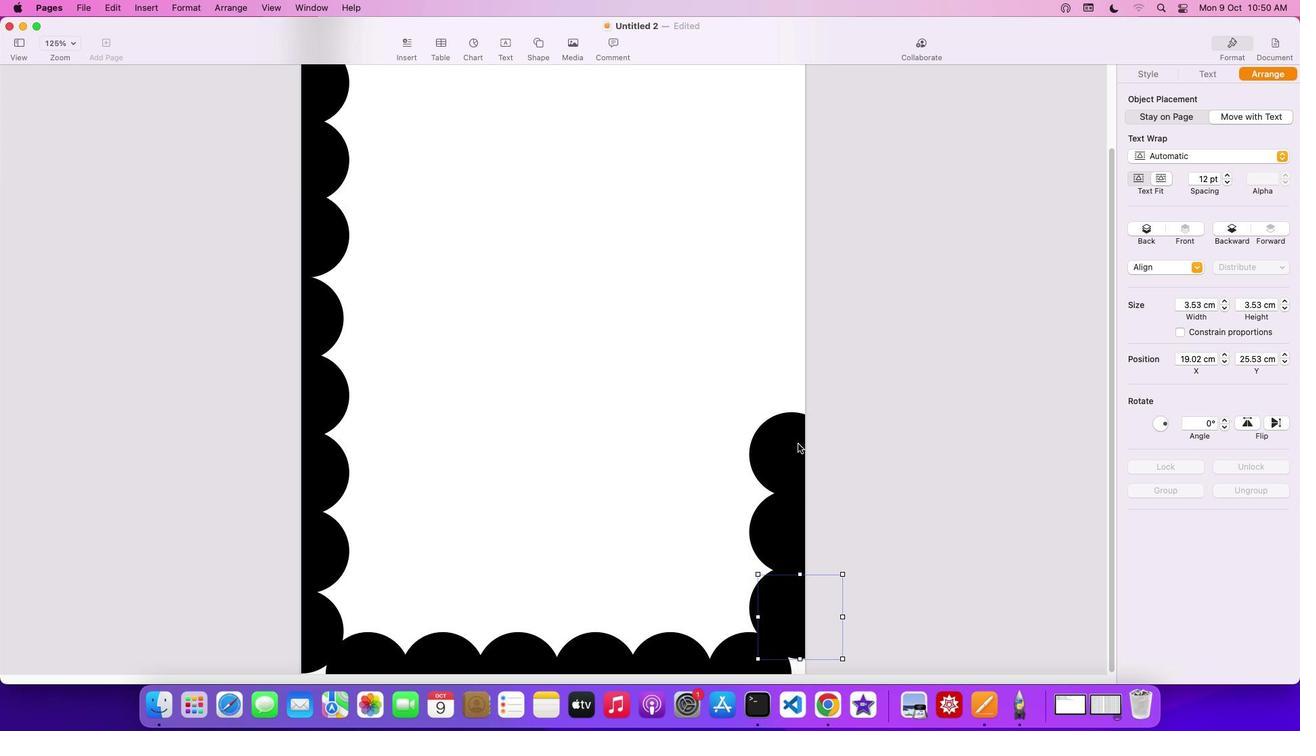 
Action: Mouse moved to (774, 627)
Screenshot: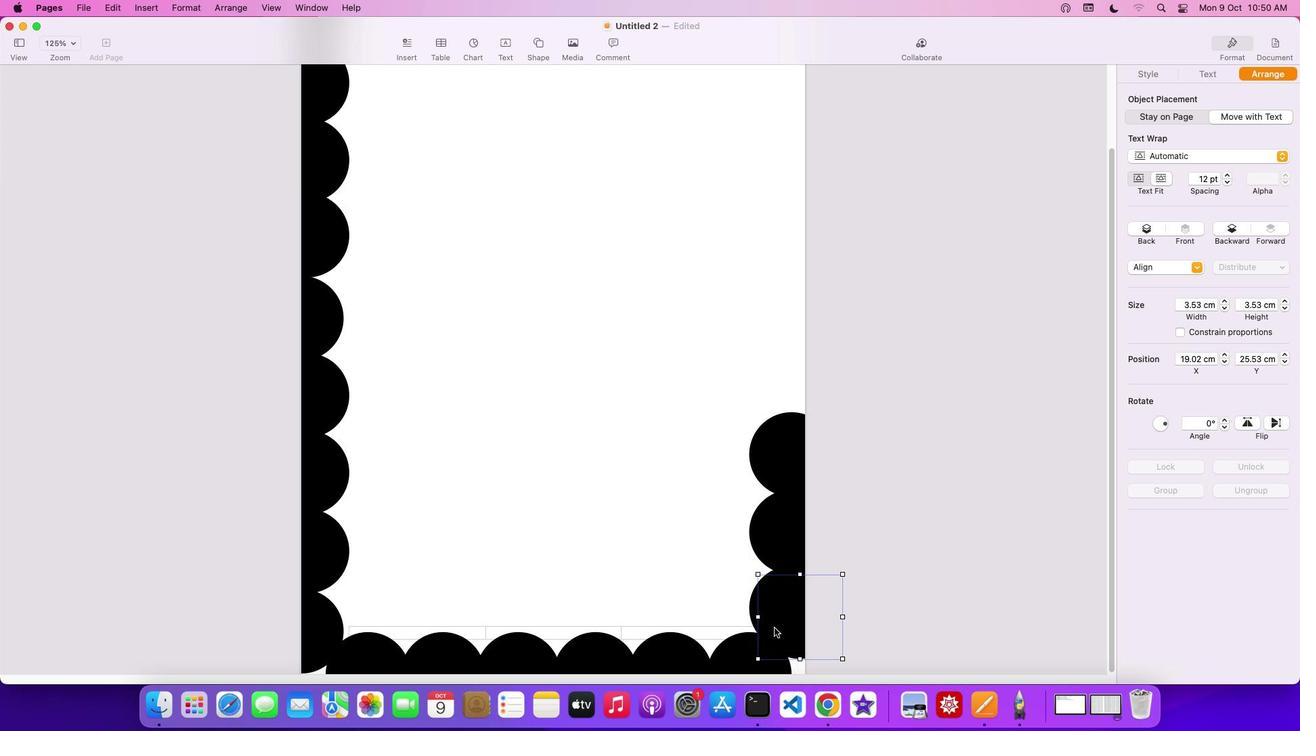 
Action: Mouse pressed left at (774, 627)
Screenshot: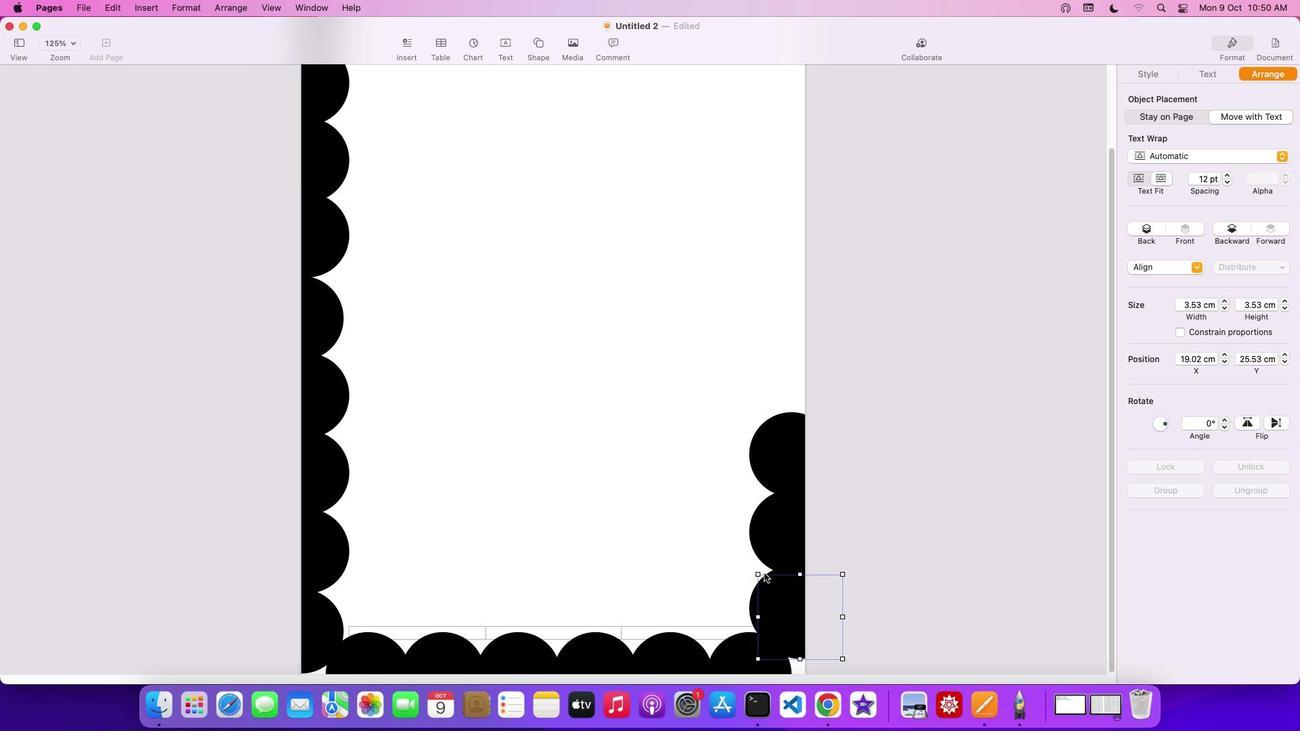
Action: Mouse moved to (821, 474)
Screenshot: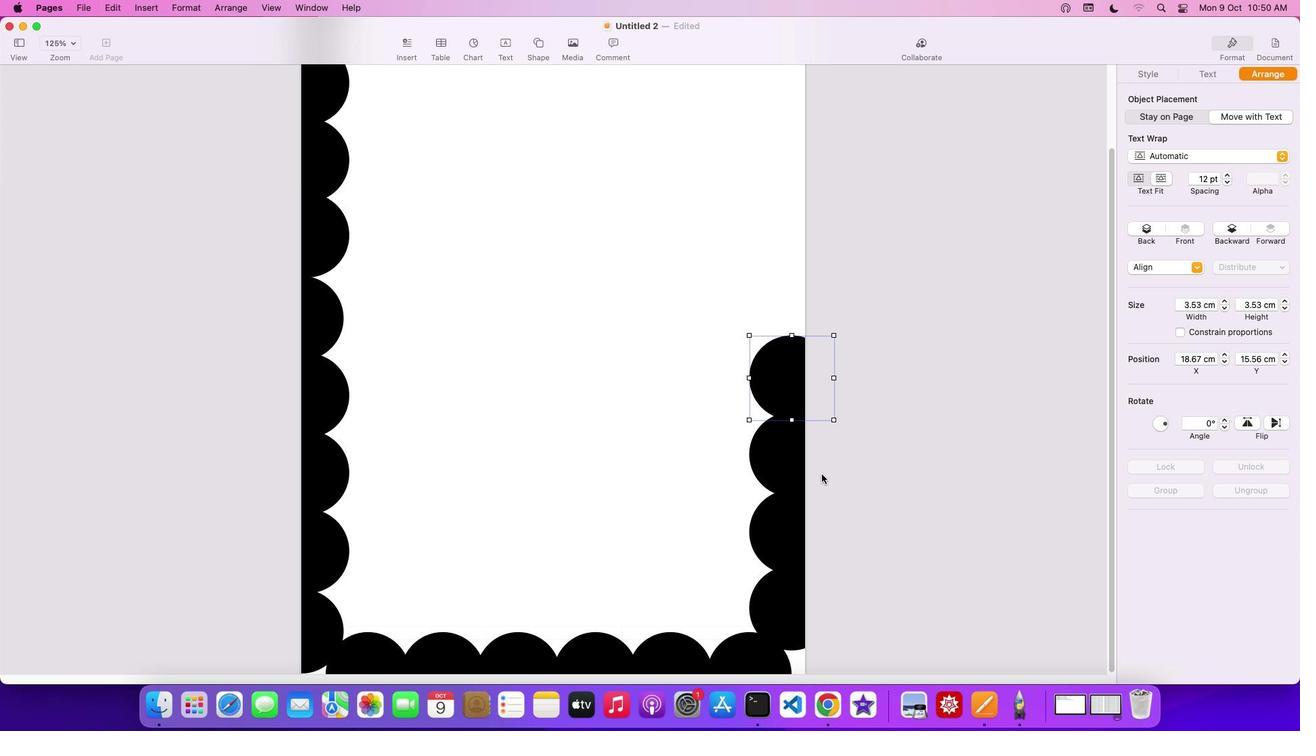 
Action: Key pressed Key.cmd'v'
Screenshot: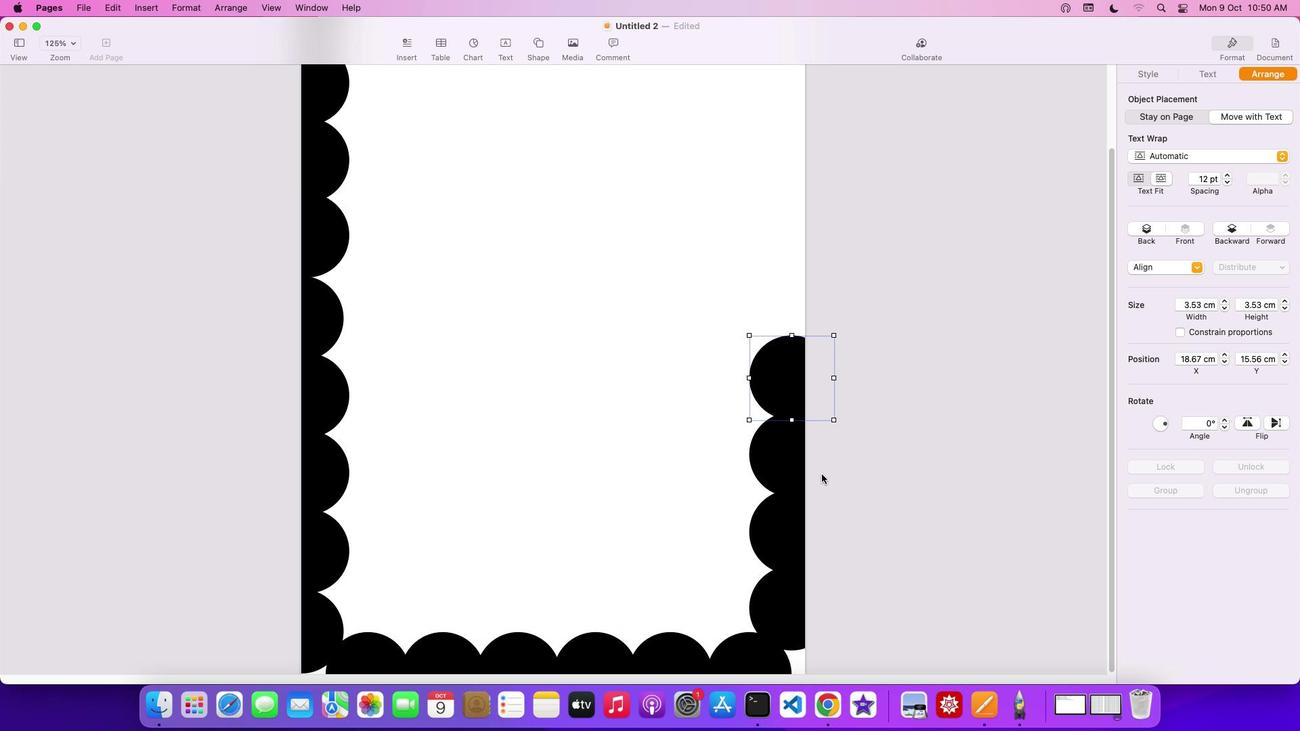 
Action: Mouse moved to (785, 379)
Screenshot: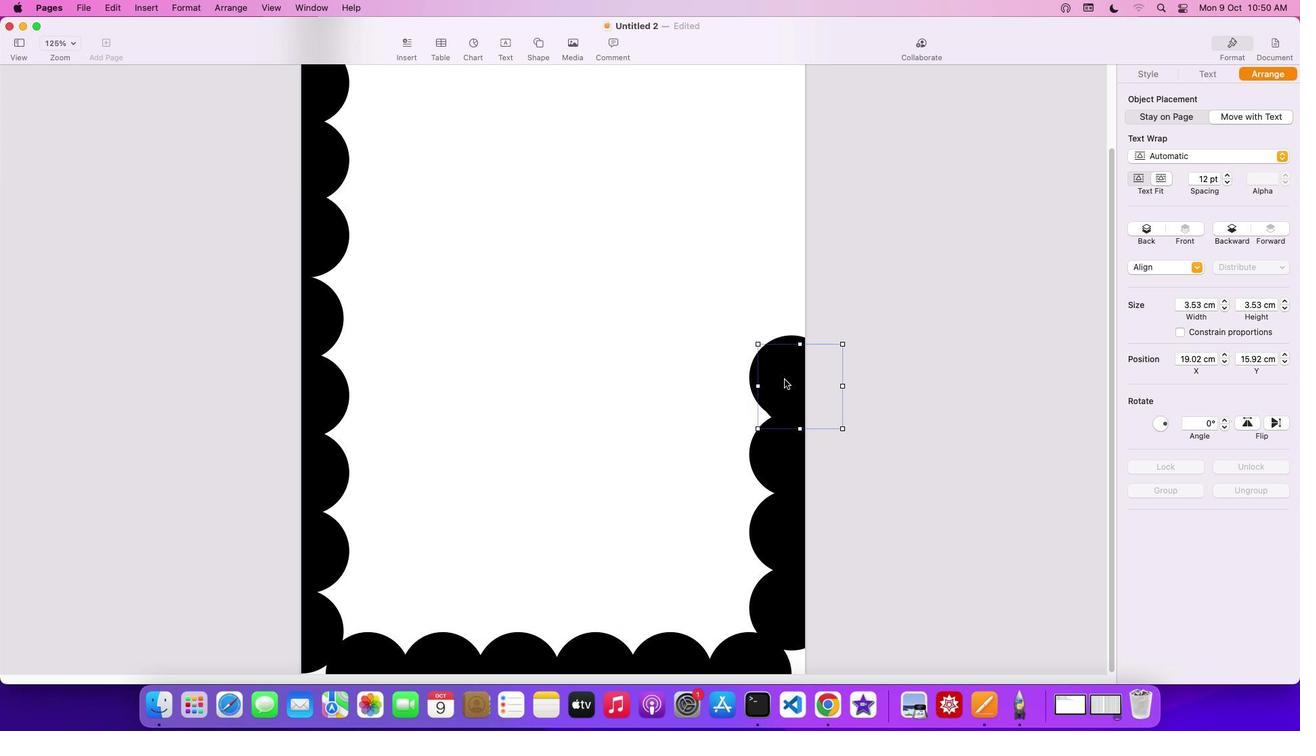 
Action: Mouse pressed left at (785, 379)
Screenshot: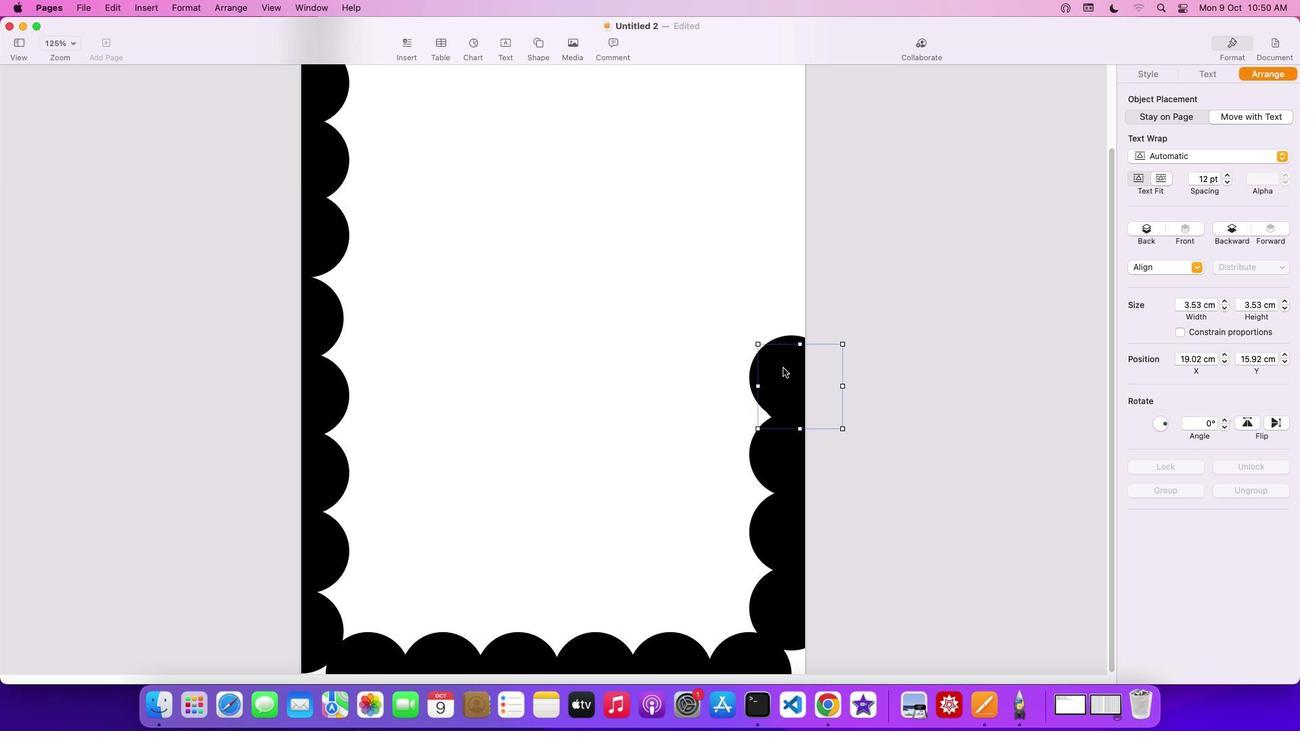 
Action: Mouse moved to (798, 331)
Screenshot: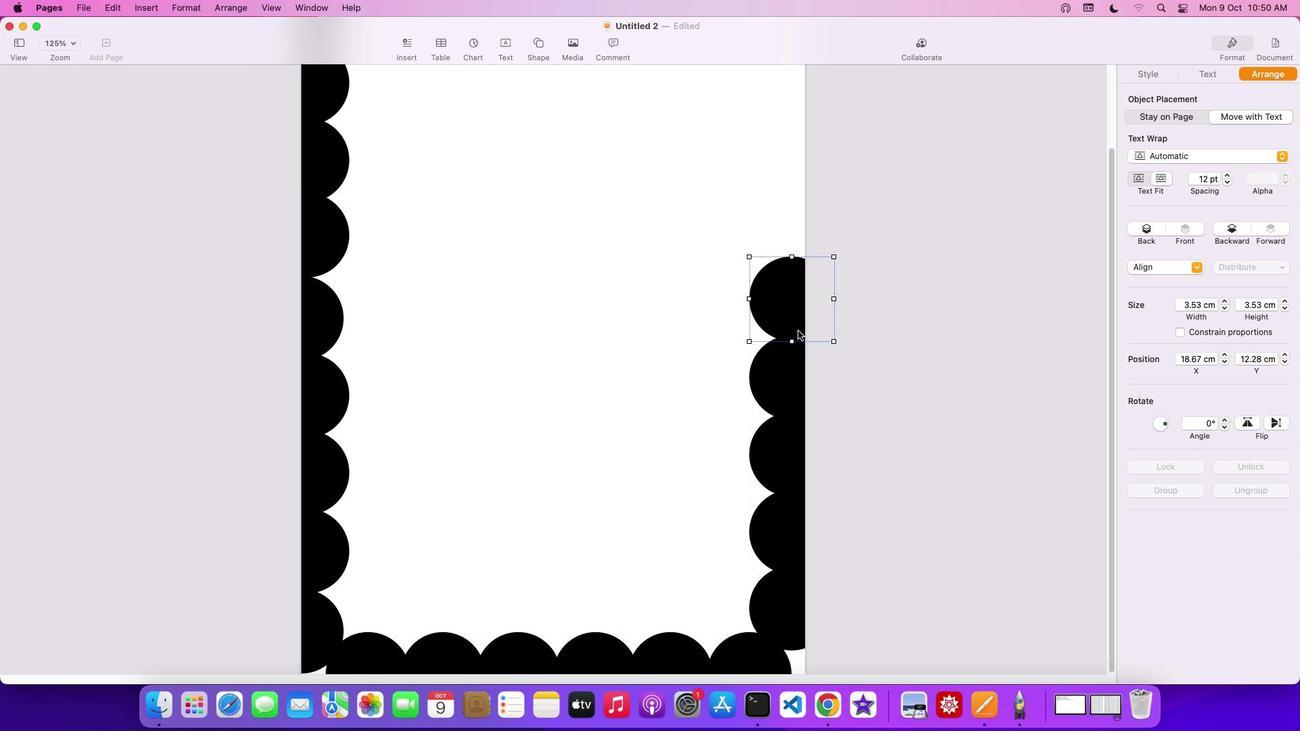 
Action: Key pressed Key.cmd
Screenshot: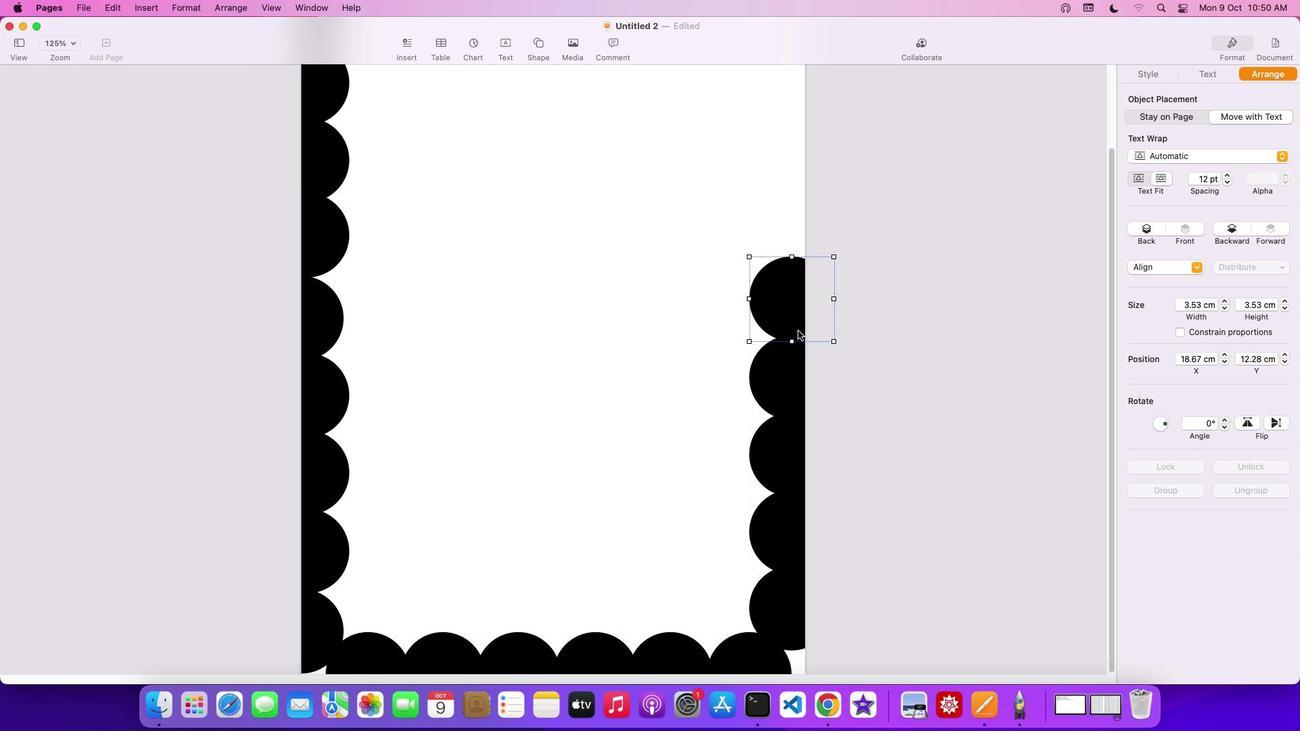 
Action: Mouse moved to (798, 331)
Screenshot: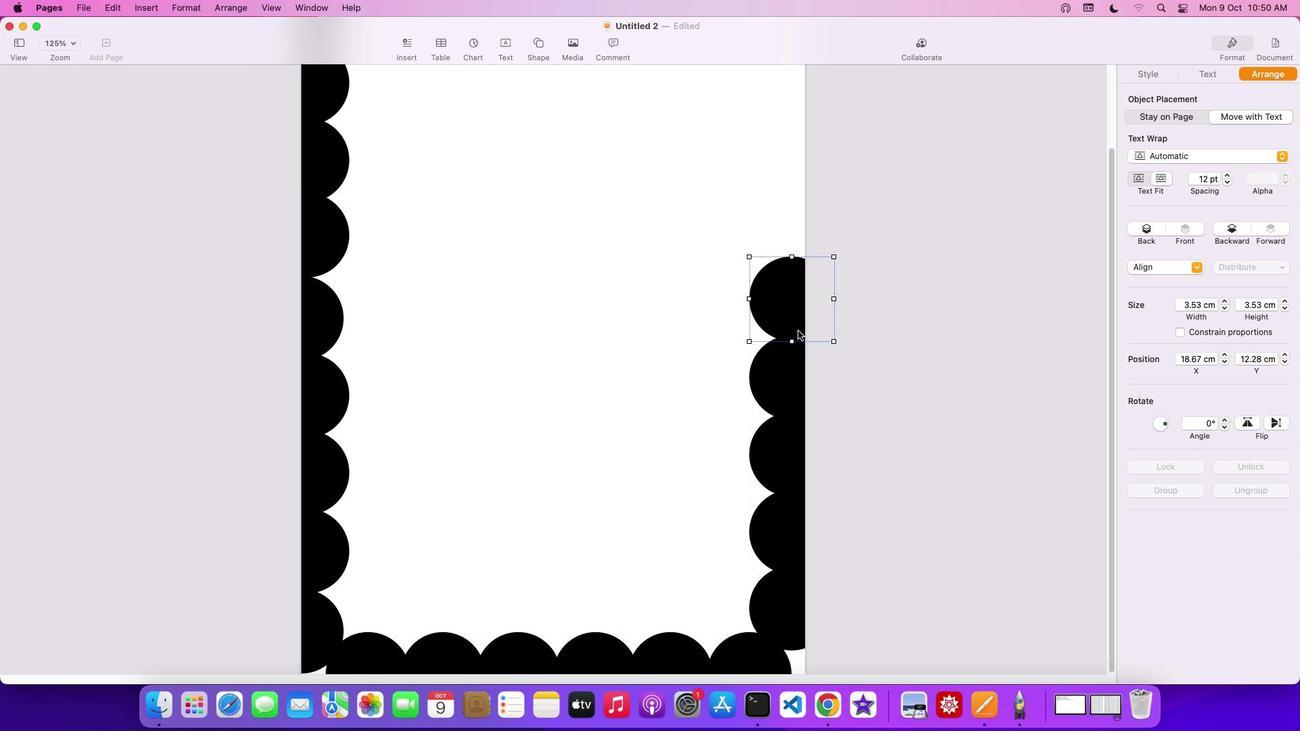 
Action: Key pressed 'v'
Screenshot: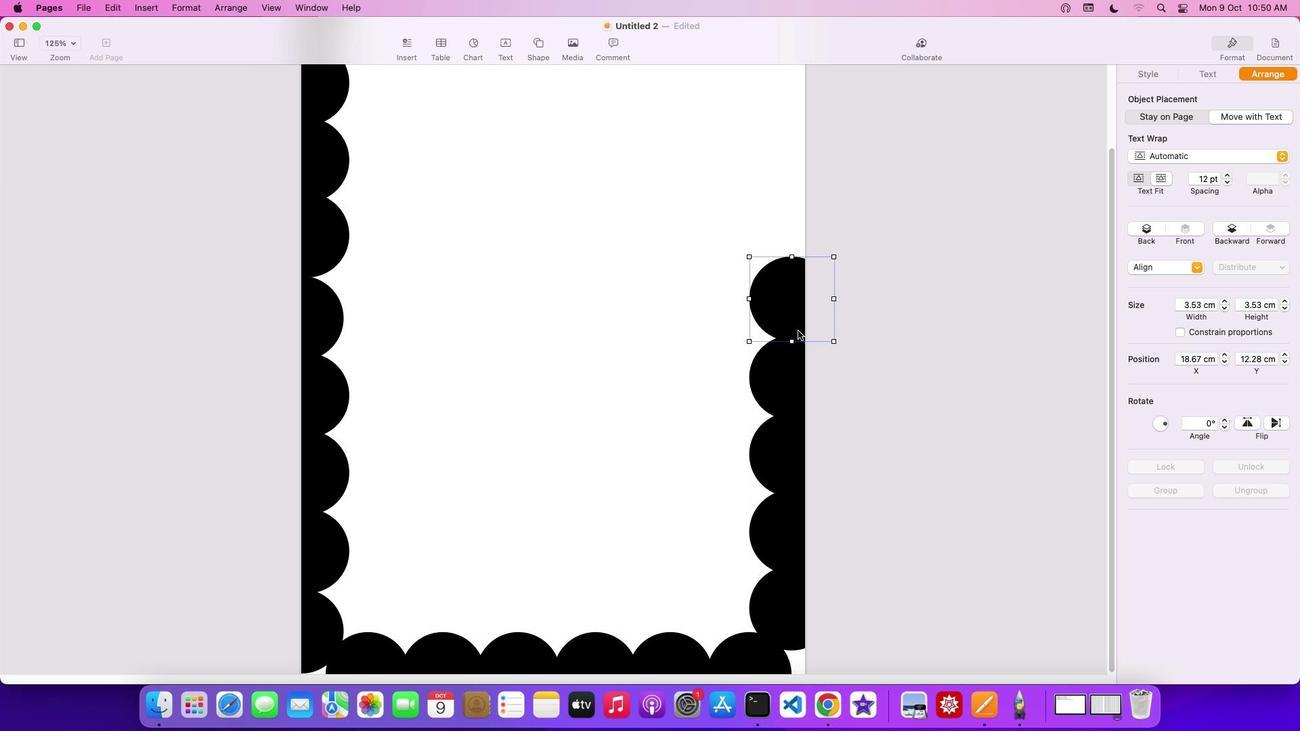 
Action: Mouse moved to (792, 333)
Screenshot: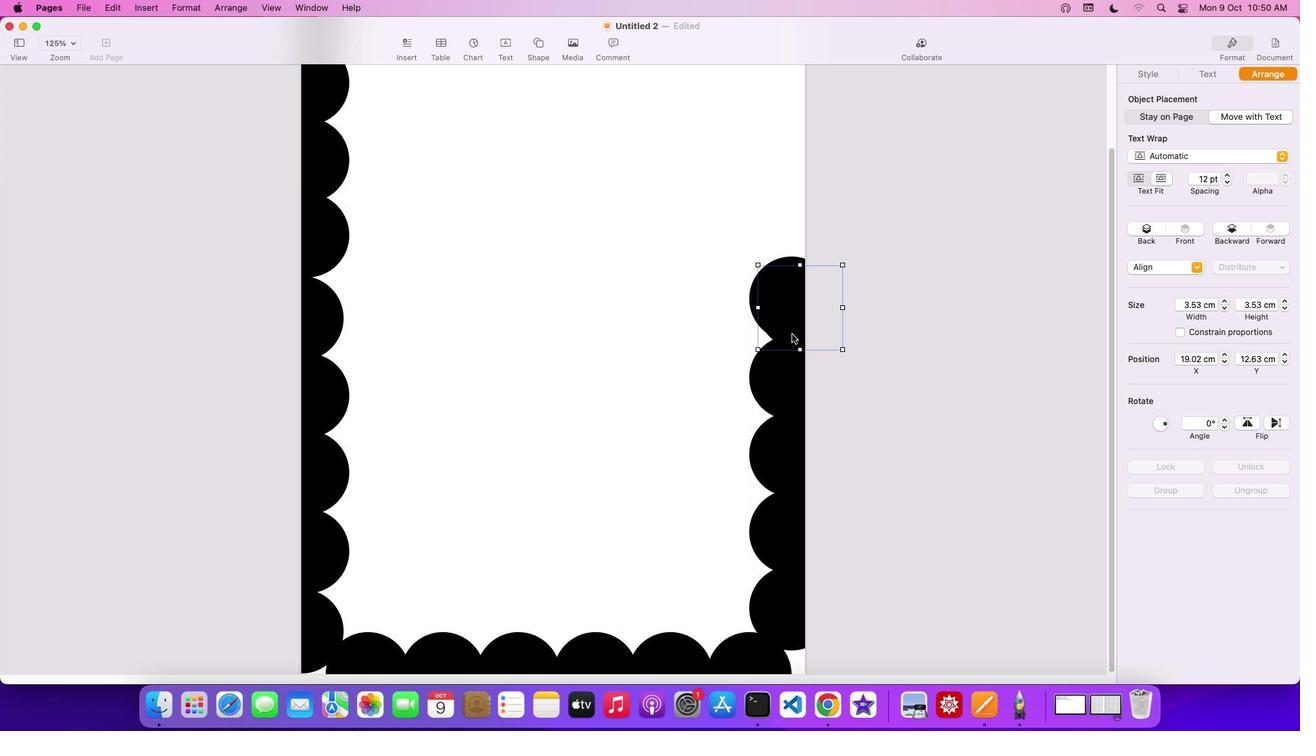 
Action: Mouse pressed left at (792, 333)
Screenshot: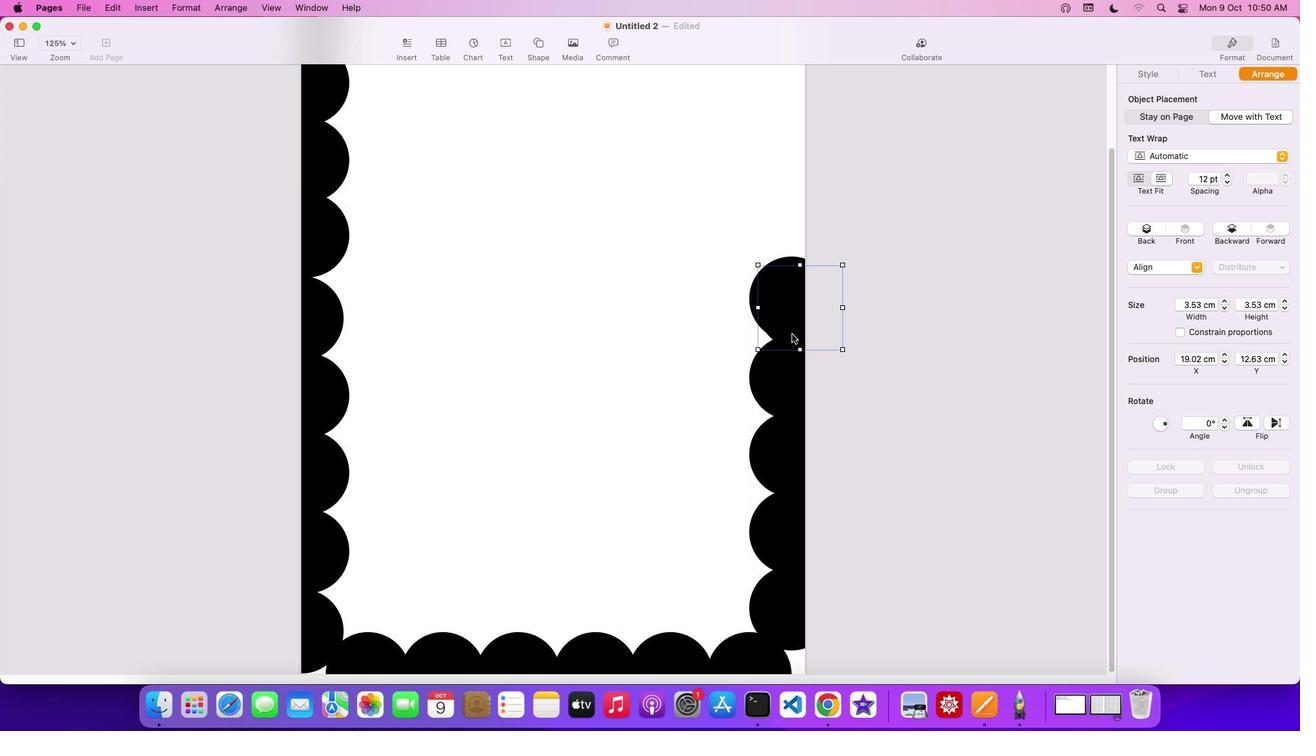 
Action: Mouse moved to (781, 264)
Screenshot: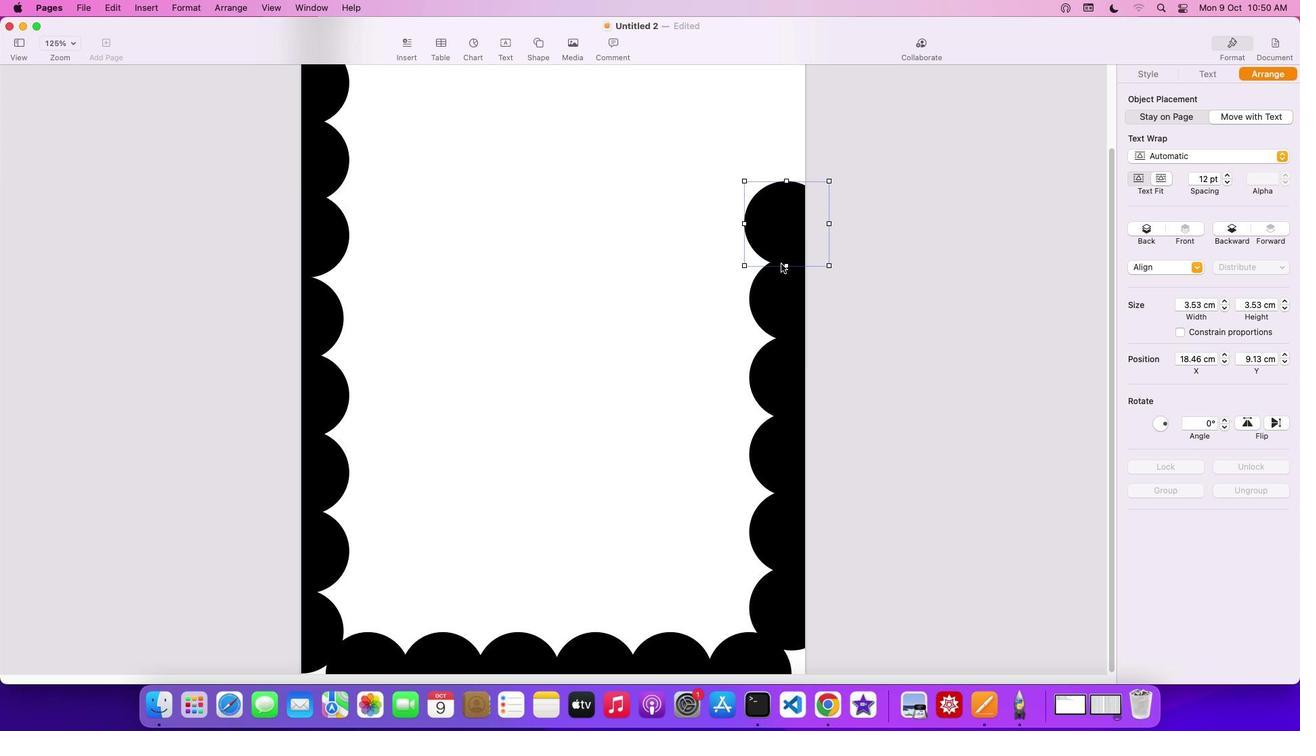 
Action: Key pressed Key.cmd
Screenshot: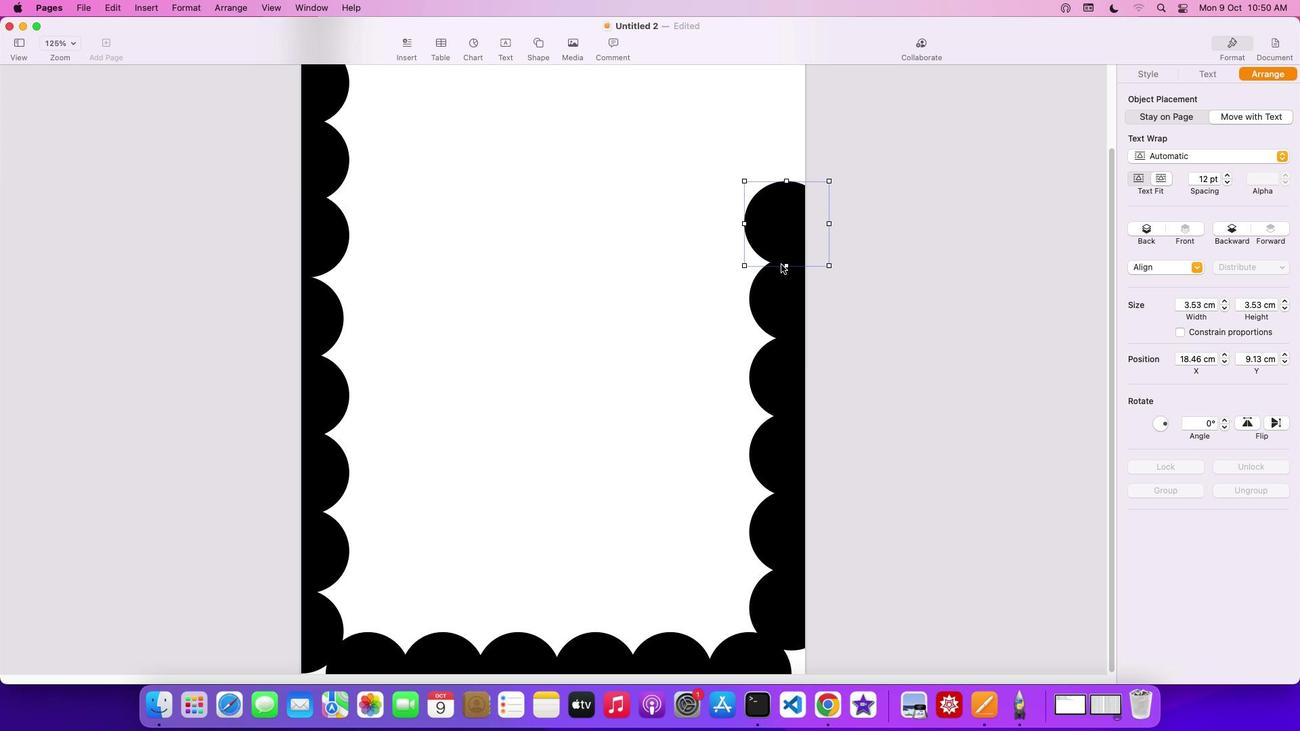 
Action: Mouse moved to (780, 264)
Screenshot: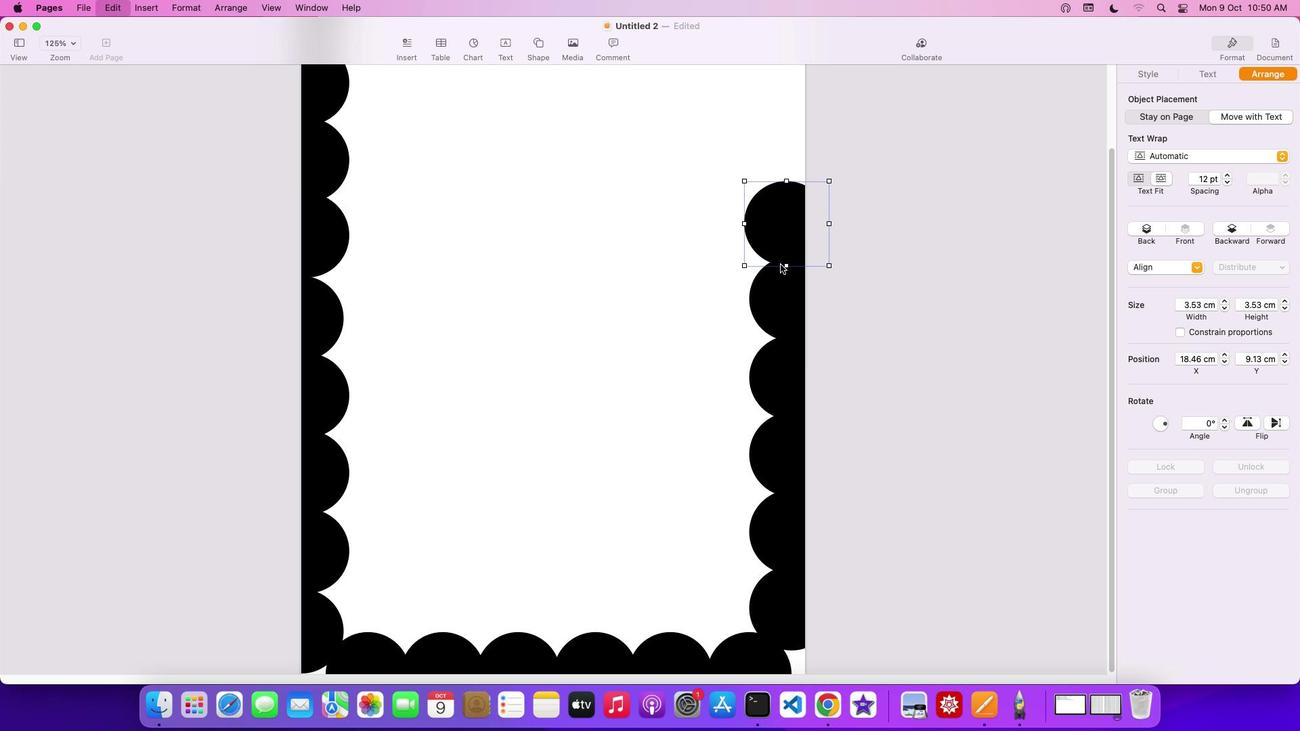 
Action: Key pressed 'v'
Screenshot: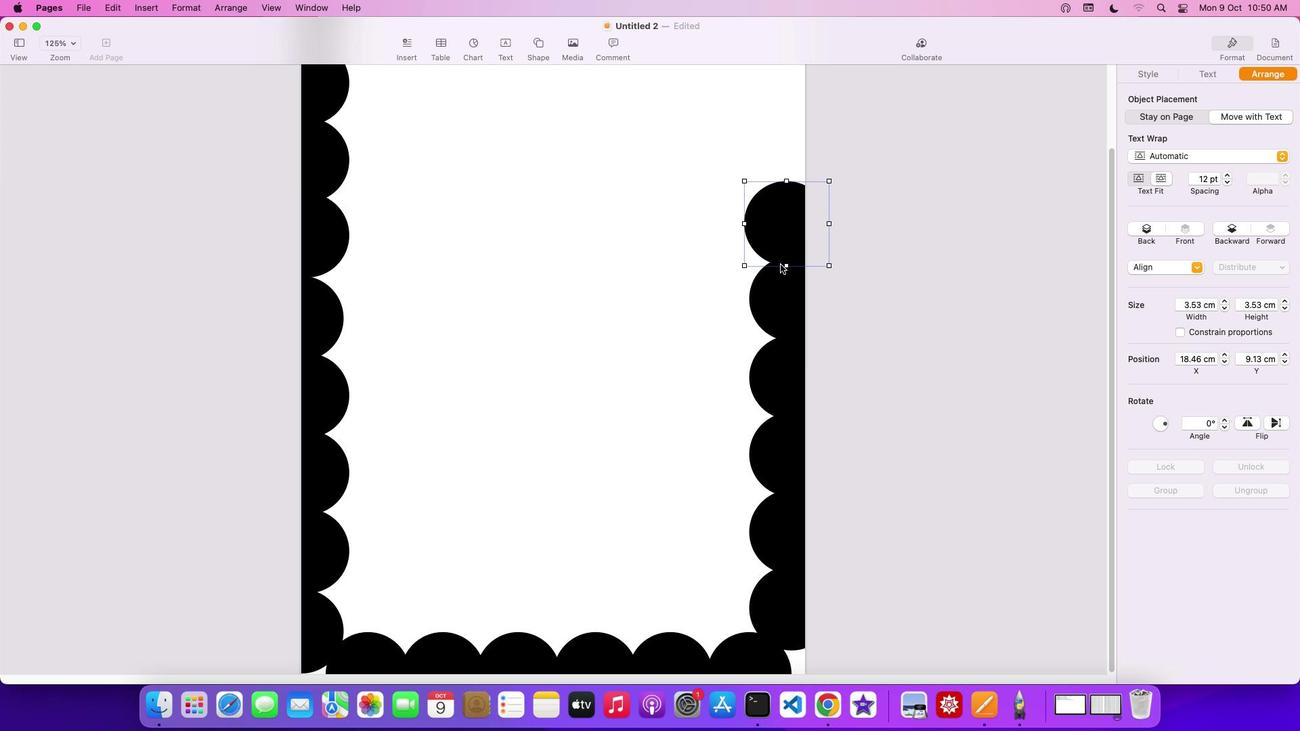 
Action: Mouse moved to (779, 264)
Screenshot: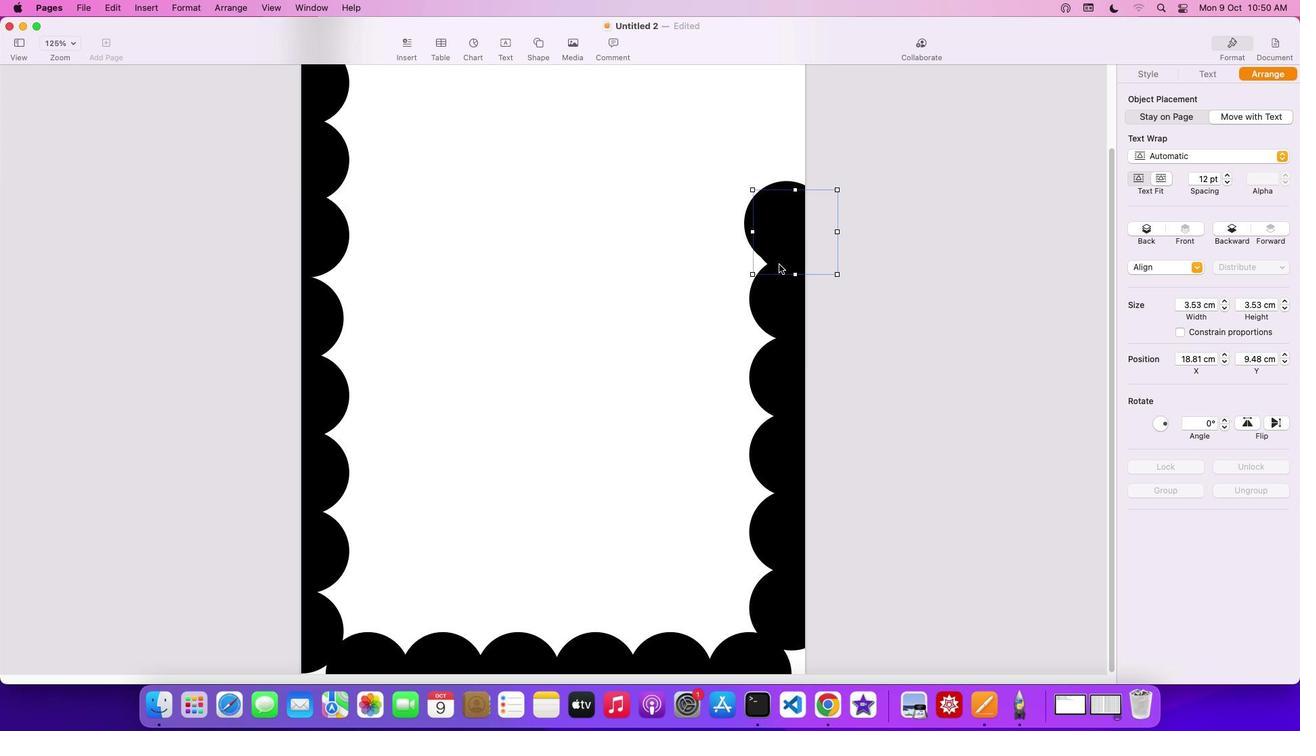 
Action: Mouse pressed left at (779, 264)
Screenshot: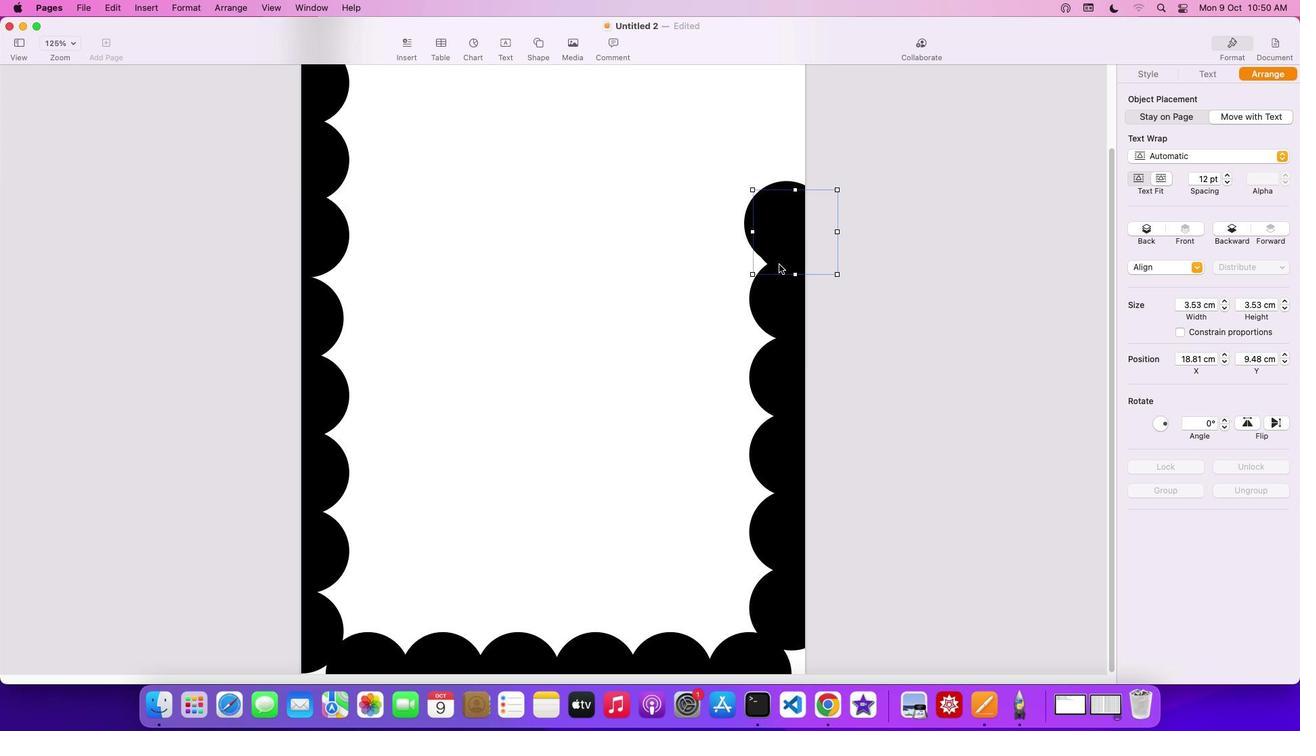 
Action: Mouse moved to (773, 178)
Screenshot: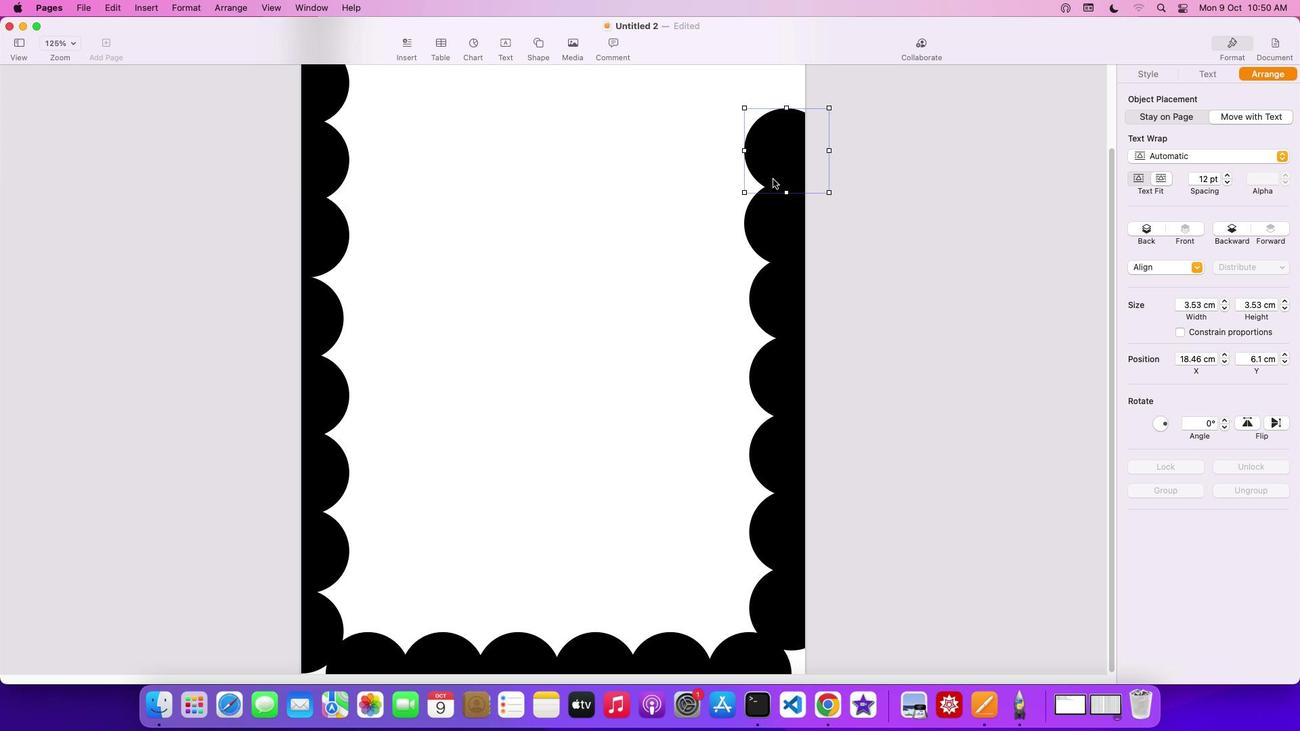 
Action: Key pressed Key.cmd'v'
Screenshot: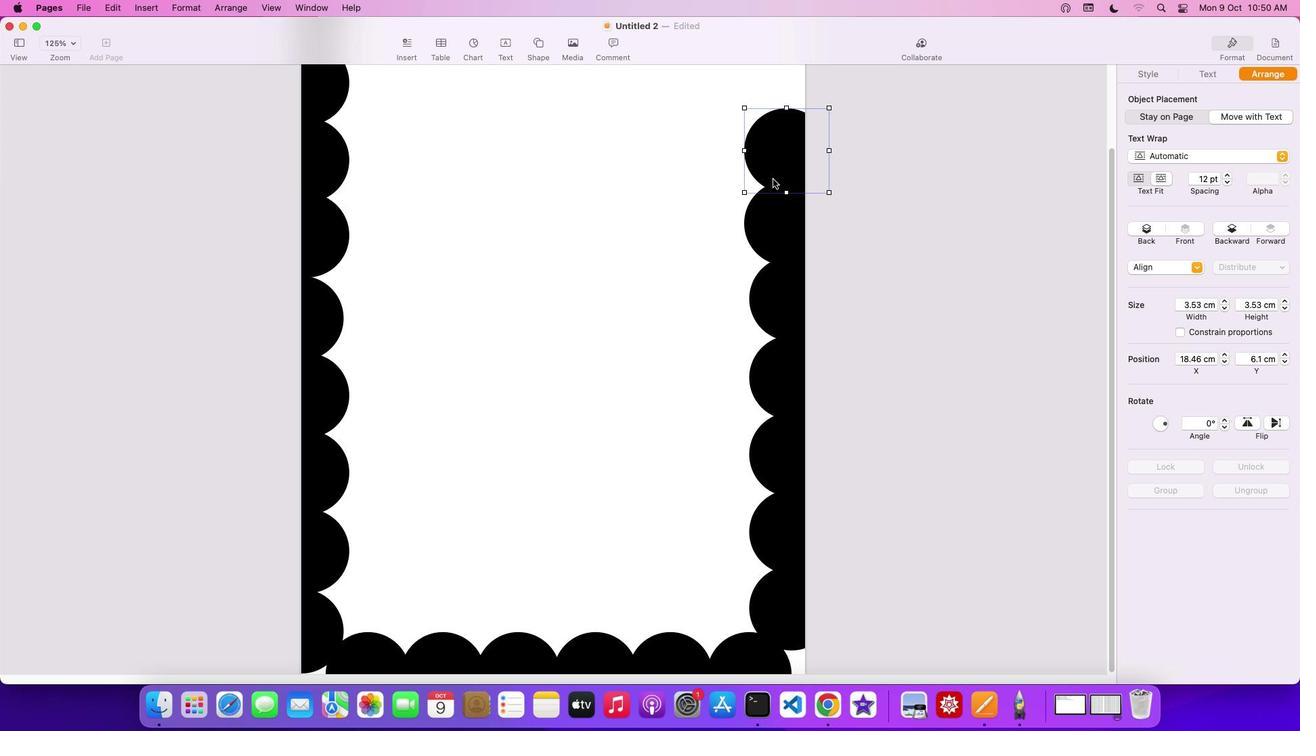 
Action: Mouse moved to (777, 170)
Screenshot: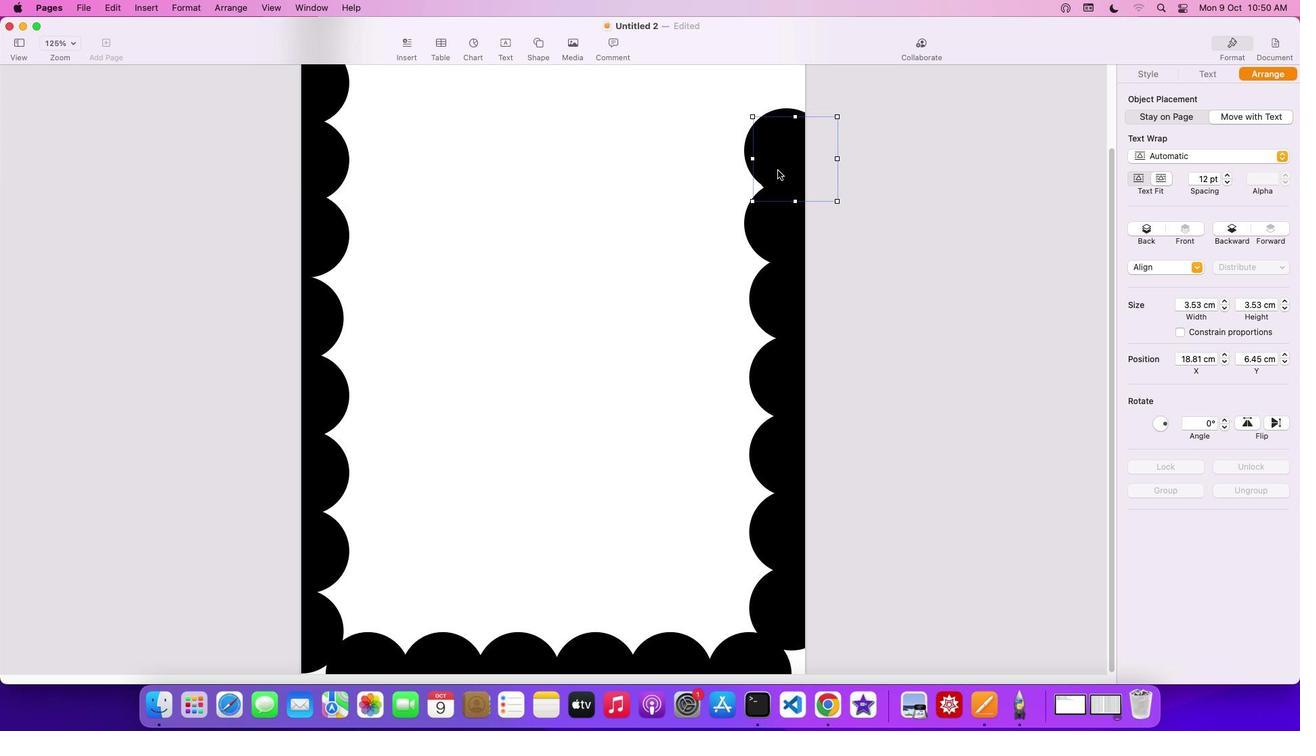 
Action: Mouse pressed left at (777, 170)
Screenshot: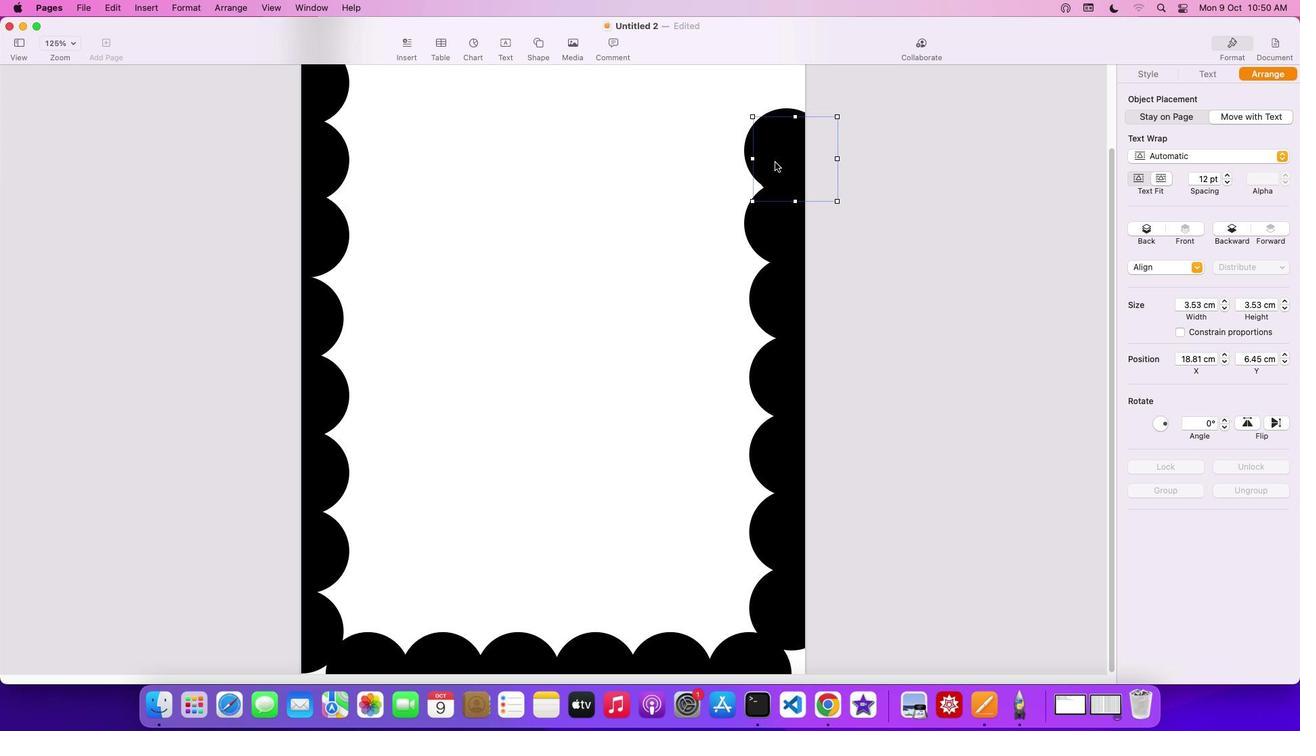 
Action: Mouse moved to (713, 236)
Screenshot: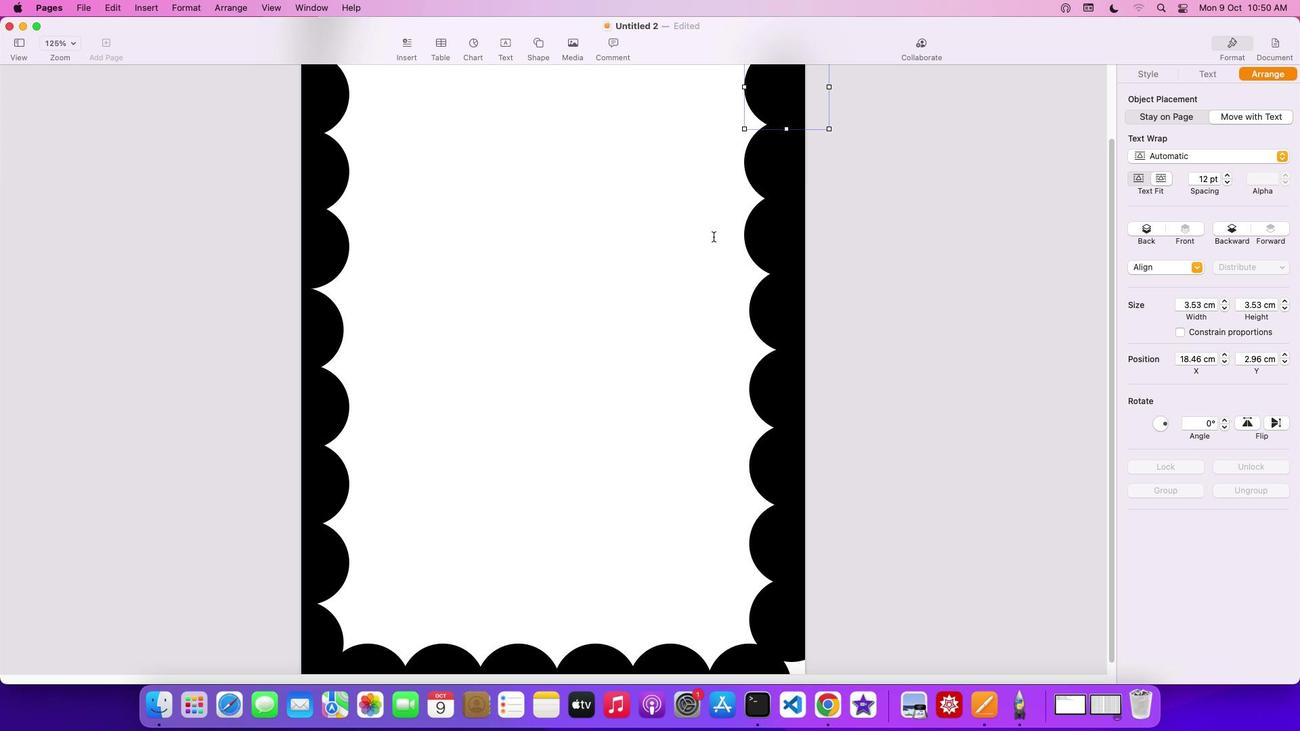 
Action: Mouse scrolled (713, 236) with delta (0, 0)
Screenshot: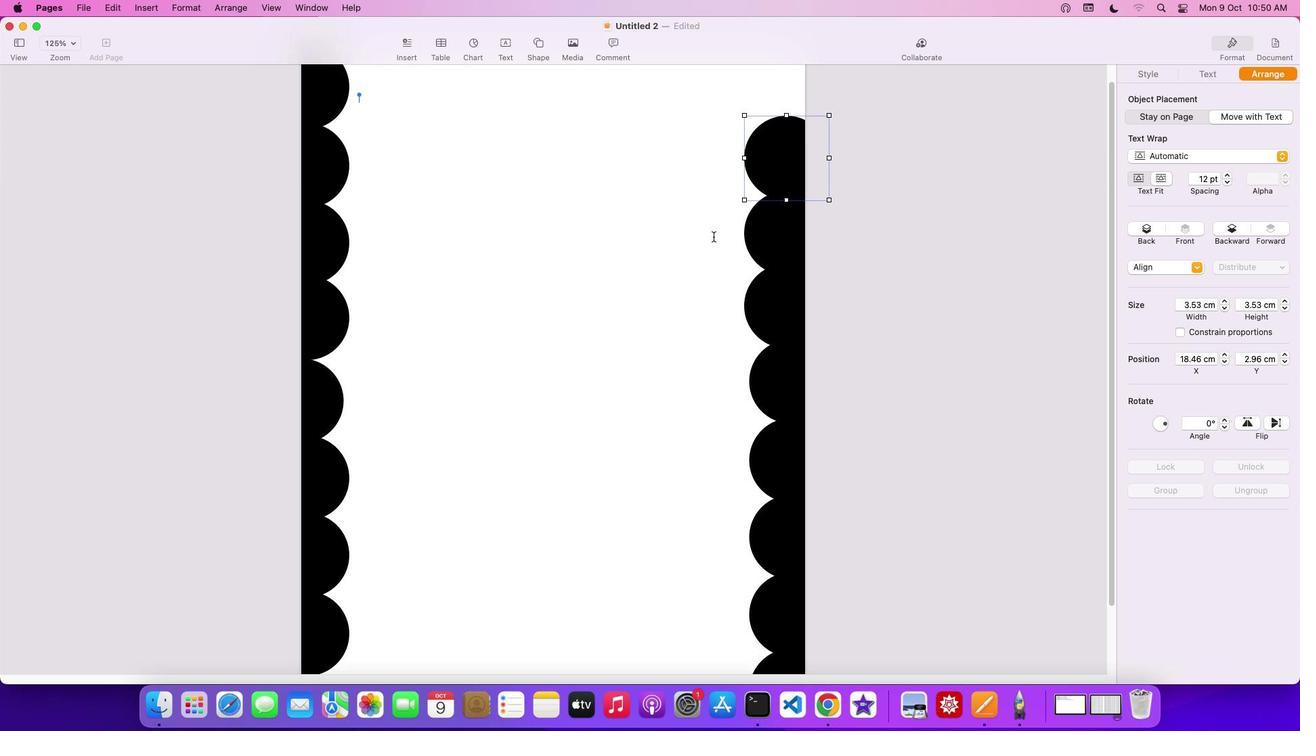 
Action: Mouse scrolled (713, 236) with delta (0, 0)
Screenshot: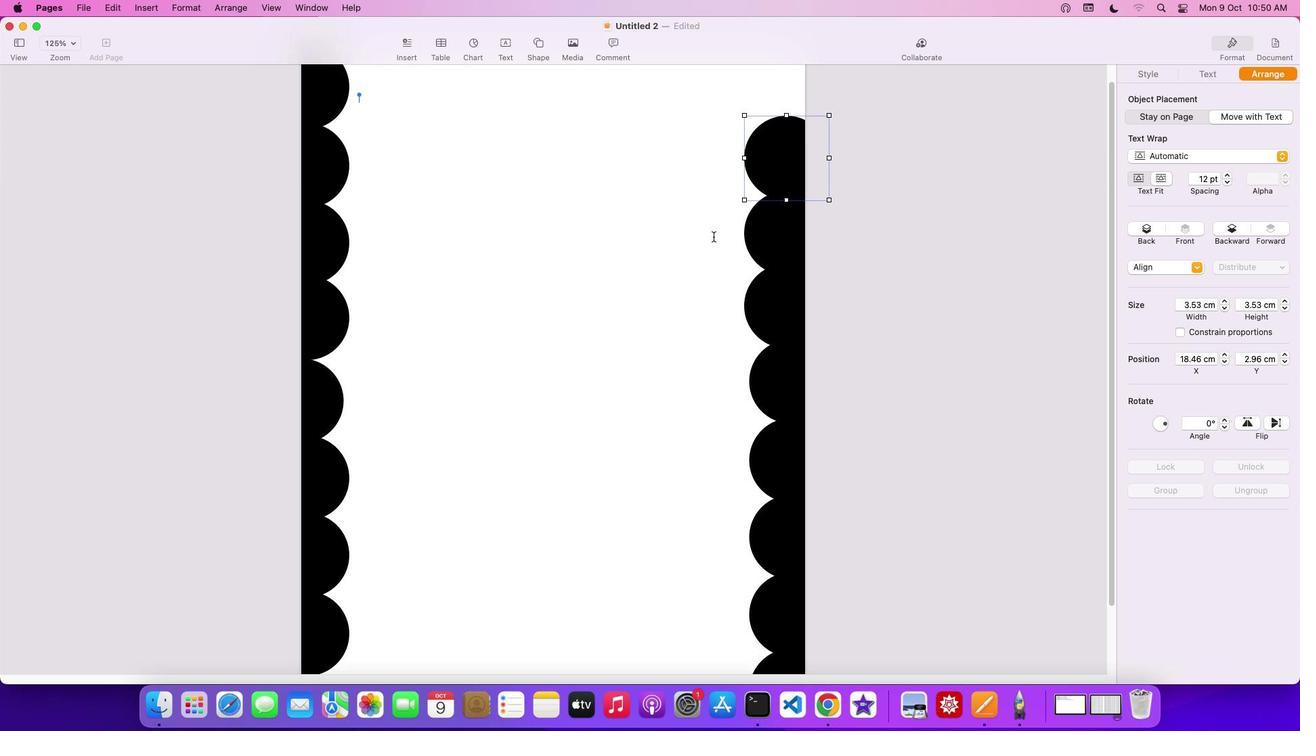 
Action: Mouse scrolled (713, 236) with delta (0, 2)
Screenshot: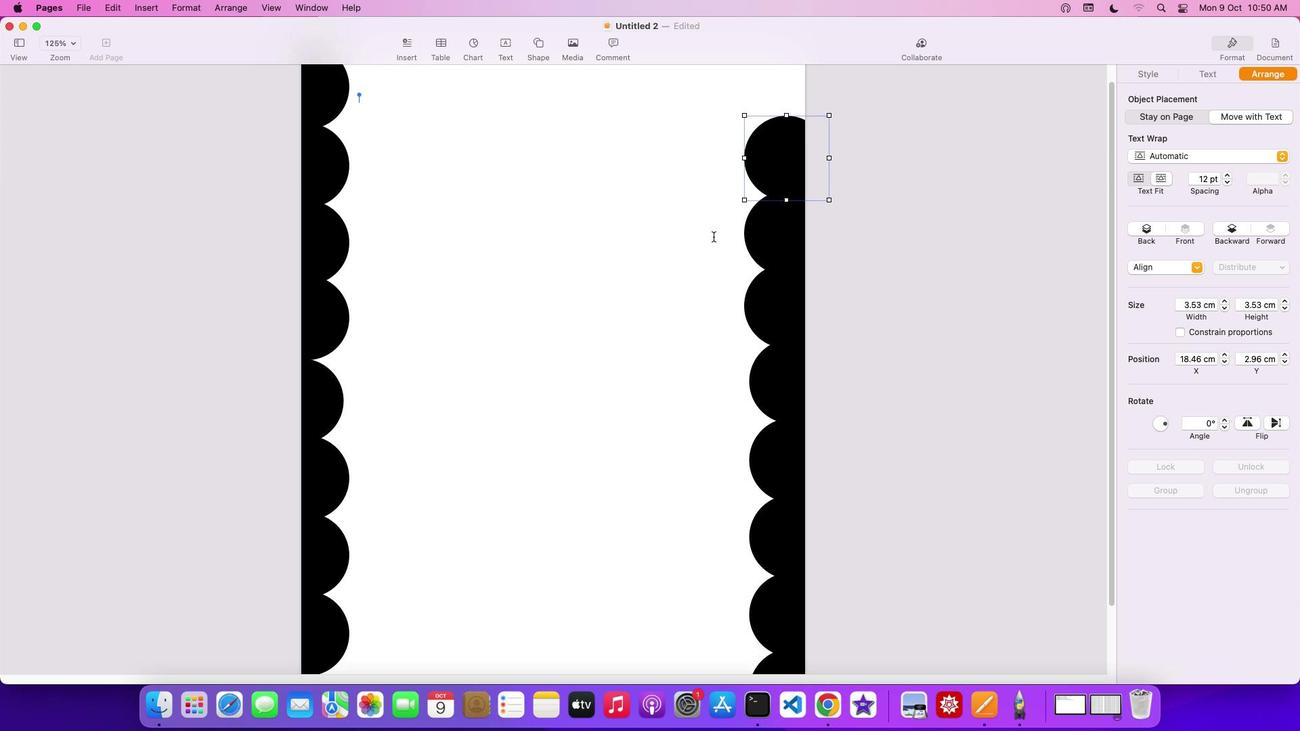 
Action: Mouse scrolled (713, 236) with delta (0, 3)
Screenshot: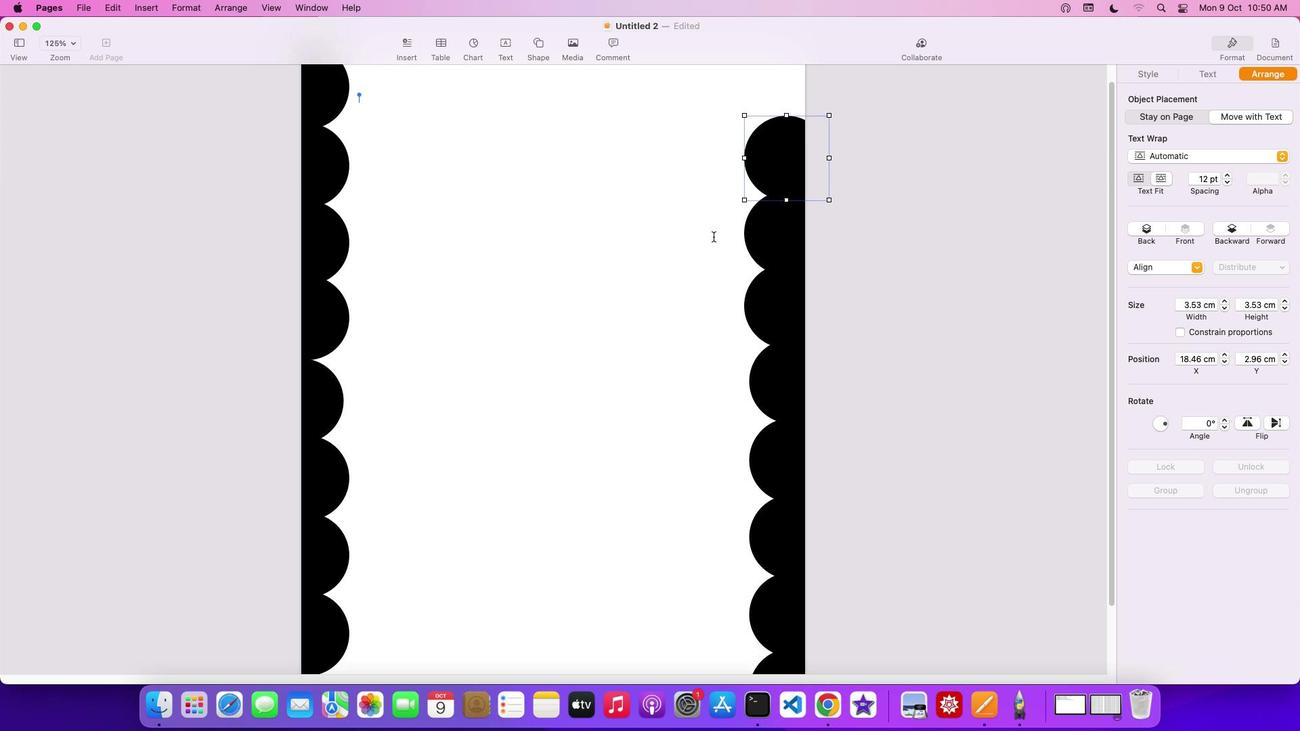 
Action: Mouse scrolled (713, 236) with delta (0, 0)
Screenshot: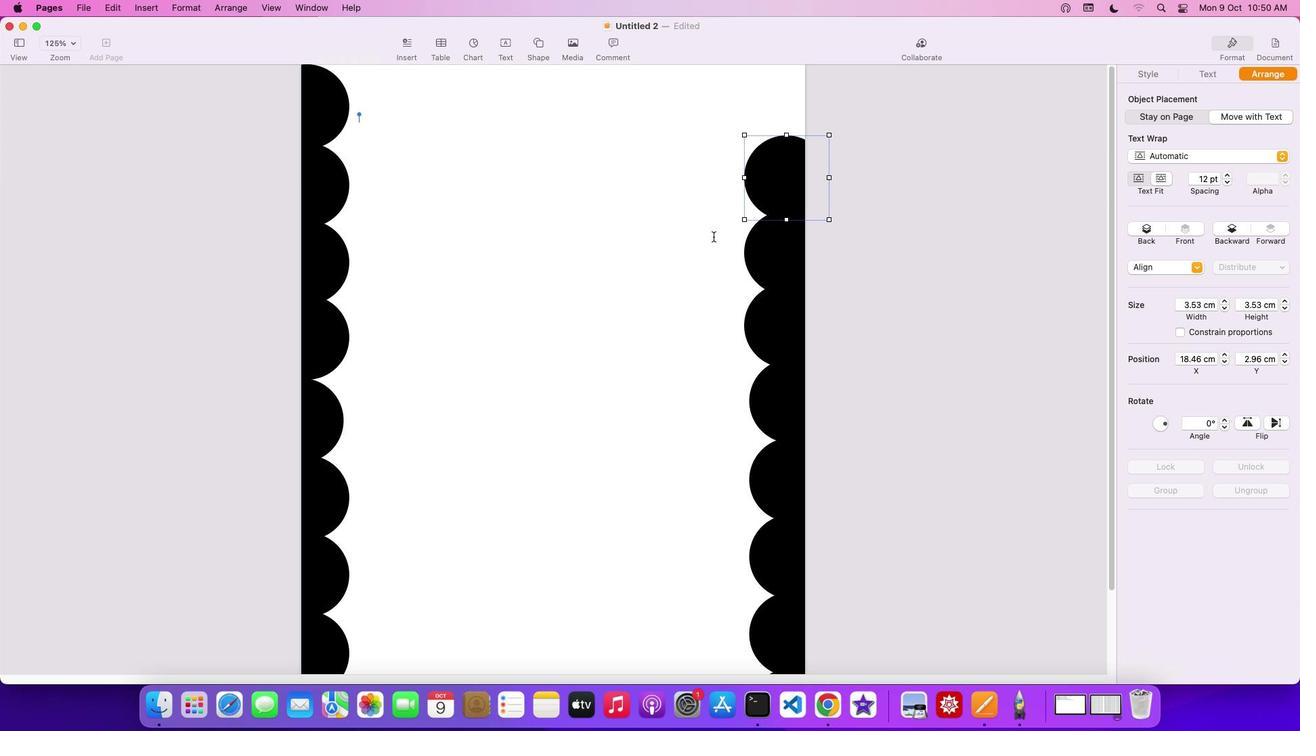 
Action: Mouse scrolled (713, 236) with delta (0, 0)
Screenshot: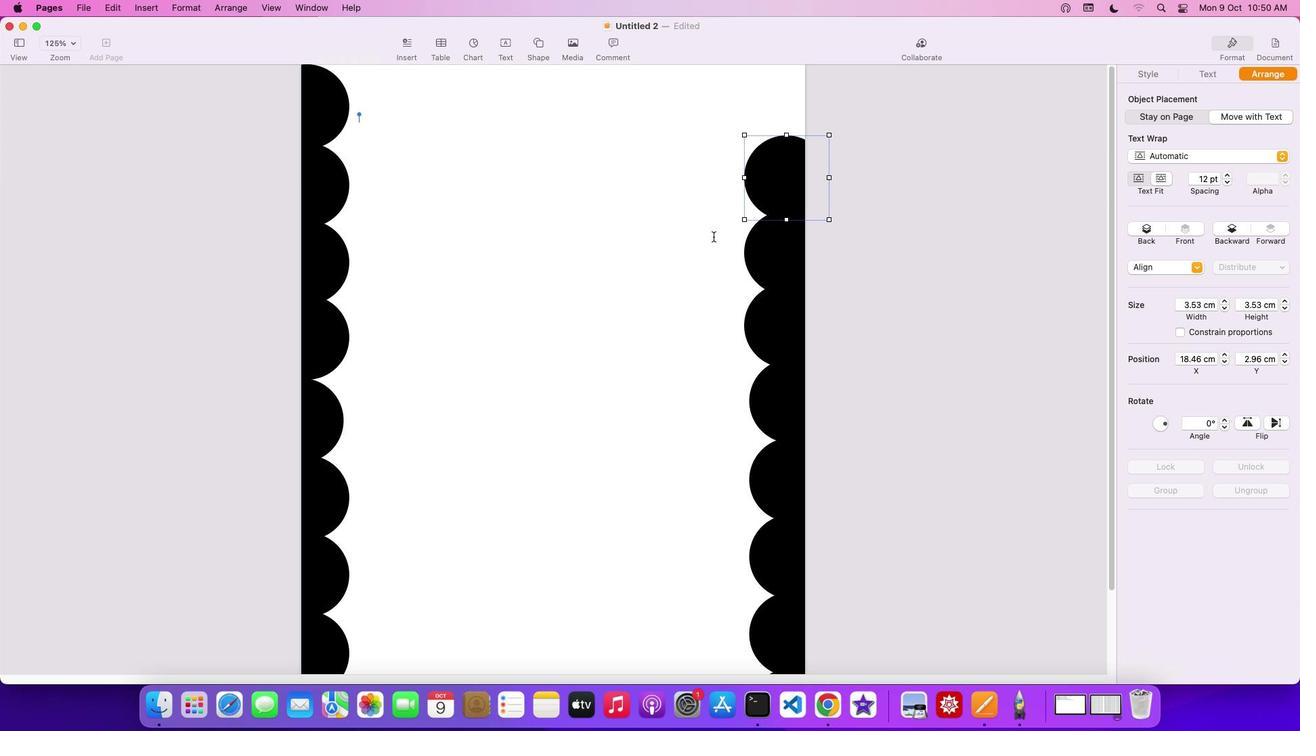 
Action: Mouse scrolled (713, 236) with delta (0, 2)
Screenshot: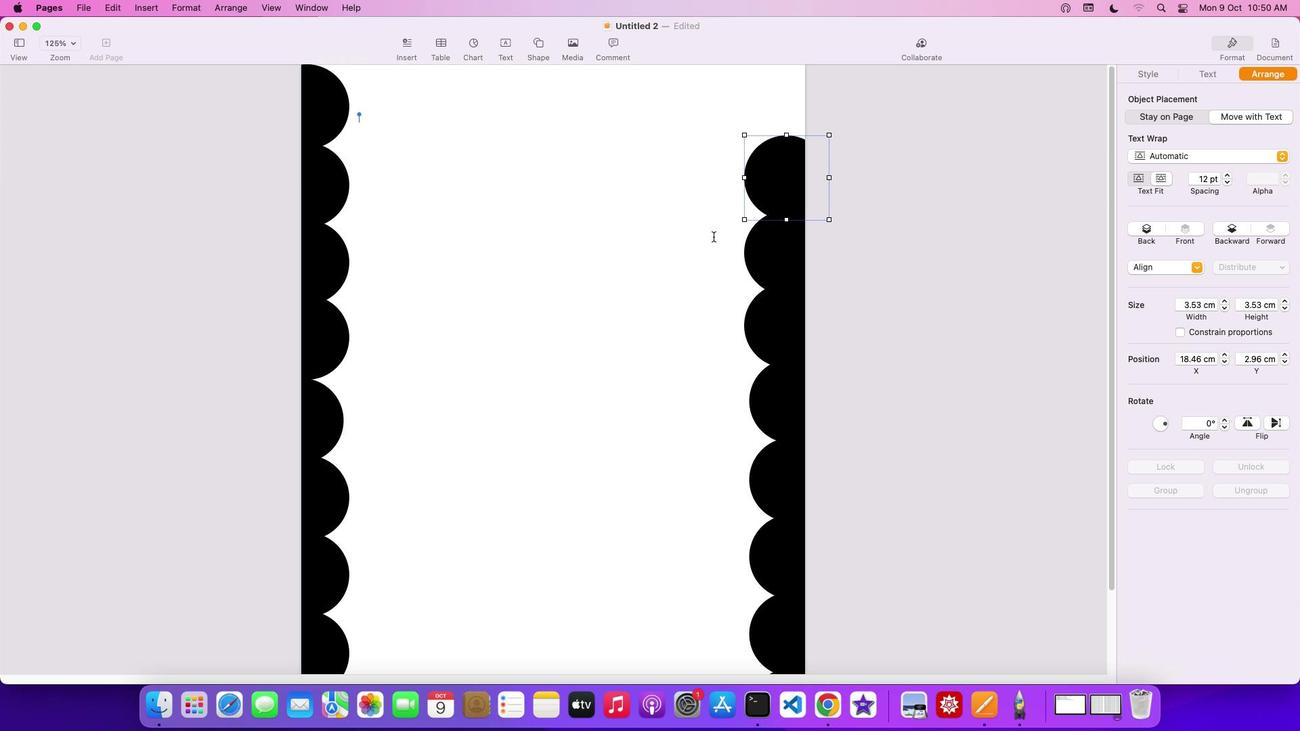 
Action: Mouse scrolled (713, 236) with delta (0, 3)
Screenshot: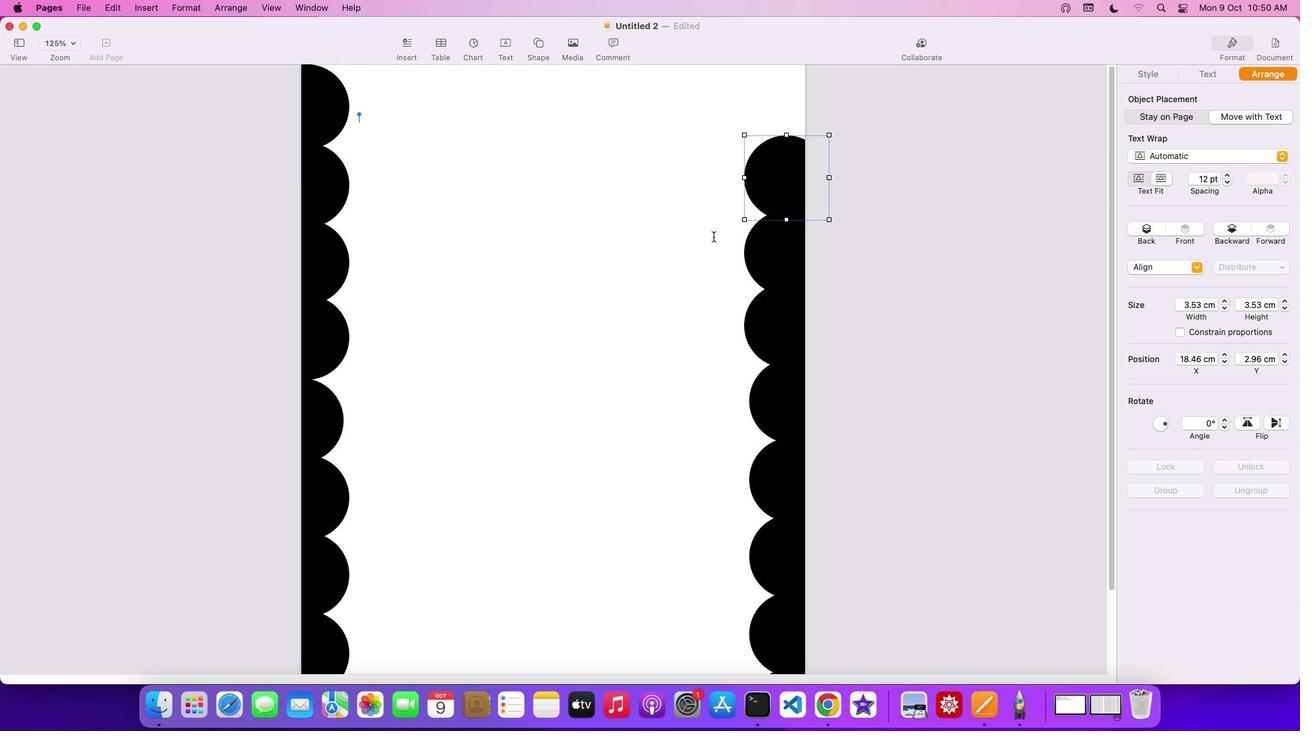 
Action: Mouse scrolled (713, 236) with delta (0, 4)
Screenshot: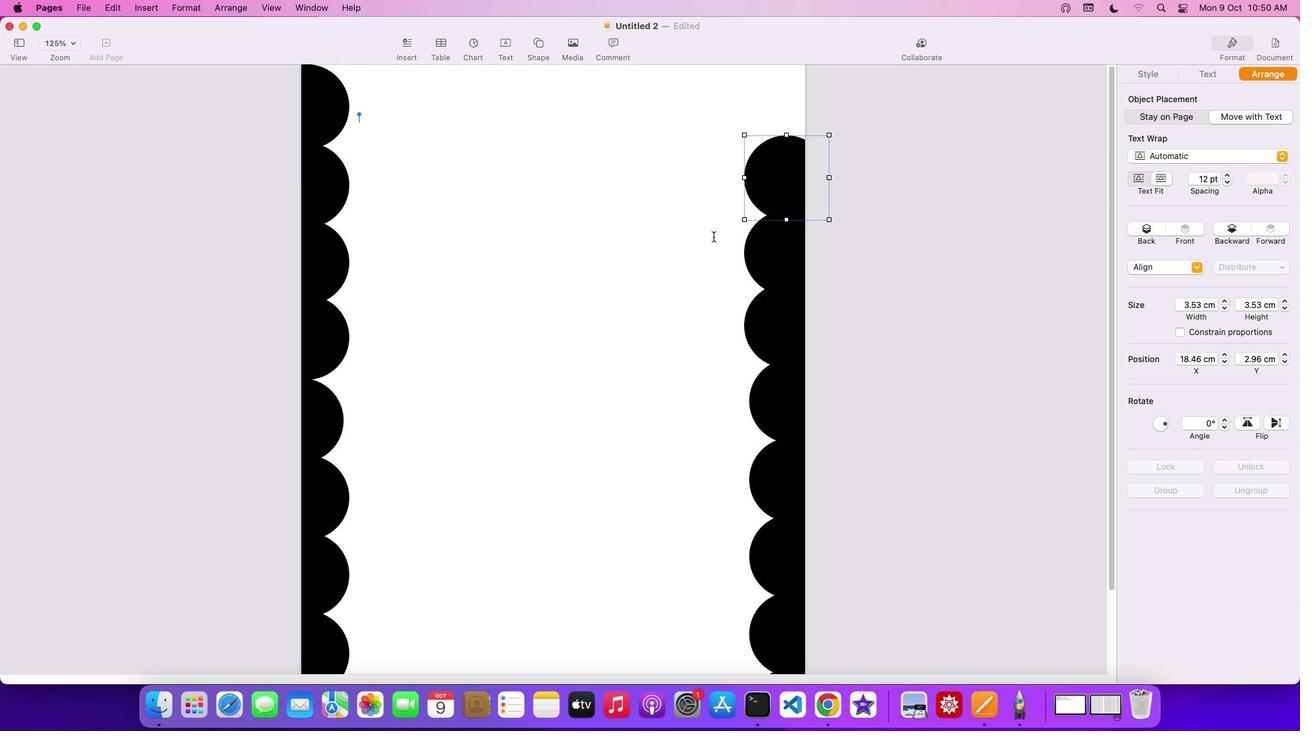 
Action: Mouse scrolled (713, 236) with delta (0, 0)
Screenshot: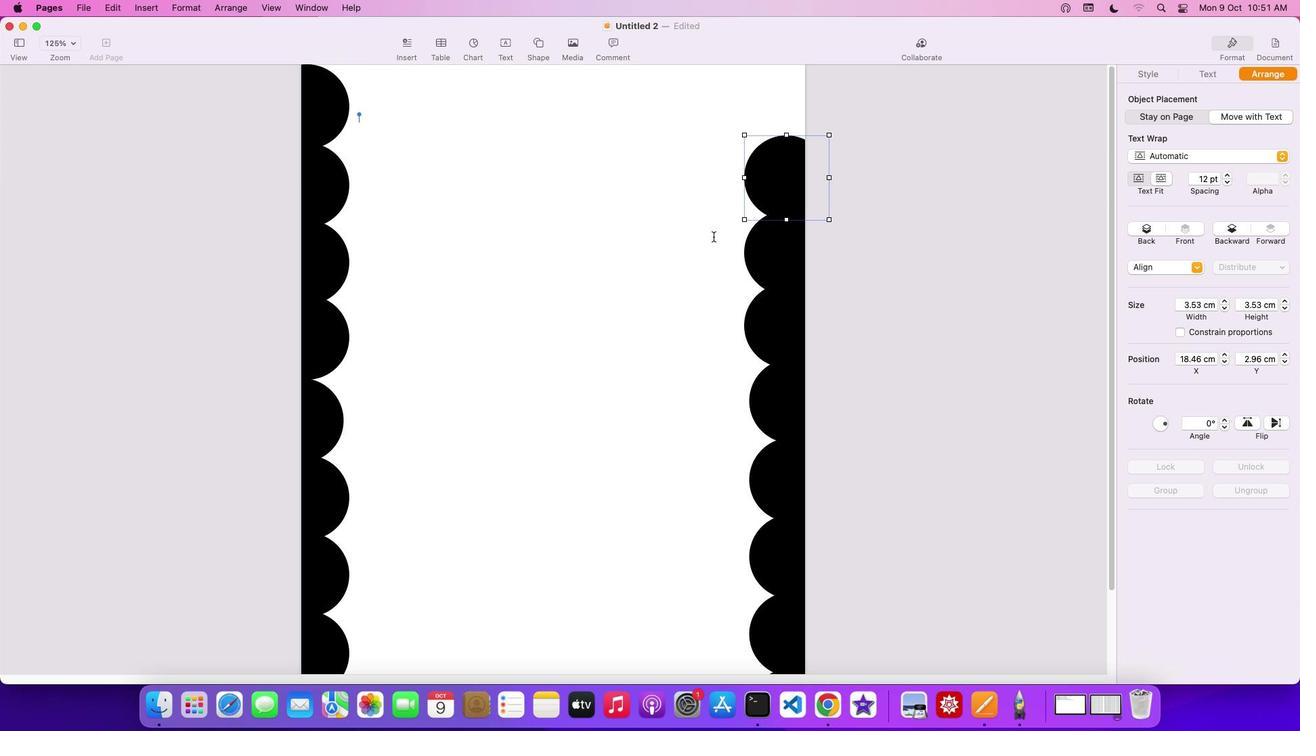 
Action: Mouse scrolled (713, 236) with delta (0, 0)
Screenshot: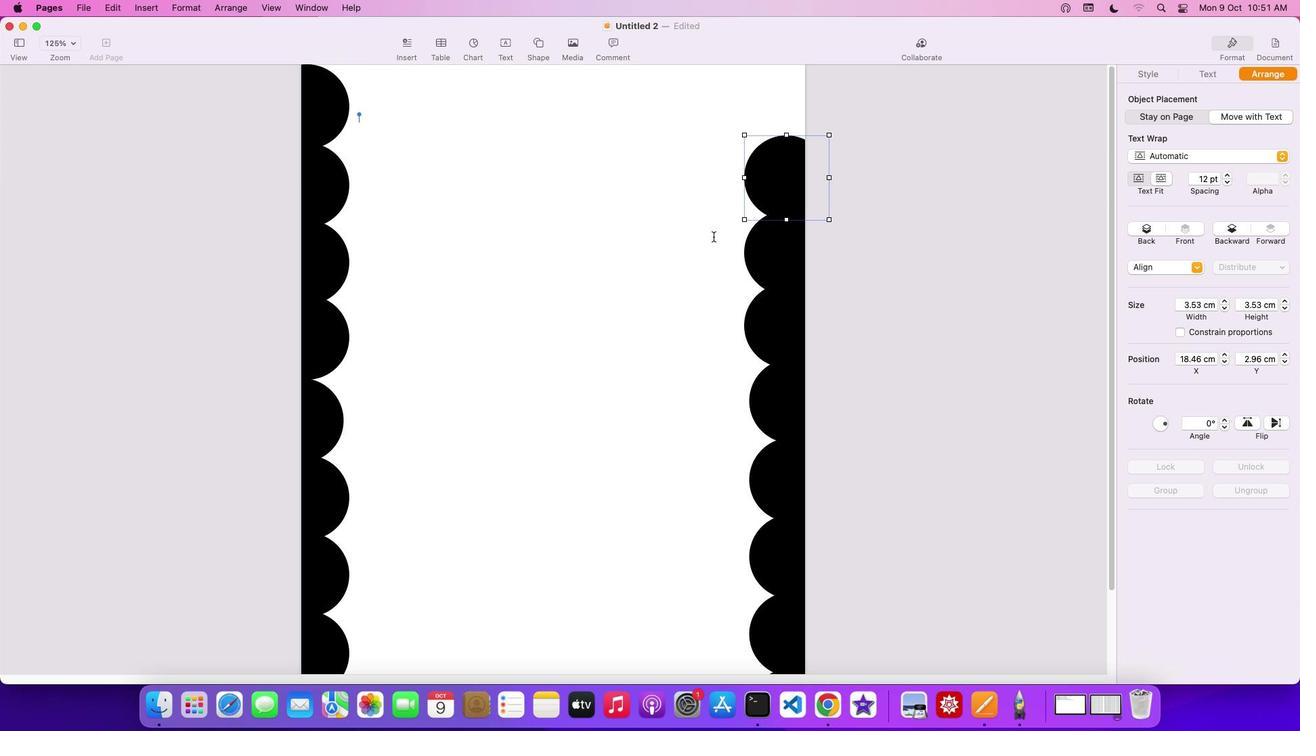 
Action: Mouse scrolled (713, 236) with delta (0, 2)
Screenshot: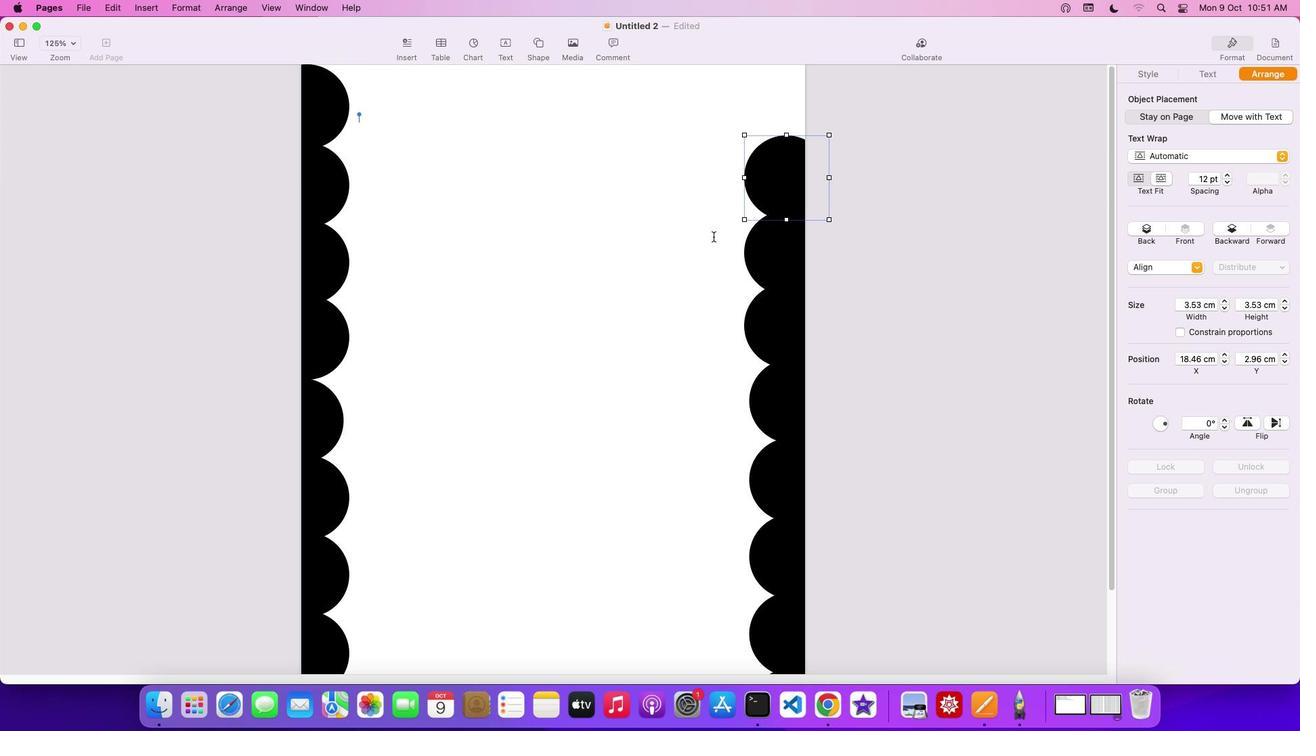 
Action: Mouse scrolled (713, 236) with delta (0, 3)
Screenshot: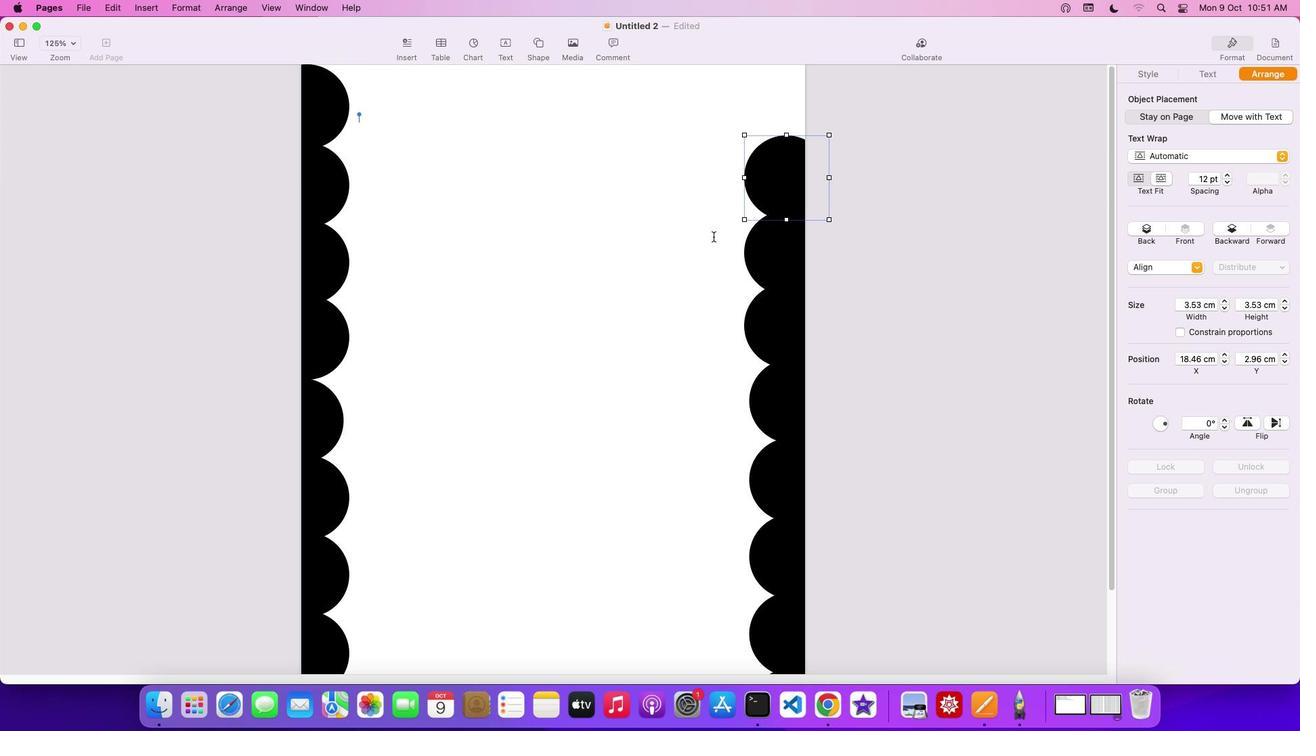 
Action: Key pressed Key.cmd'v'
Screenshot: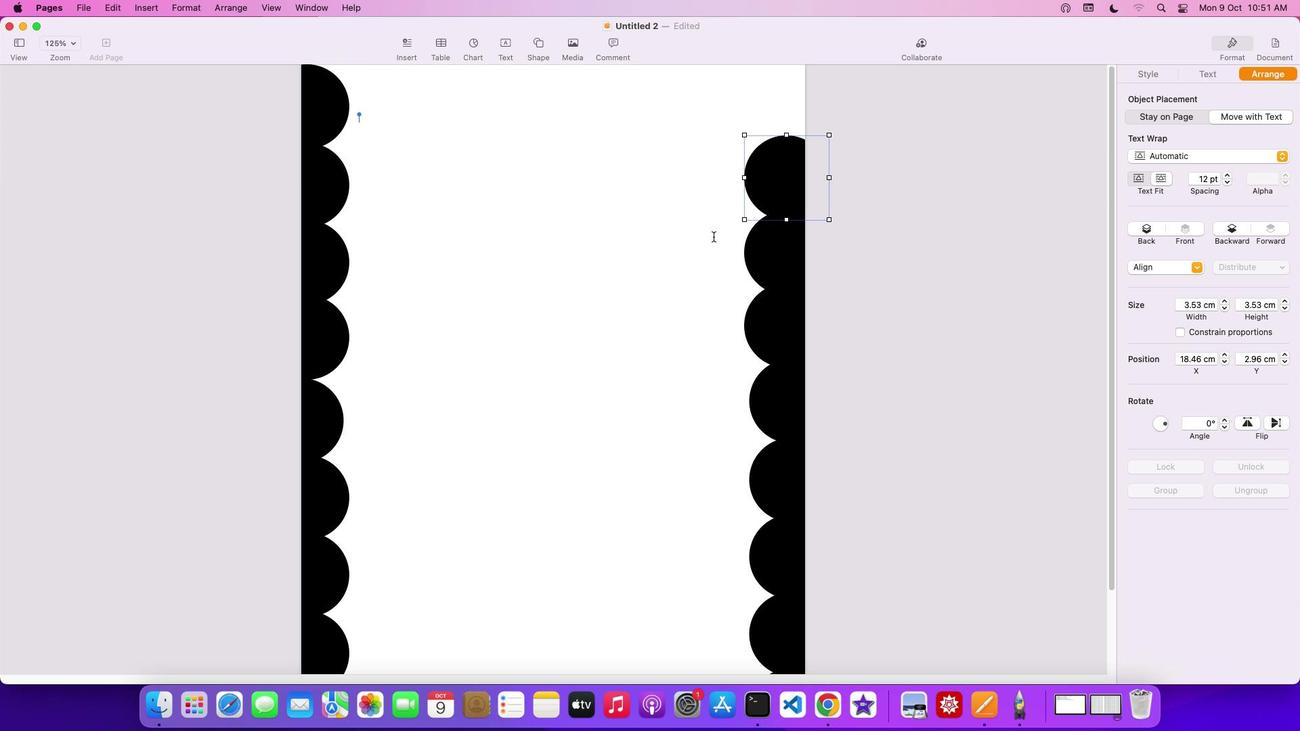 
Action: Mouse moved to (771, 194)
Screenshot: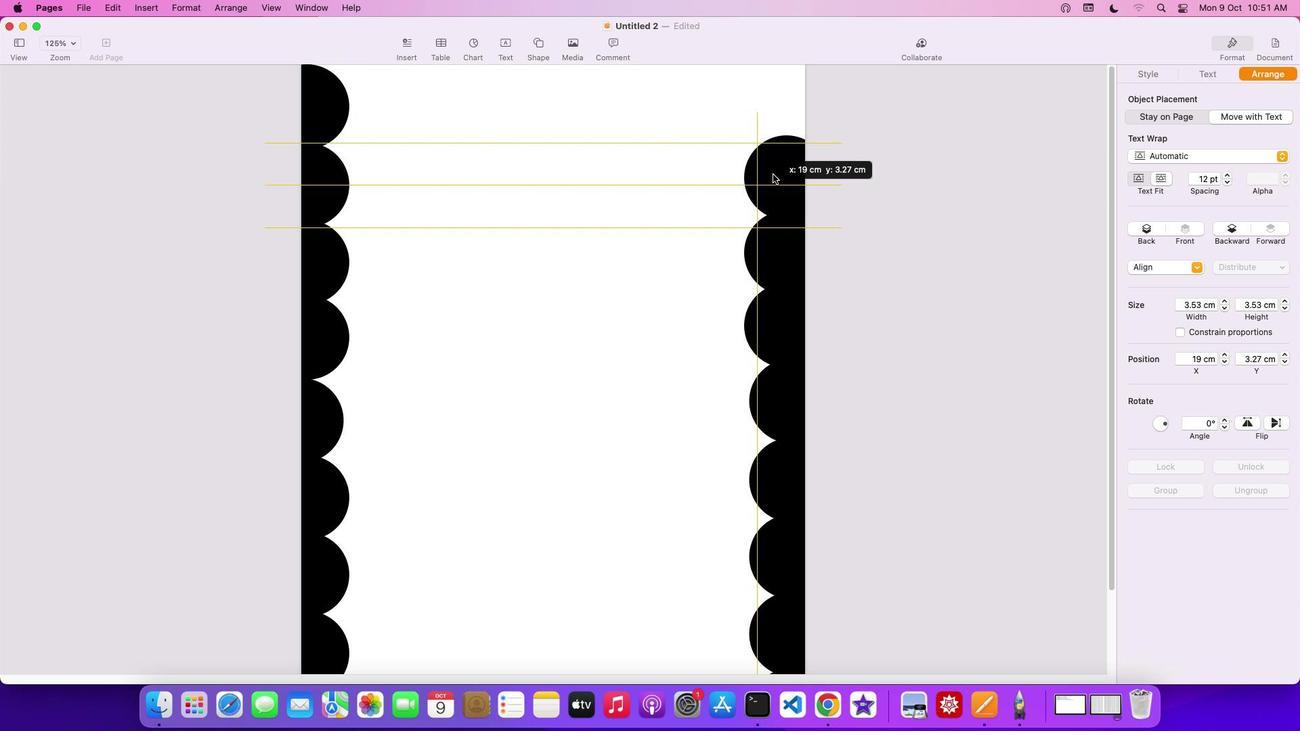 
Action: Mouse pressed left at (771, 194)
Screenshot: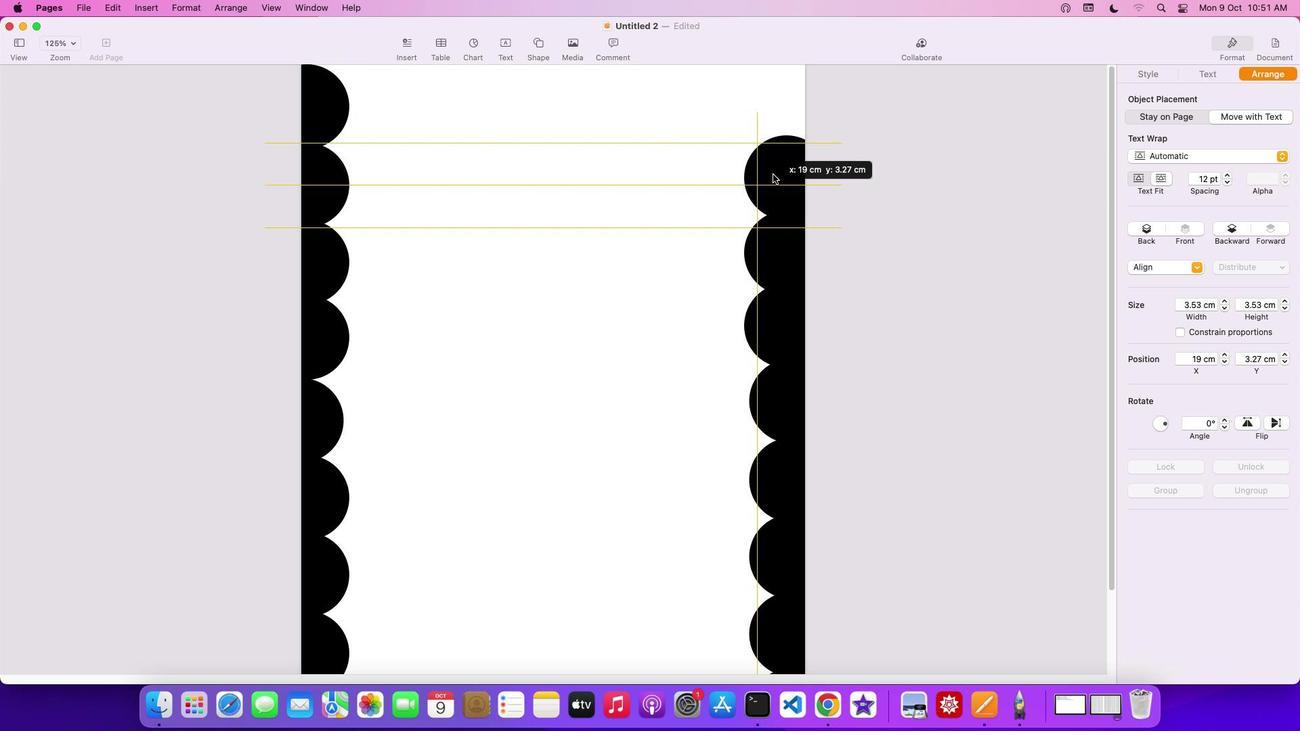 
Action: Mouse moved to (619, 186)
Screenshot: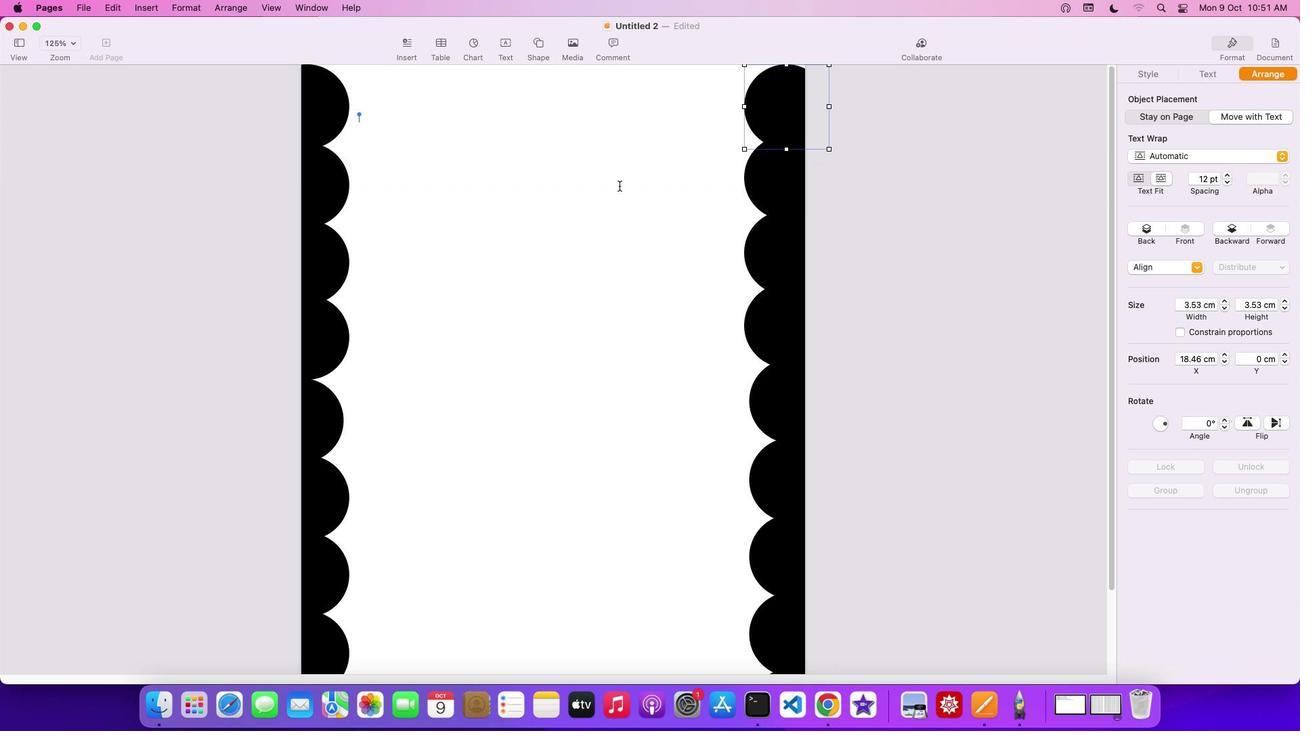 
Action: Mouse scrolled (619, 186) with delta (0, 0)
Screenshot: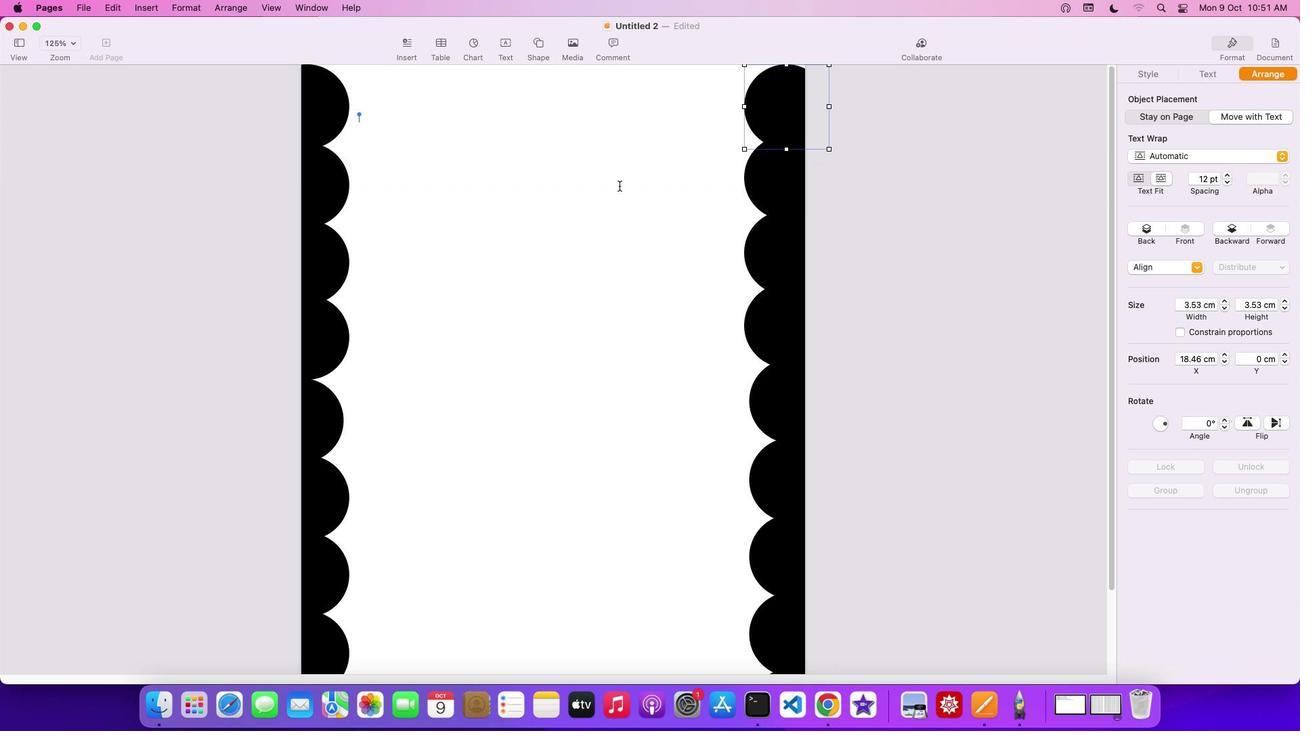 
Action: Mouse scrolled (619, 186) with delta (0, 0)
Screenshot: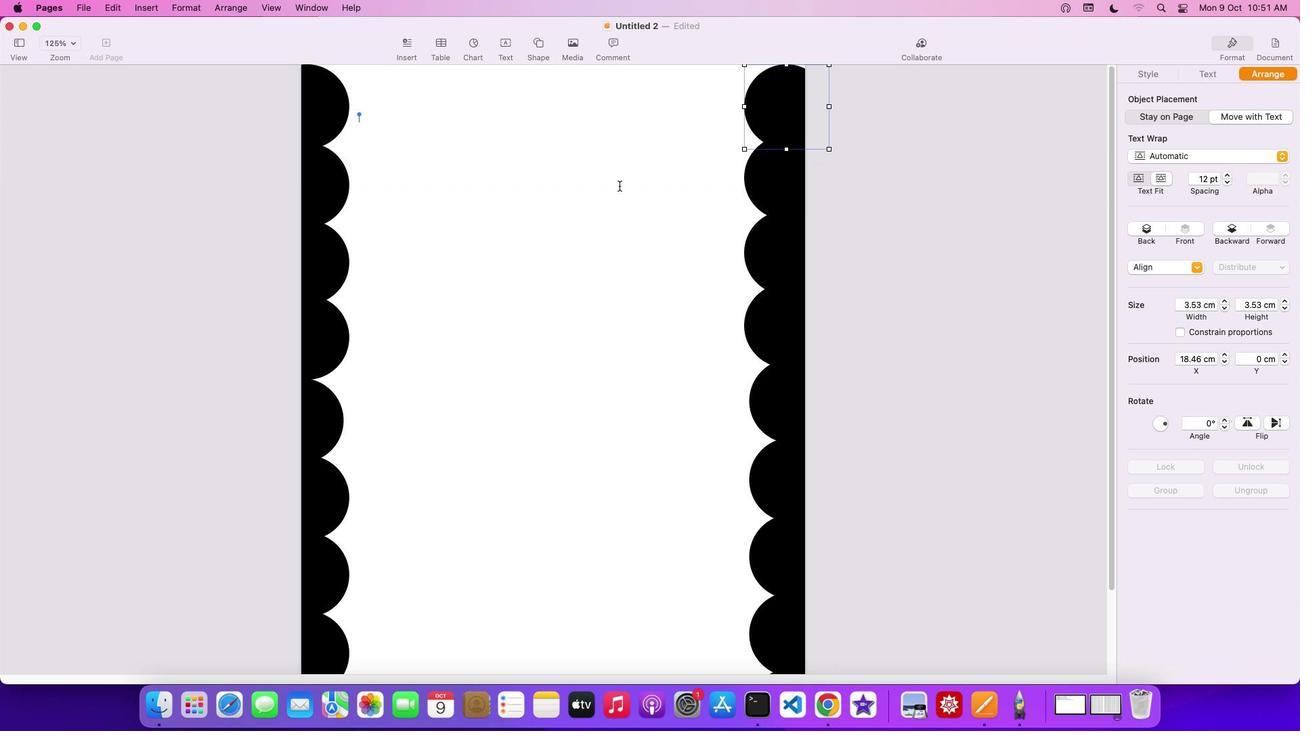 
Action: Mouse scrolled (619, 186) with delta (0, 2)
Screenshot: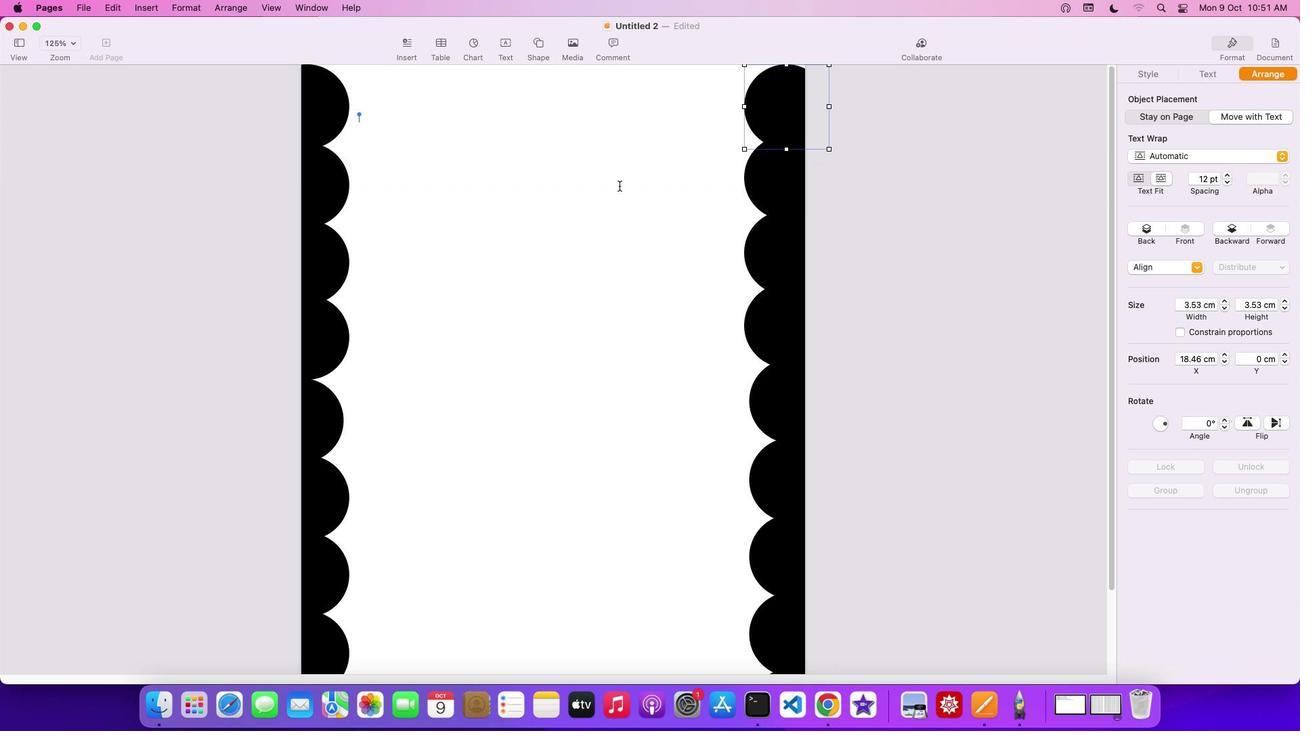 
Action: Mouse scrolled (619, 186) with delta (0, 3)
Screenshot: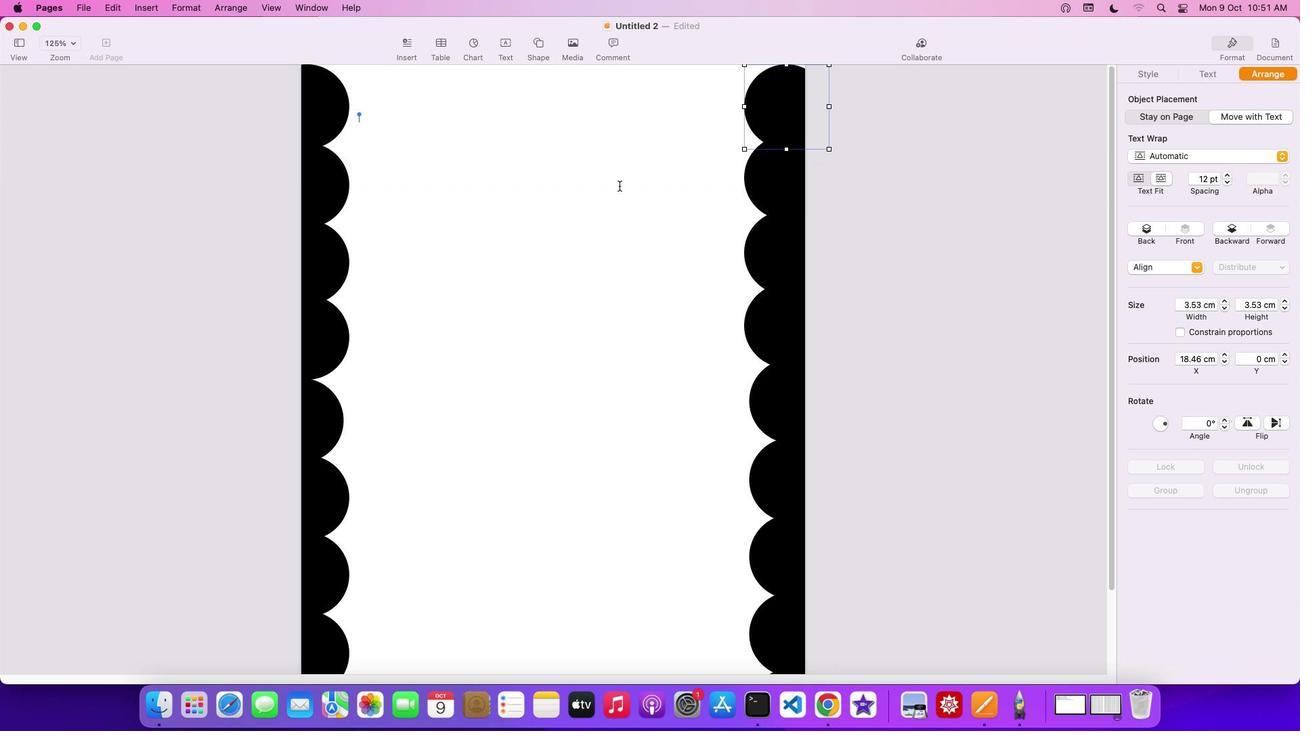 
Action: Mouse scrolled (619, 186) with delta (0, 4)
Screenshot: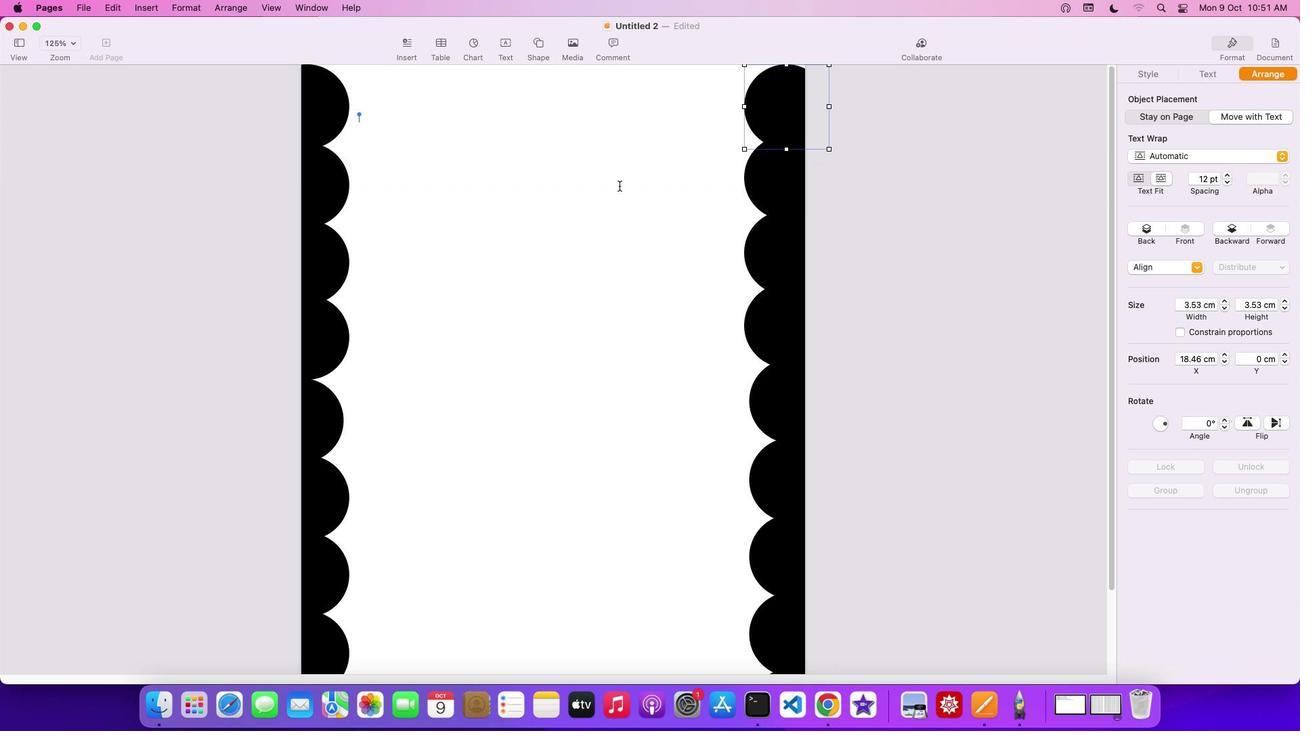 
Action: Mouse moved to (783, 133)
Screenshot: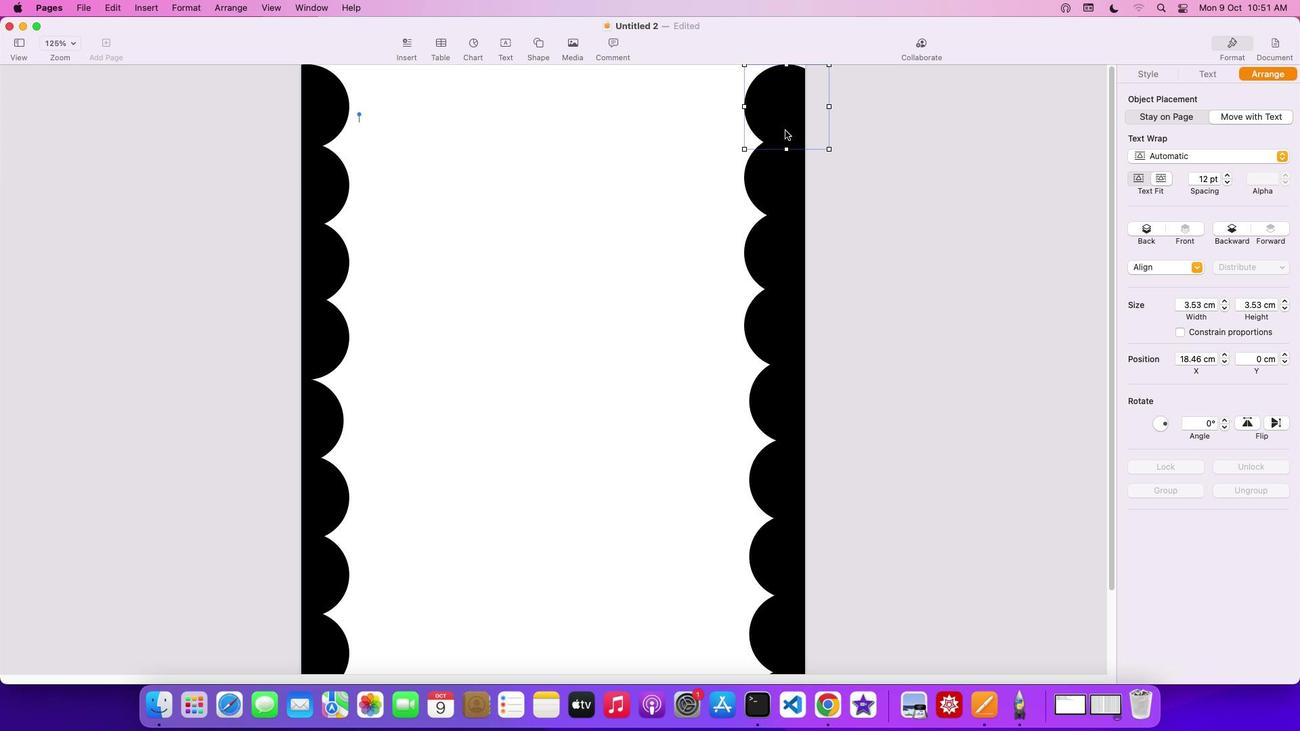 
Action: Mouse pressed left at (783, 133)
Screenshot: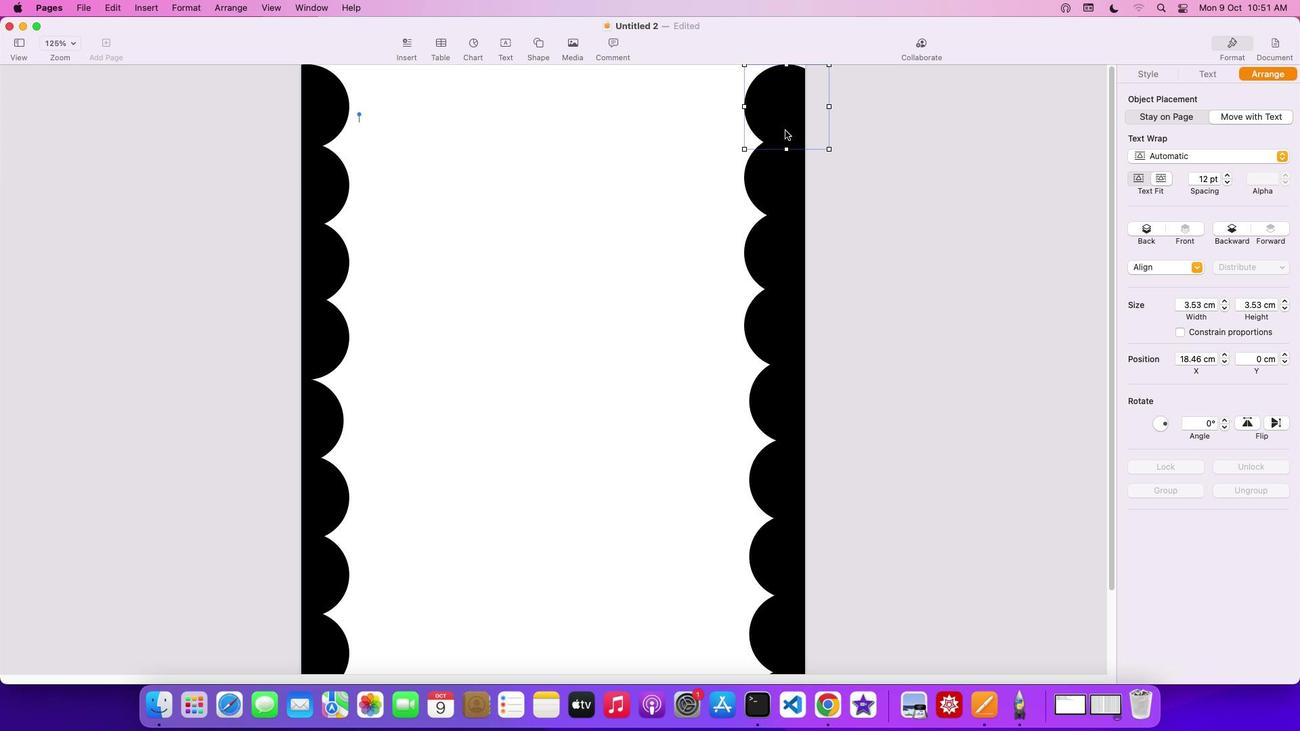 
Action: Mouse moved to (776, 132)
Screenshot: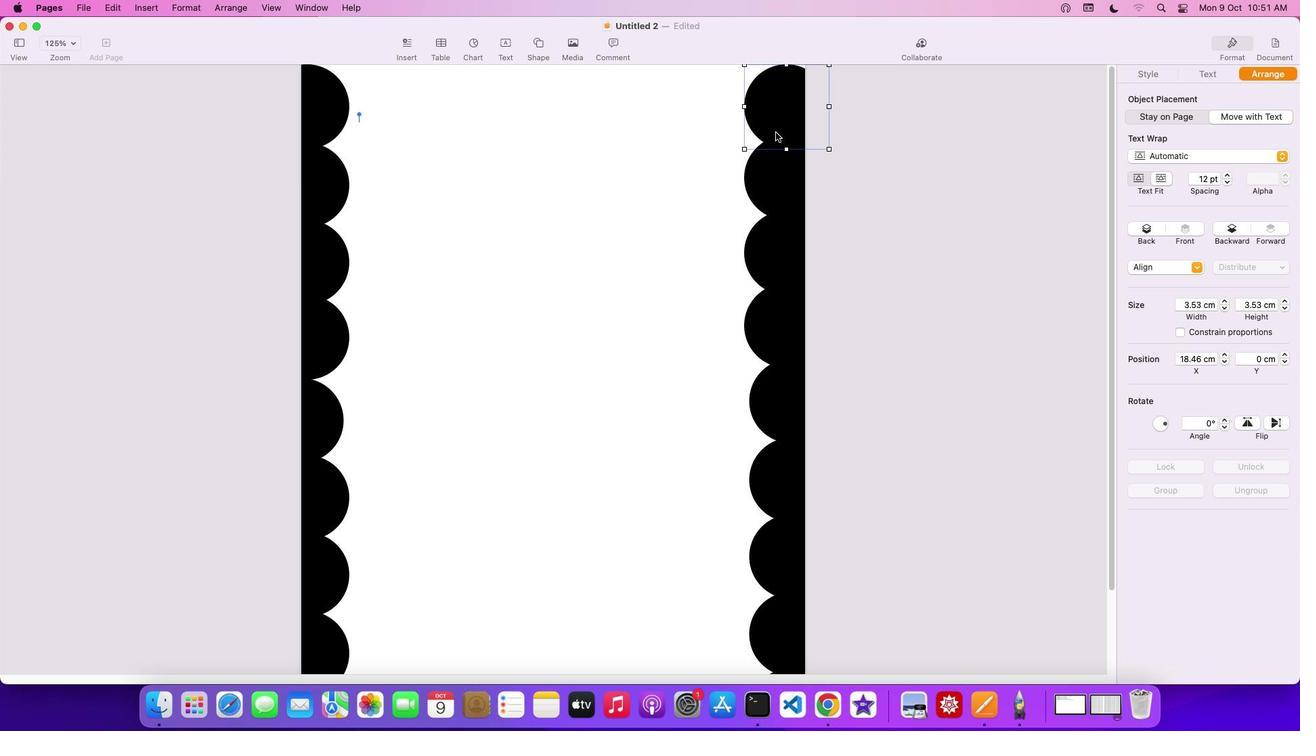 
Action: Mouse pressed left at (776, 132)
Screenshot: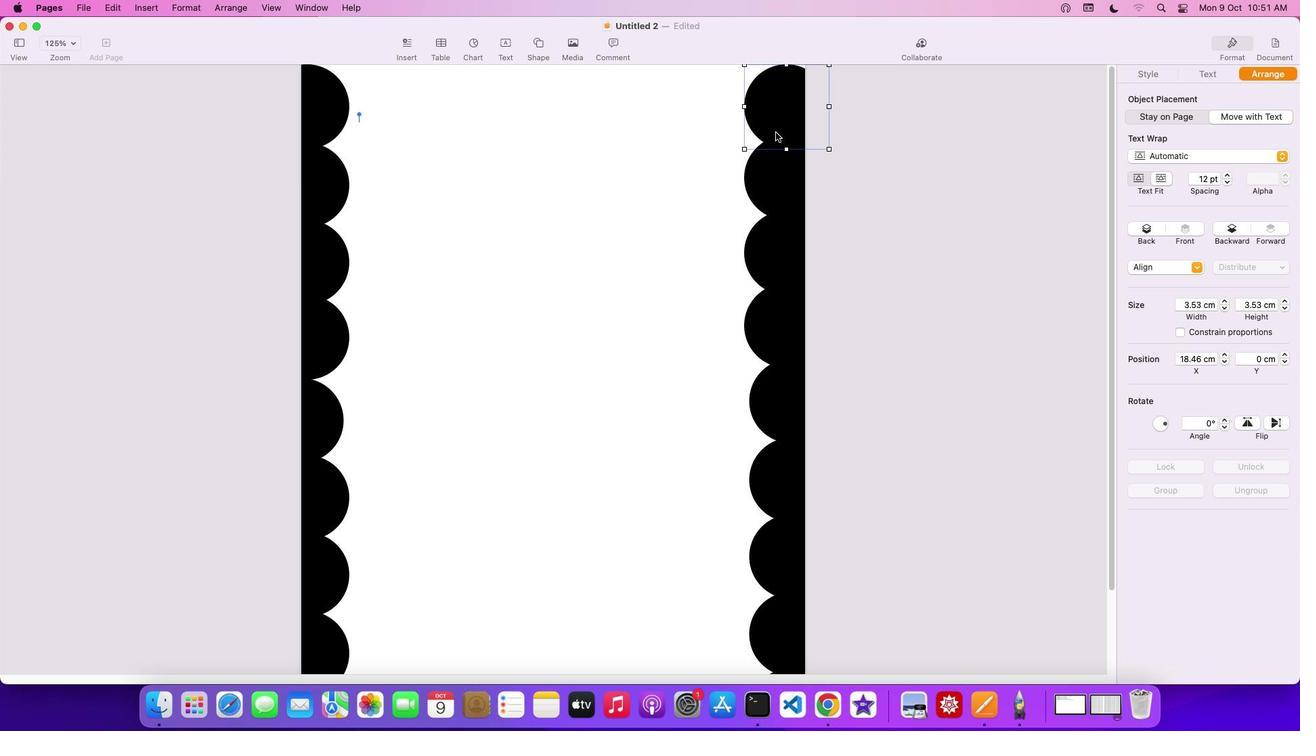 
Action: Key pressed Key.cmd'c''v'
Screenshot: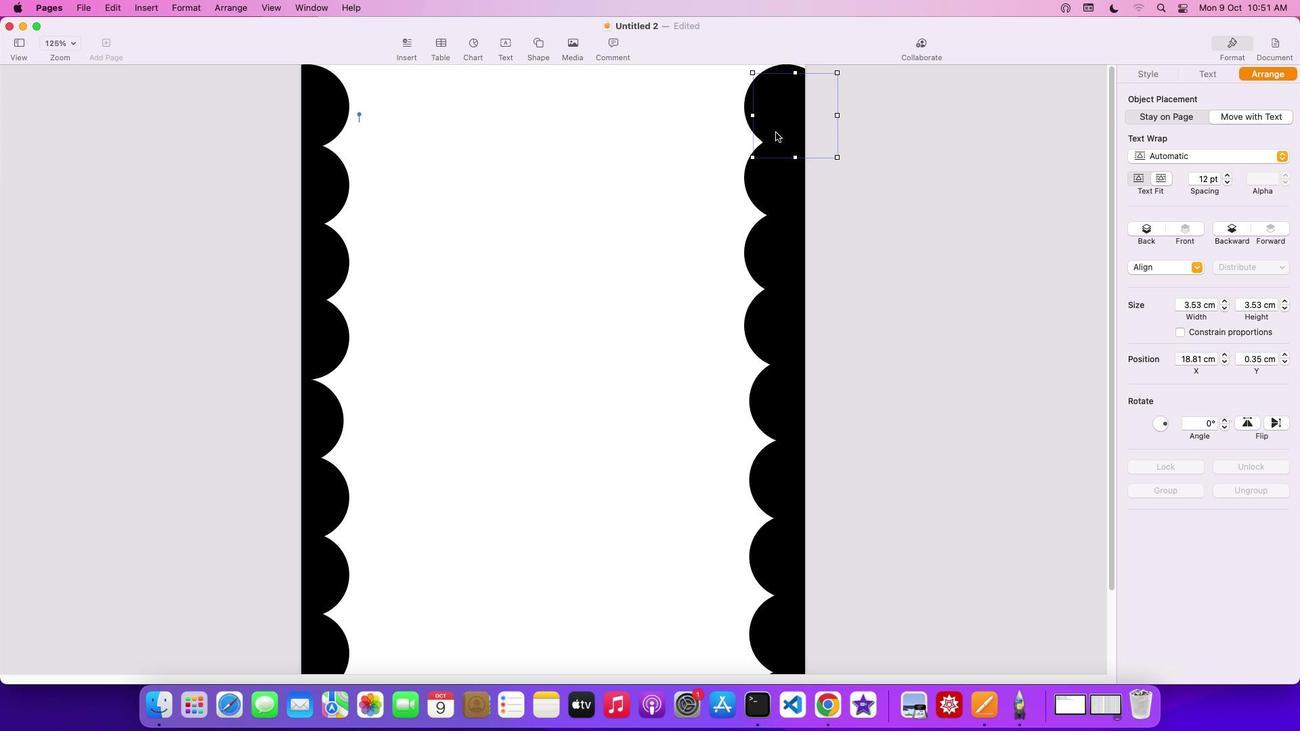 
Action: Mouse moved to (787, 128)
Screenshot: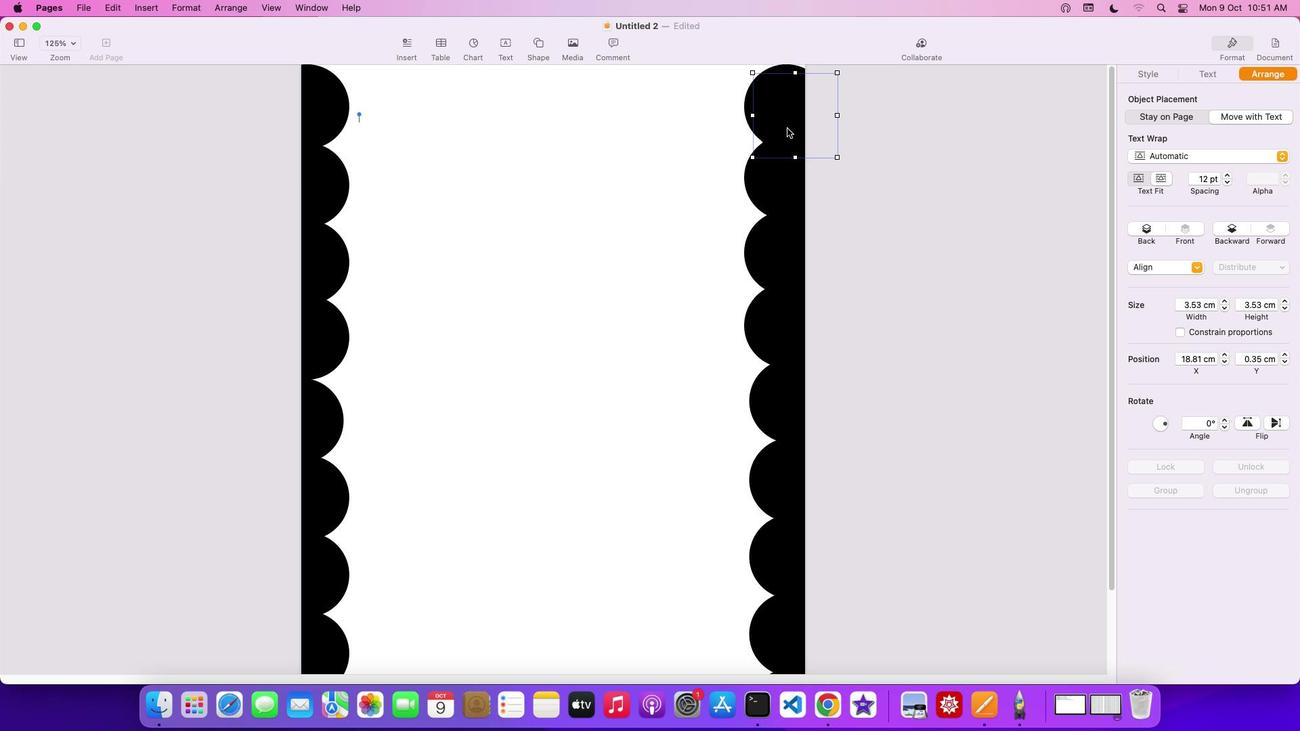 
Action: Mouse pressed left at (787, 128)
Screenshot: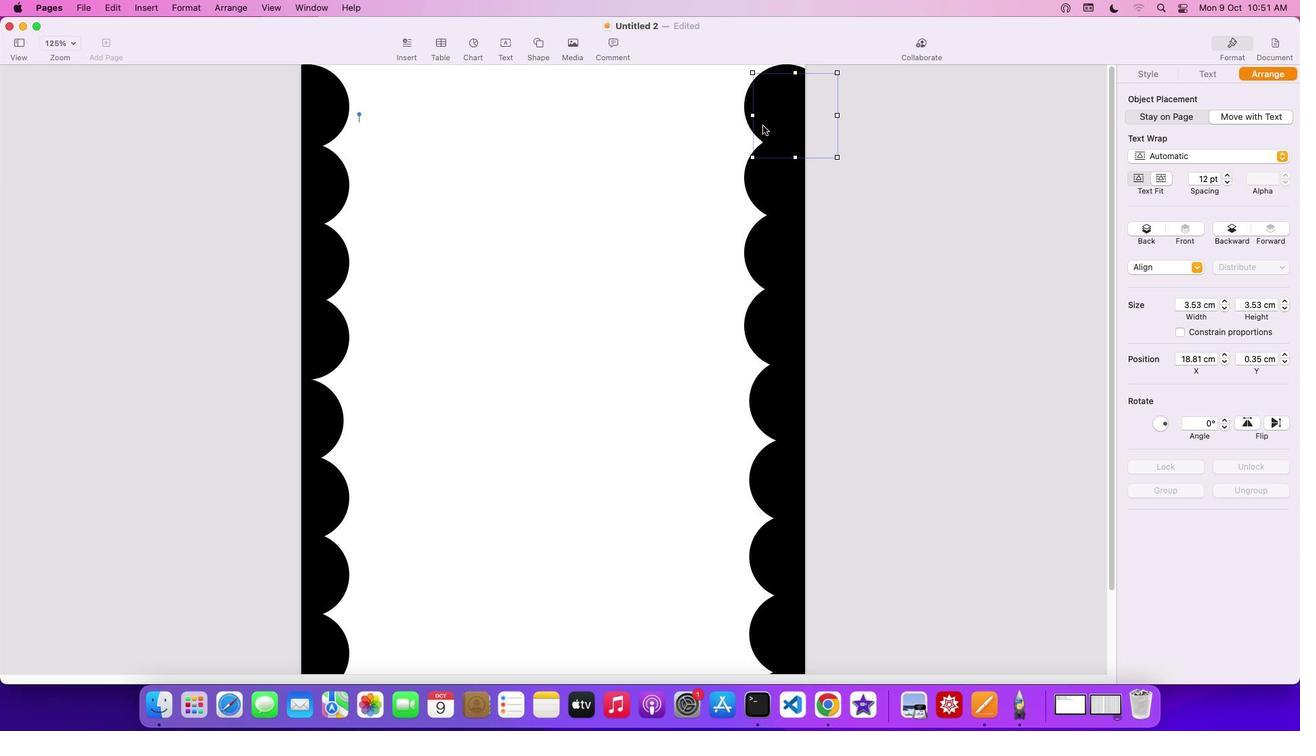 
Action: Mouse moved to (1157, 111)
Screenshot: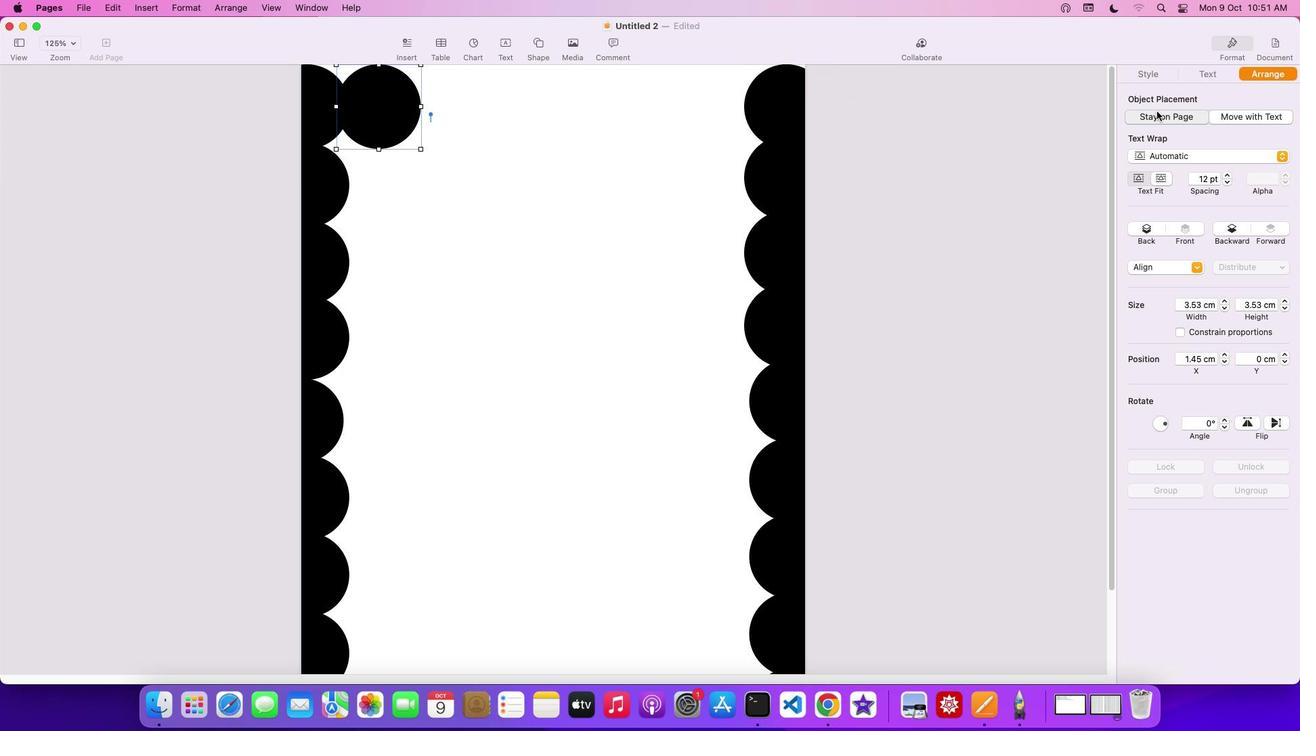 
Action: Mouse pressed left at (1157, 111)
Screenshot: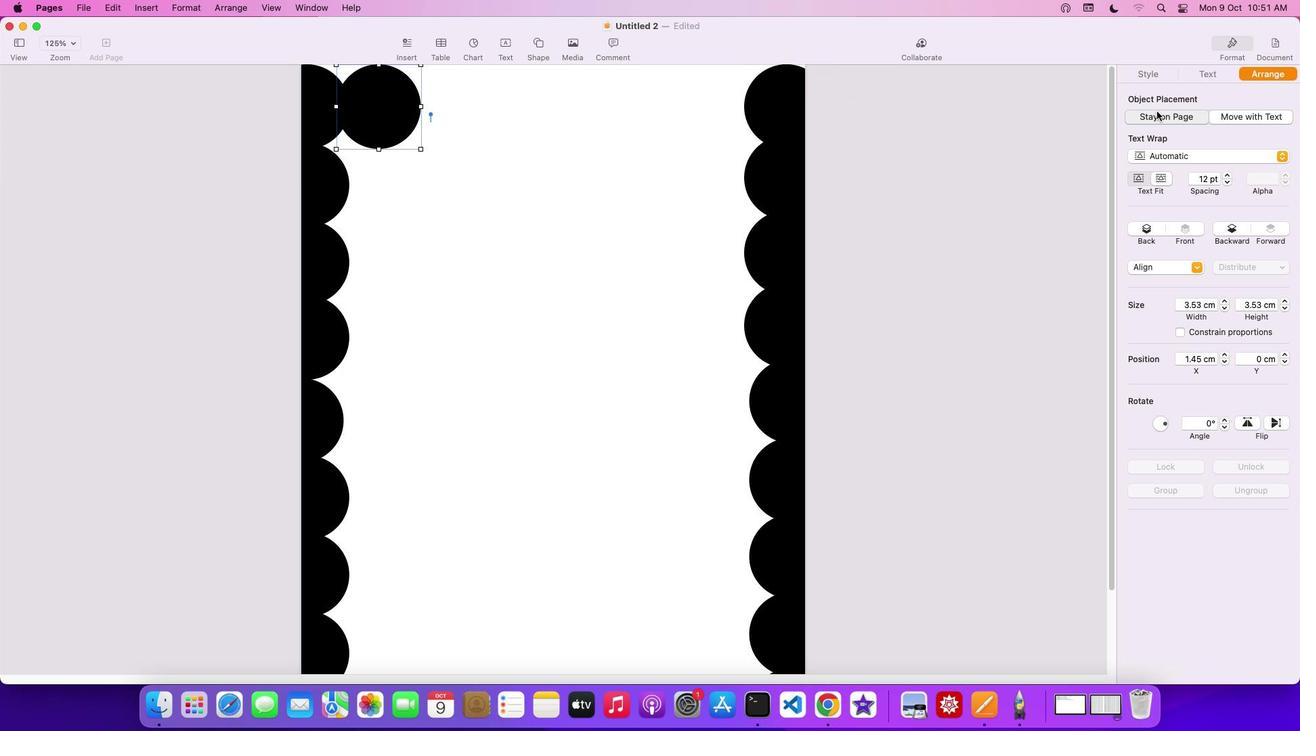 
Action: Mouse moved to (389, 125)
Screenshot: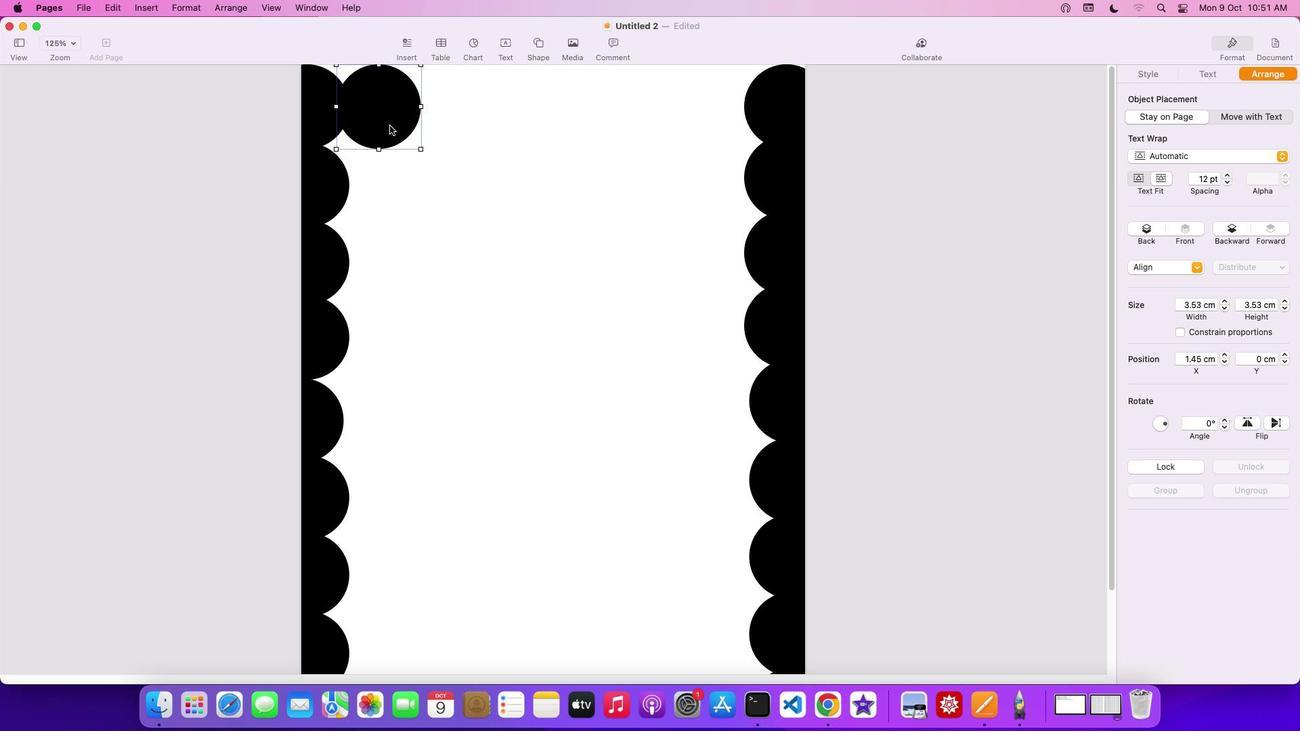 
Action: Mouse pressed left at (389, 125)
Screenshot: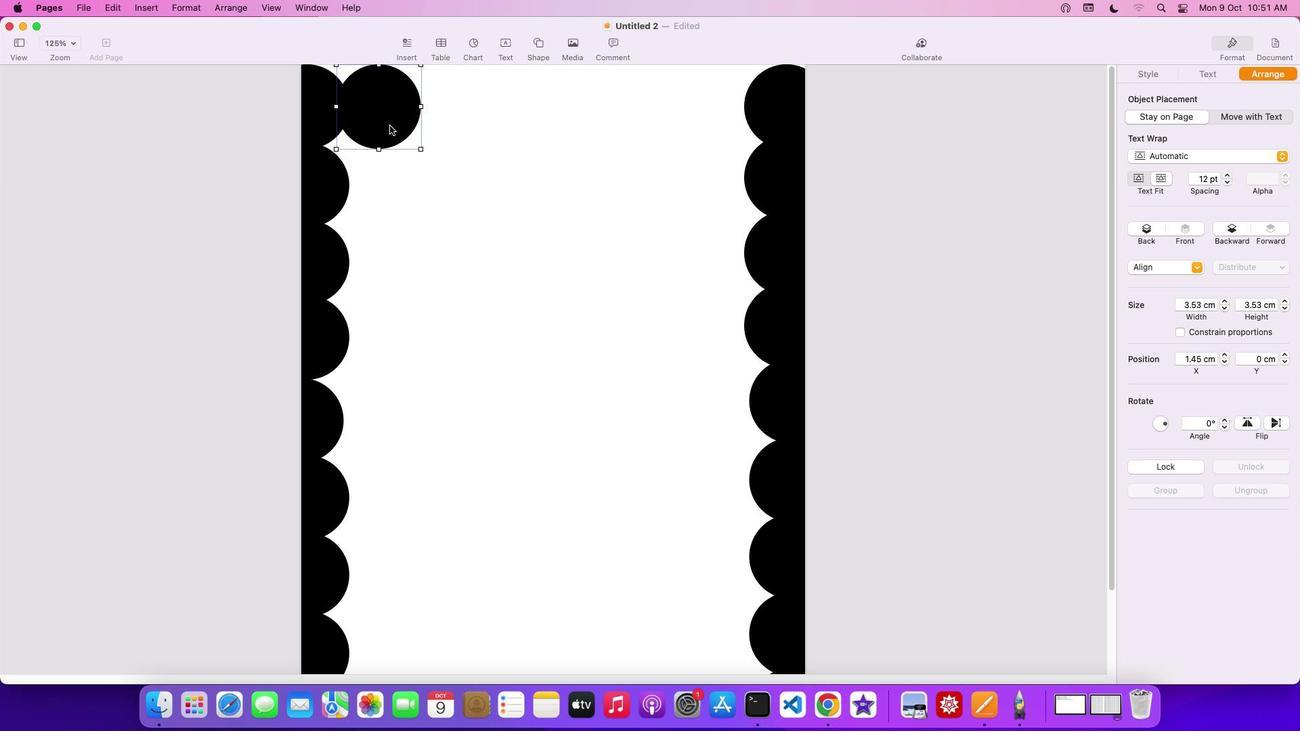 
Action: Mouse moved to (498, 157)
Screenshot: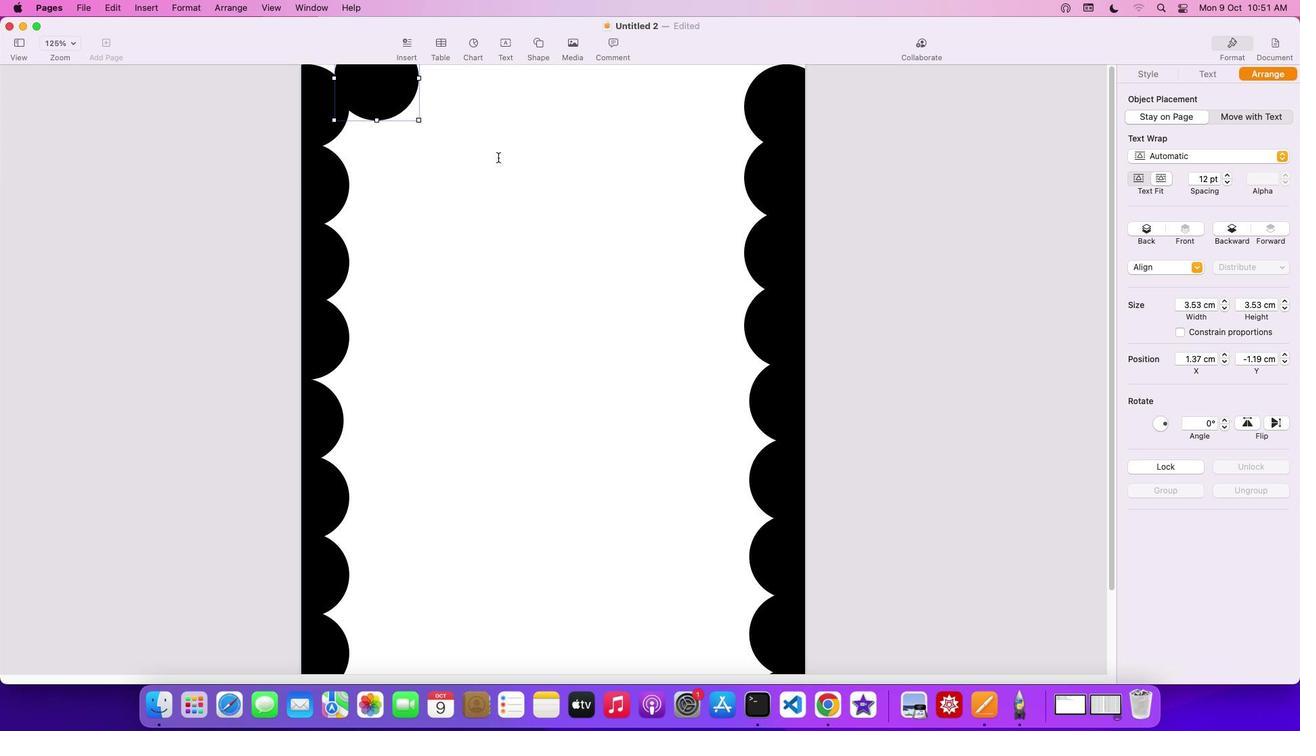 
Action: Key pressed Key.cmd'v'
Screenshot: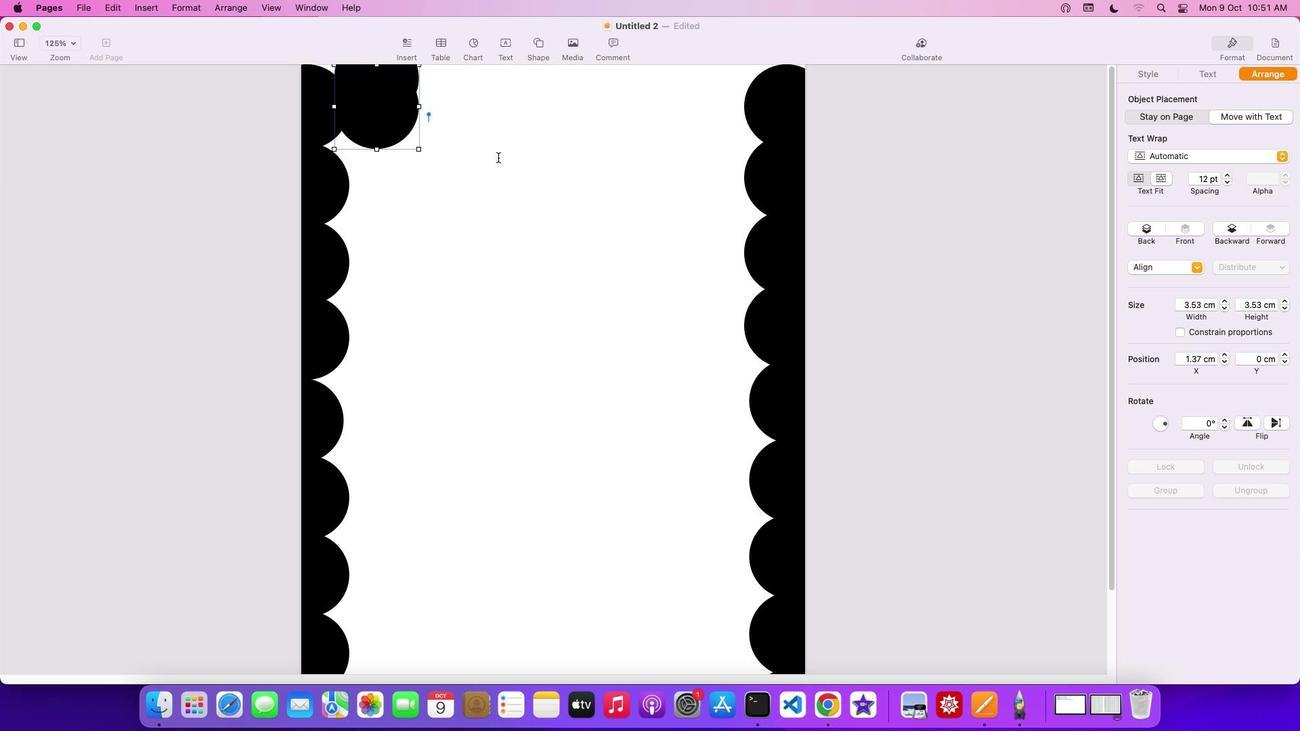 
Action: Mouse moved to (397, 125)
Screenshot: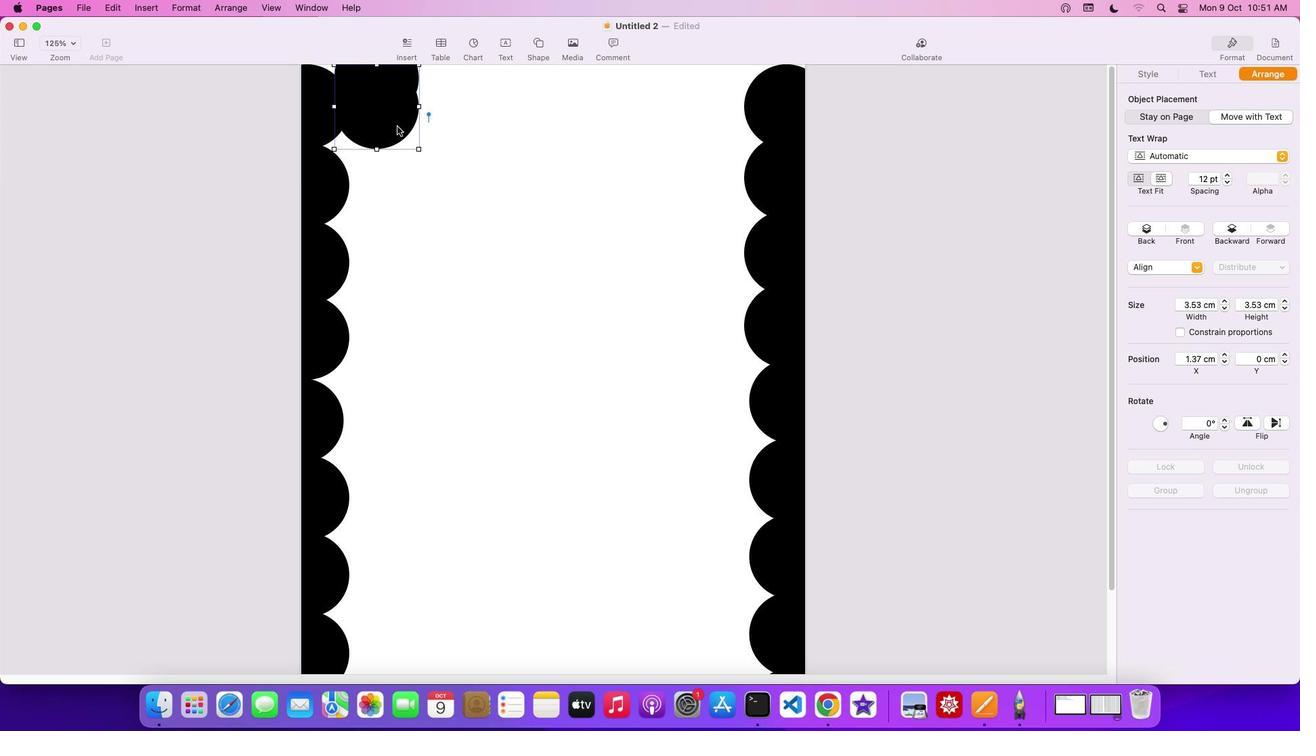 
Action: Mouse pressed left at (397, 125)
Screenshot: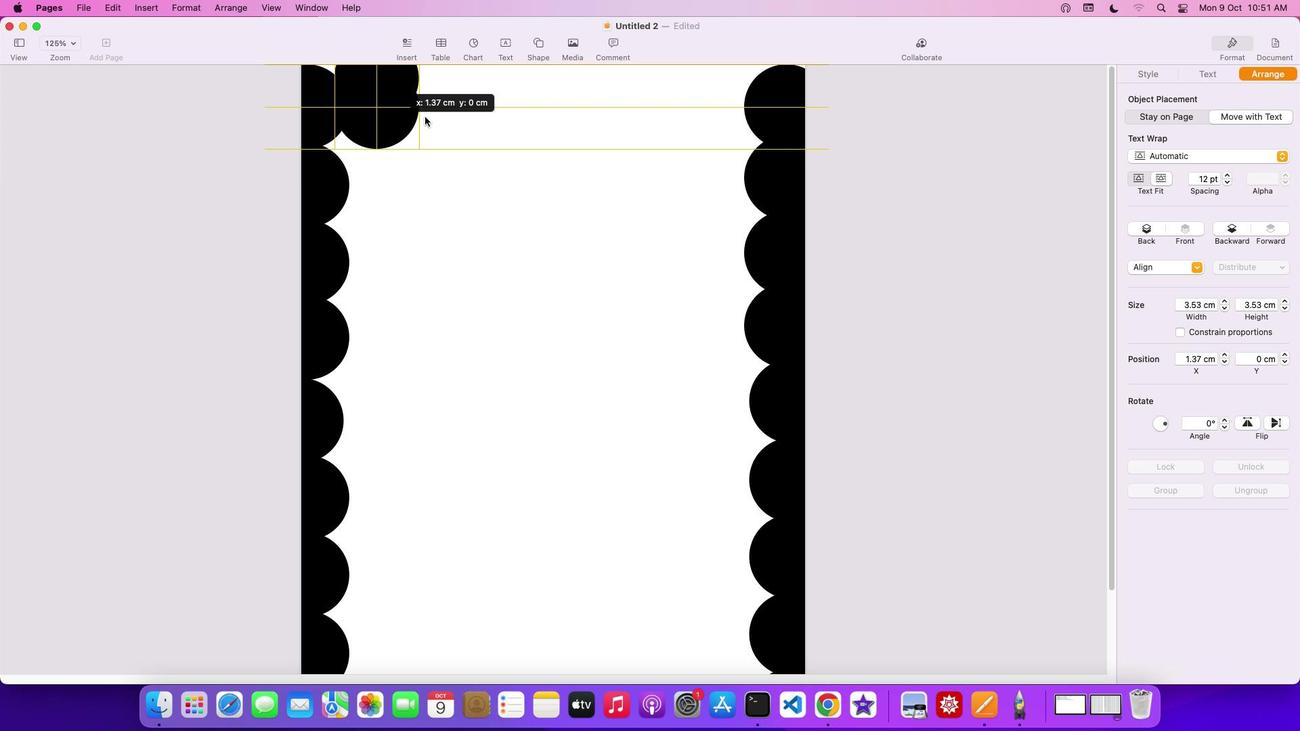 
Action: Mouse moved to (1185, 113)
Screenshot: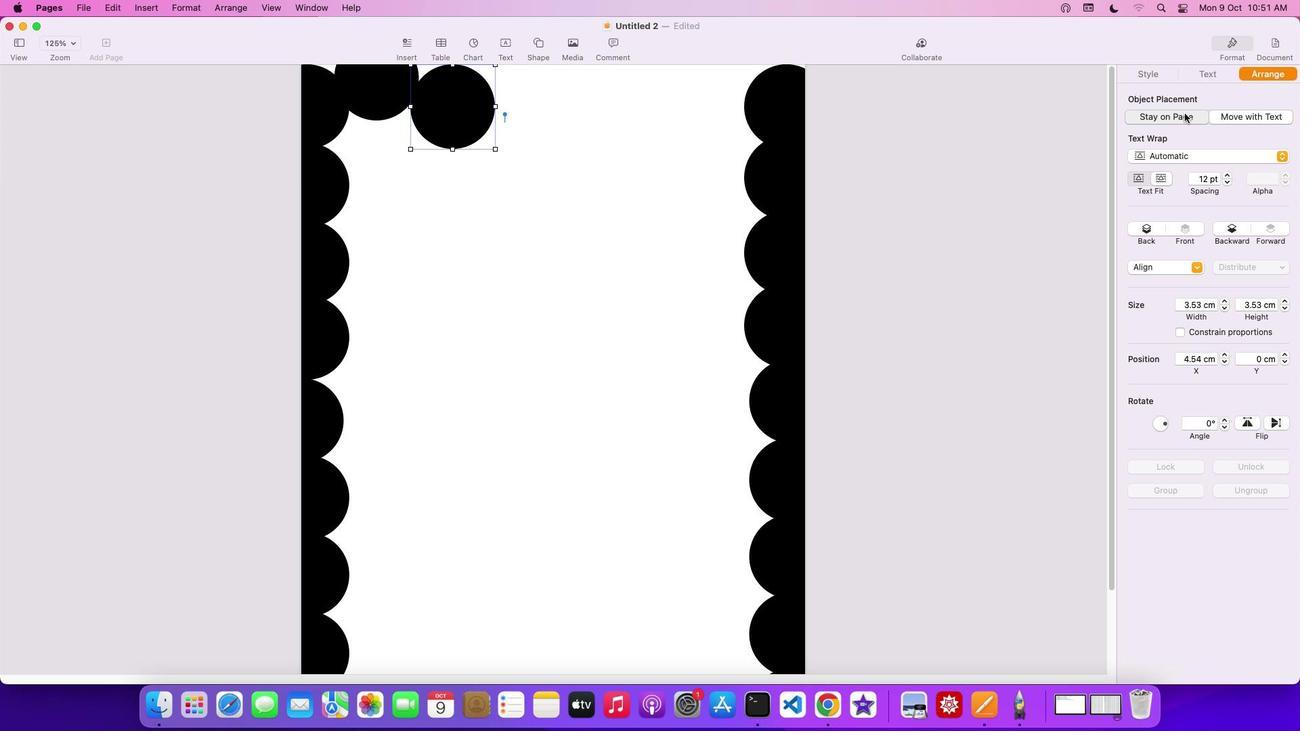 
Action: Mouse pressed left at (1185, 113)
Screenshot: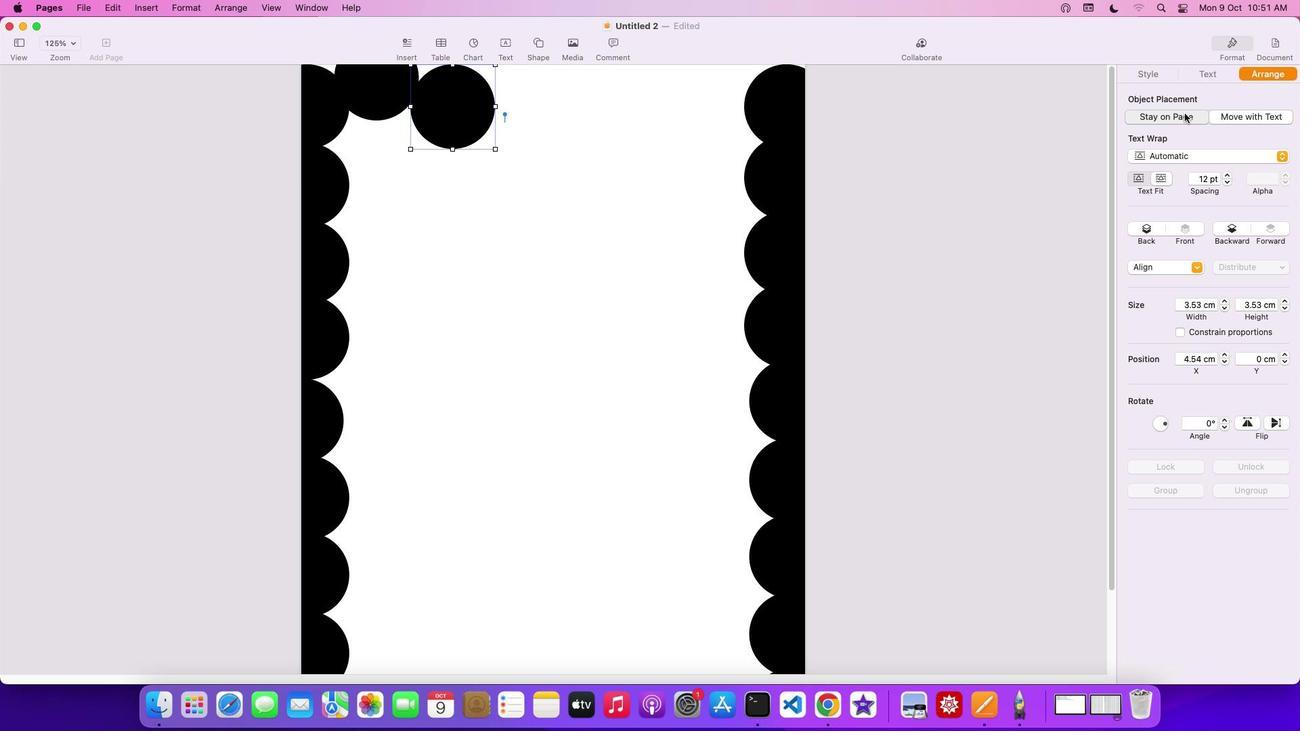 
Action: Mouse moved to (467, 135)
Screenshot: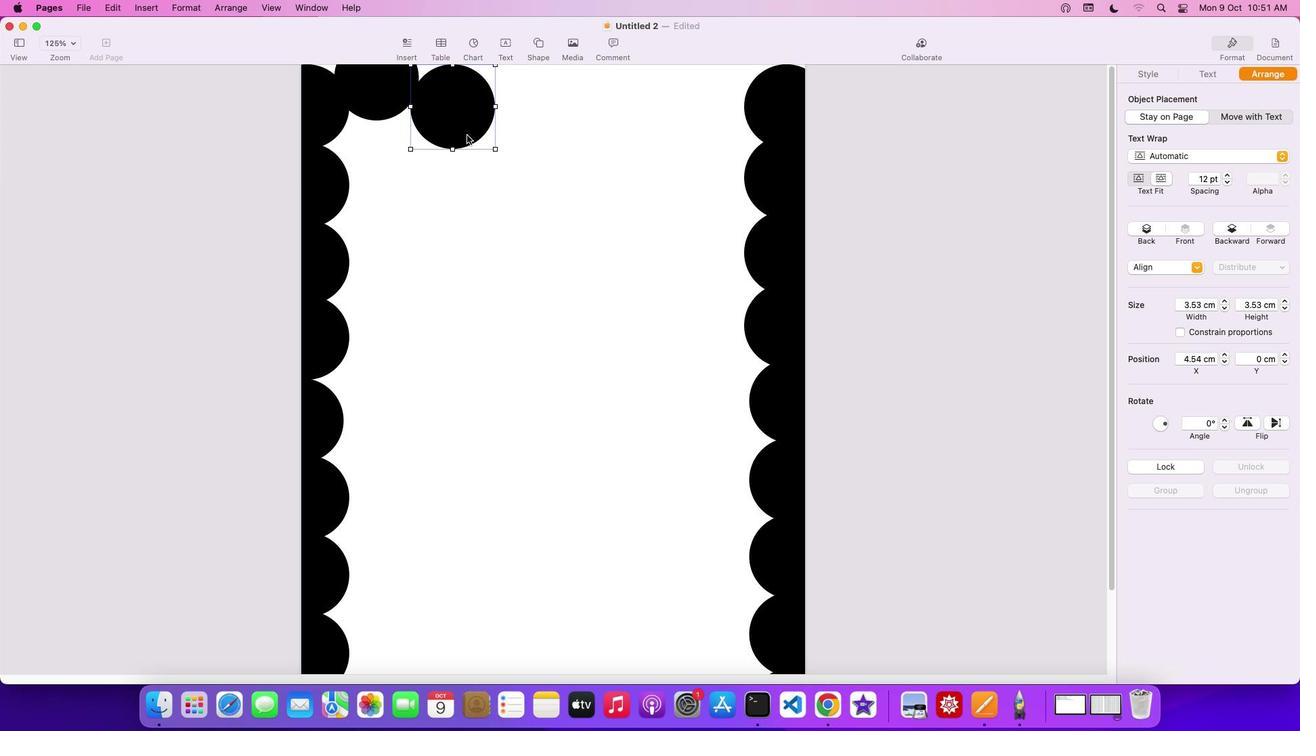 
Action: Mouse pressed left at (467, 135)
Screenshot: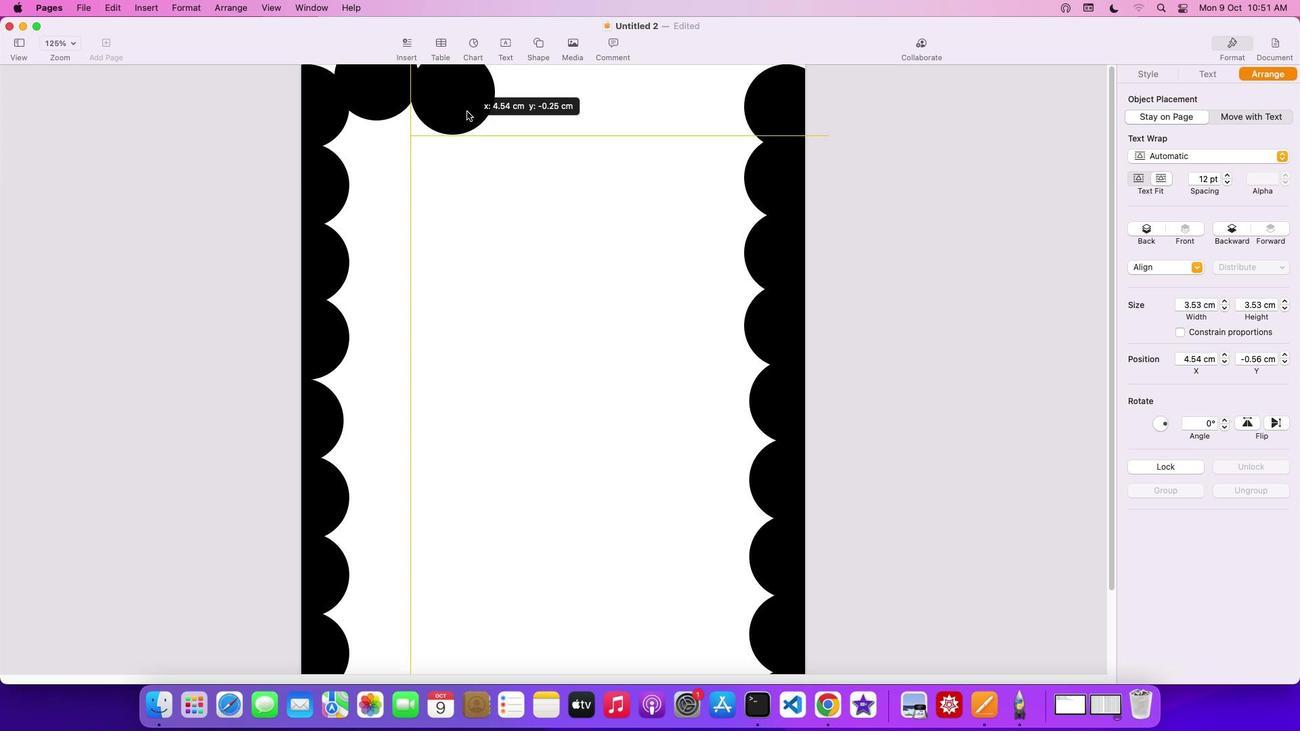 
Action: Mouse moved to (587, 131)
Screenshot: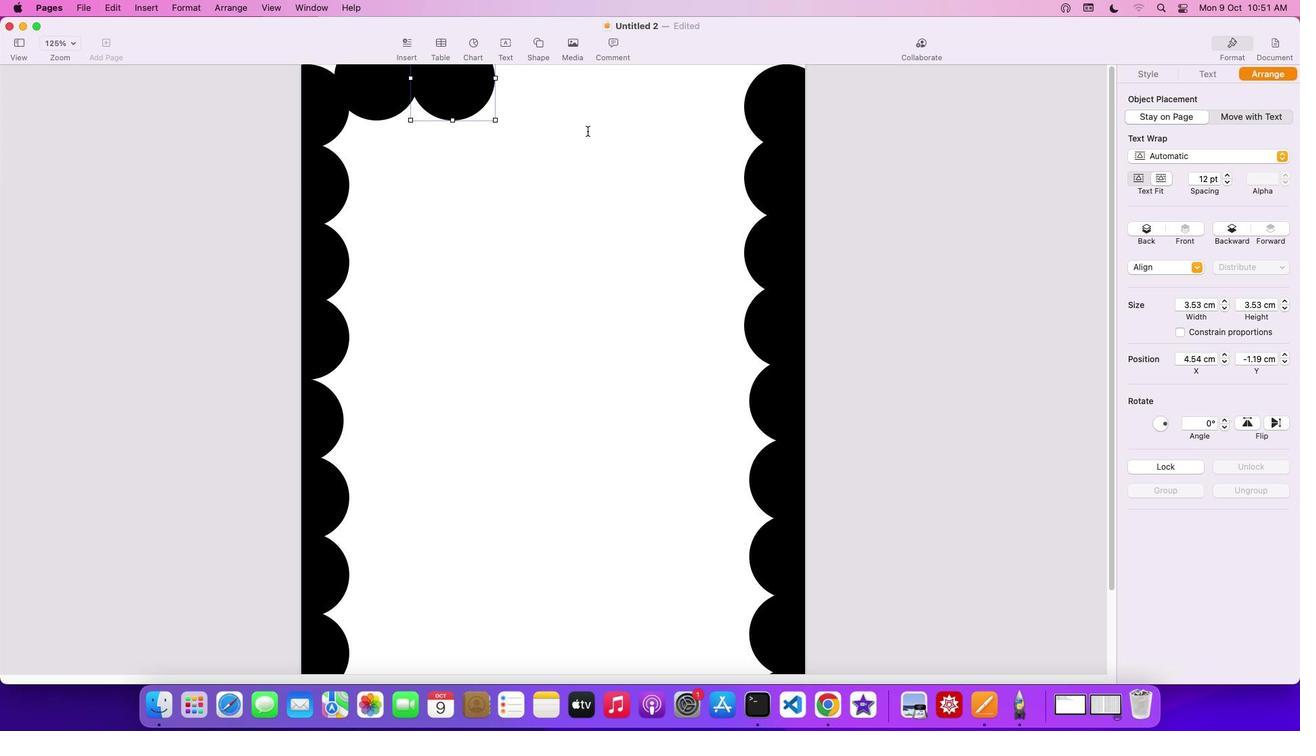 
Action: Key pressed Key.cmd'v'
Screenshot: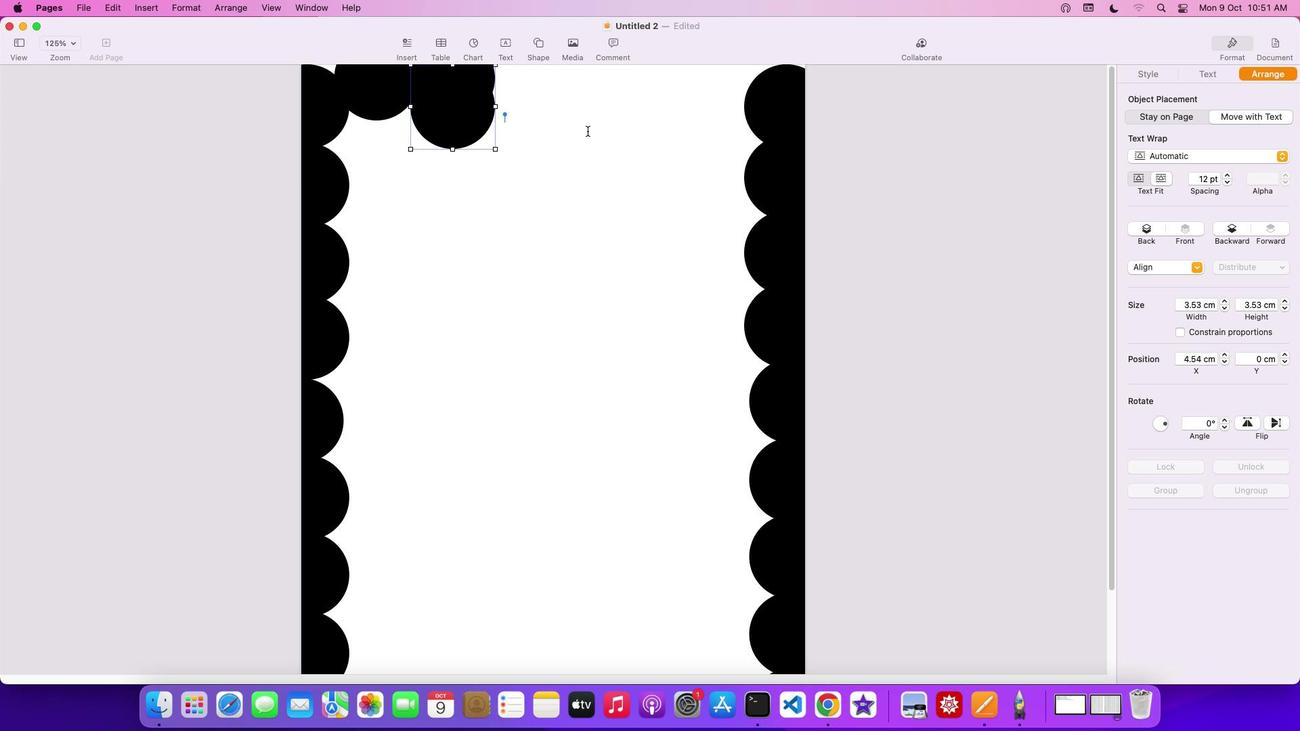 
Action: Mouse moved to (468, 128)
Screenshot: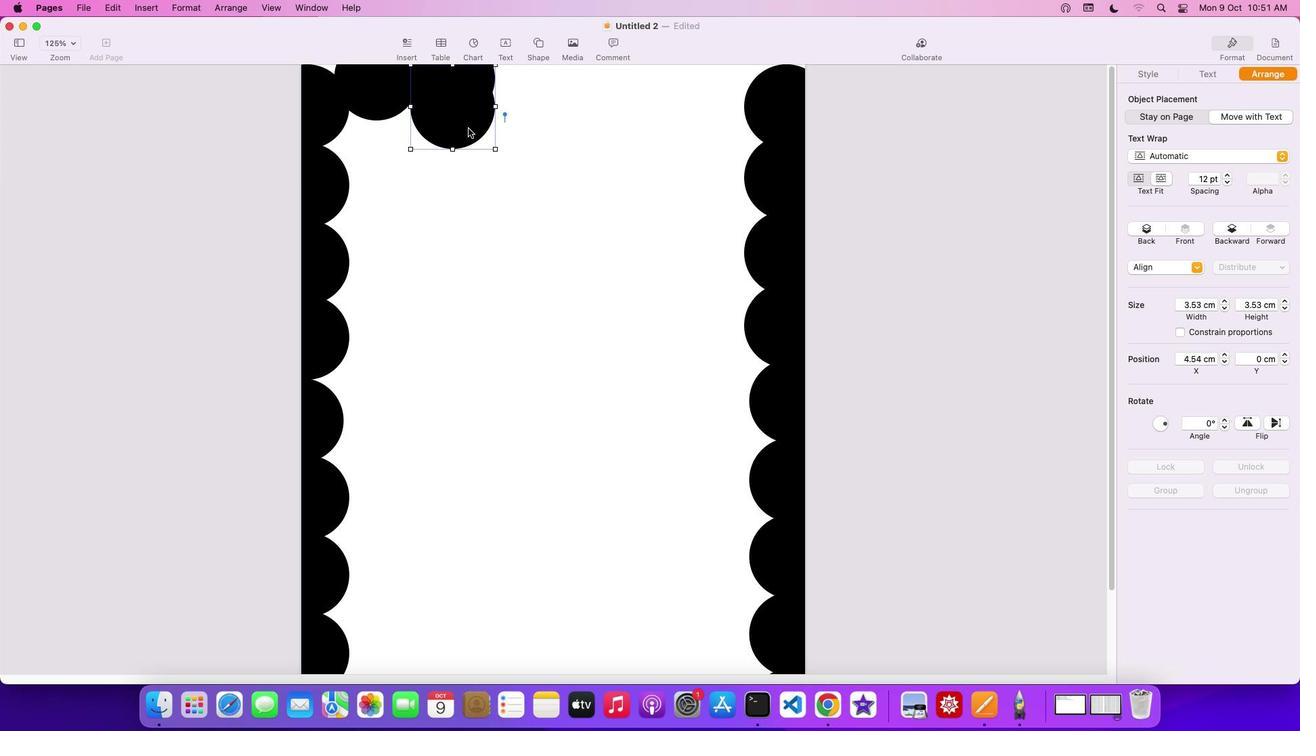 
Action: Mouse pressed left at (468, 128)
Screenshot: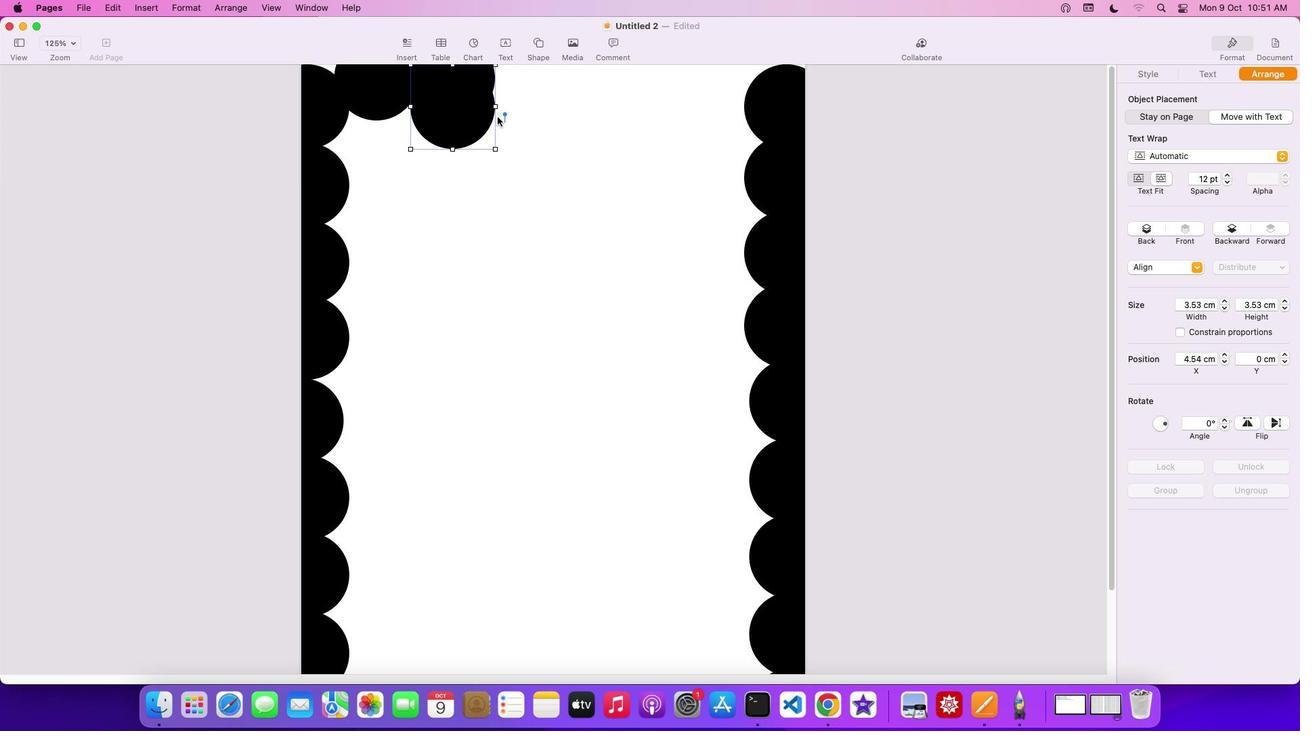 
Action: Mouse moved to (1169, 119)
Screenshot: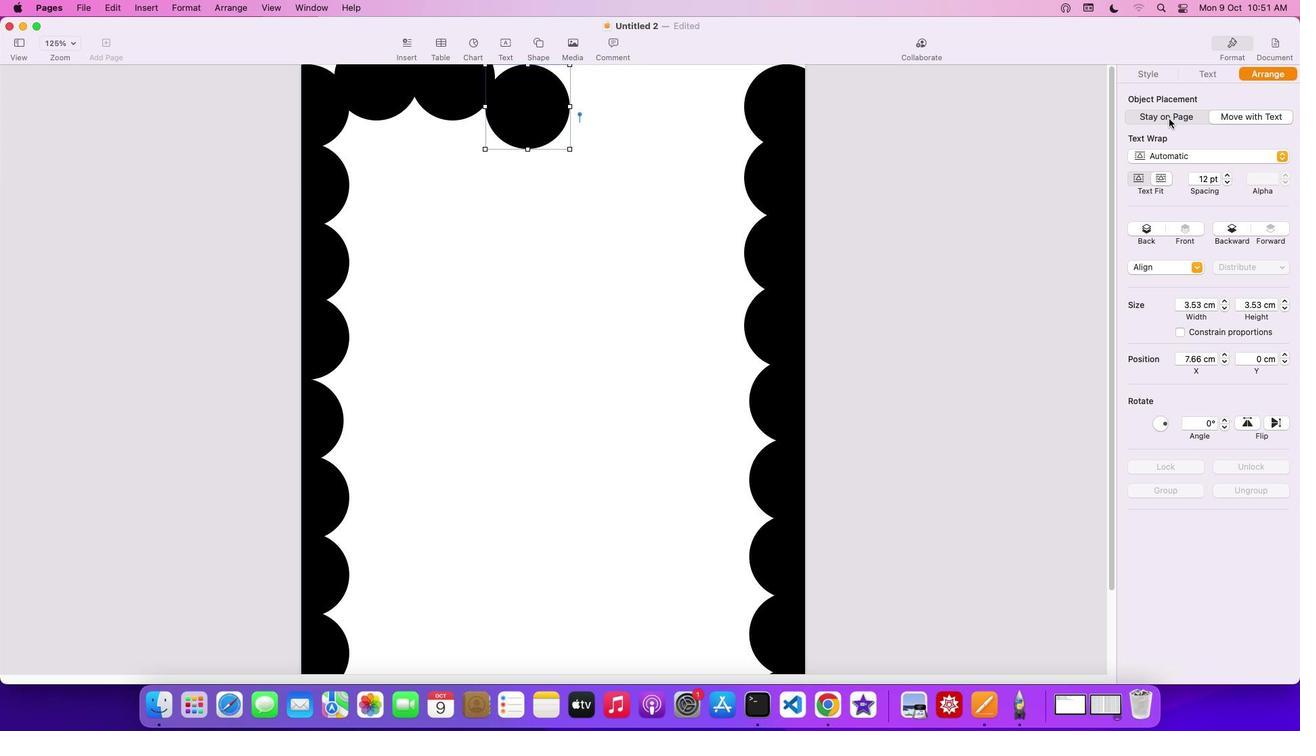 
Action: Mouse pressed left at (1169, 119)
Screenshot: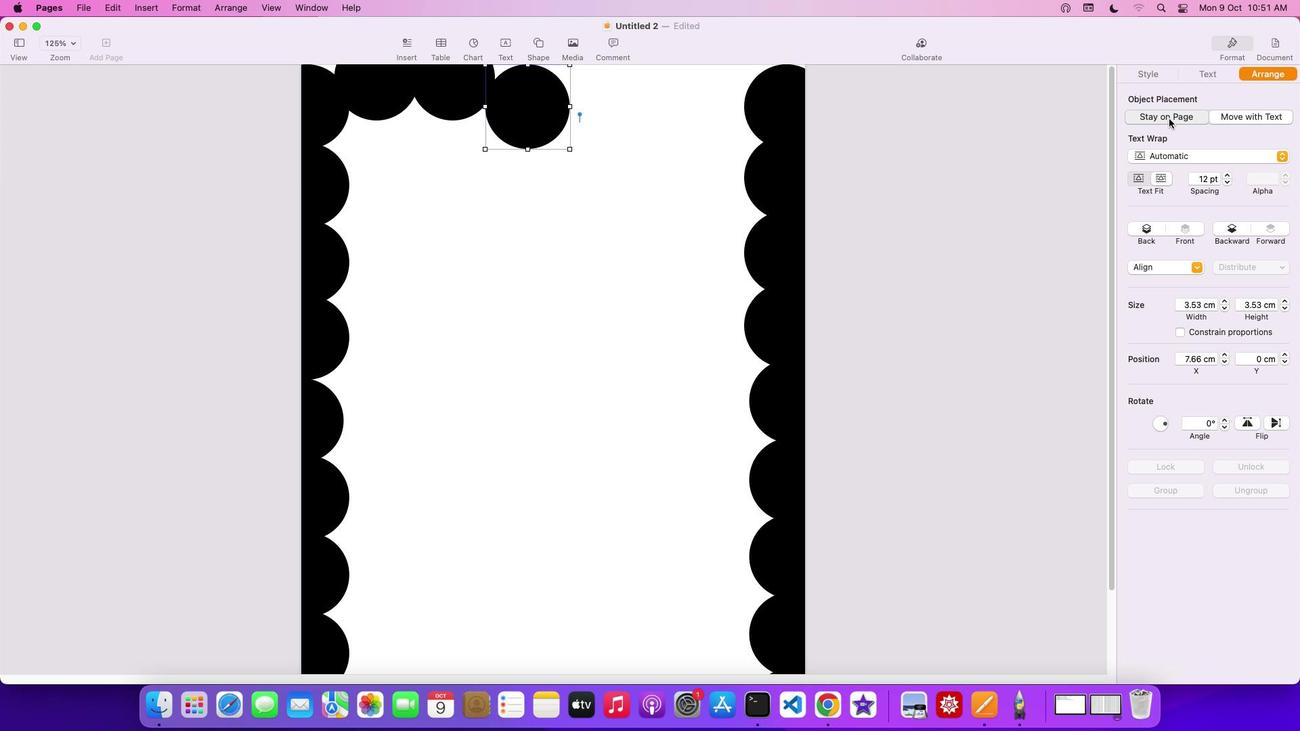 
Action: Mouse moved to (521, 136)
Screenshot: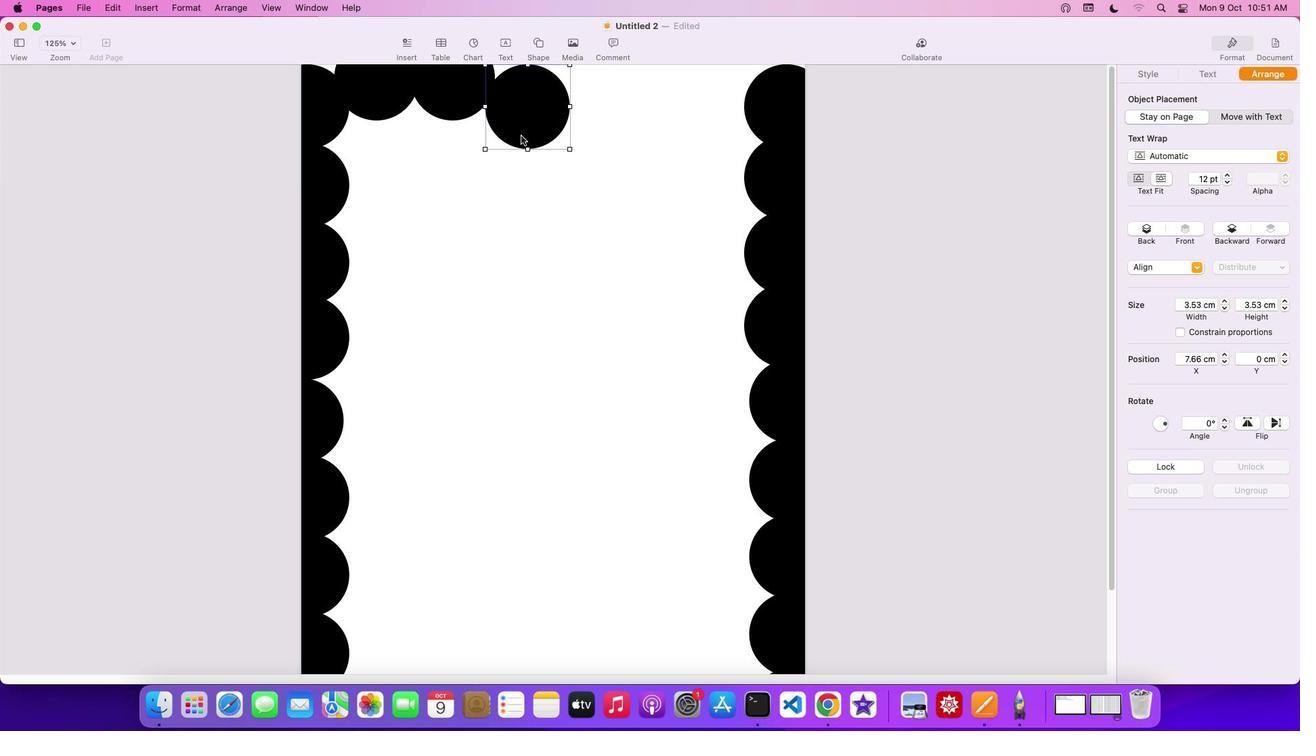 
Action: Mouse pressed left at (521, 136)
Screenshot: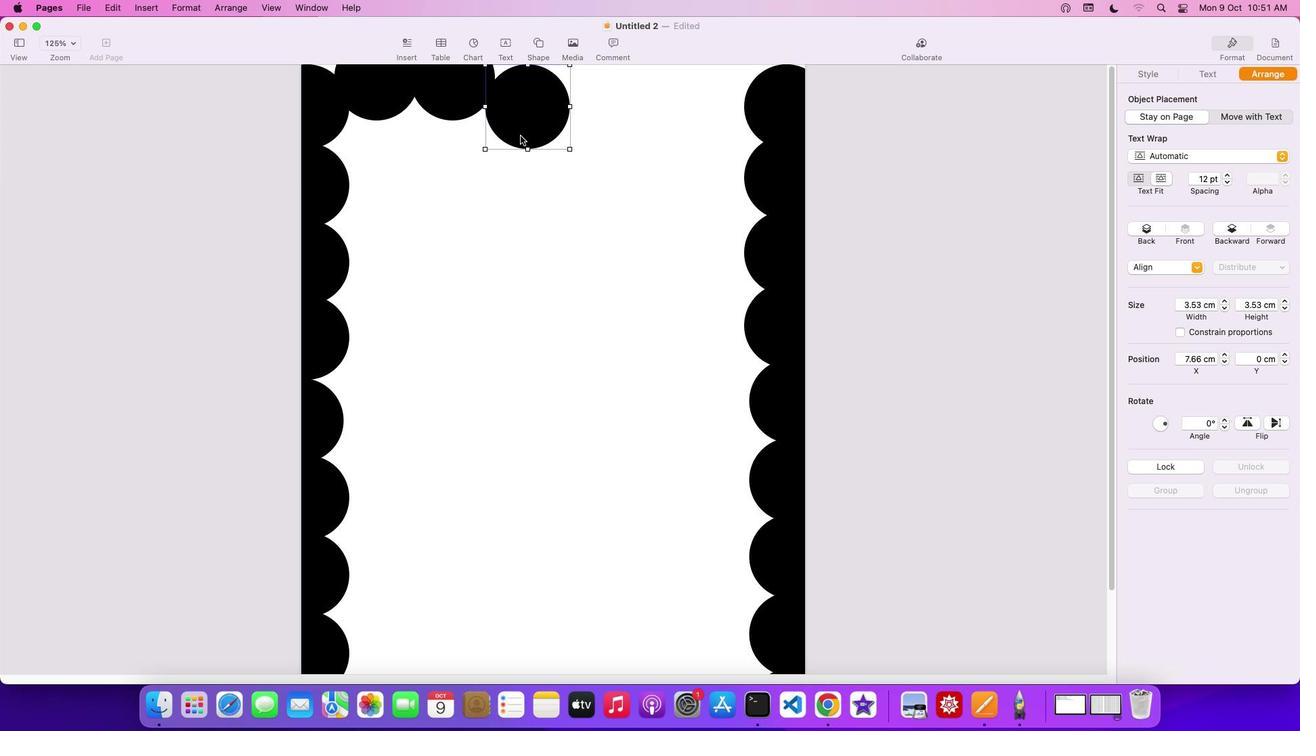 
Action: Mouse moved to (563, 117)
Screenshot: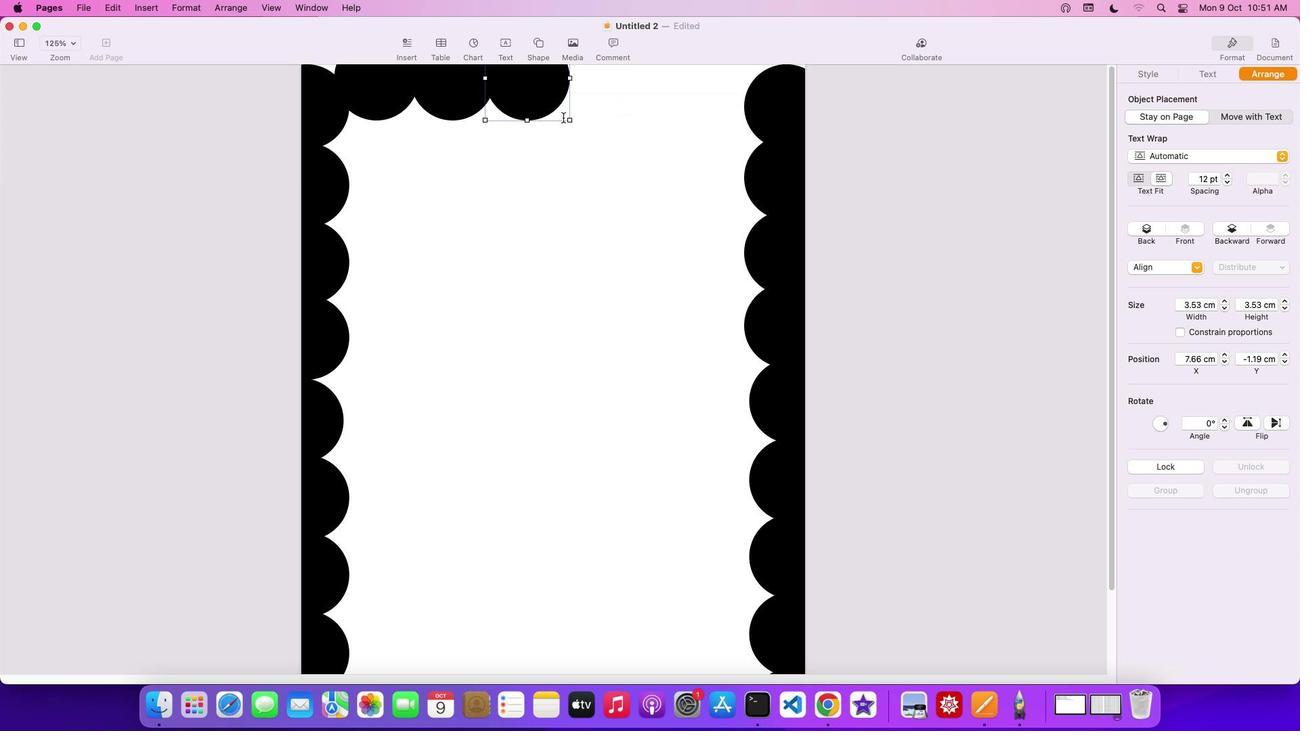 
Action: Key pressed Key.cmd
Screenshot: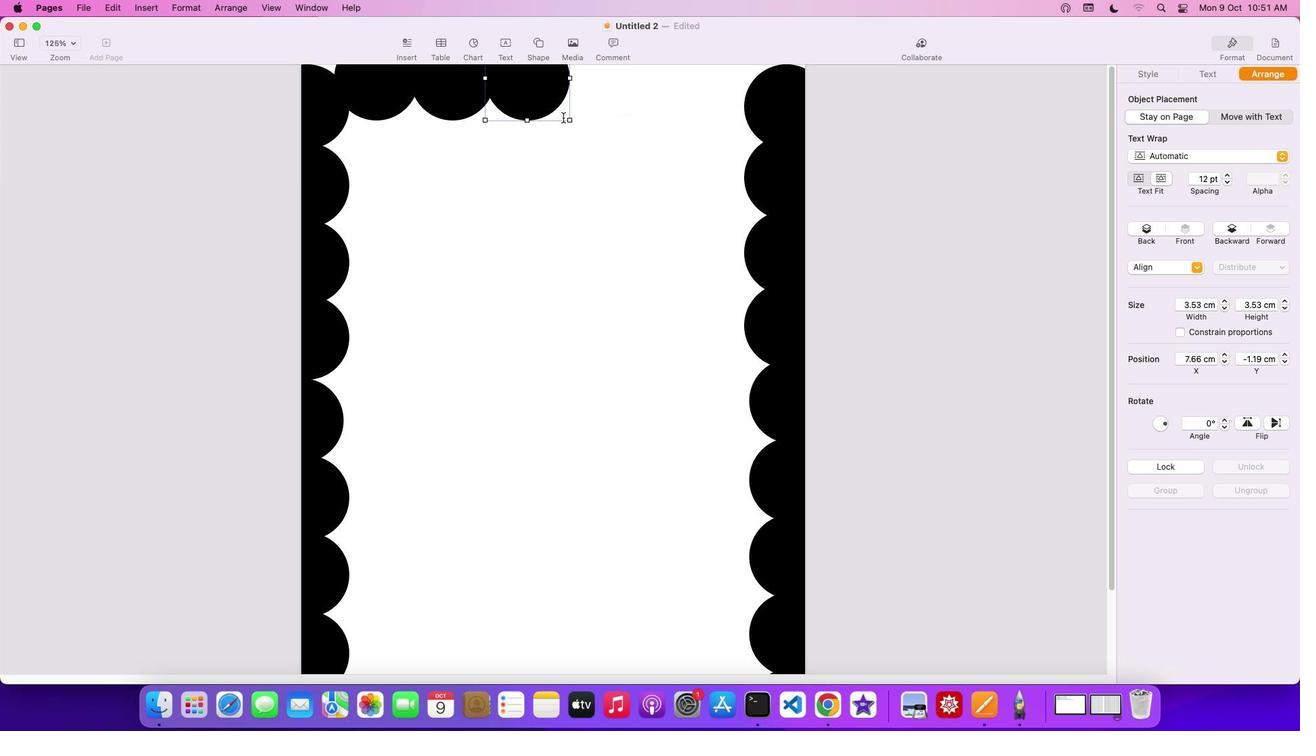 
Action: Mouse moved to (563, 117)
Screenshot: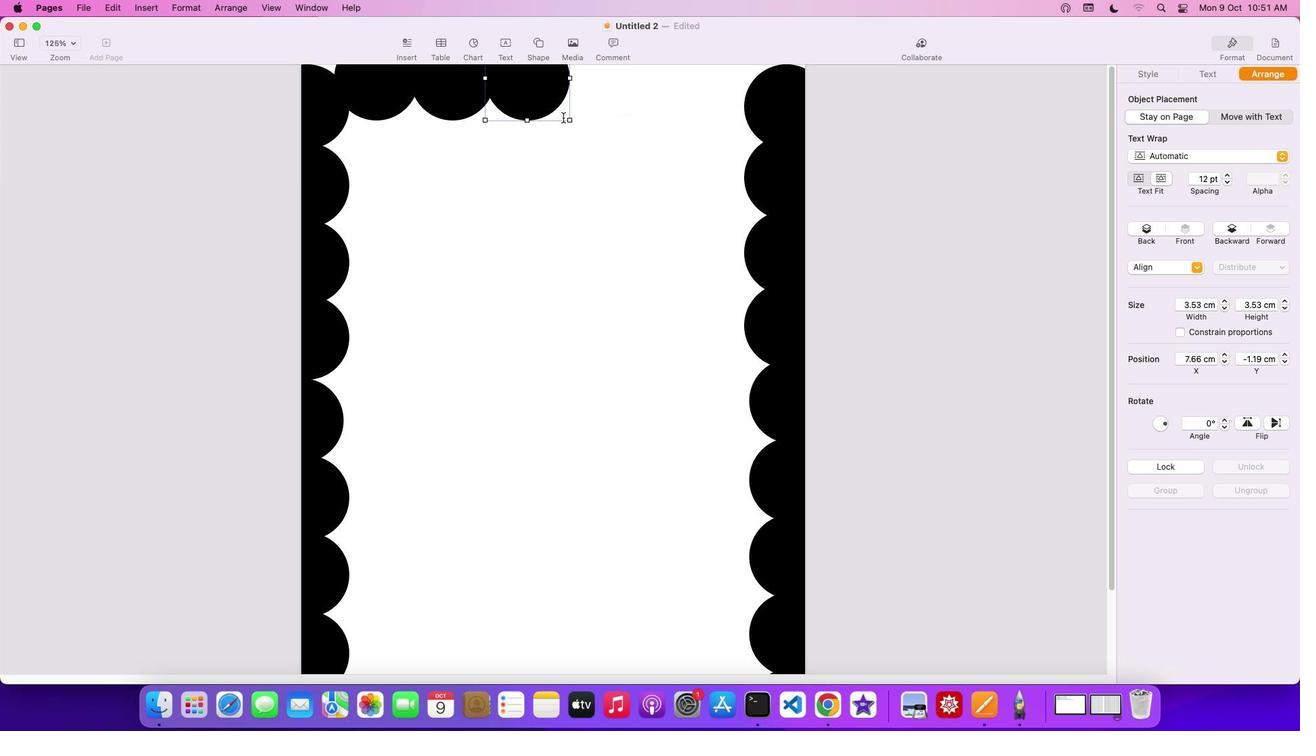 
Action: Key pressed 'v'
Screenshot: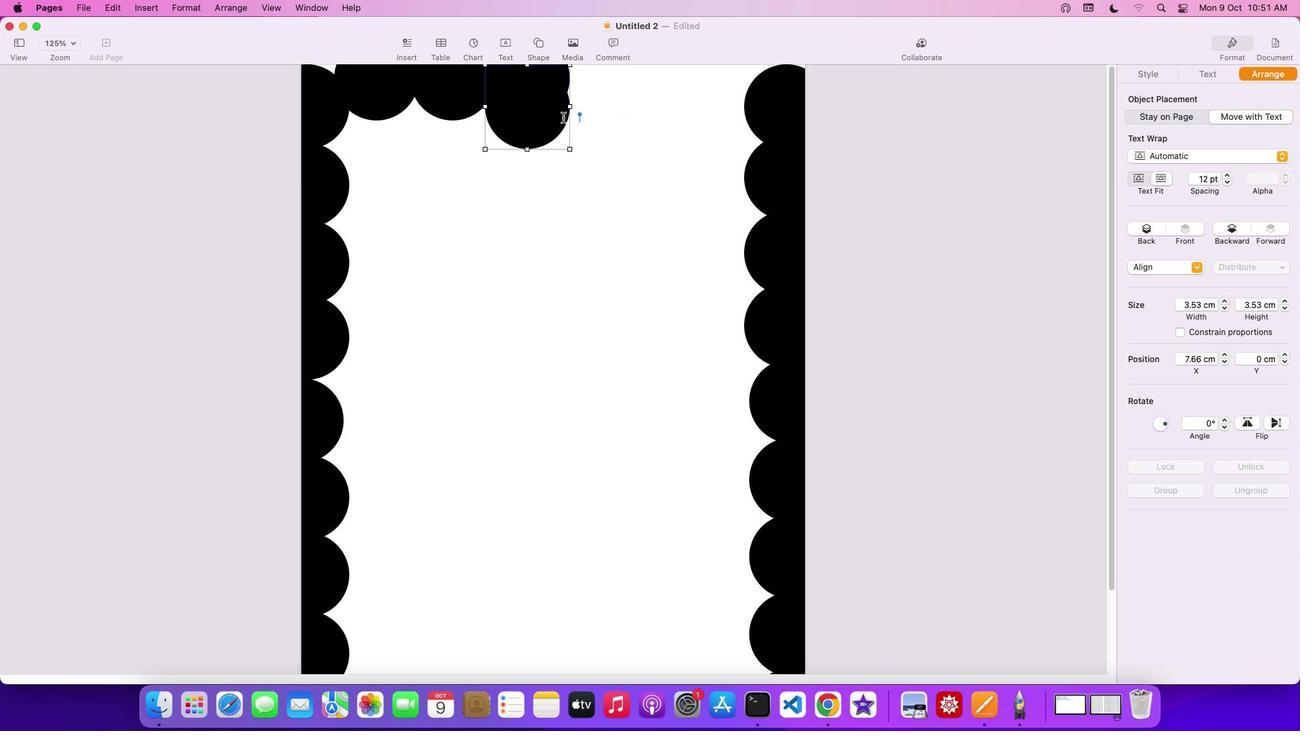 
Action: Mouse moved to (514, 113)
Screenshot: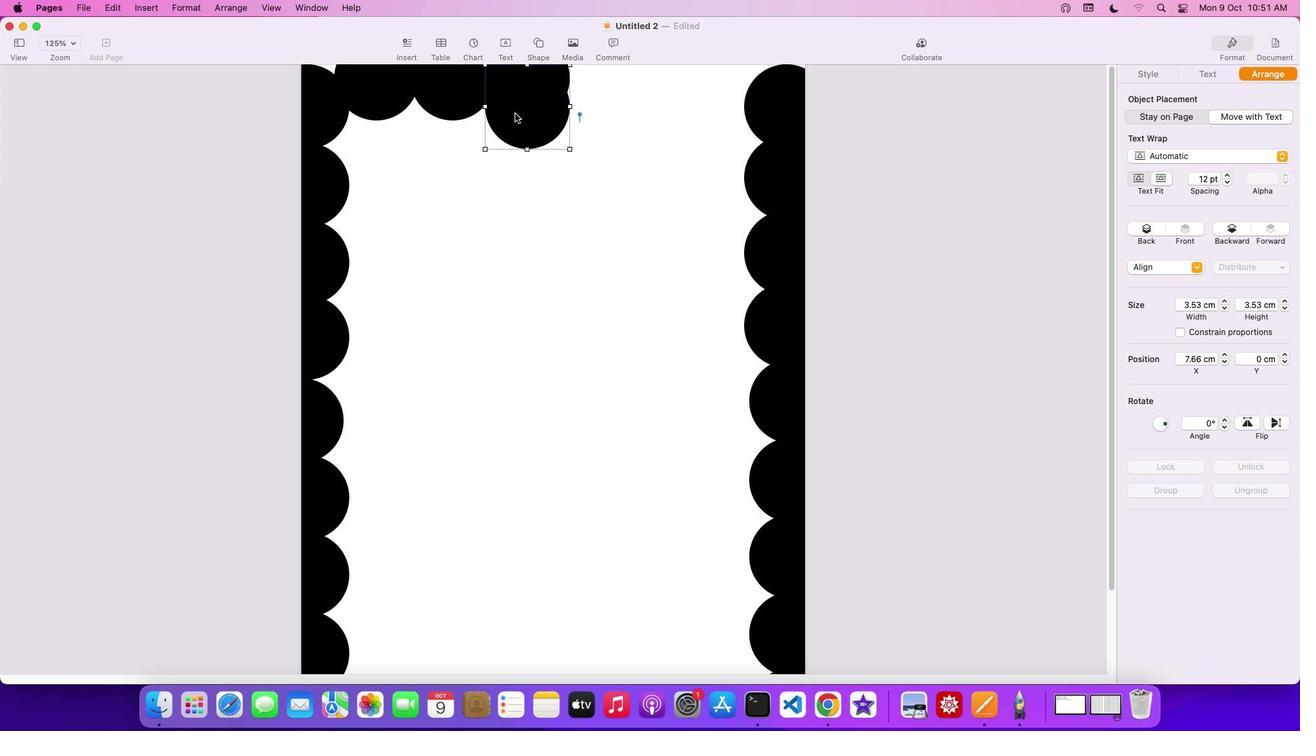 
Action: Mouse pressed left at (514, 113)
Screenshot: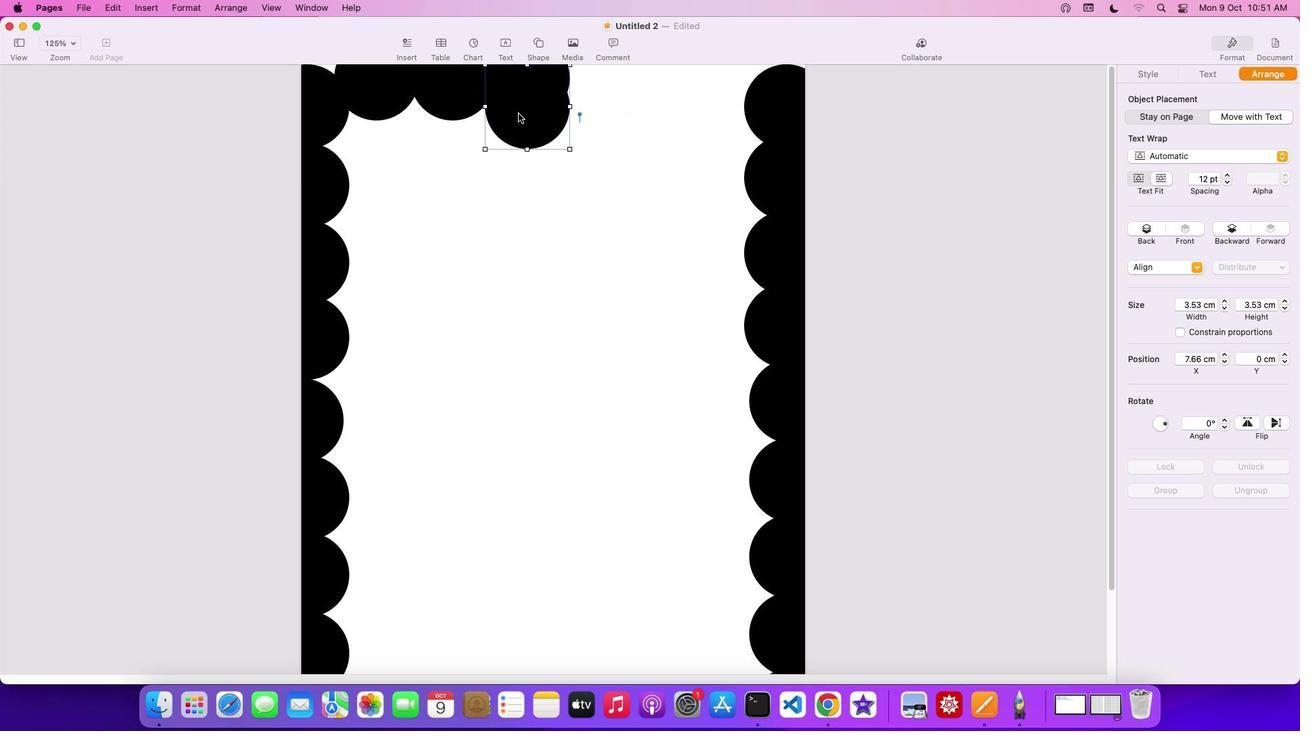 
Action: Mouse moved to (1192, 115)
Screenshot: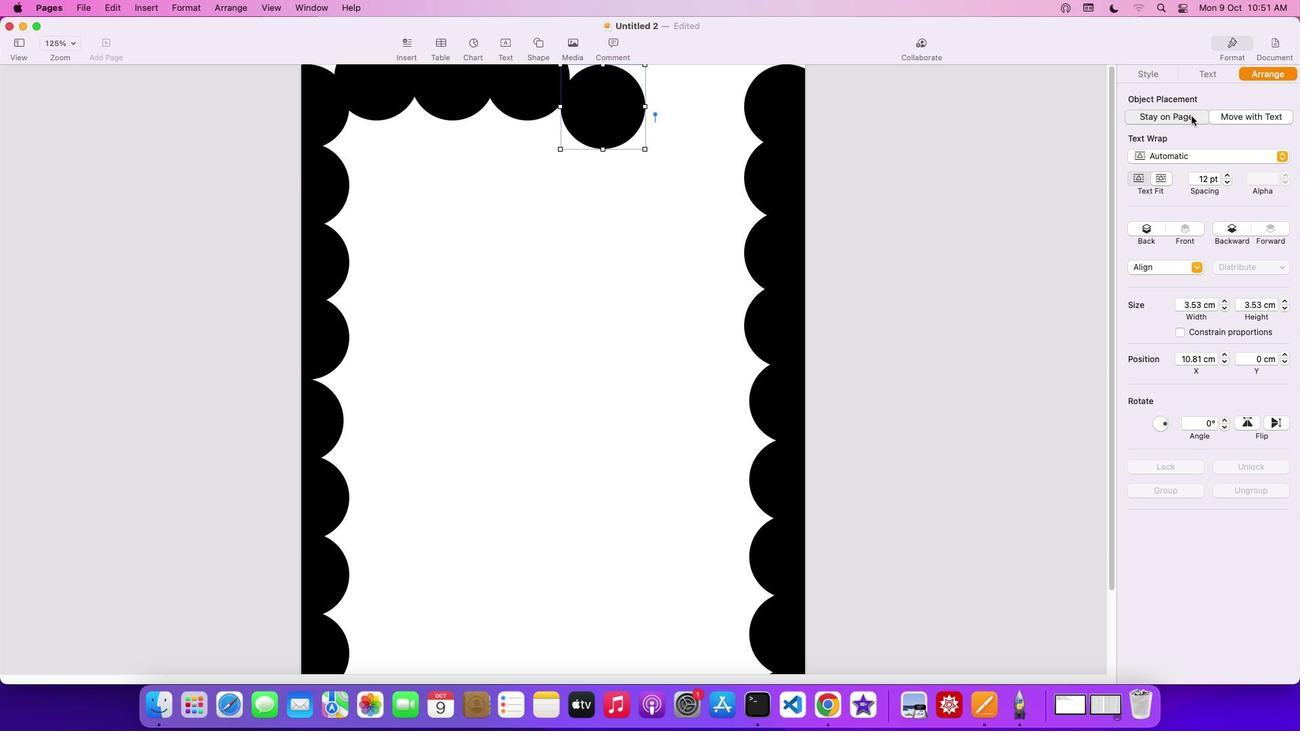 
Action: Mouse pressed left at (1192, 115)
Screenshot: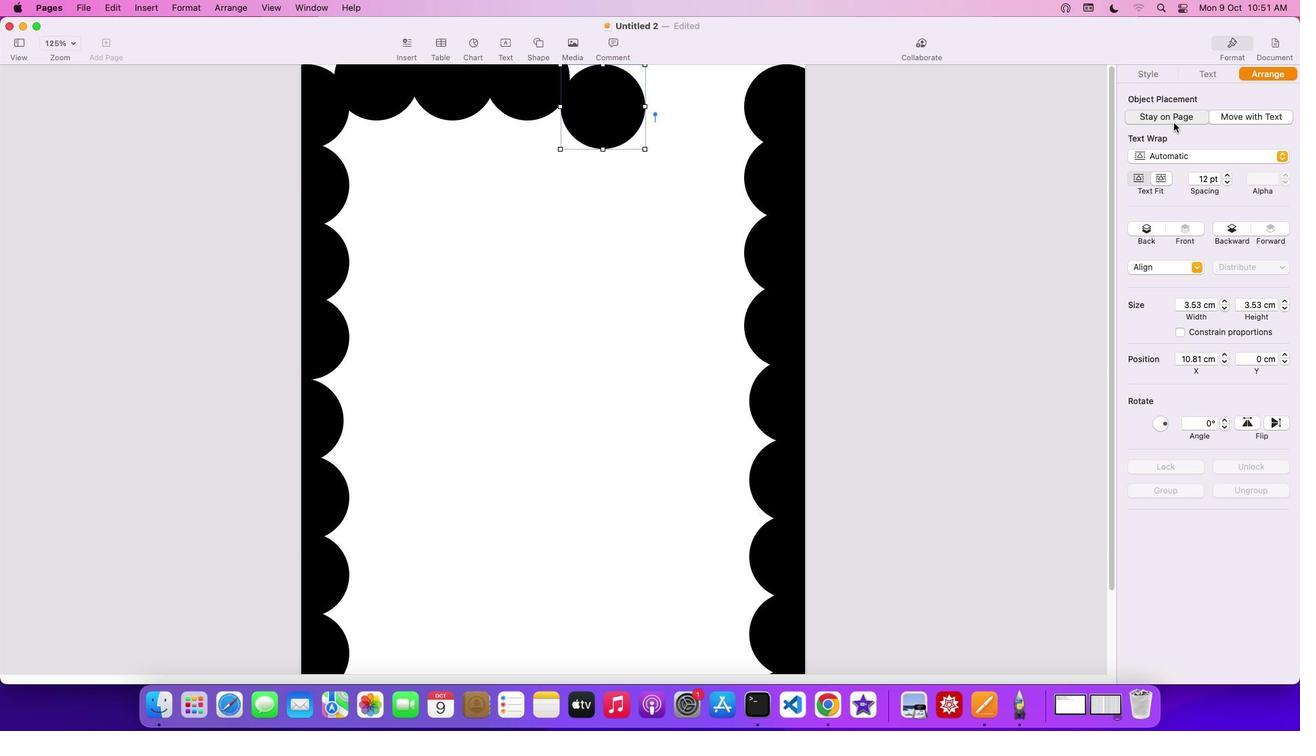 
Action: Mouse moved to (622, 130)
Screenshot: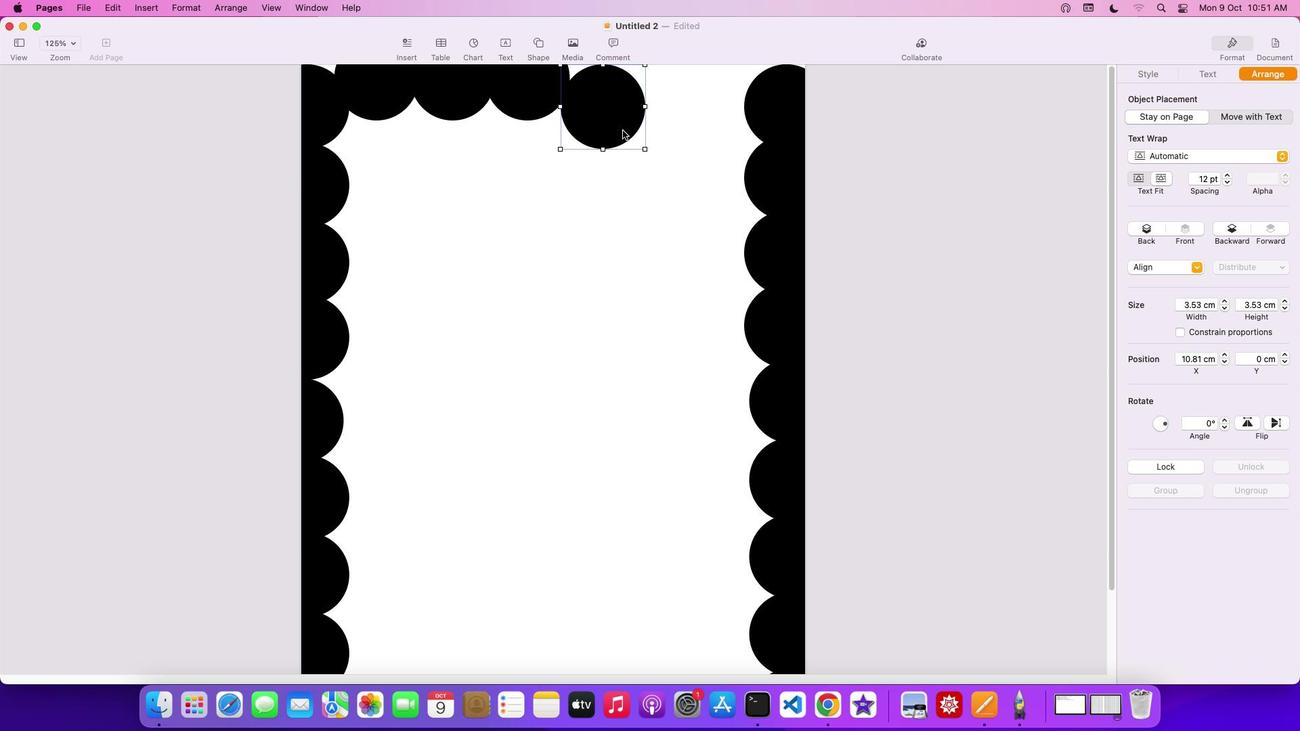 
Action: Mouse pressed left at (622, 130)
Screenshot: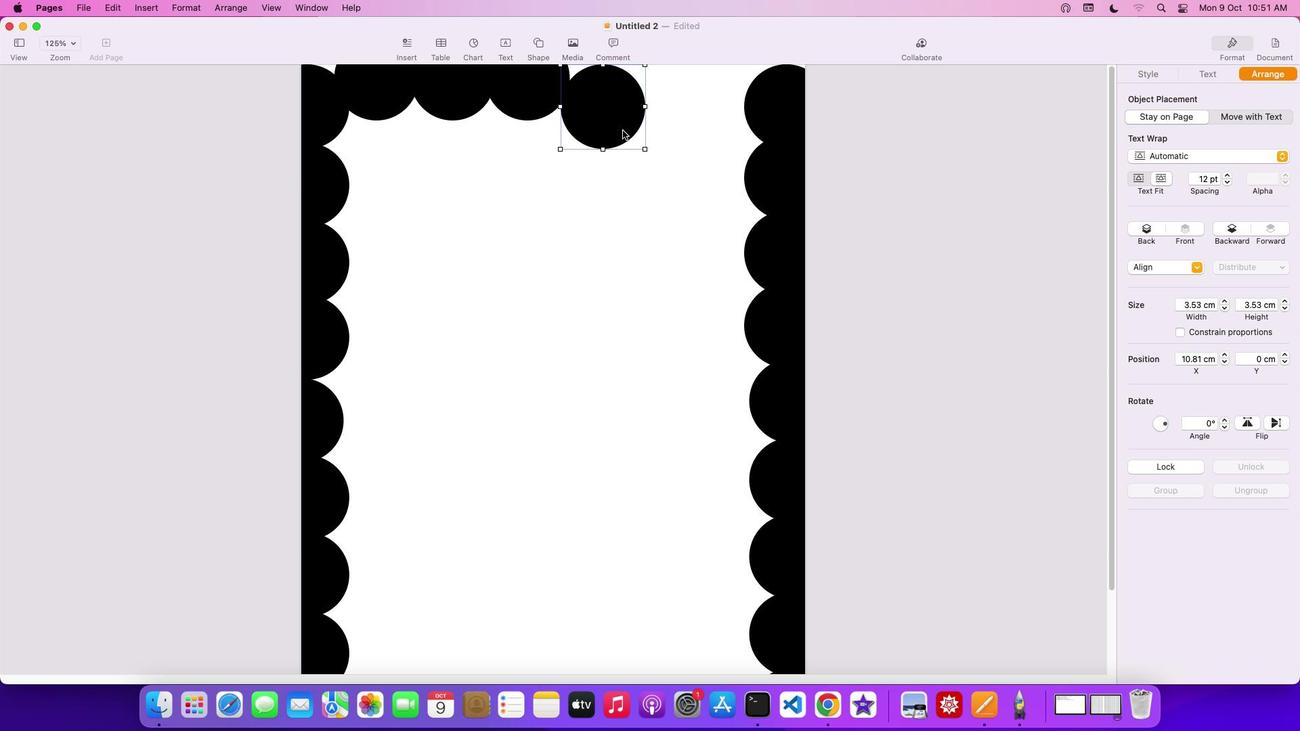 
Action: Mouse moved to (734, 193)
Screenshot: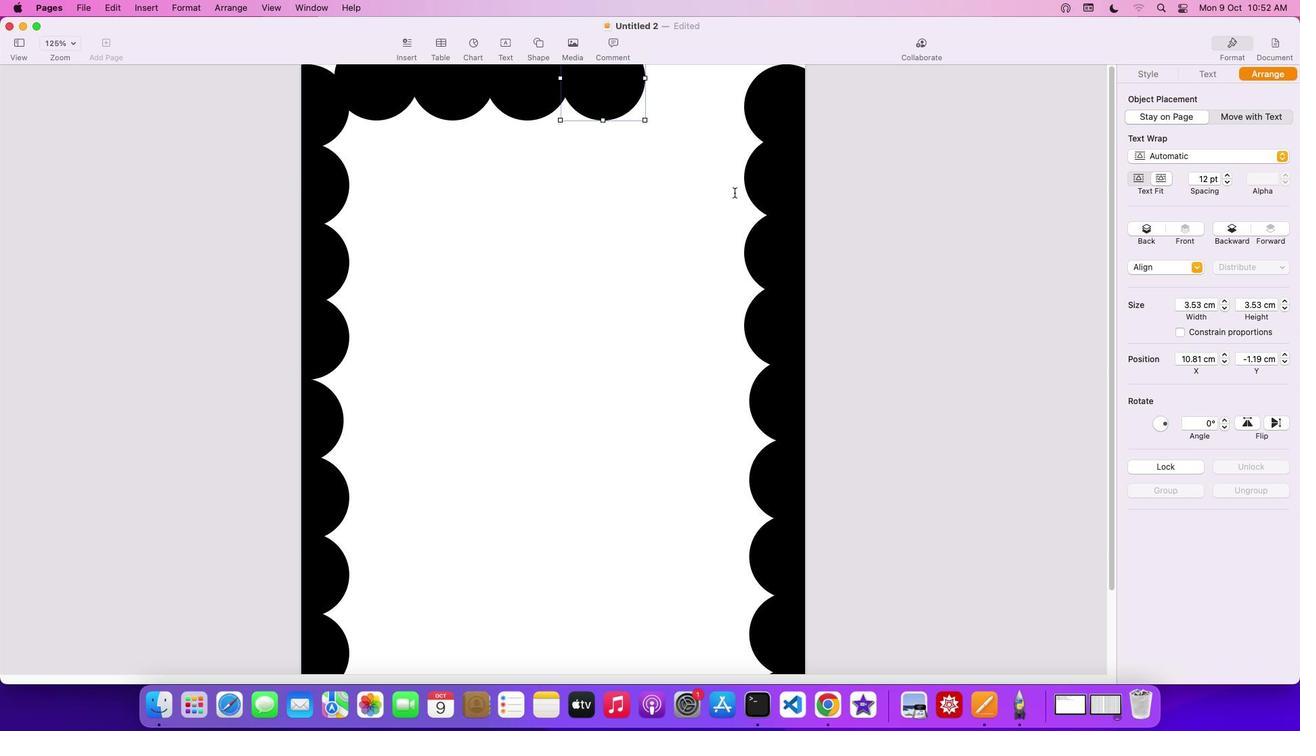 
Action: Key pressed Key.cmd'v'
Screenshot: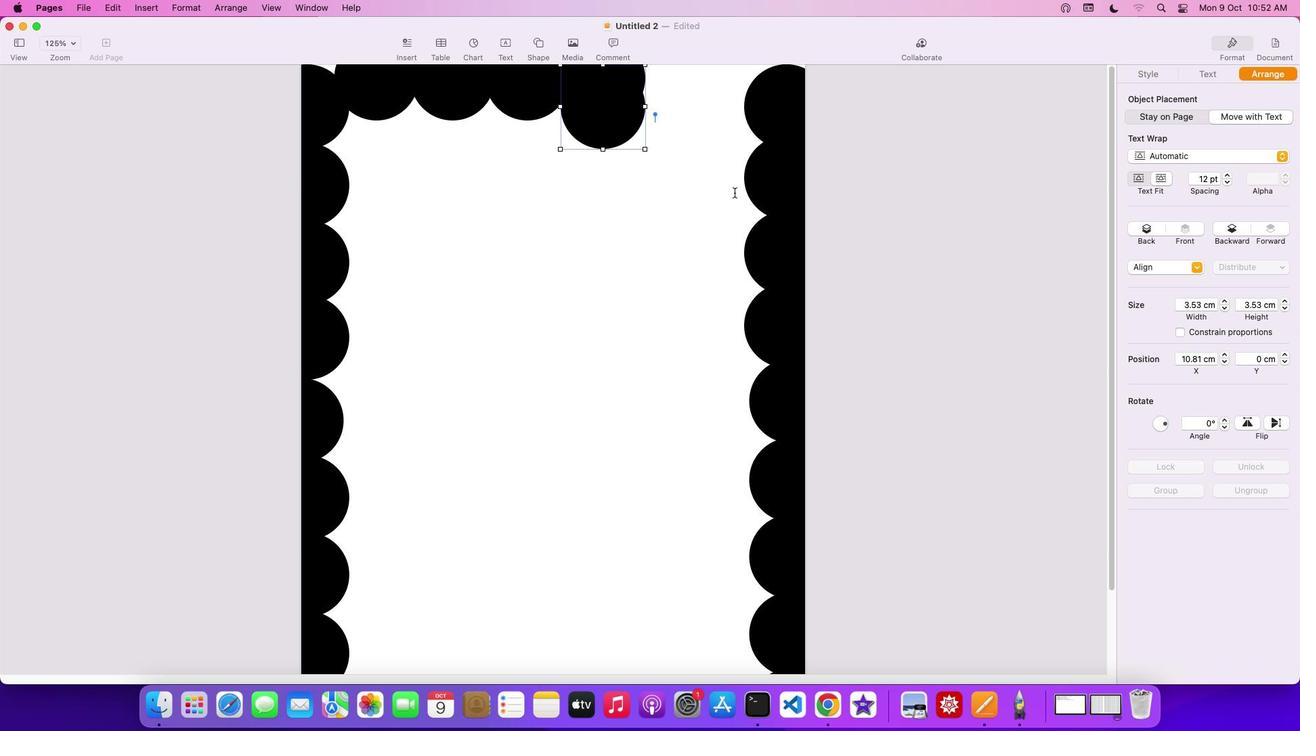 
Action: Mouse moved to (623, 132)
Screenshot: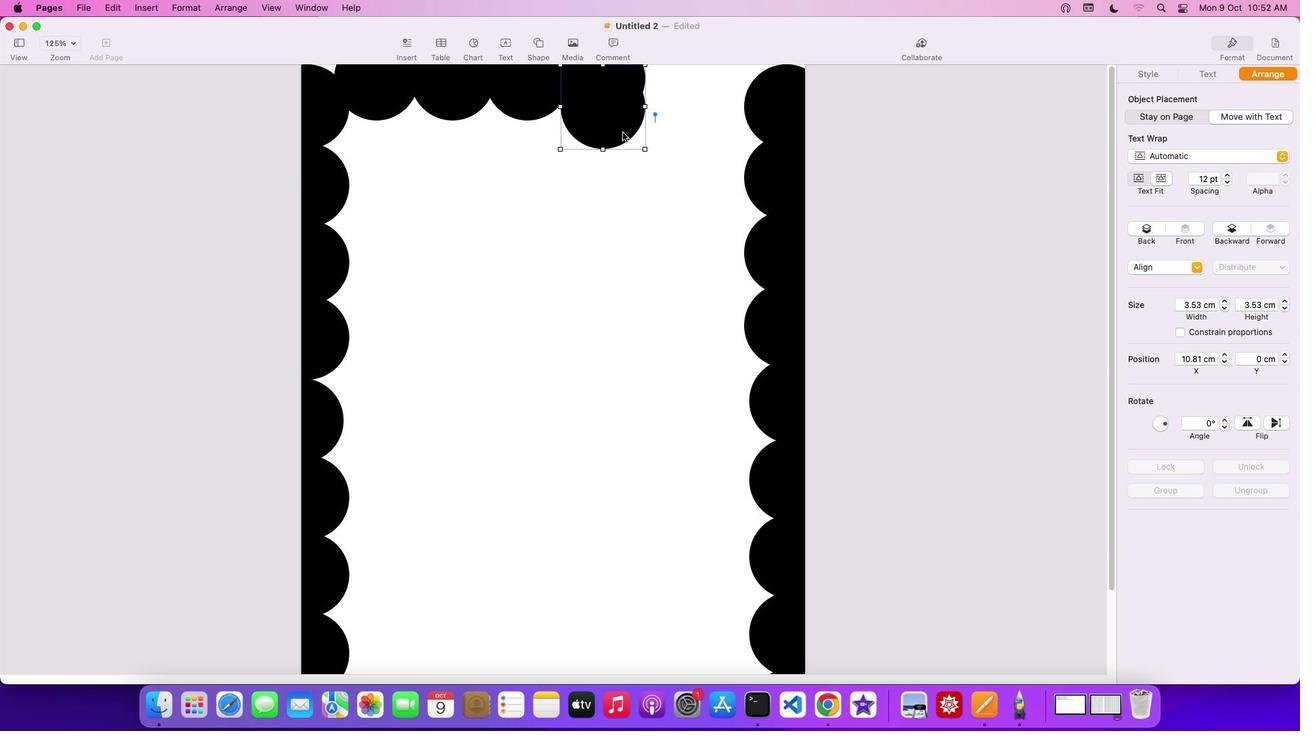 
Action: Mouse pressed left at (623, 132)
Screenshot: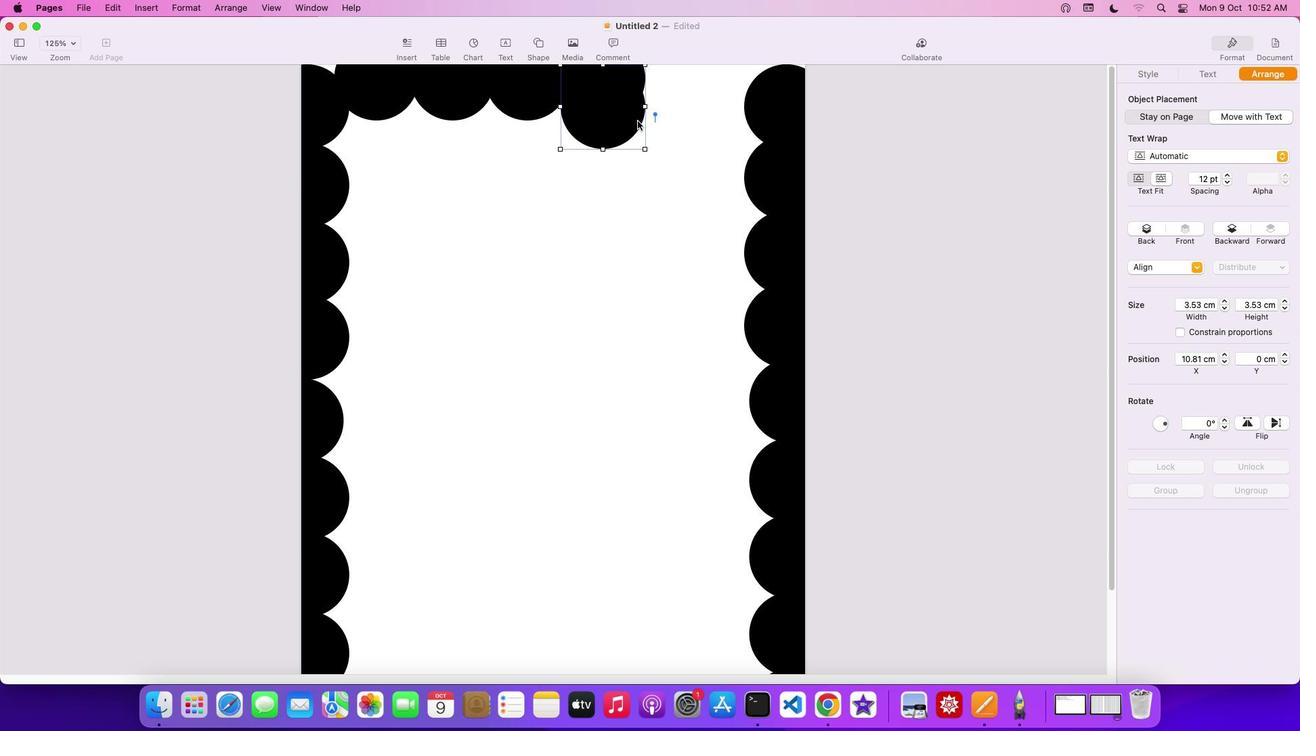 
Action: Mouse moved to (1188, 117)
Screenshot: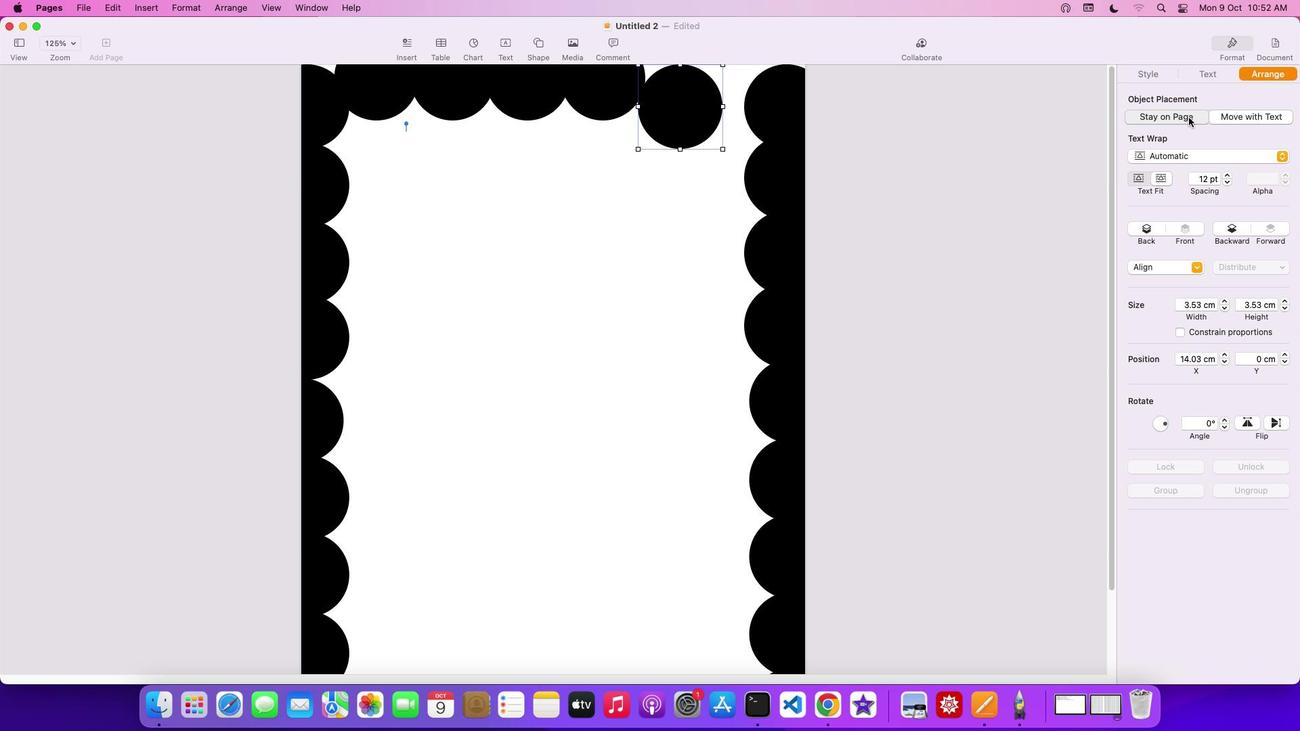 
Action: Mouse pressed left at (1188, 117)
Screenshot: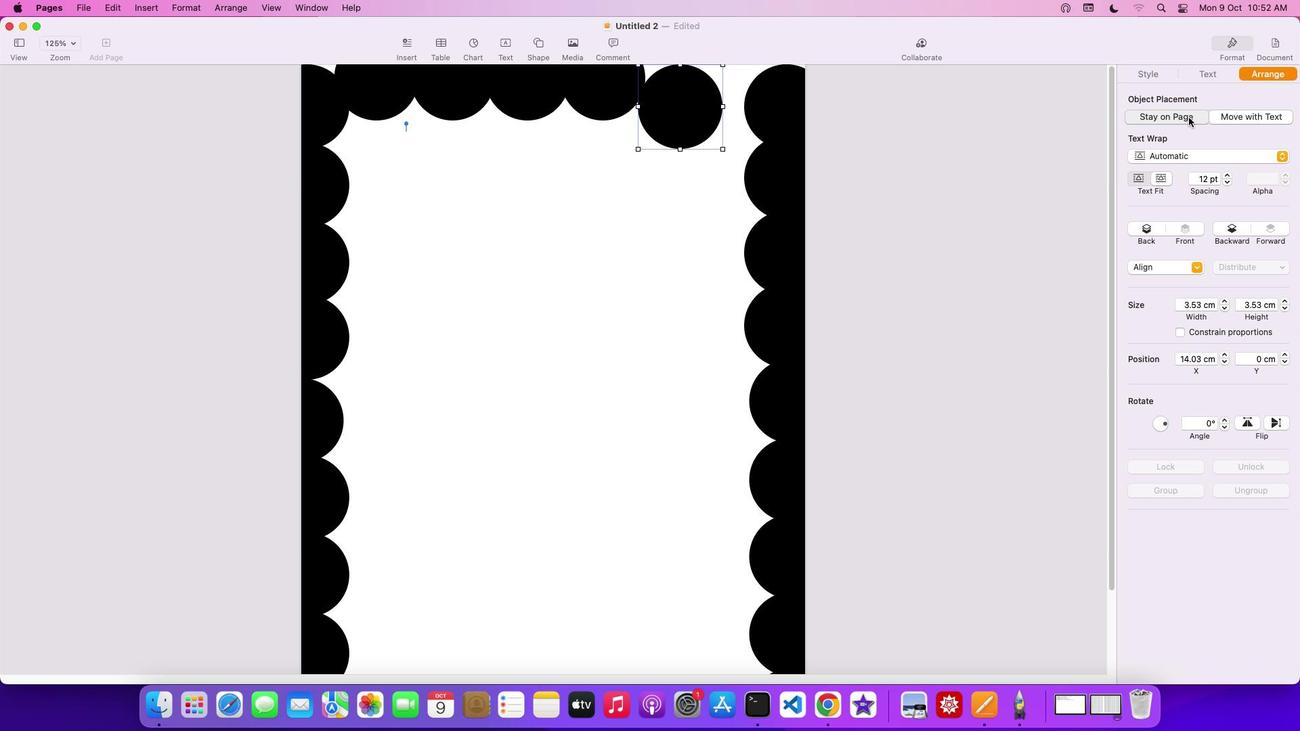 
Action: Mouse moved to (692, 115)
Screenshot: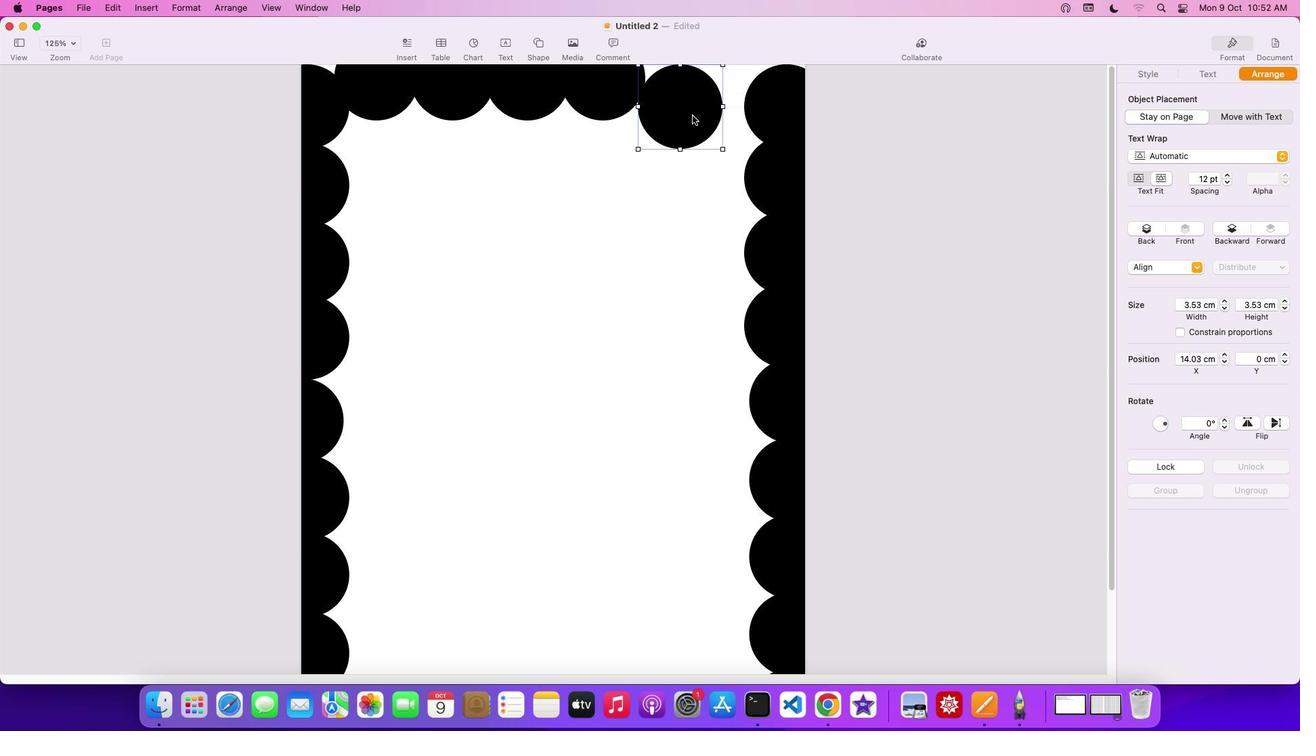 
Action: Mouse pressed left at (692, 115)
Screenshot: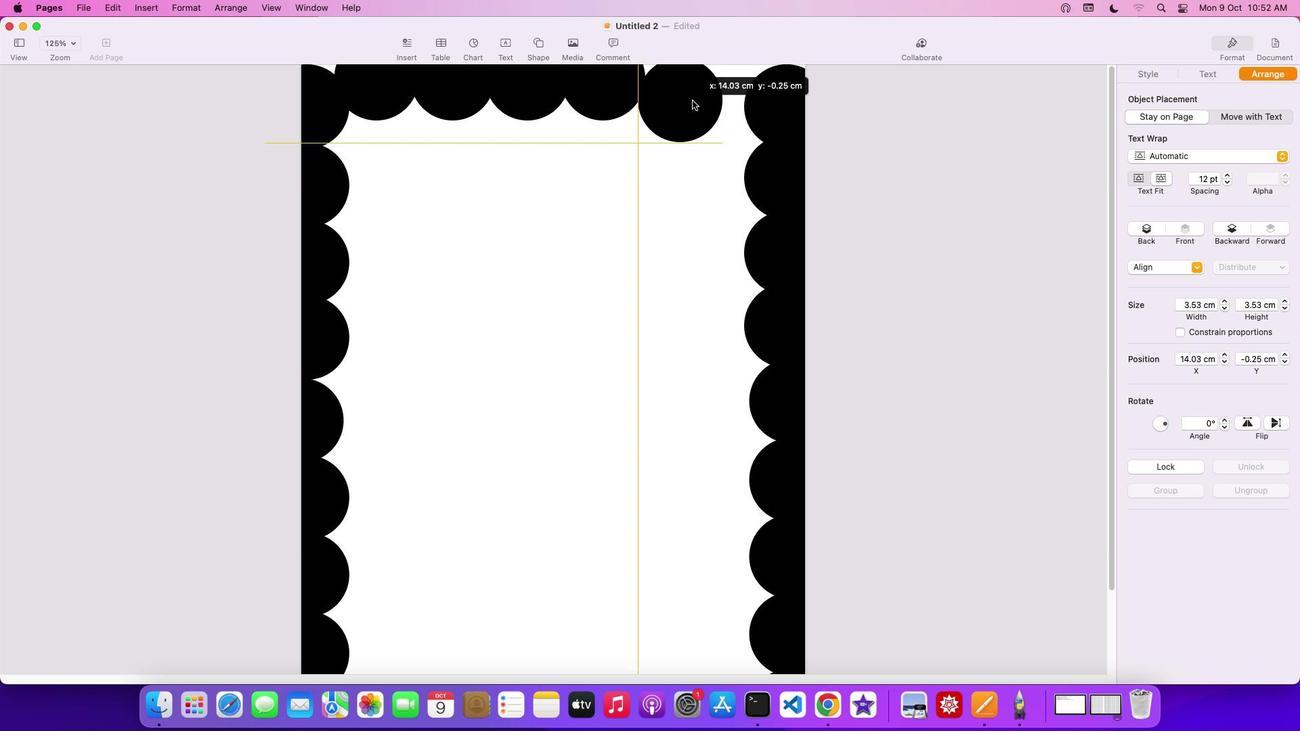 
Action: Mouse moved to (822, 144)
Screenshot: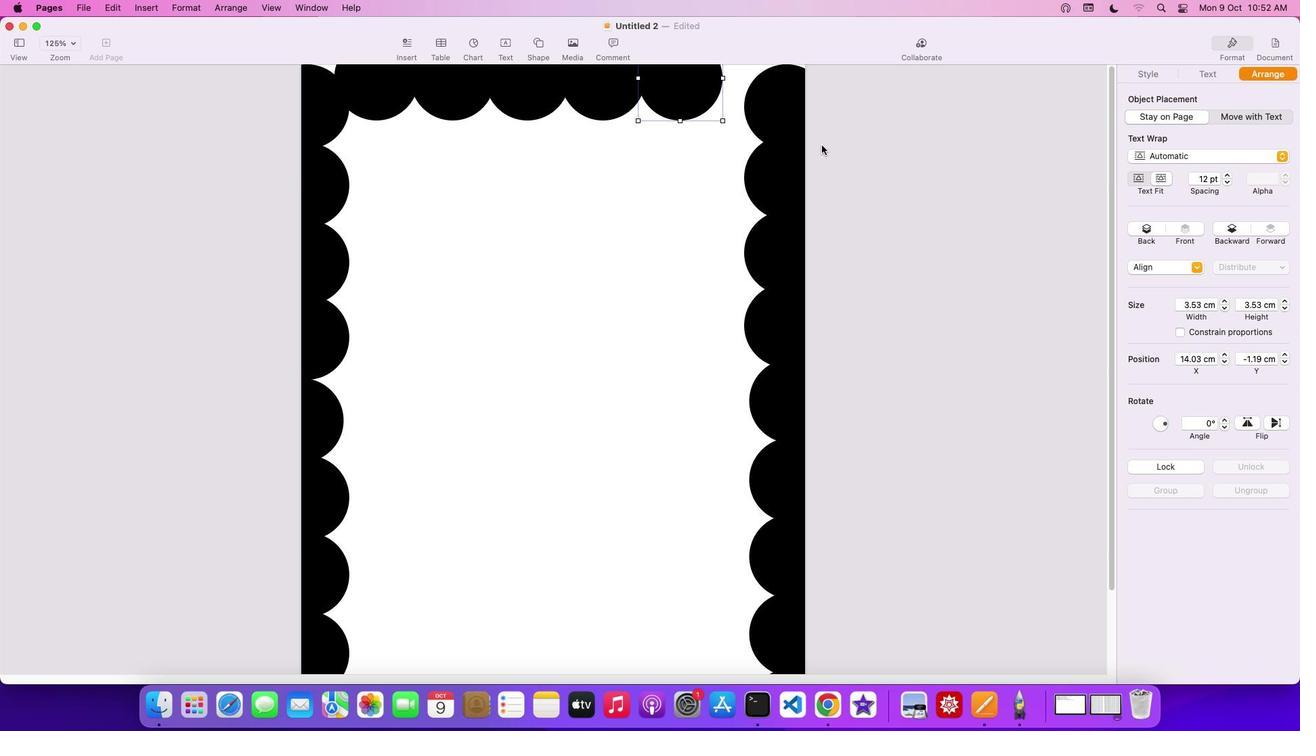 
Action: Key pressed Key.cmd'v'
Screenshot: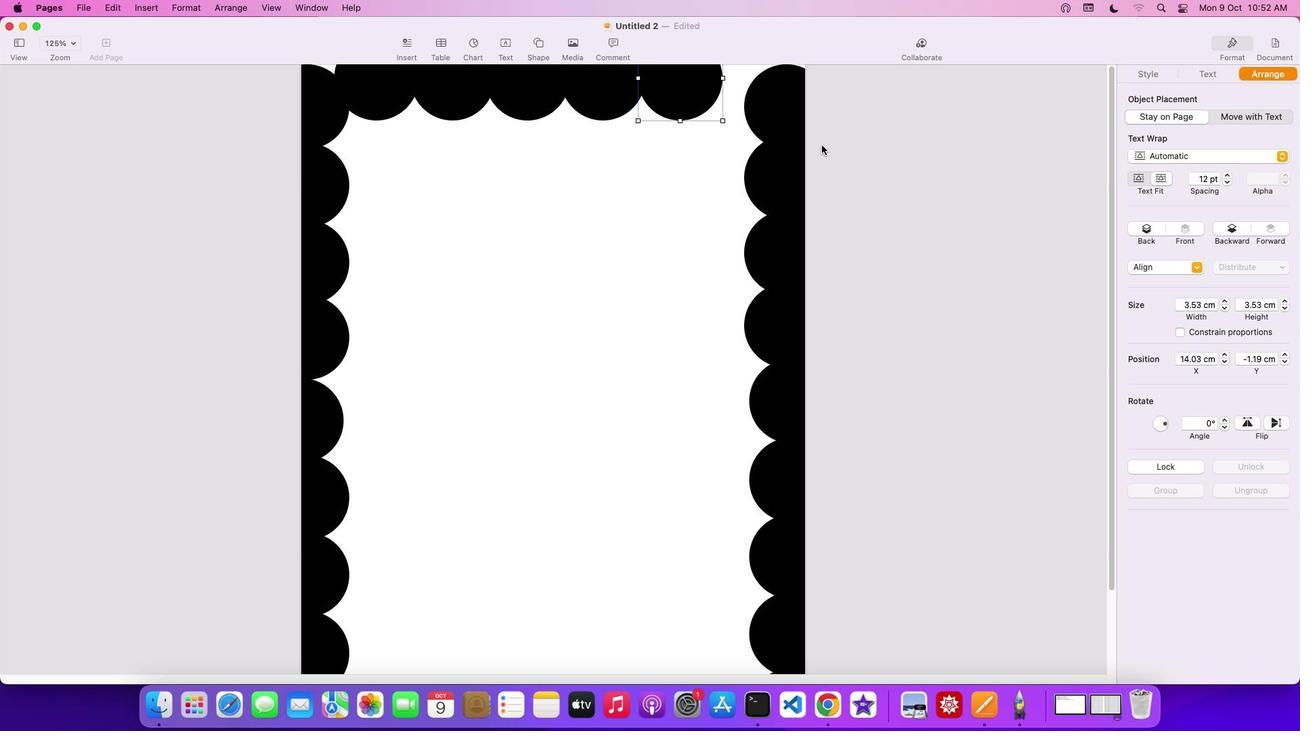 
Action: Mouse moved to (713, 125)
Screenshot: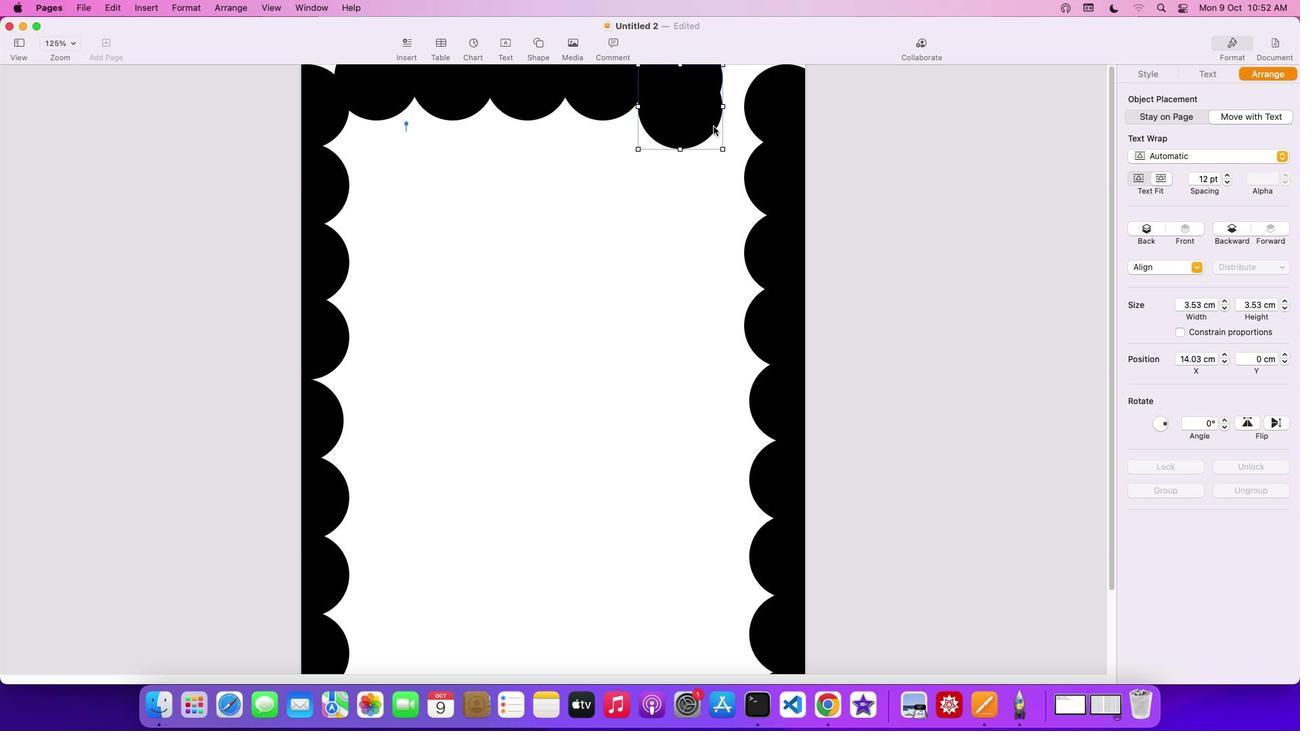
Action: Mouse pressed left at (713, 125)
Screenshot: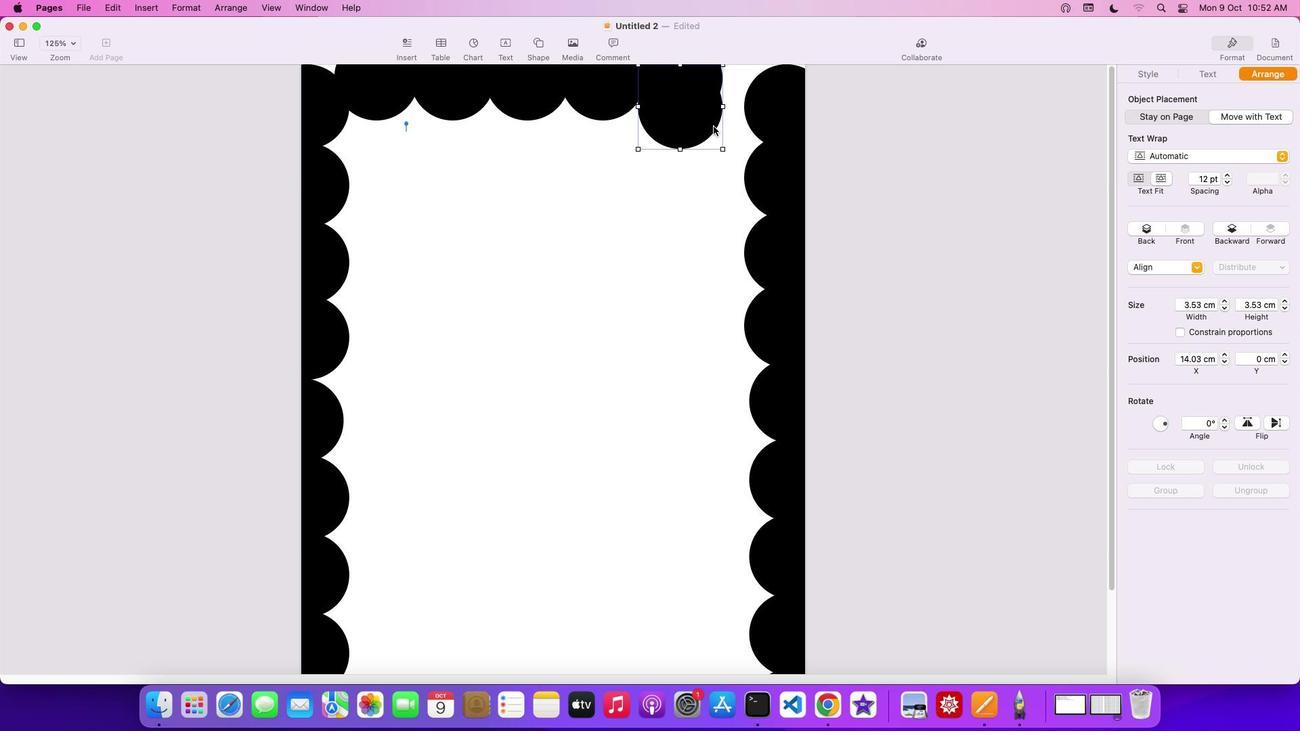 
Action: Mouse moved to (1140, 110)
Screenshot: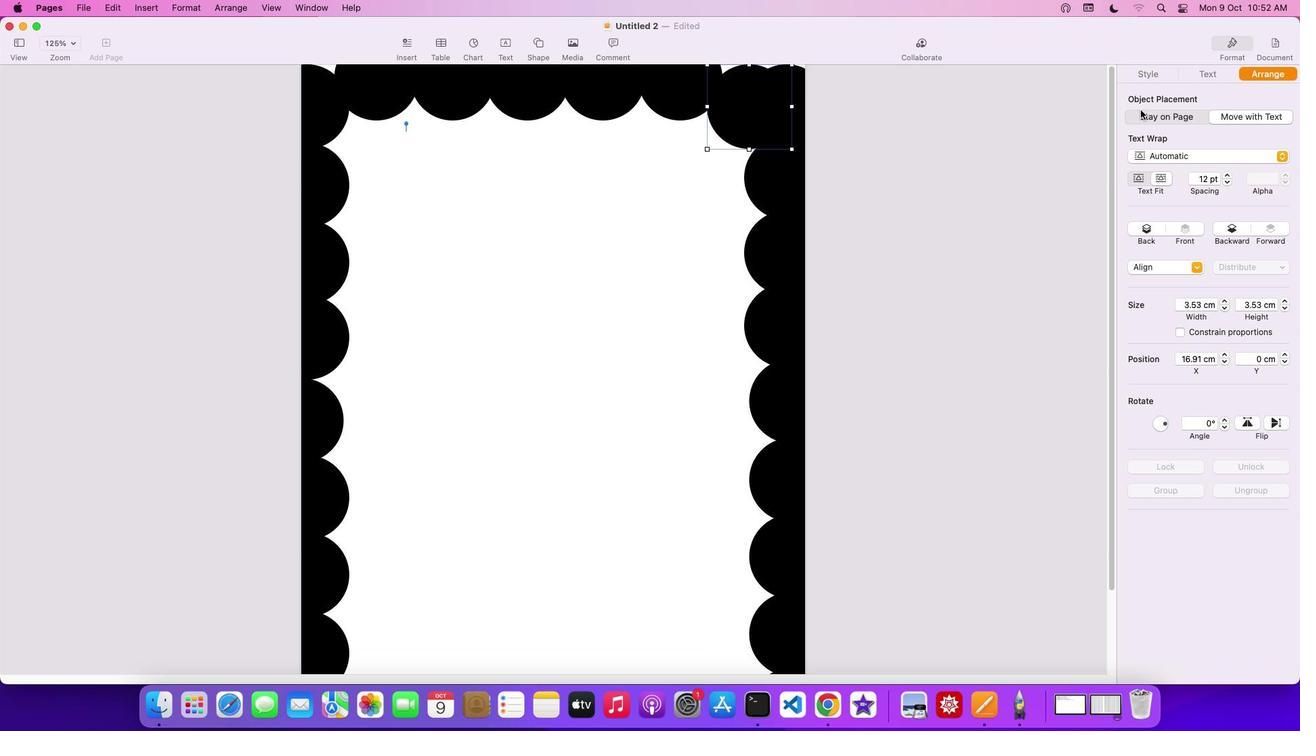 
Action: Mouse pressed left at (1140, 110)
Screenshot: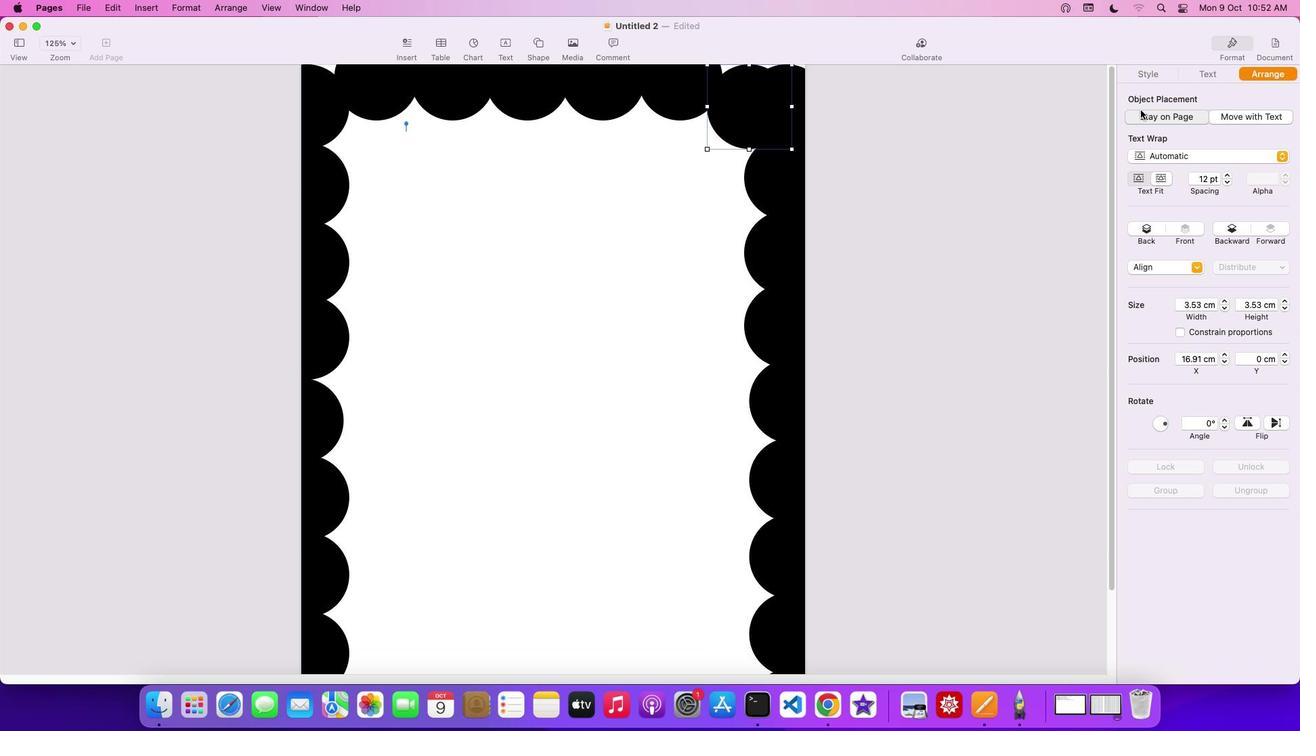 
Action: Mouse moved to (748, 126)
Screenshot: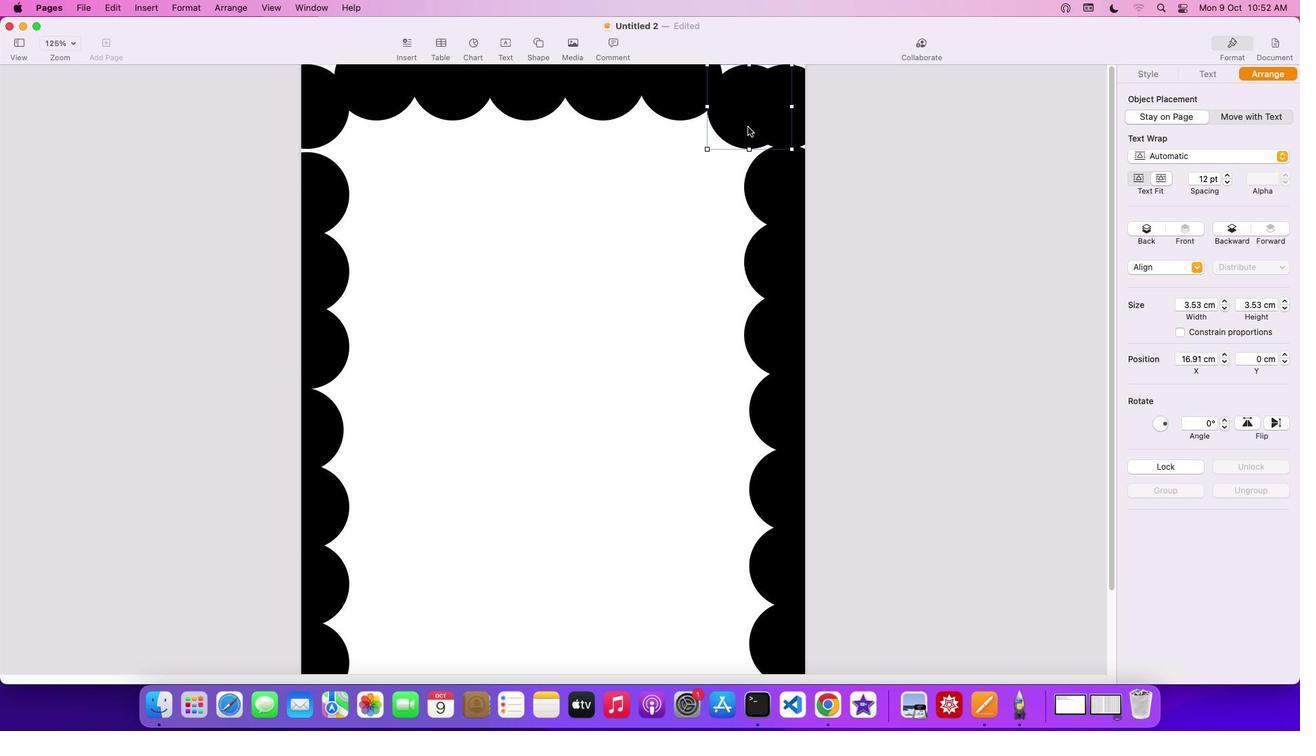 
Action: Mouse pressed left at (748, 126)
Screenshot: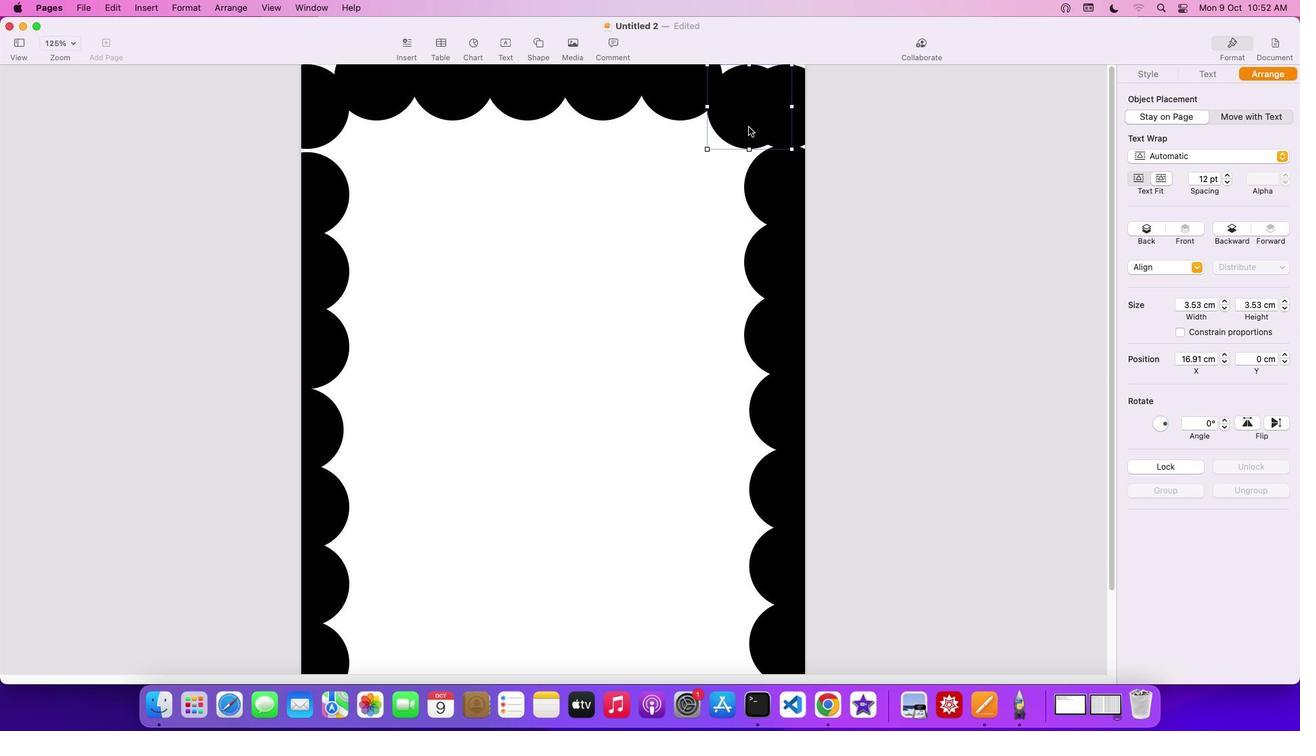 
Action: Mouse moved to (751, 109)
Screenshot: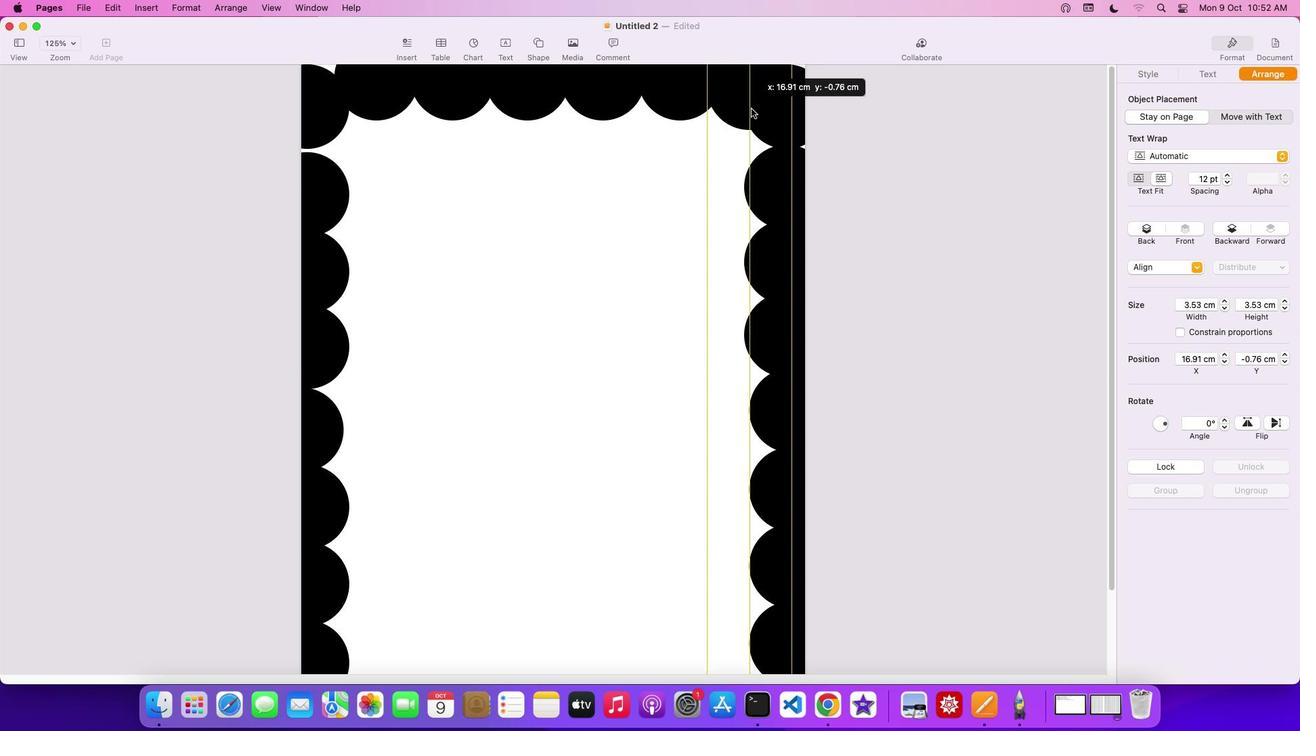 
Action: Key pressed Key.cmd'c'
Screenshot: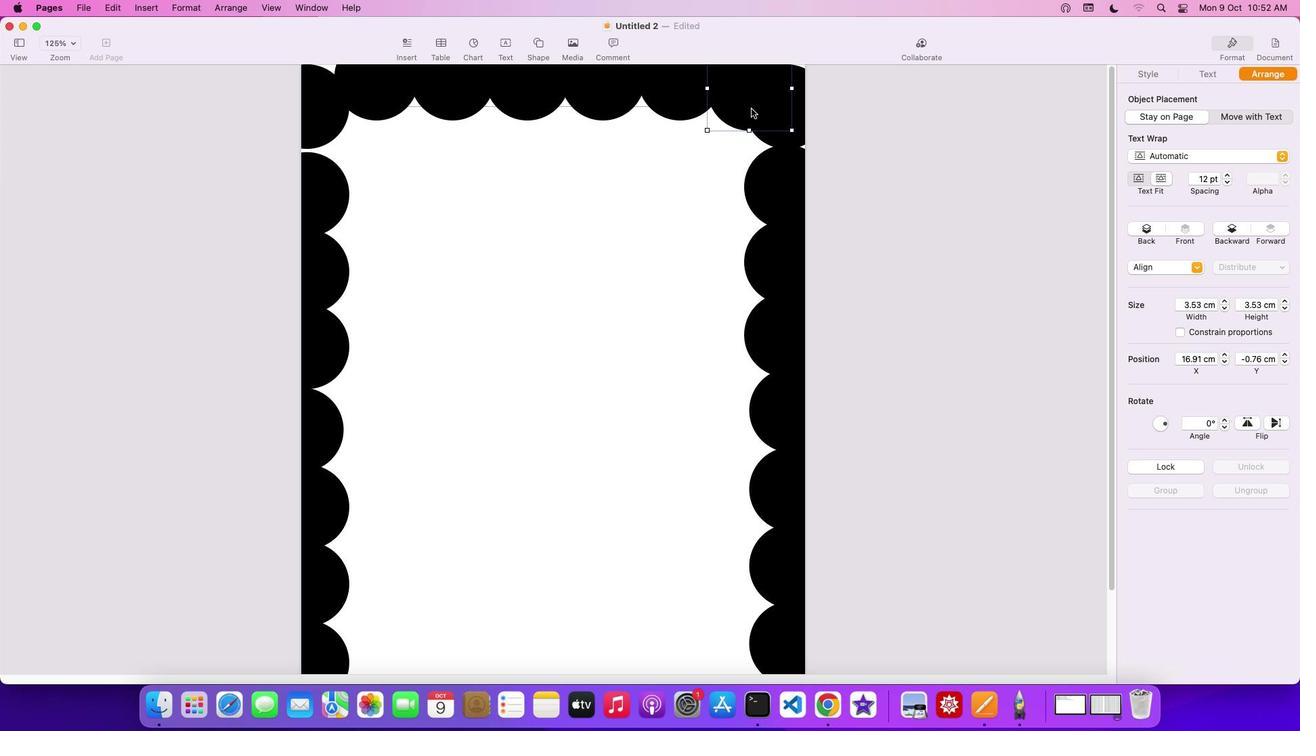 
Action: Mouse moved to (749, 108)
Screenshot: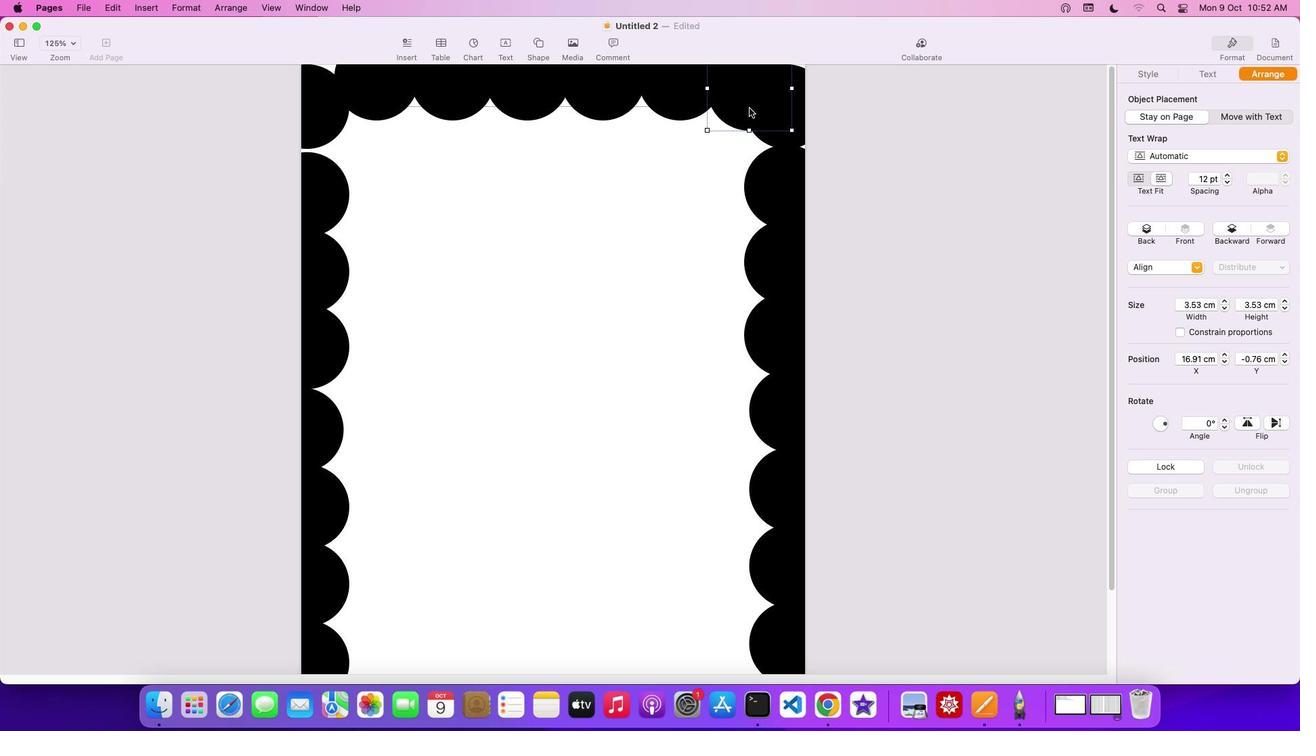 
Action: Mouse pressed left at (749, 108)
Screenshot: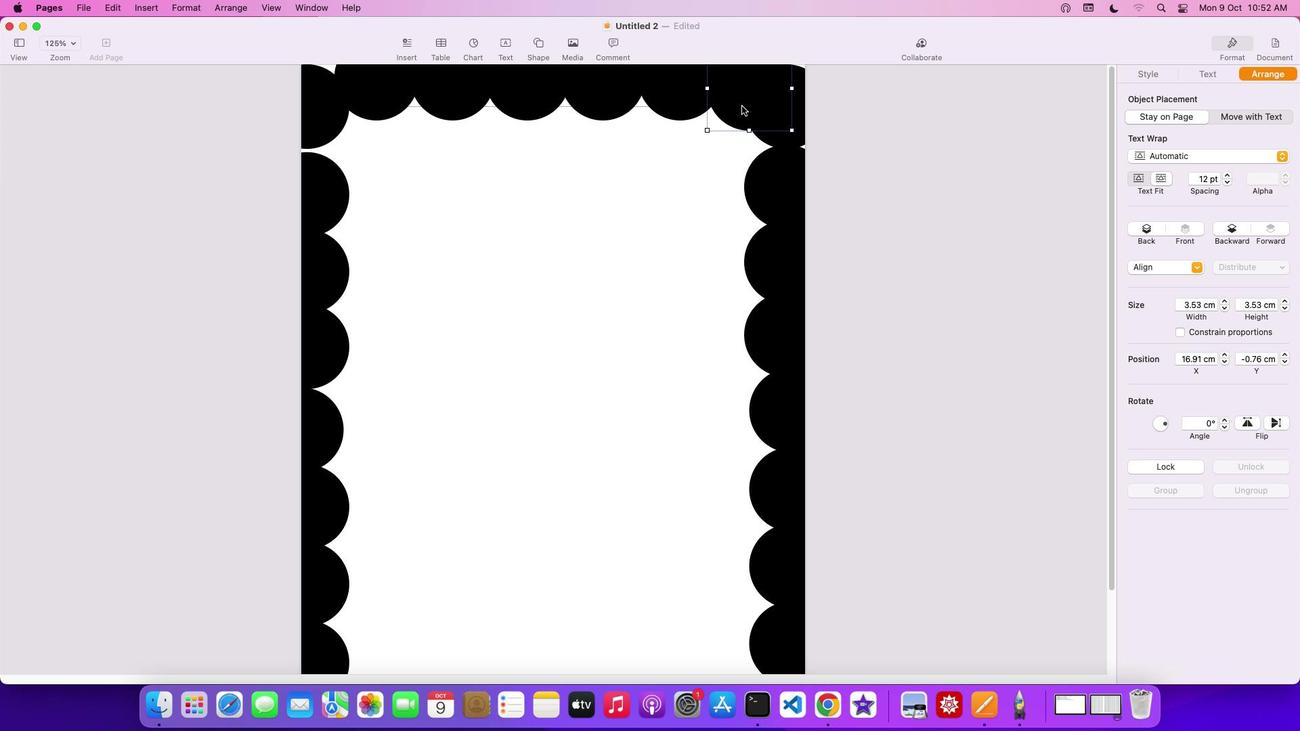 
Action: Mouse moved to (319, 91)
Screenshot: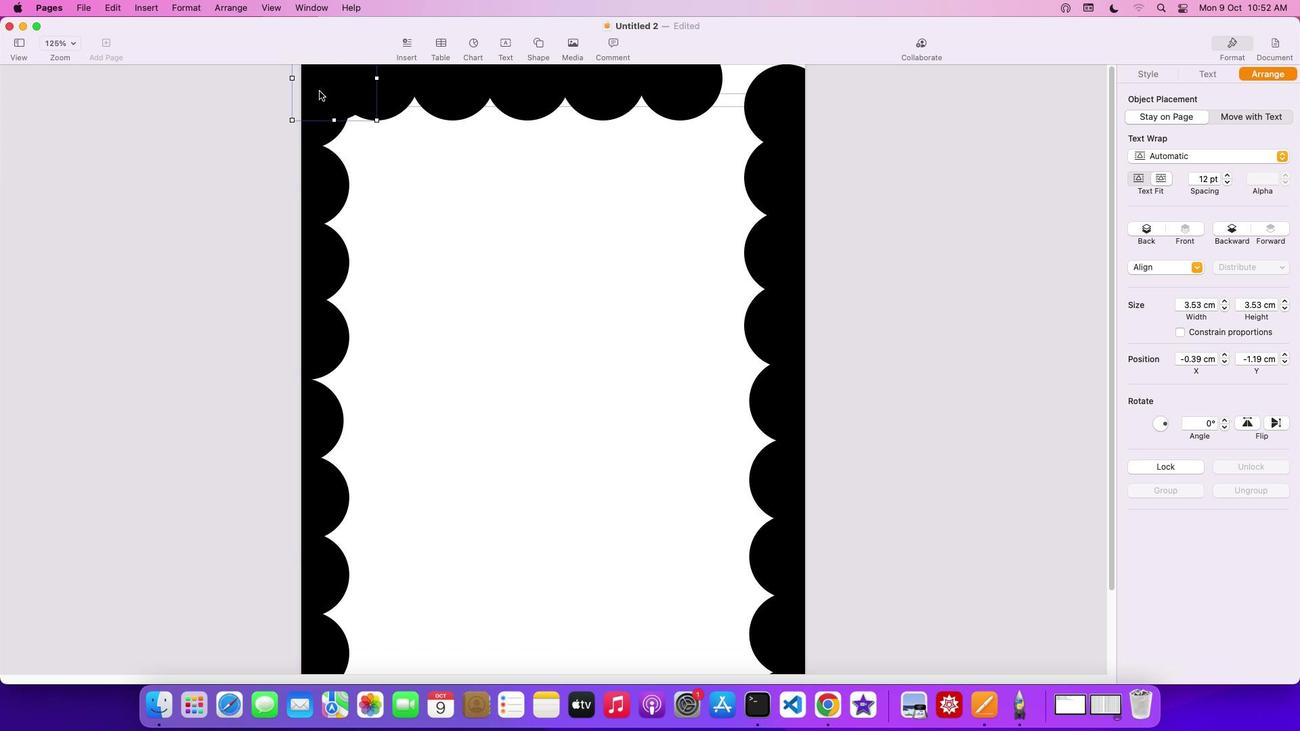 
Action: Mouse pressed left at (319, 91)
Screenshot: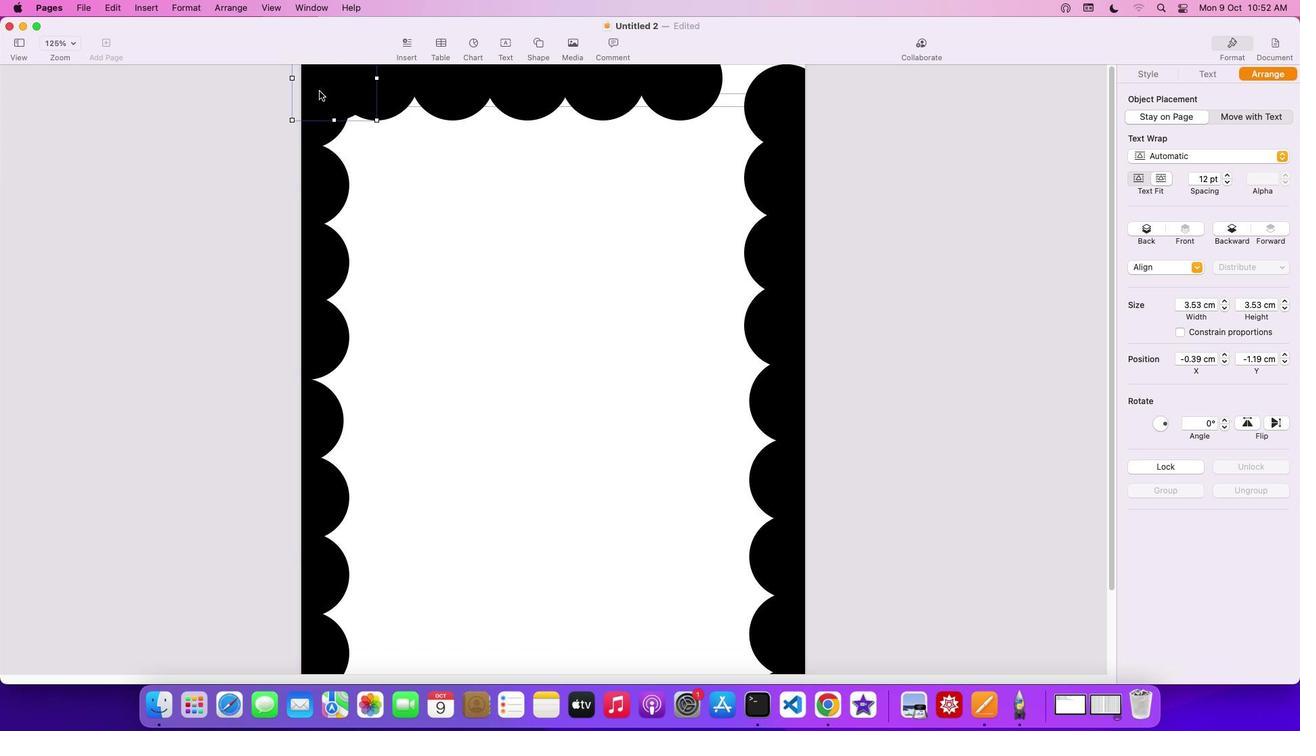 
Action: Key pressed Key.cmd'v'
Screenshot: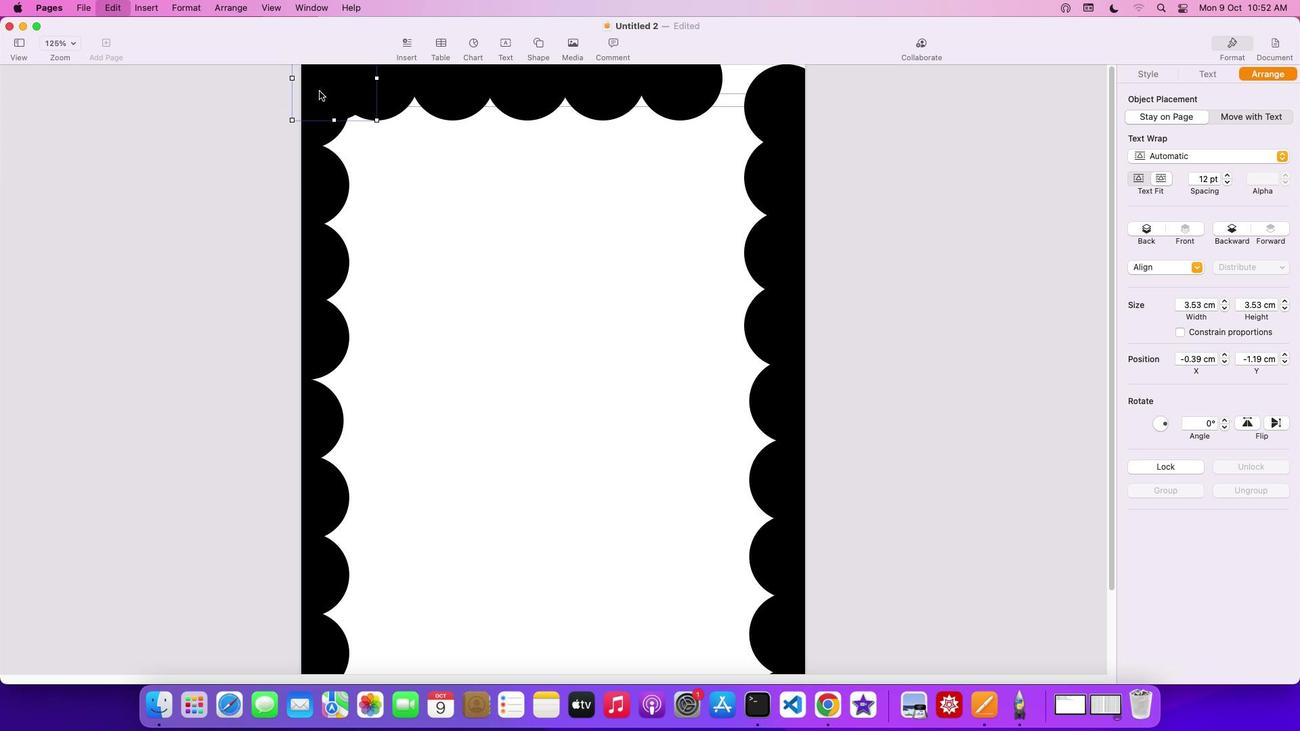 
Action: Mouse moved to (308, 191)
